 Task: Get directions from Petrified Forest National Park, Arizona, United States to Atlanta Botanical Garden, Georgia, United States and explore the nearby supermarkets
Action: Mouse moved to (1158, 94)
Screenshot: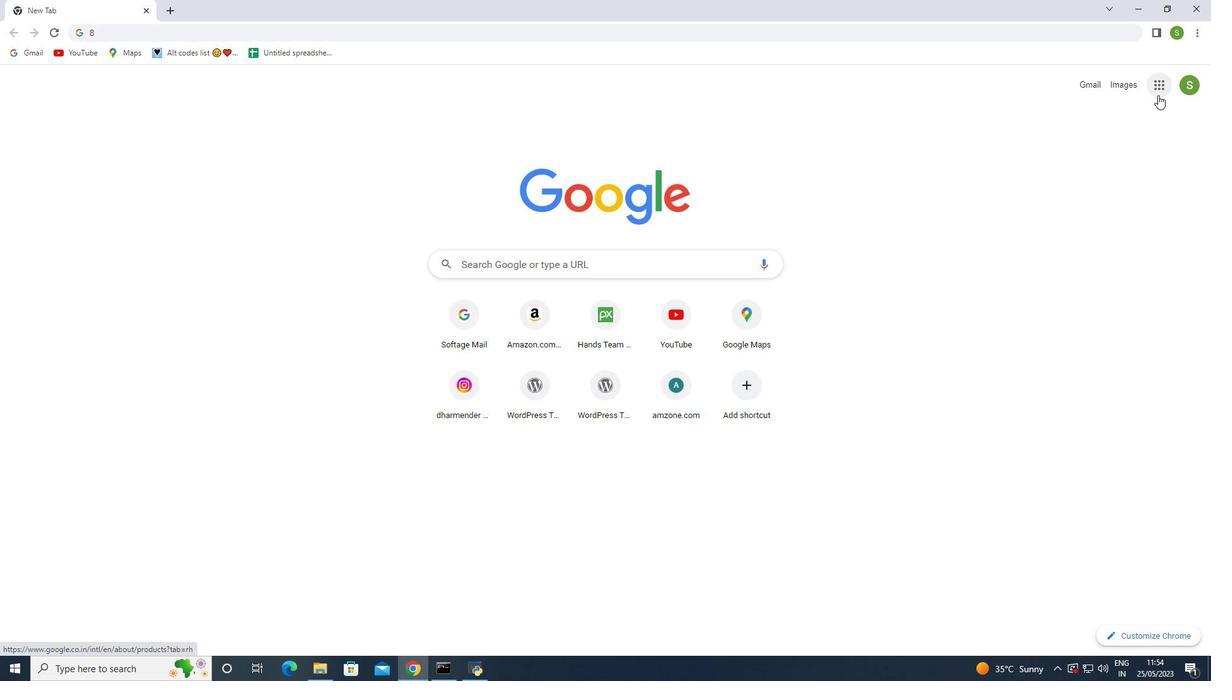
Action: Mouse pressed left at (1158, 94)
Screenshot: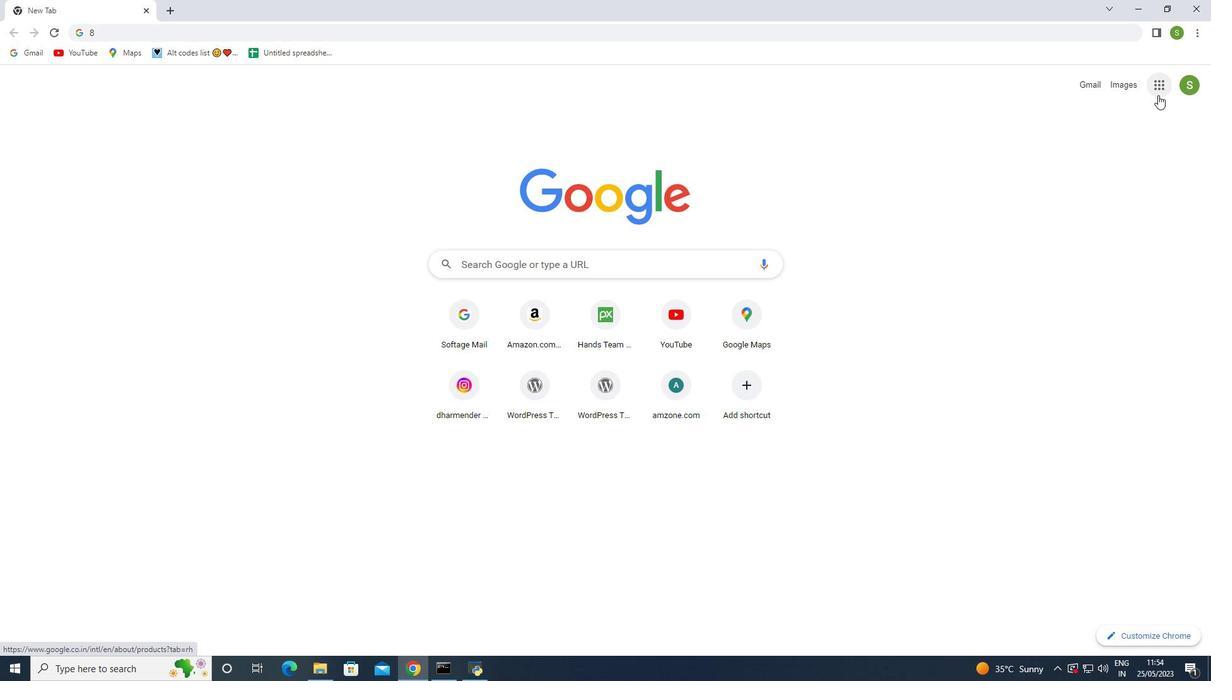 
Action: Mouse moved to (1137, 315)
Screenshot: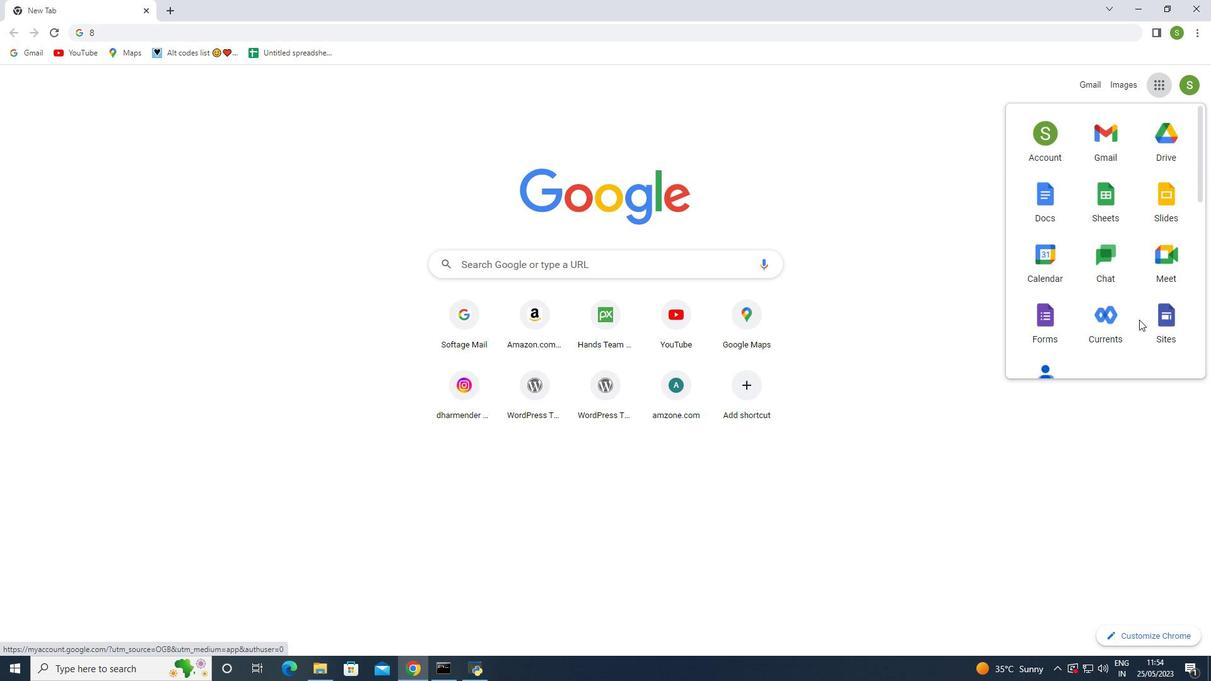 
Action: Mouse scrolled (1137, 314) with delta (0, 0)
Screenshot: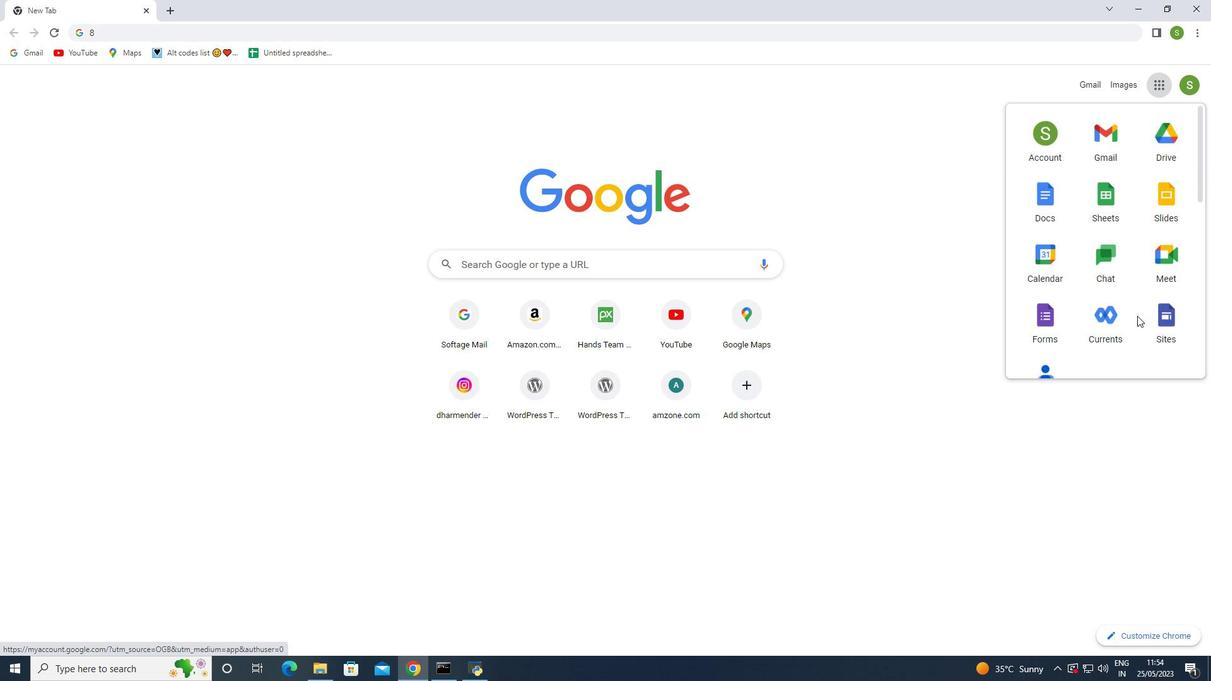 
Action: Mouse scrolled (1137, 314) with delta (0, 0)
Screenshot: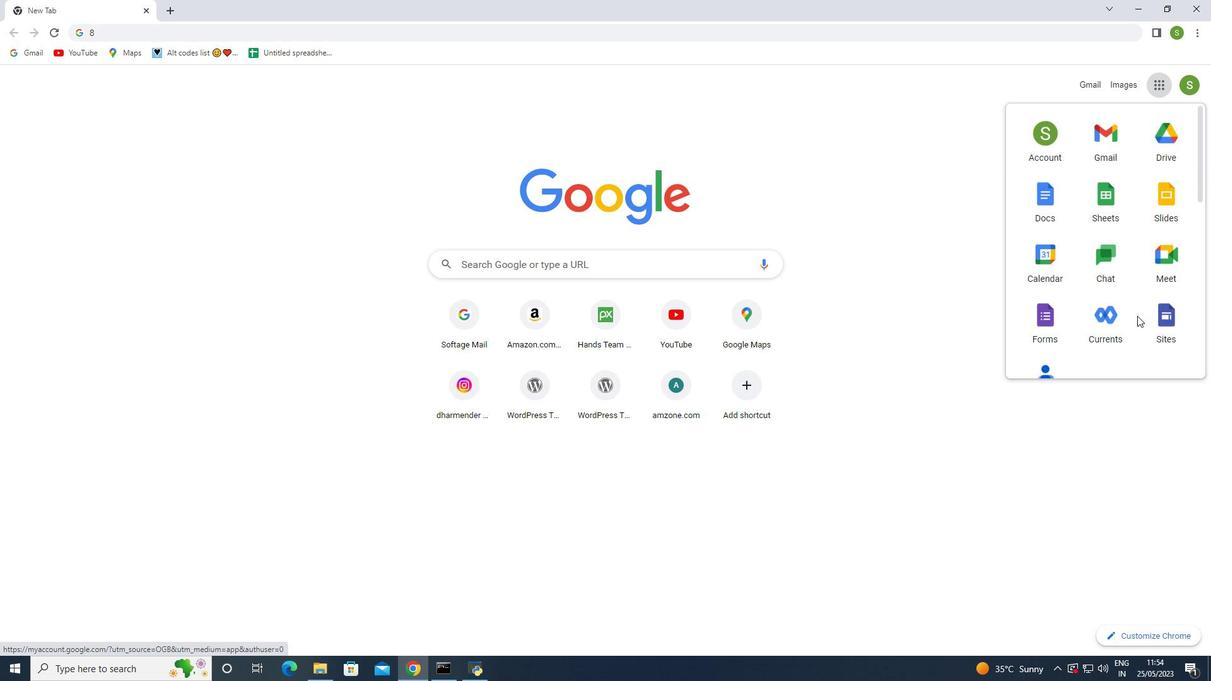 
Action: Mouse moved to (1136, 314)
Screenshot: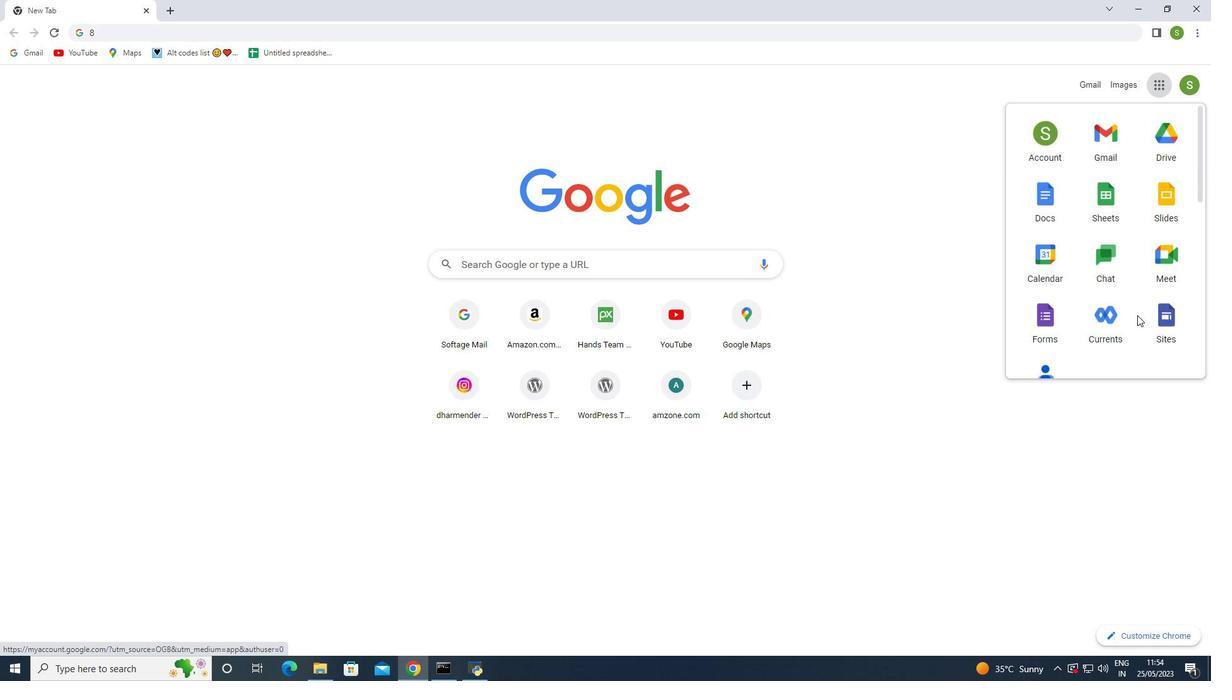 
Action: Mouse scrolled (1136, 313) with delta (0, 0)
Screenshot: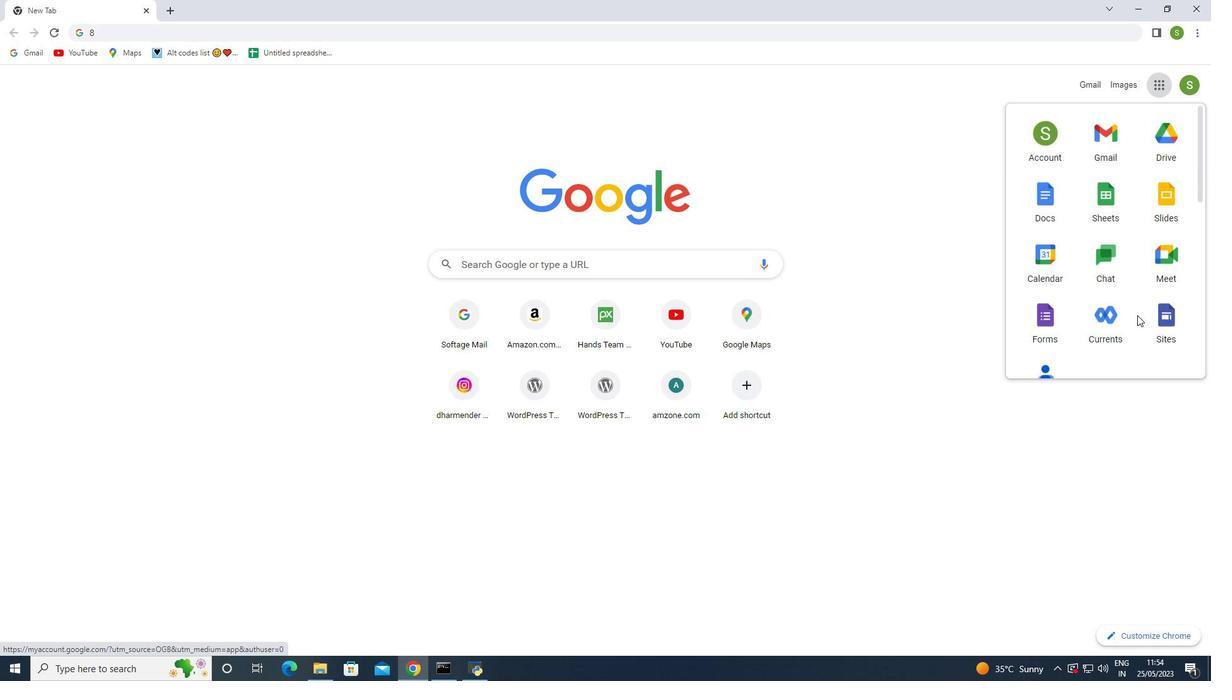 
Action: Mouse moved to (1146, 261)
Screenshot: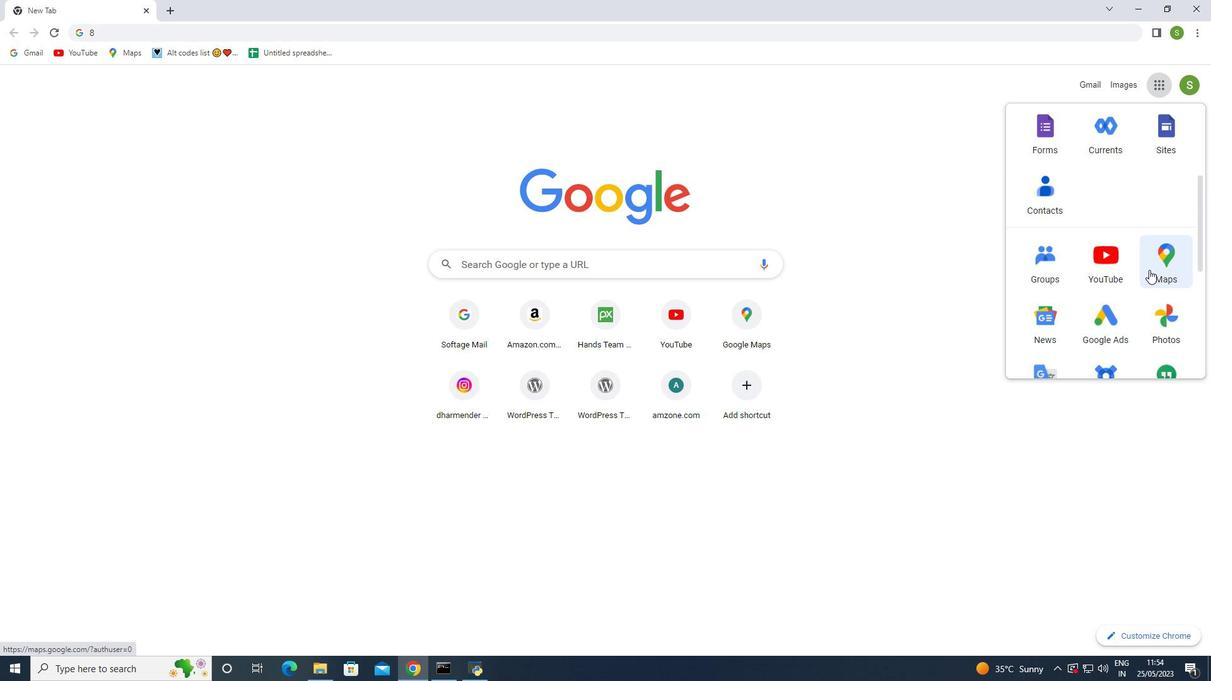 
Action: Mouse pressed left at (1146, 261)
Screenshot: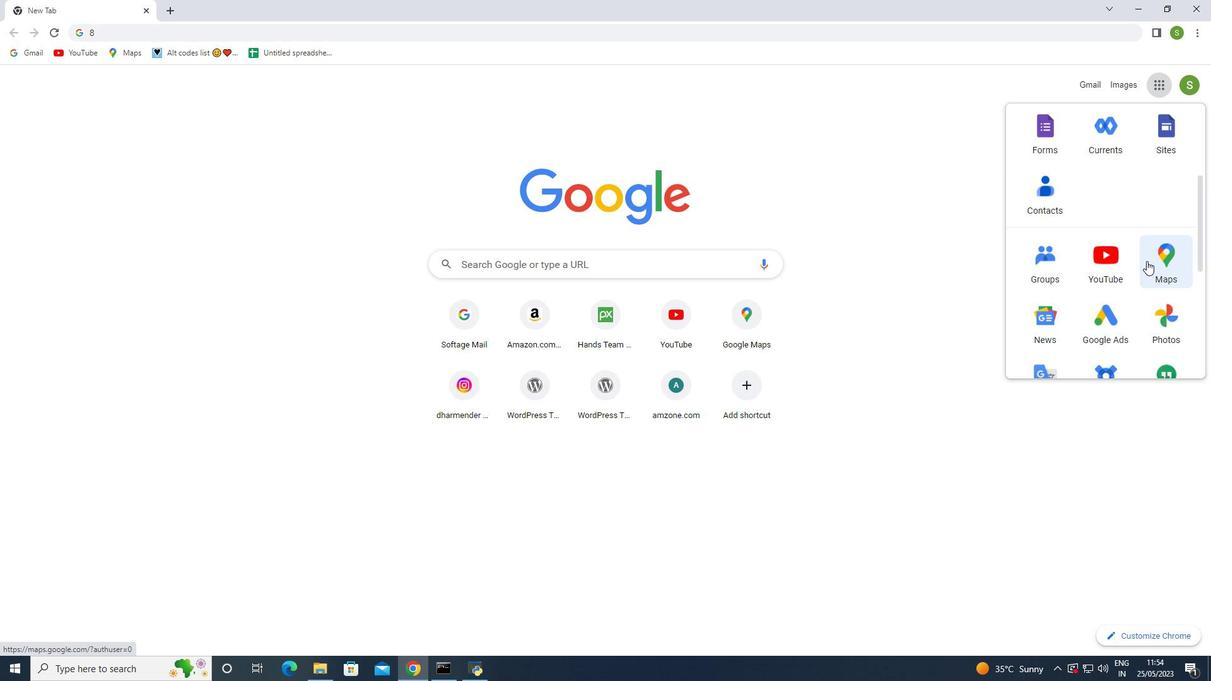 
Action: Mouse moved to (417, 92)
Screenshot: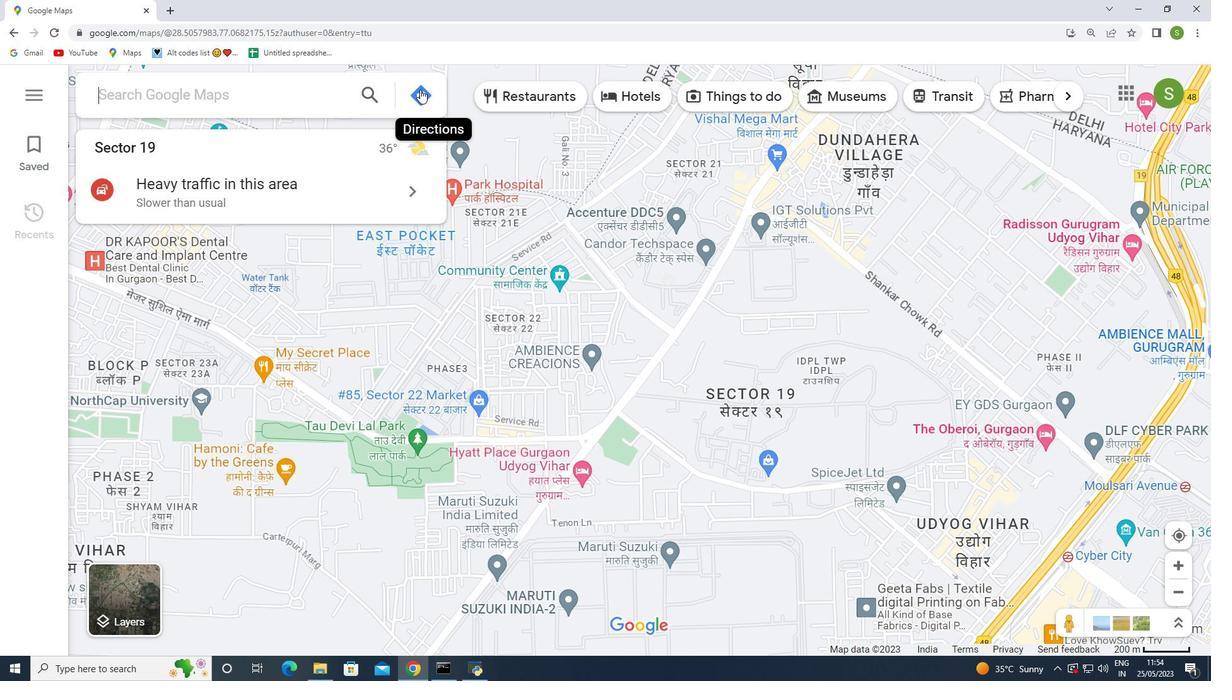 
Action: Mouse pressed left at (417, 92)
Screenshot: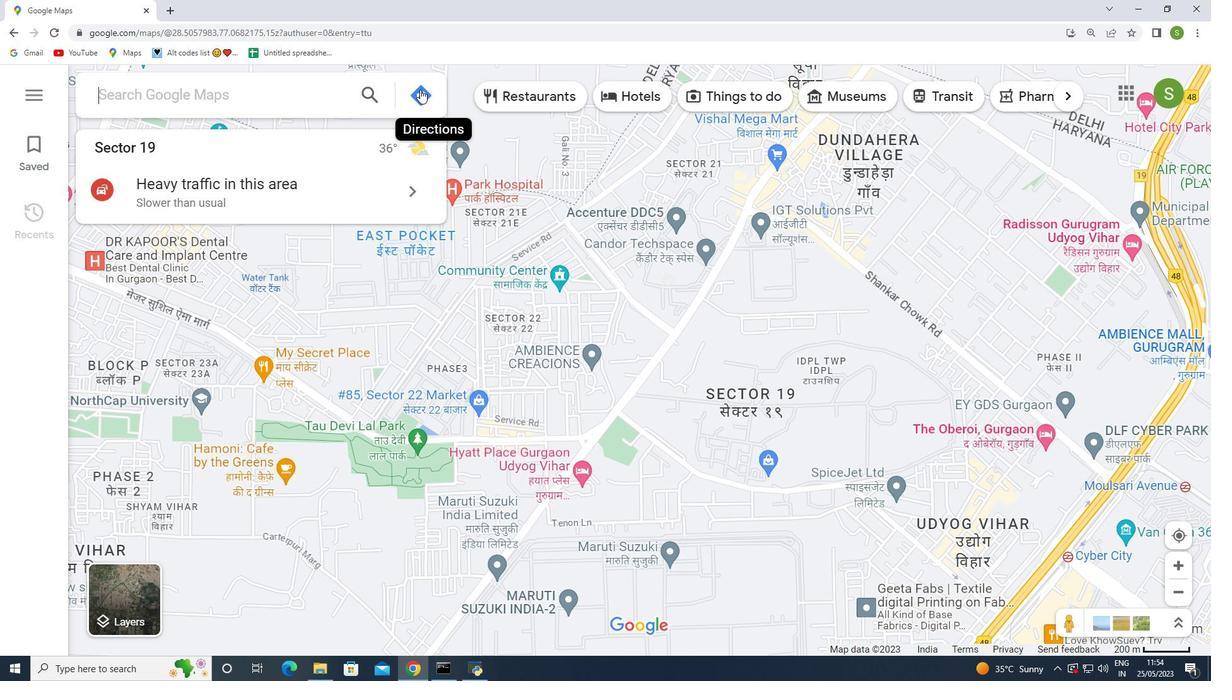 
Action: Mouse moved to (317, 149)
Screenshot: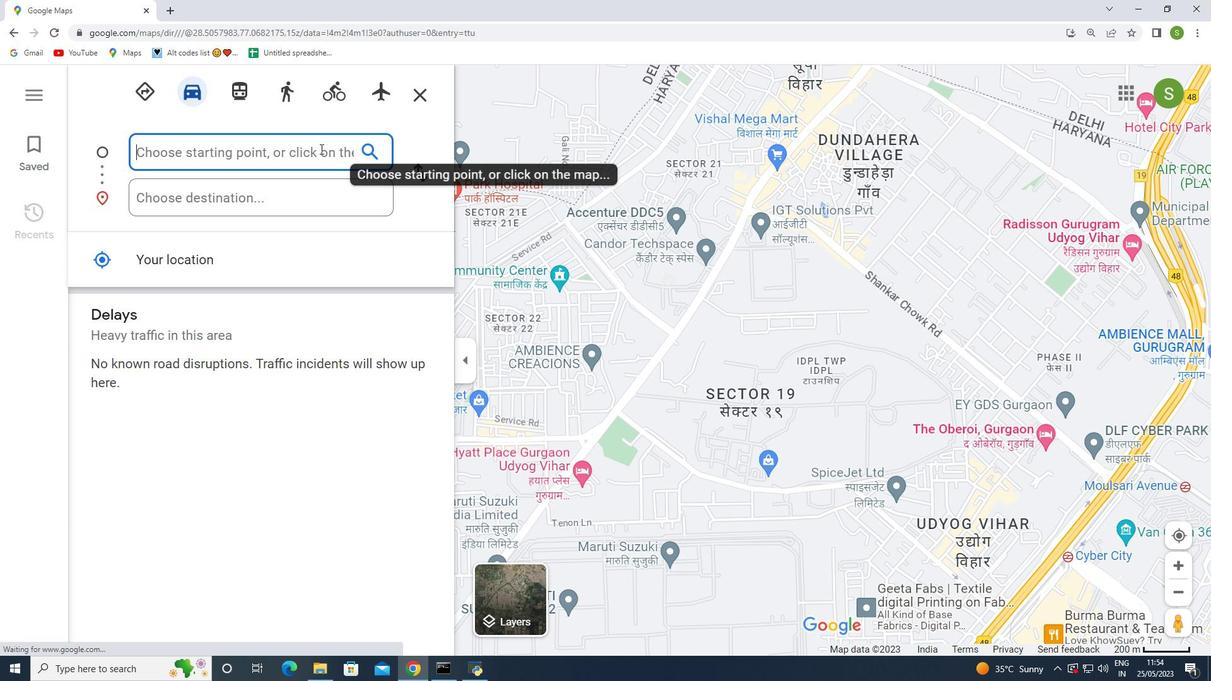 
Action: Mouse pressed left at (317, 149)
Screenshot: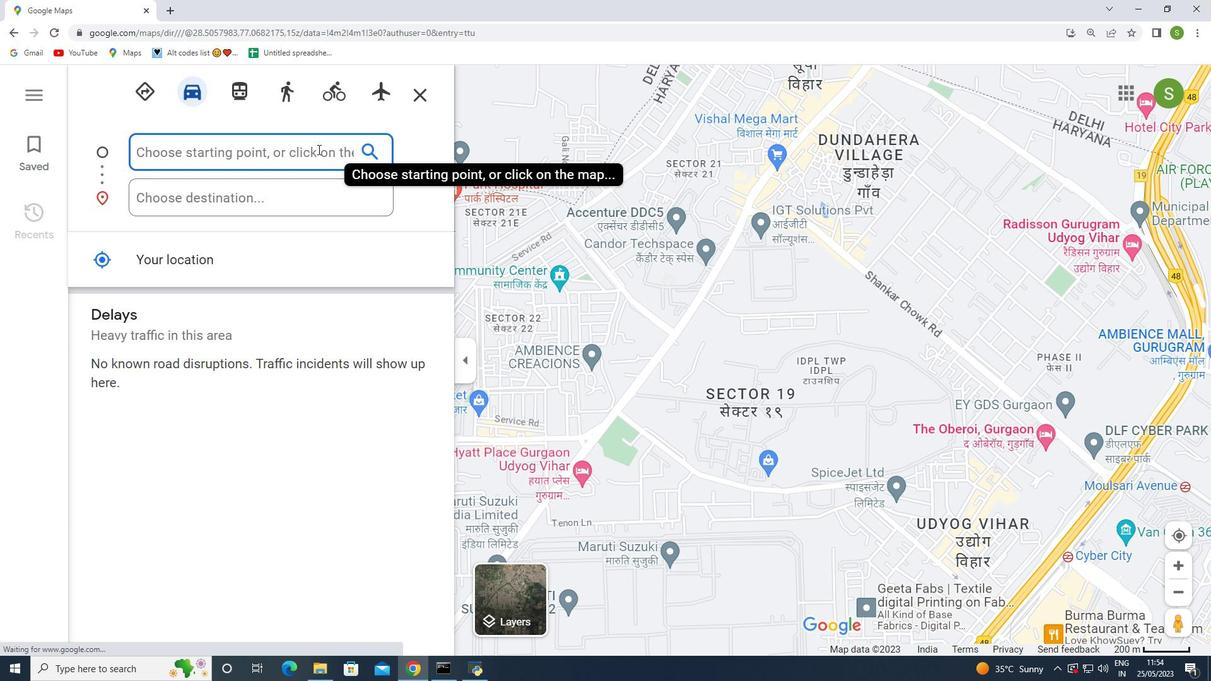 
Action: Mouse moved to (317, 148)
Screenshot: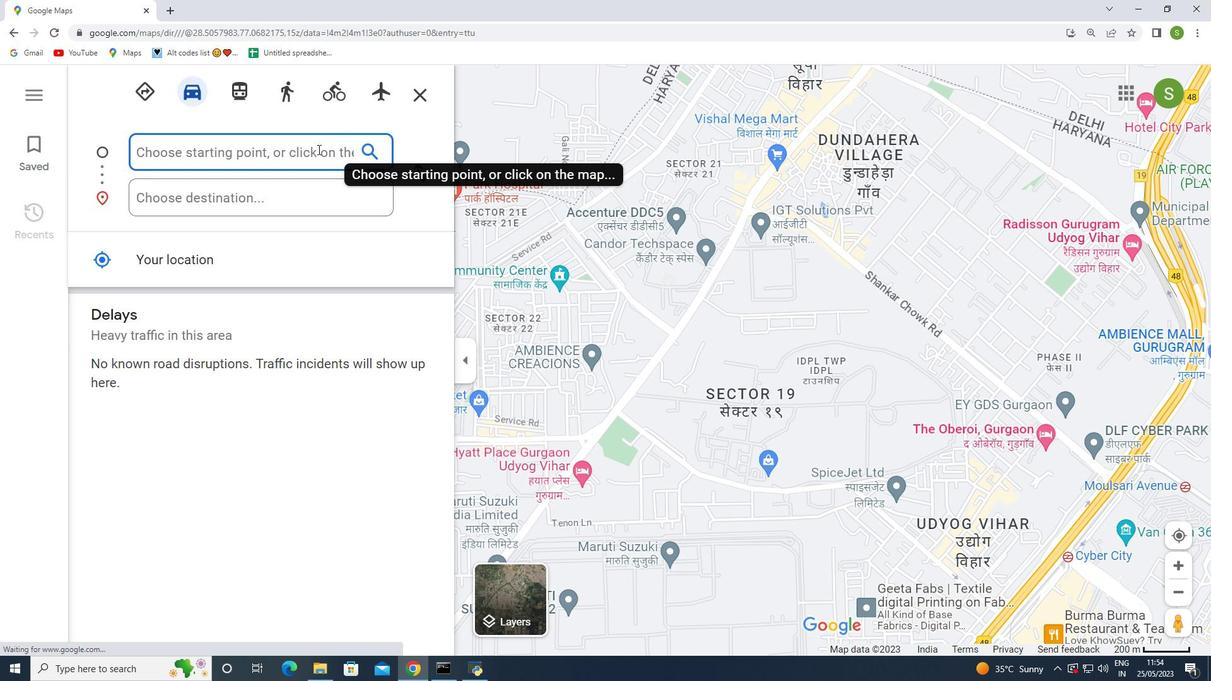 
Action: Key pressed <Key.caps_lock><Key.shift>pETRIG<Key.backspace>FILED<Key.space>FOREST<Key.space>NATIONAL<Key.space>PARK<Key.caps_lock><Key.space>arizona<Key.space>united<Key.space>states
Screenshot: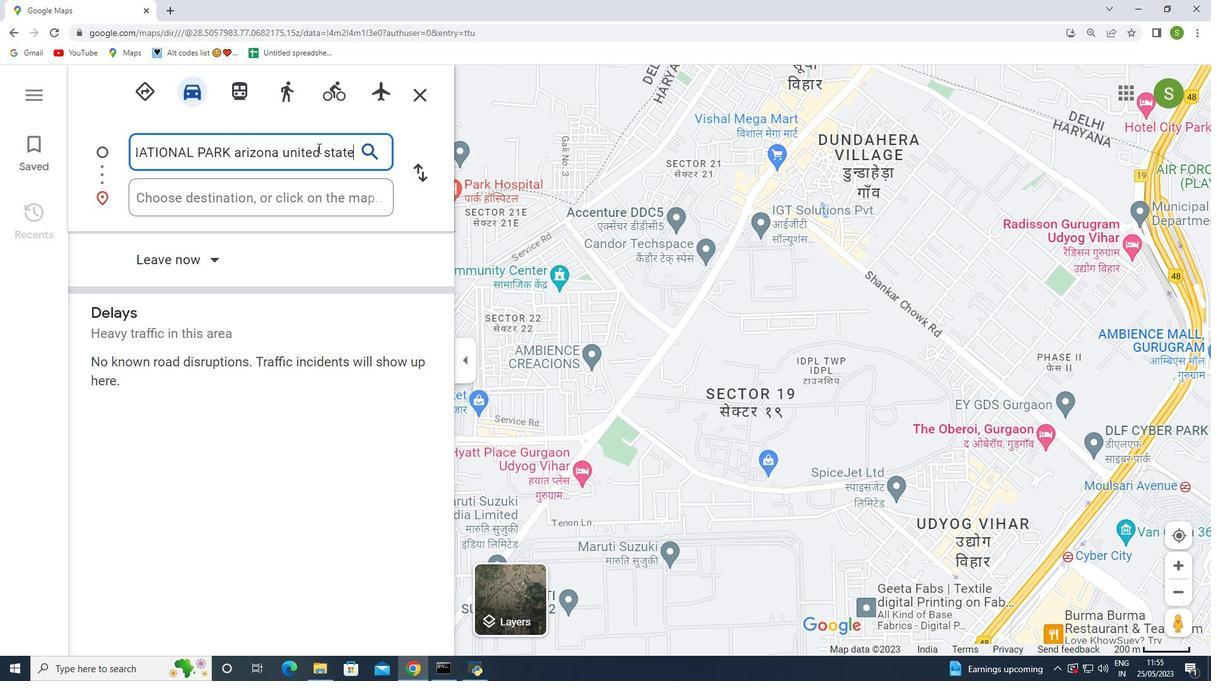 
Action: Mouse moved to (292, 195)
Screenshot: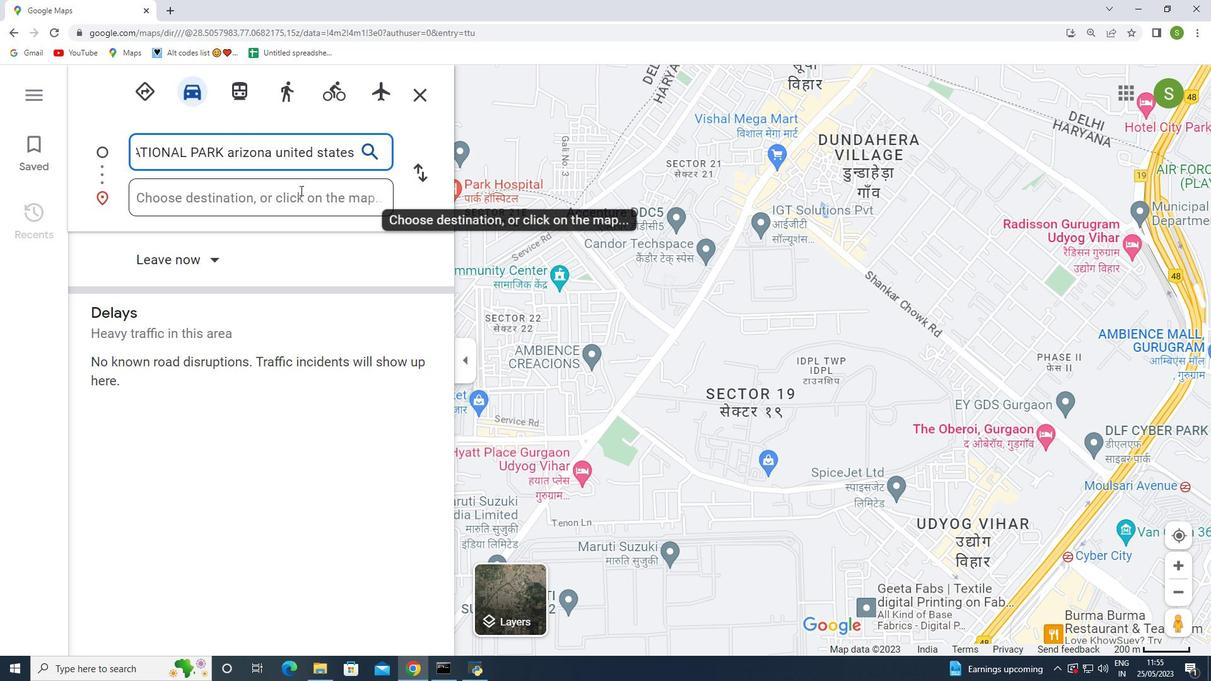 
Action: Mouse pressed left at (292, 195)
Screenshot: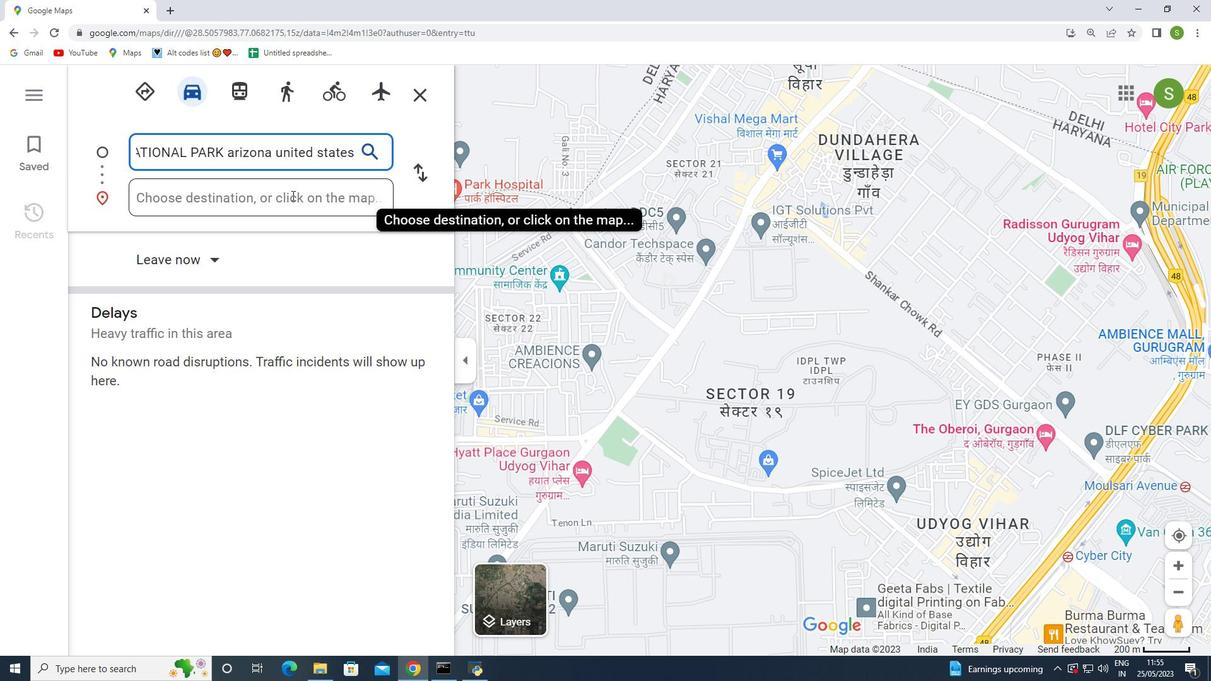 
Action: Key pressed atlanta<Key.space>botanical<Key.space>garden<Key.space>geogia<Key.space>united<Key.space>states<Key.space>and<Key.space><Key.backspace><Key.backspace><Key.backspace><Key.backspace><Key.backspace>
Screenshot: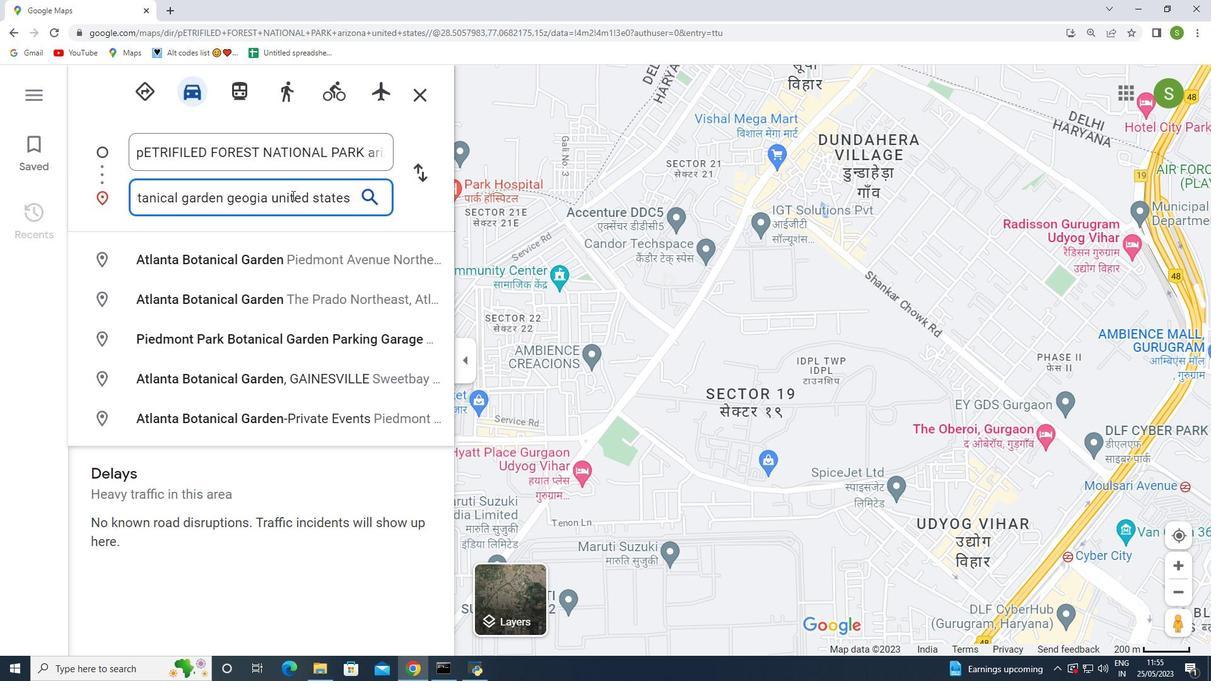 
Action: Mouse moved to (372, 199)
Screenshot: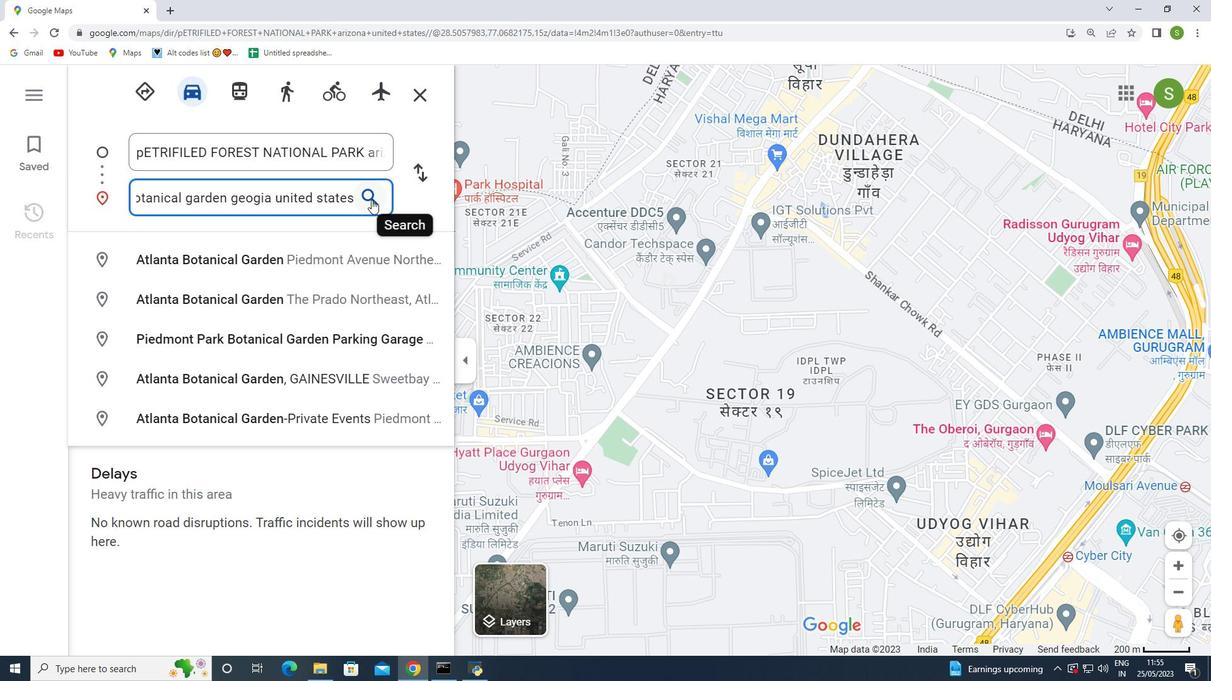
Action: Mouse pressed left at (372, 199)
Screenshot: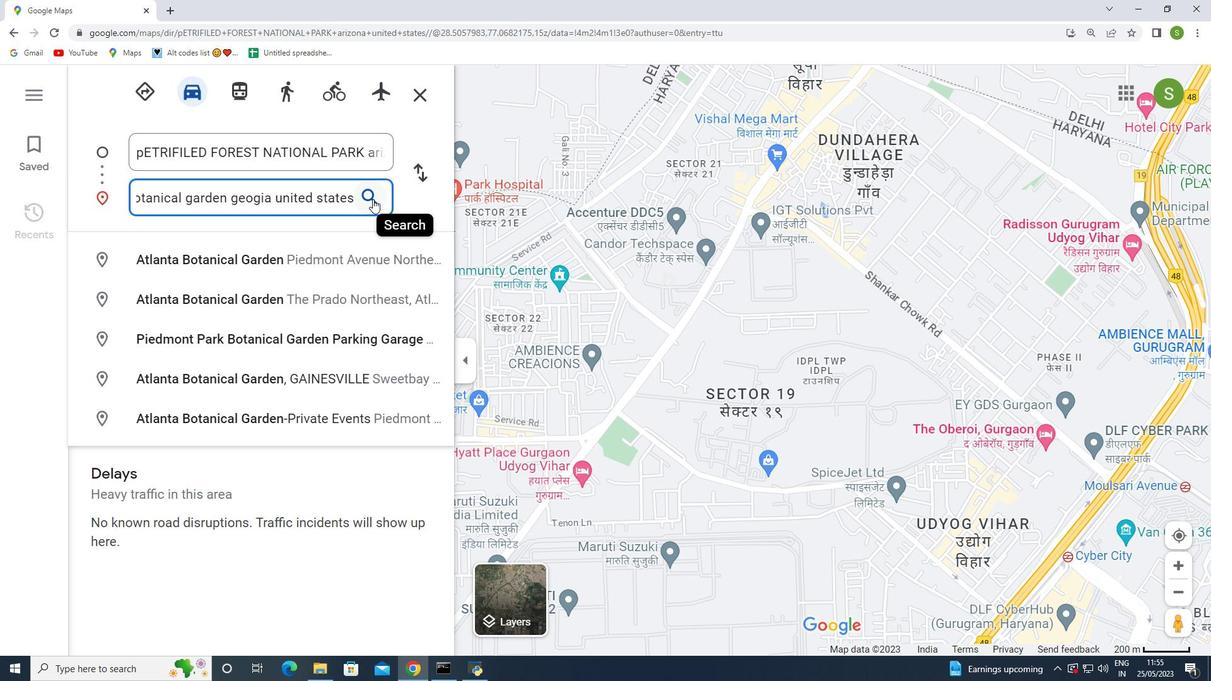 
Action: Mouse moved to (1017, 95)
Screenshot: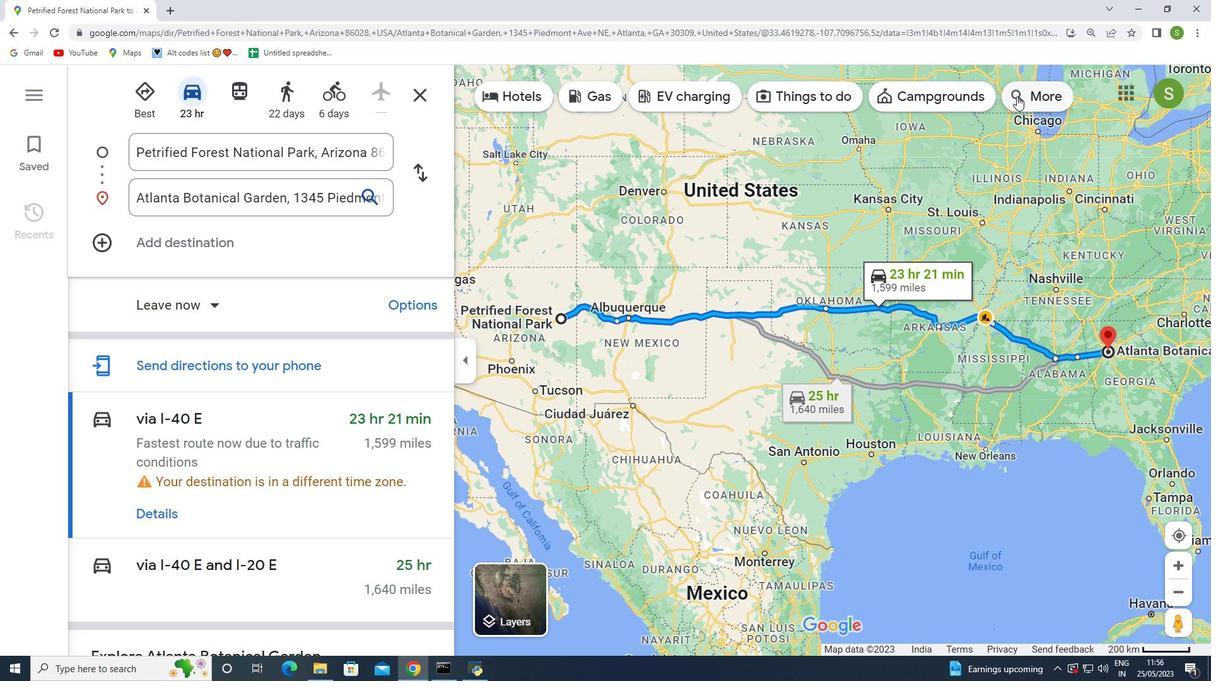 
Action: Mouse pressed left at (1017, 95)
Screenshot: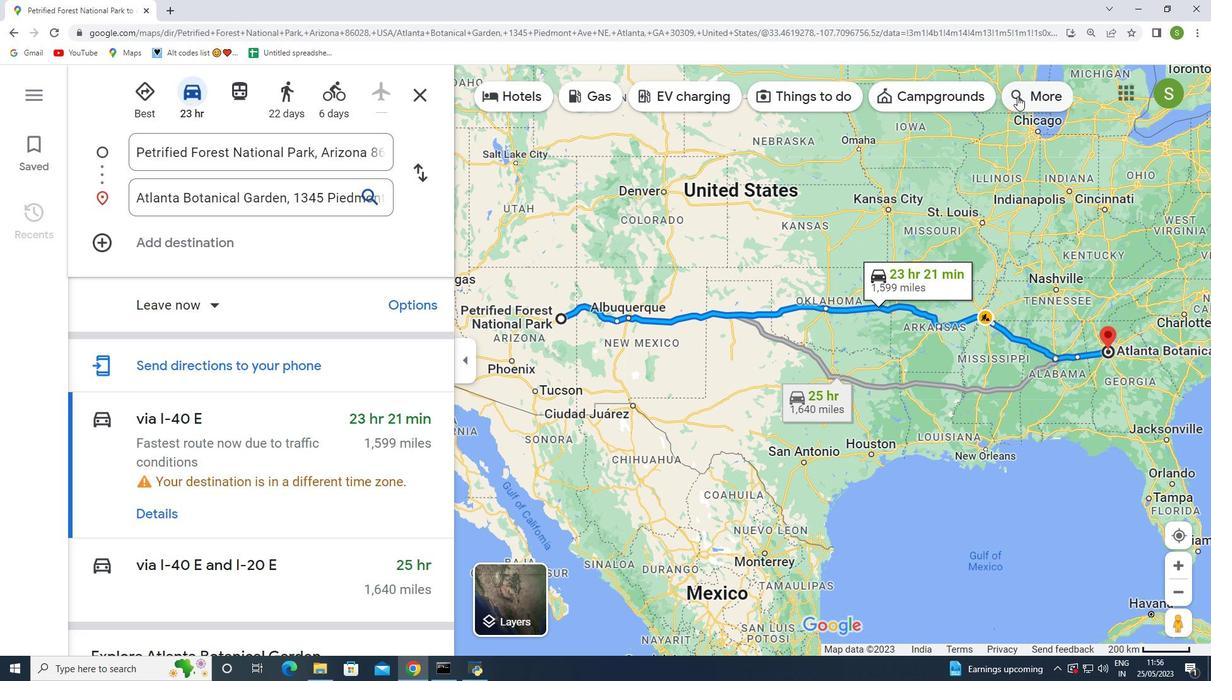 
Action: Mouse moved to (223, 96)
Screenshot: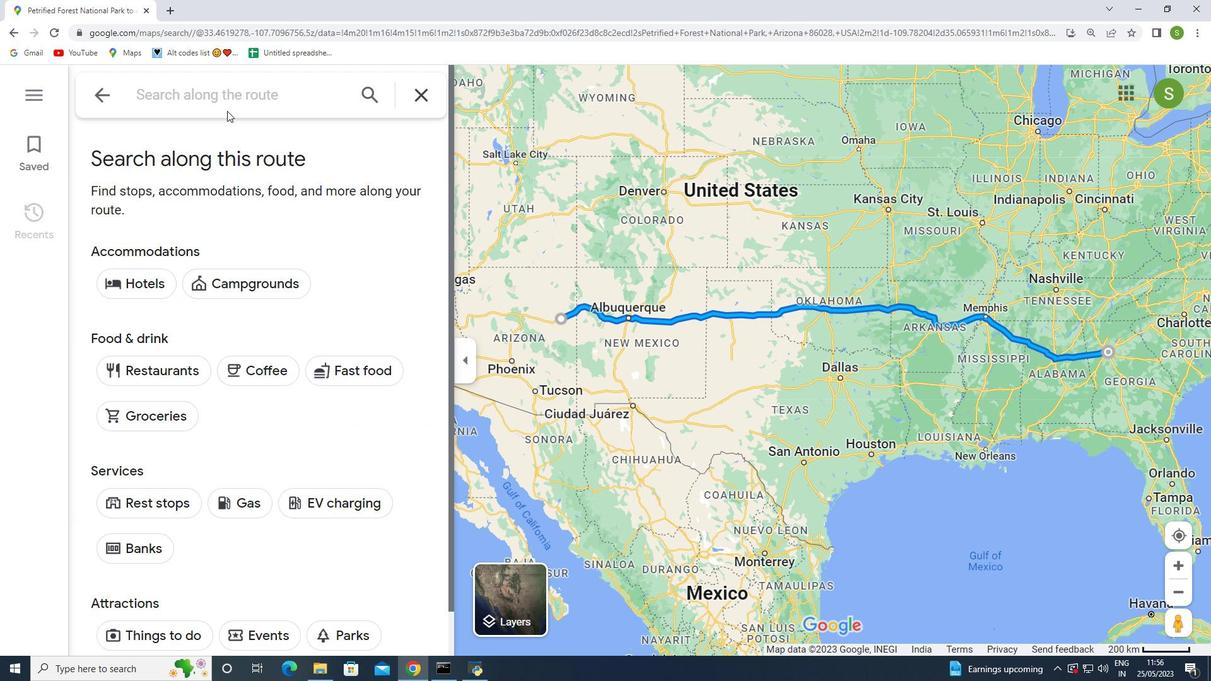 
Action: Mouse pressed left at (223, 96)
Screenshot: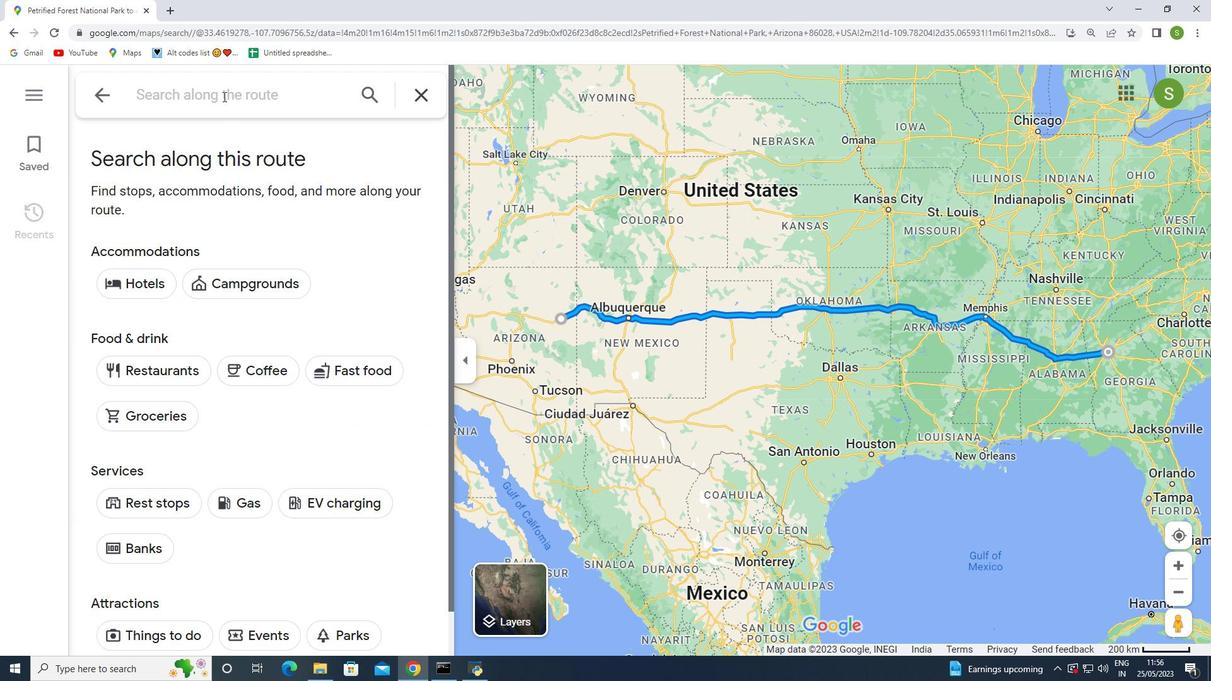 
Action: Key pressed sup
Screenshot: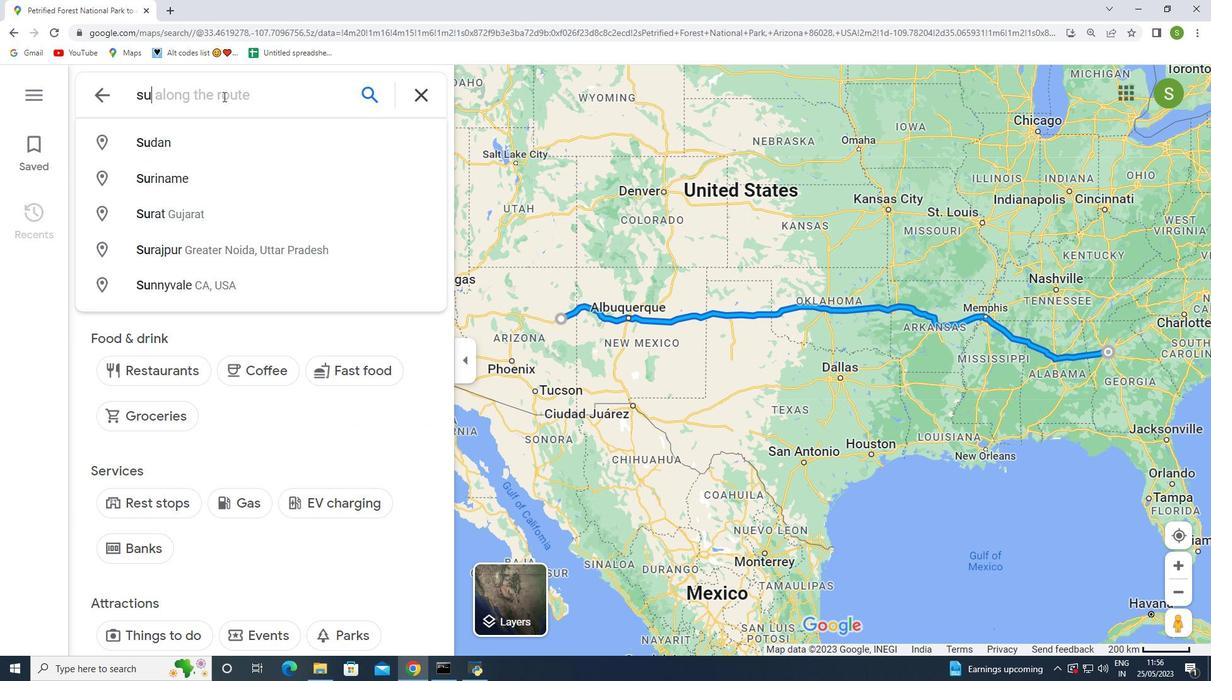 
Action: Mouse moved to (186, 211)
Screenshot: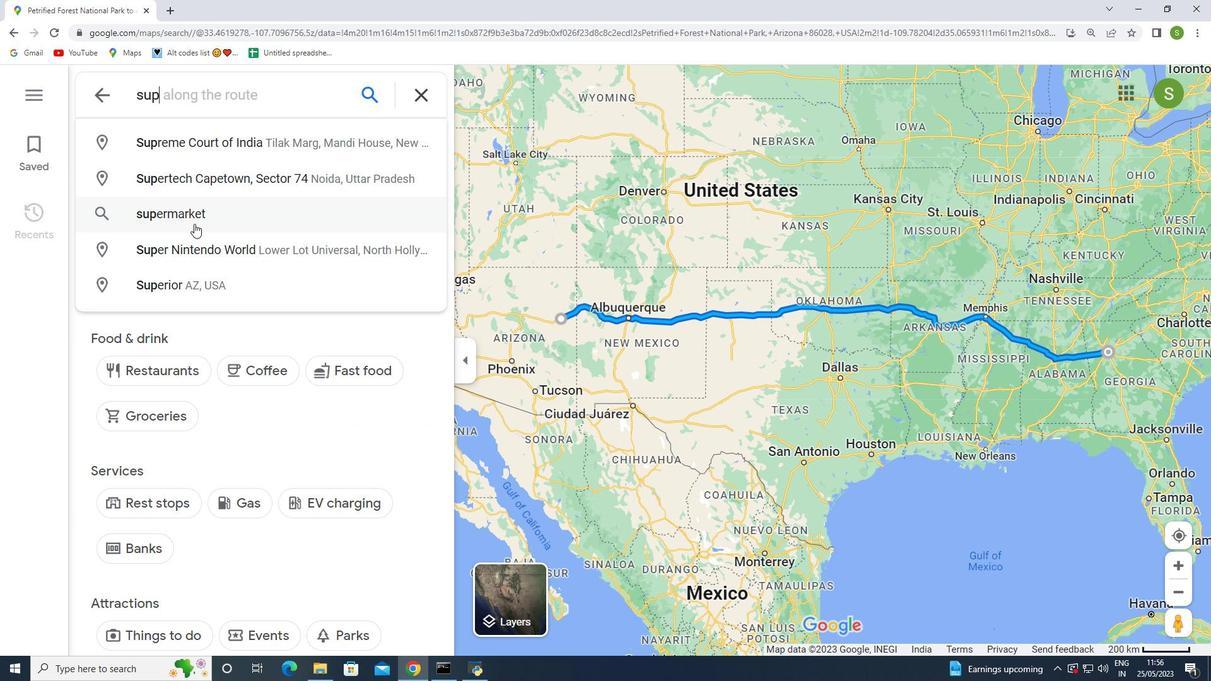
Action: Mouse pressed left at (186, 211)
Screenshot: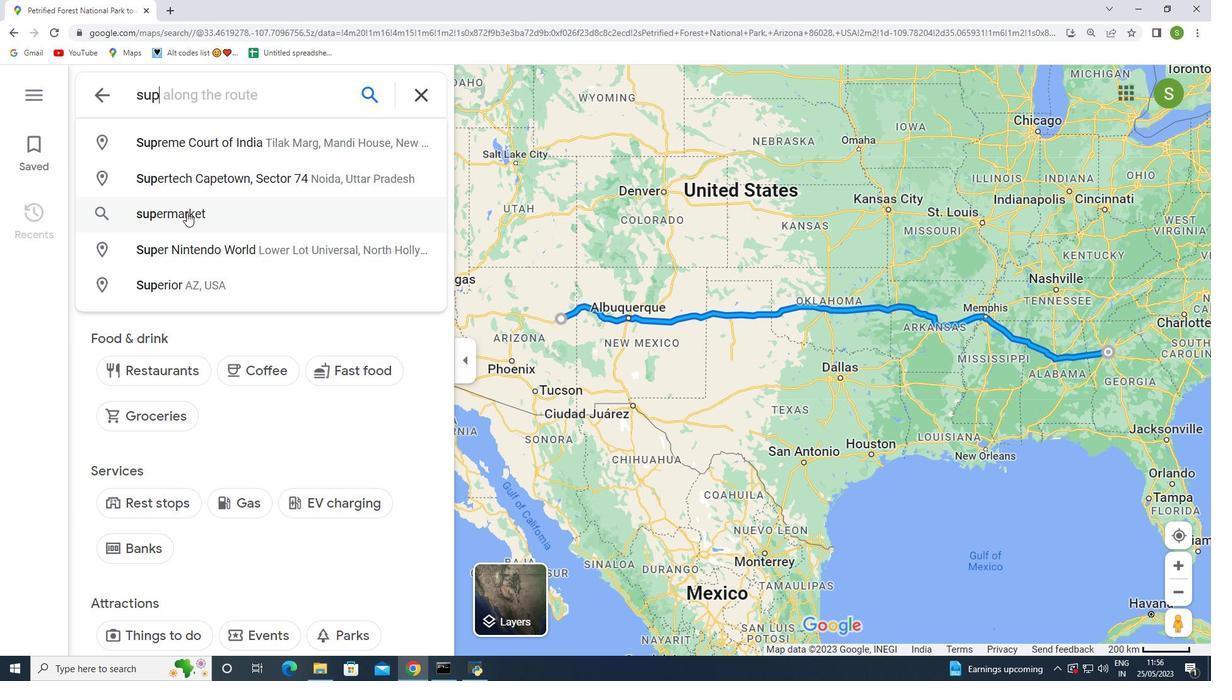 
Action: Mouse moved to (678, 235)
Screenshot: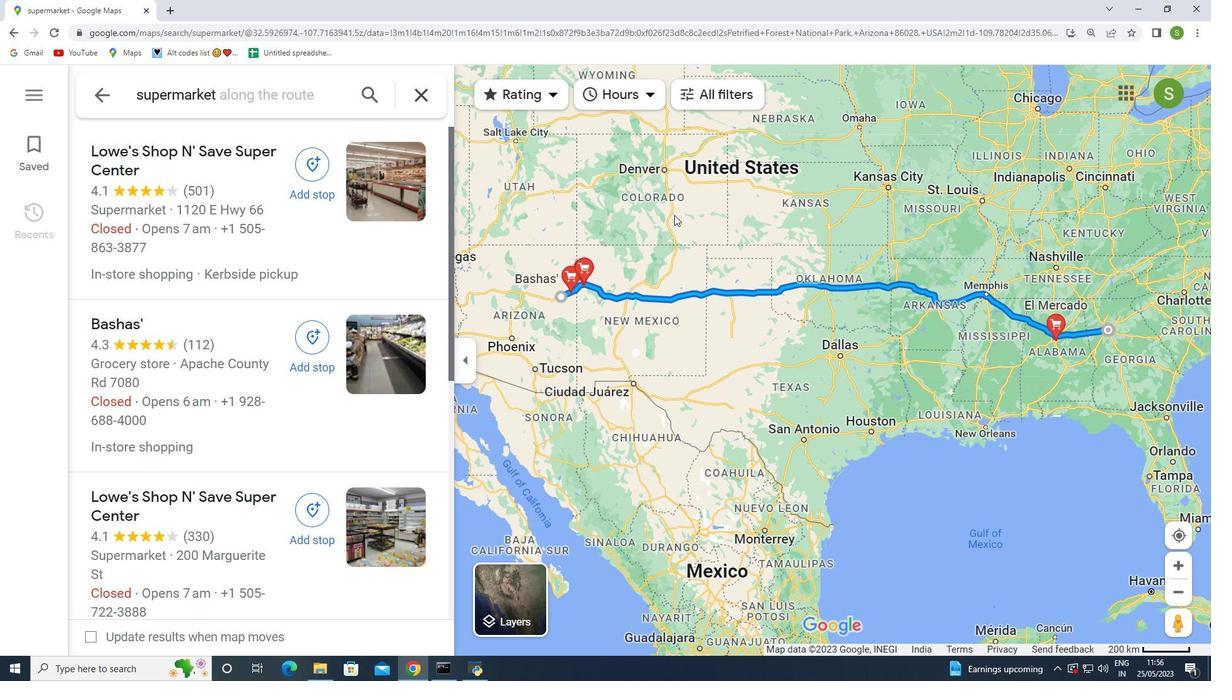 
Action: Mouse scrolled (678, 234) with delta (0, 0)
Screenshot: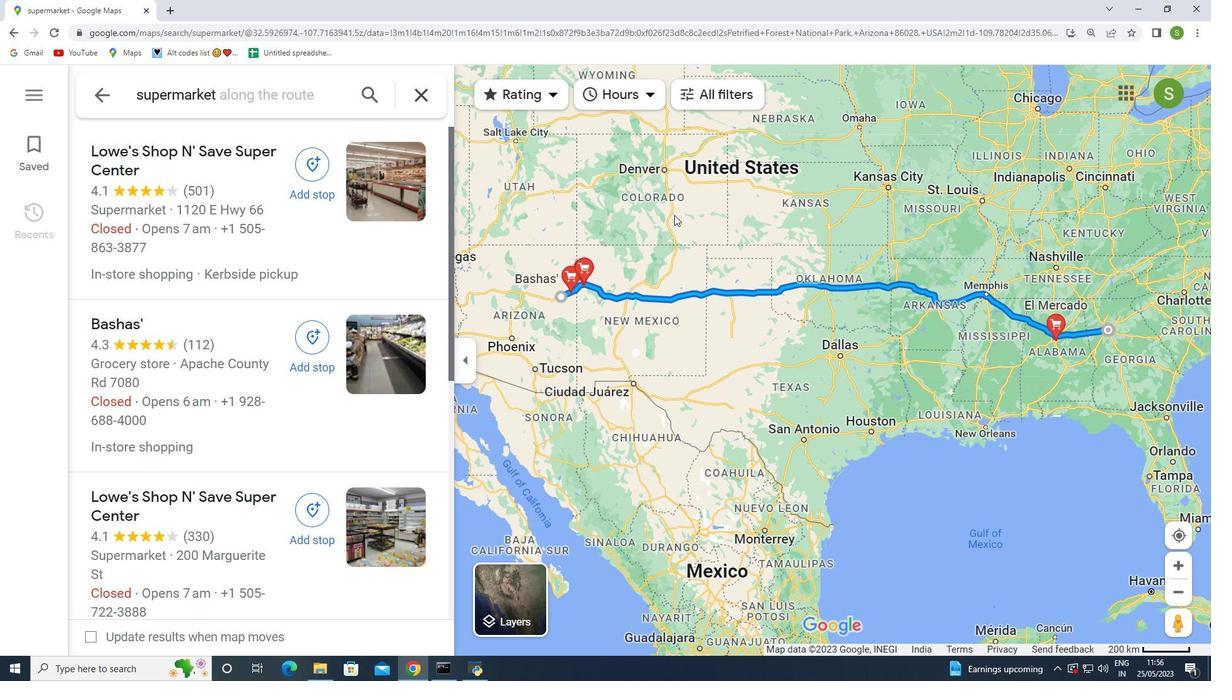 
Action: Mouse moved to (769, 319)
Screenshot: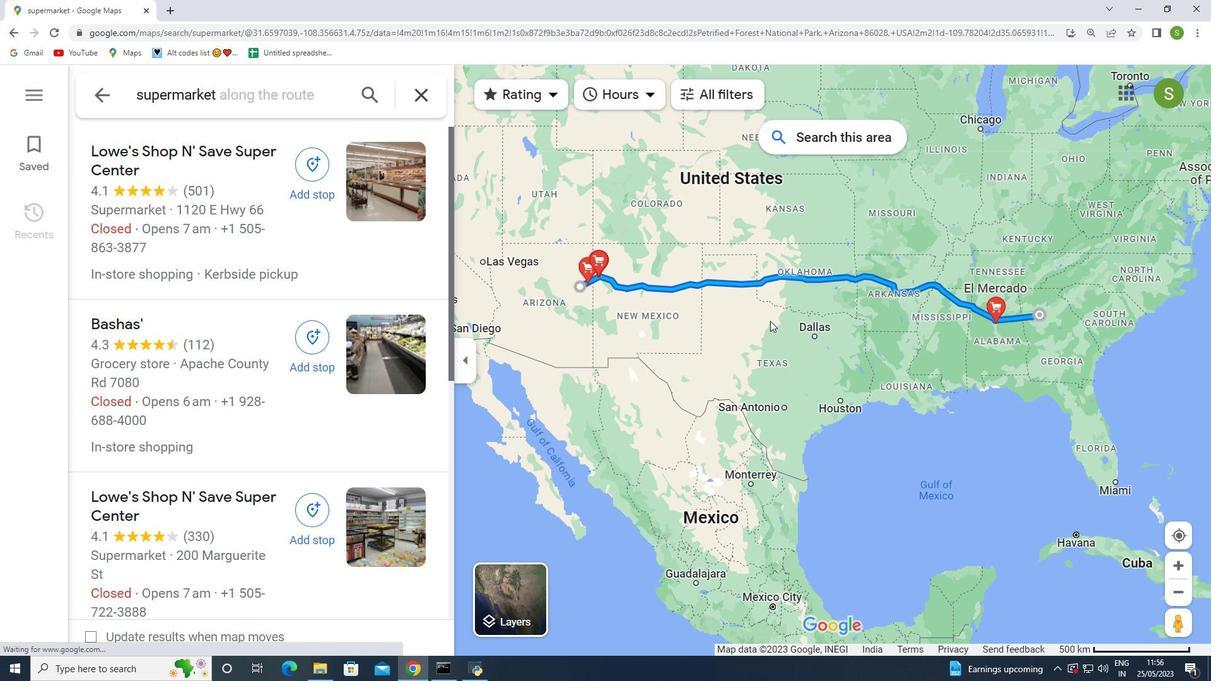 
Action: Mouse scrolled (769, 319) with delta (0, 0)
Screenshot: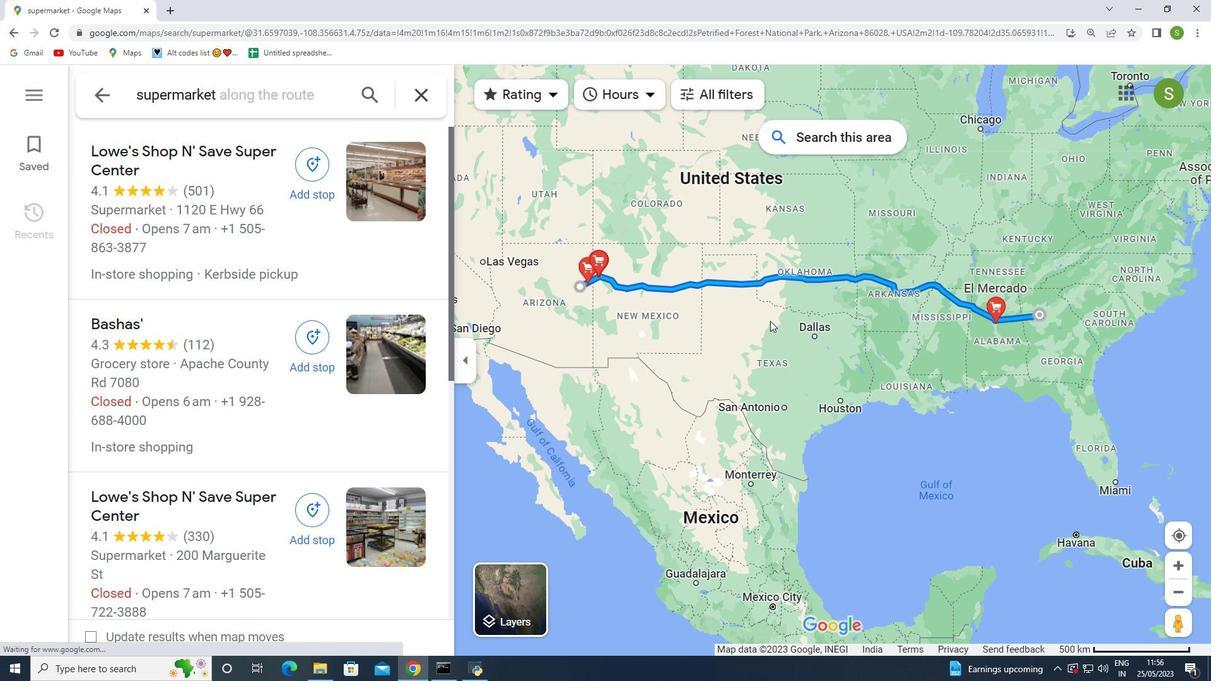 
Action: Mouse scrolled (769, 319) with delta (0, 0)
Screenshot: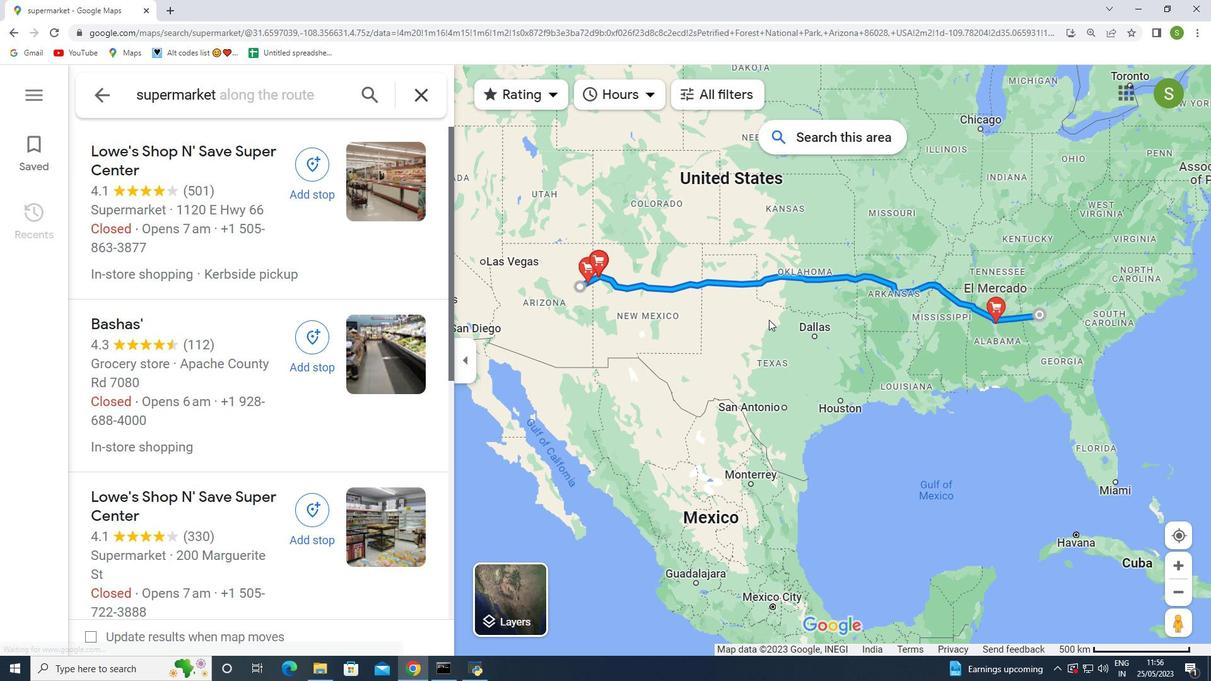 
Action: Mouse moved to (818, 141)
Screenshot: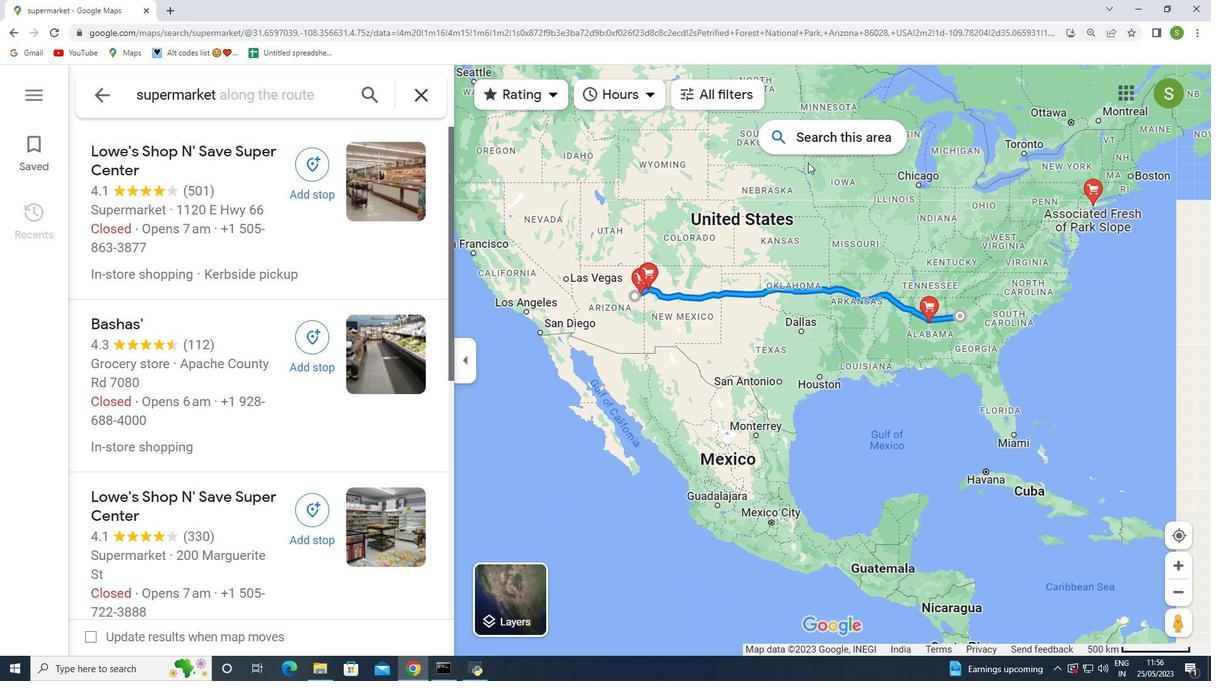
Action: Mouse pressed left at (818, 141)
Screenshot: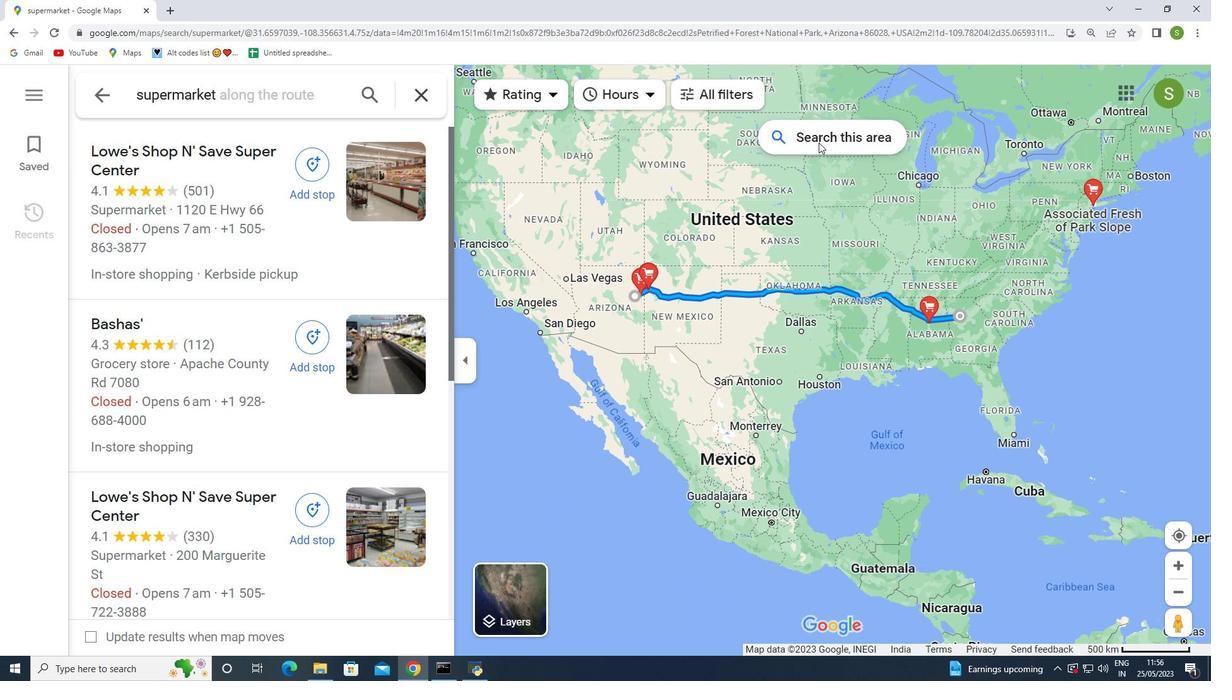 
Action: Mouse moved to (644, 280)
Screenshot: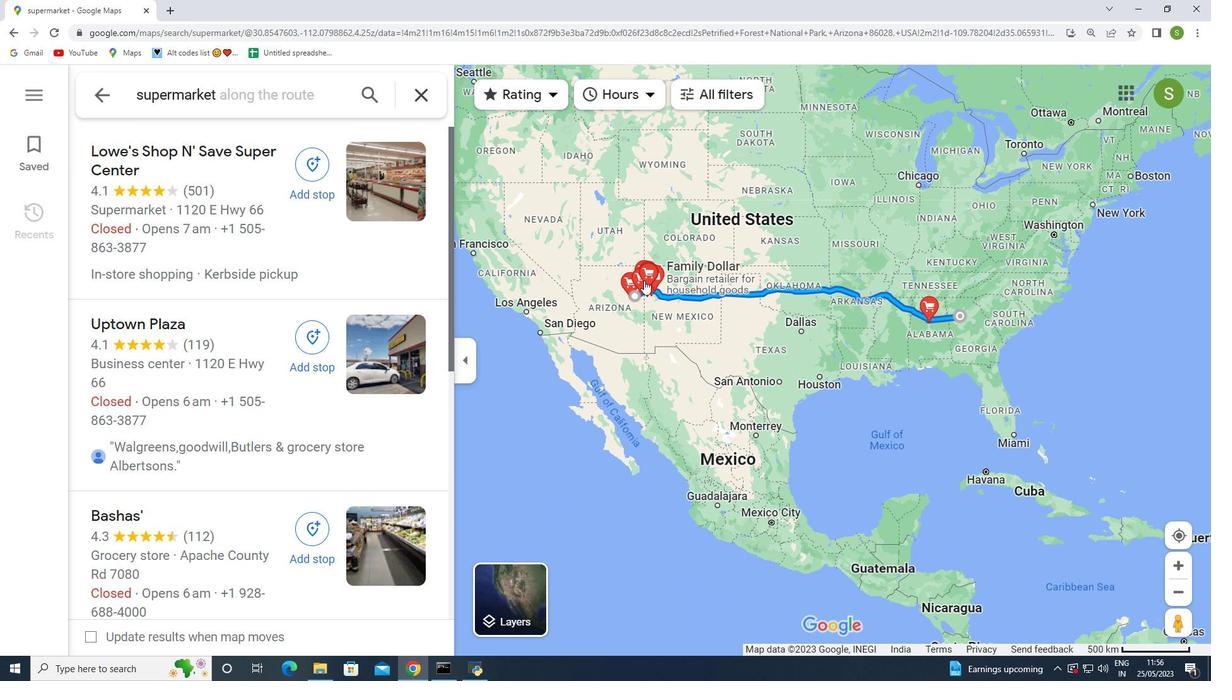 
Action: Mouse scrolled (644, 281) with delta (0, 0)
Screenshot: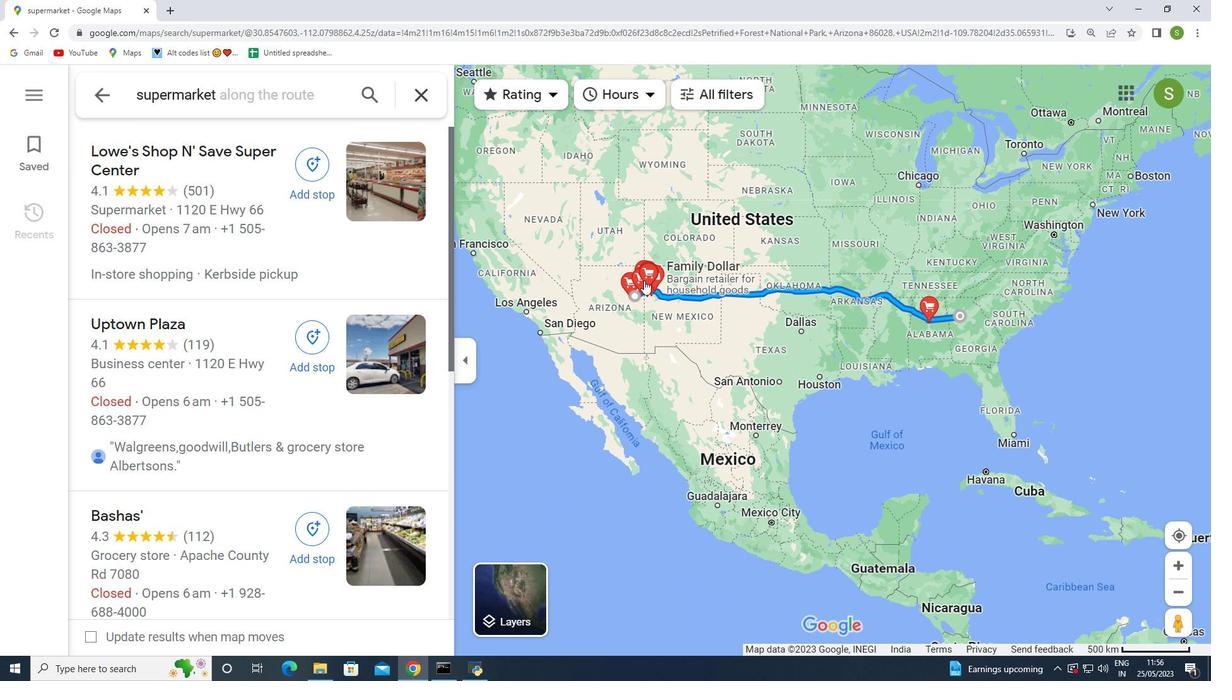 
Action: Mouse moved to (644, 282)
Screenshot: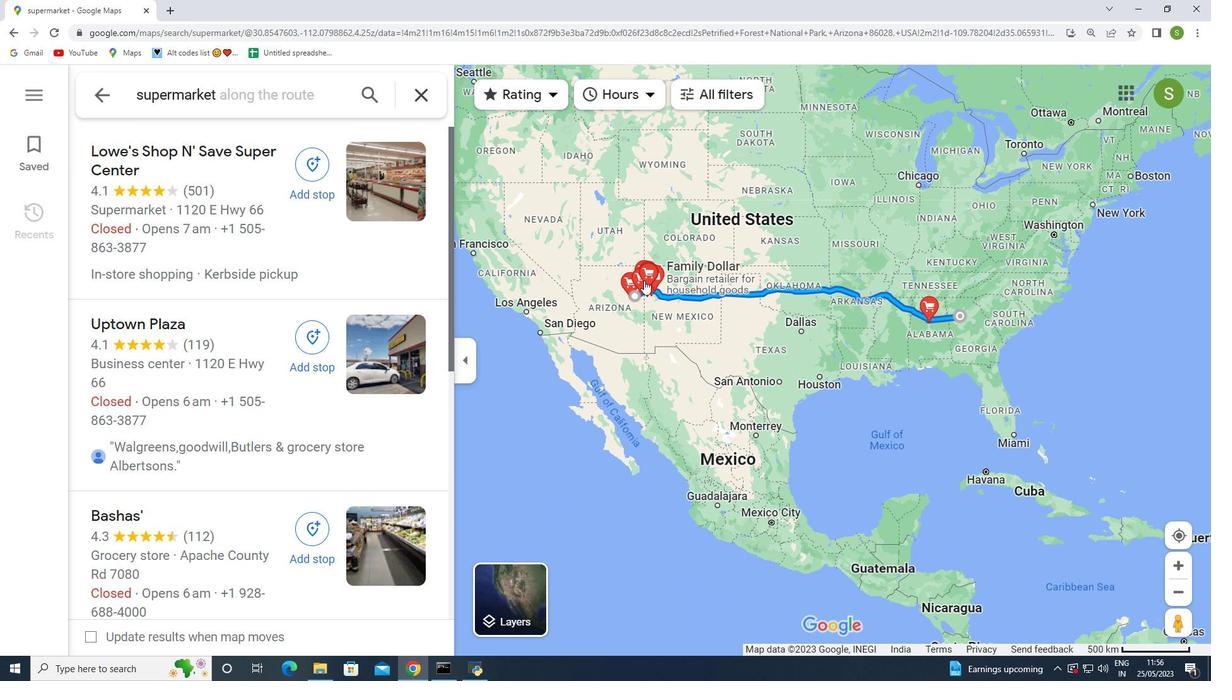 
Action: Mouse scrolled (644, 282) with delta (0, 0)
Screenshot: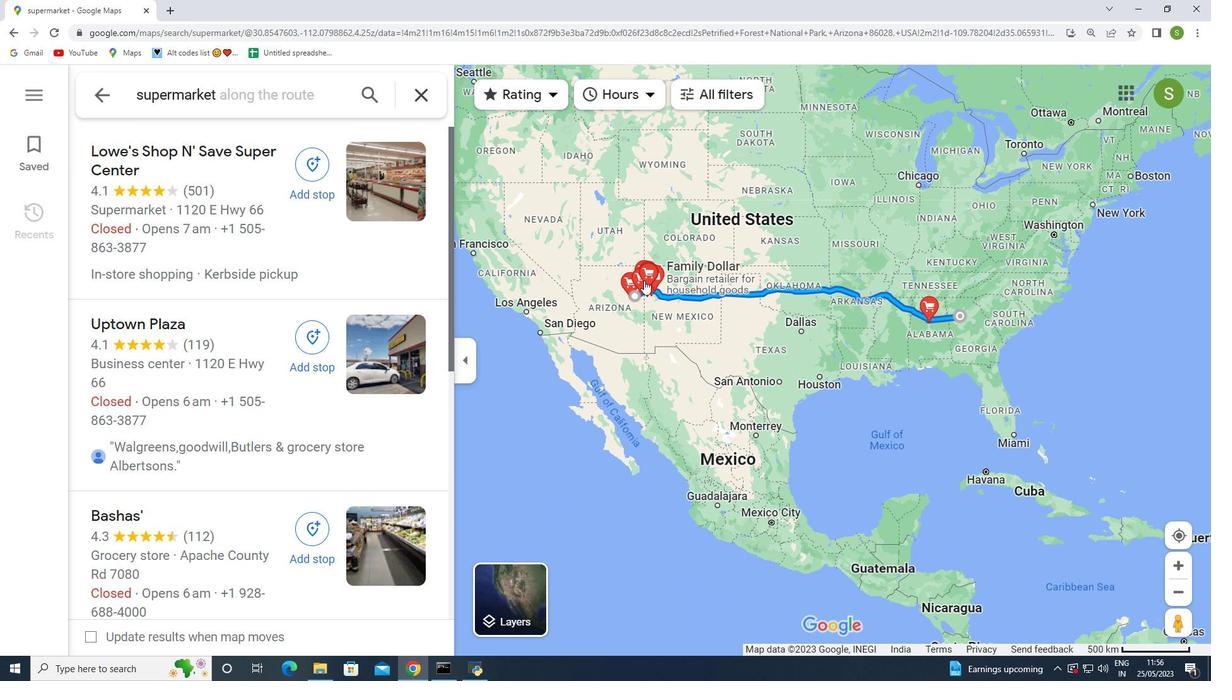 
Action: Mouse moved to (627, 298)
Screenshot: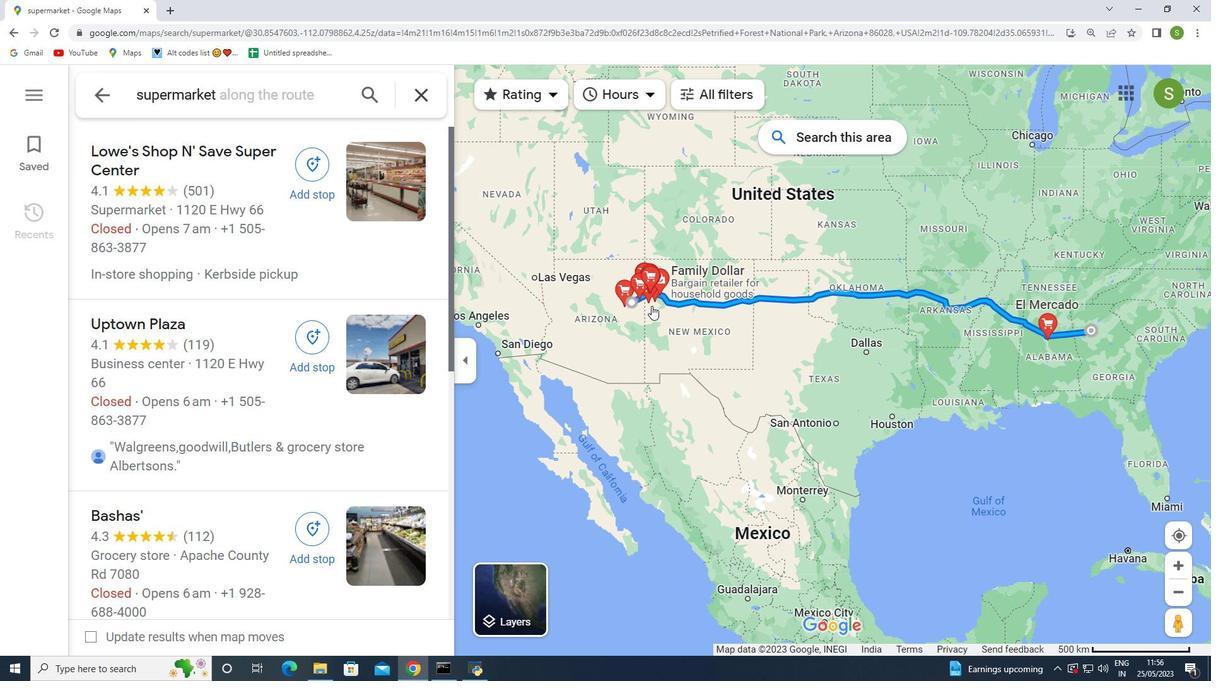 
Action: Mouse scrolled (644, 302) with delta (0, 0)
Screenshot: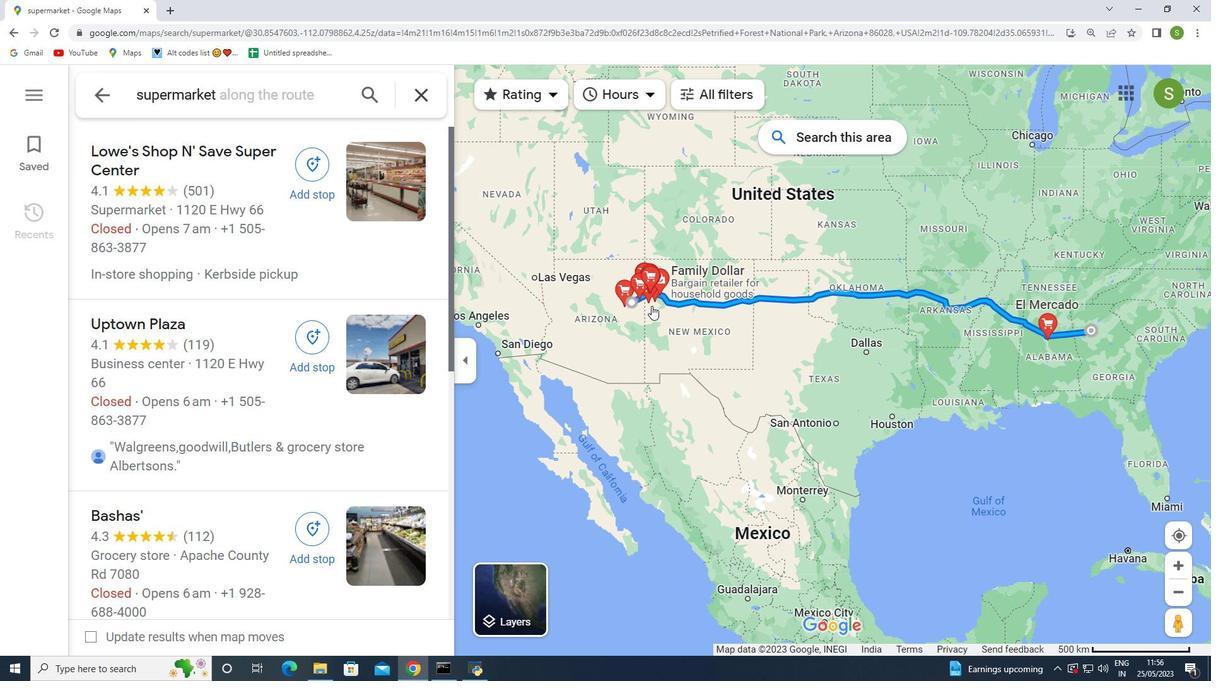 
Action: Mouse moved to (625, 298)
Screenshot: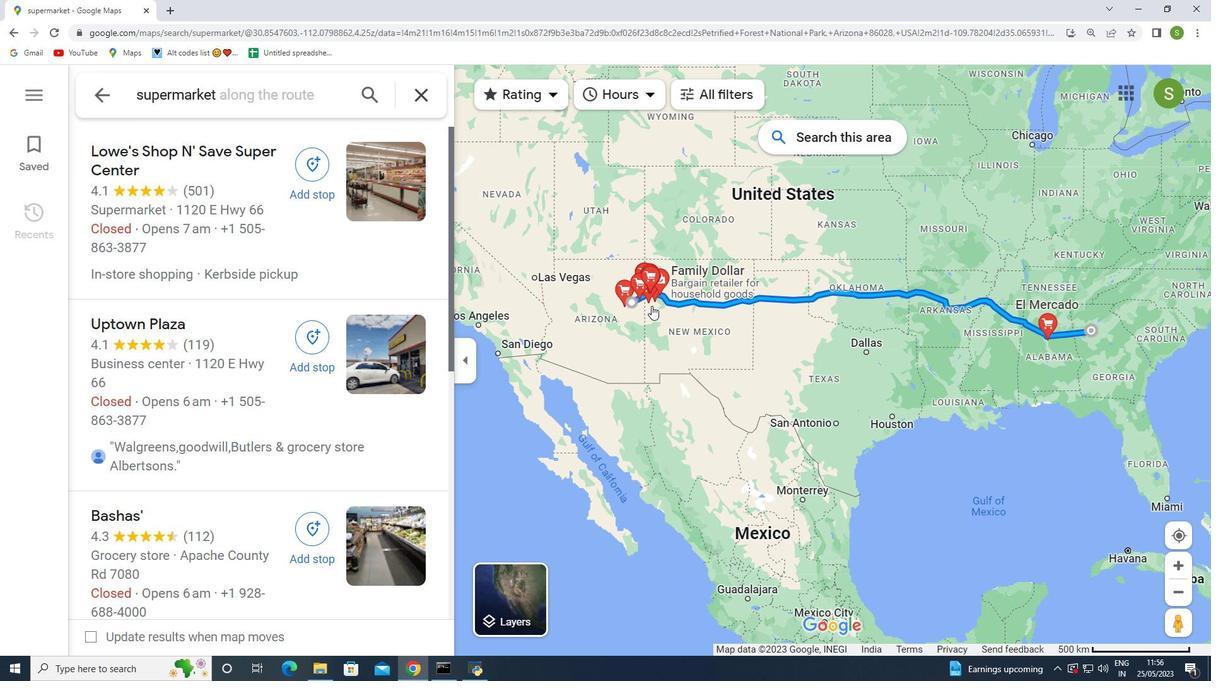 
Action: Mouse scrolled (643, 300) with delta (0, 0)
Screenshot: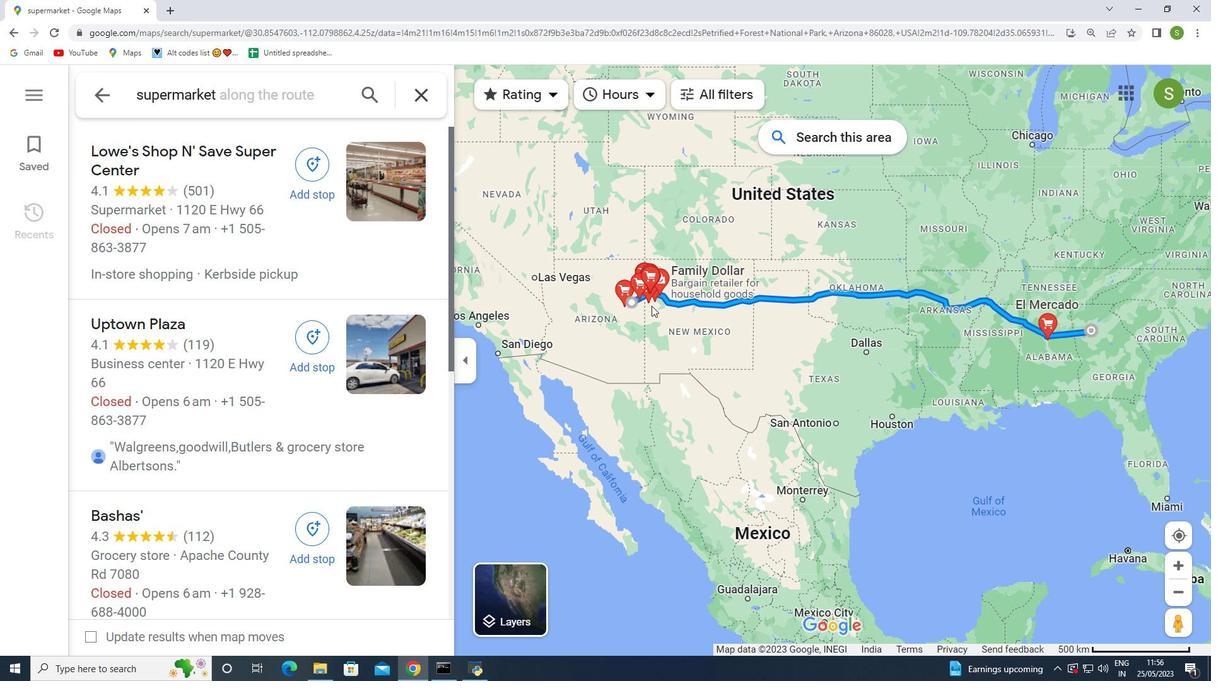 
Action: Mouse moved to (625, 298)
Screenshot: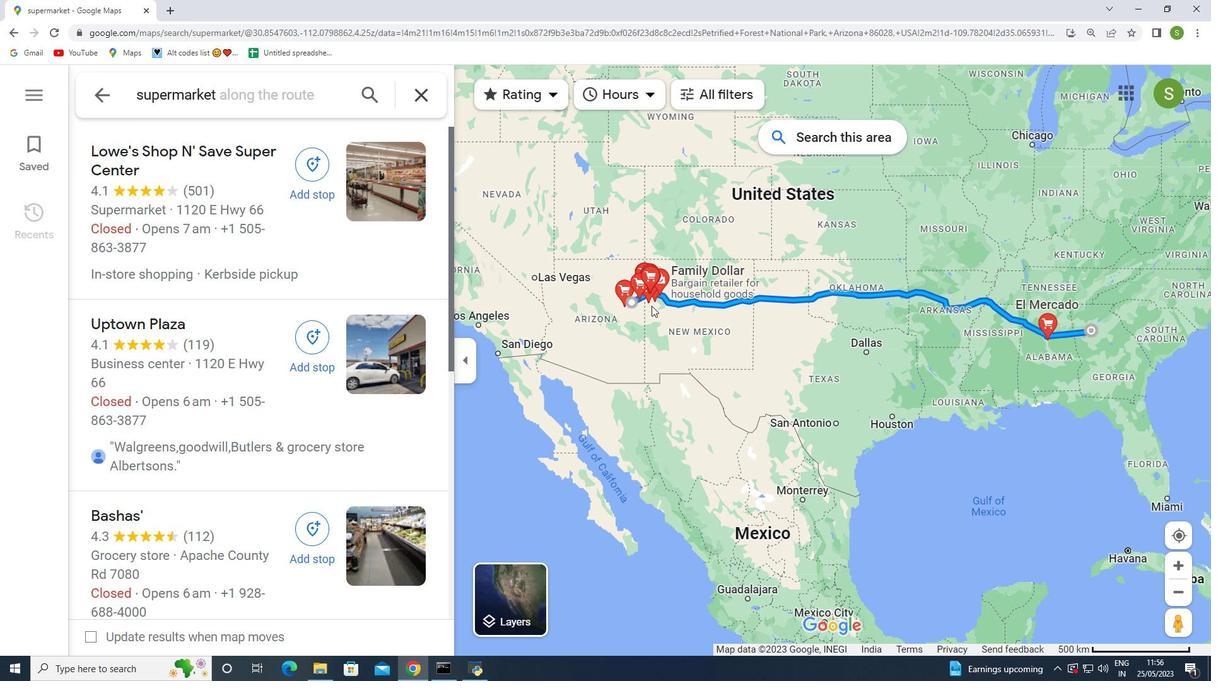 
Action: Mouse scrolled (642, 300) with delta (0, 0)
Screenshot: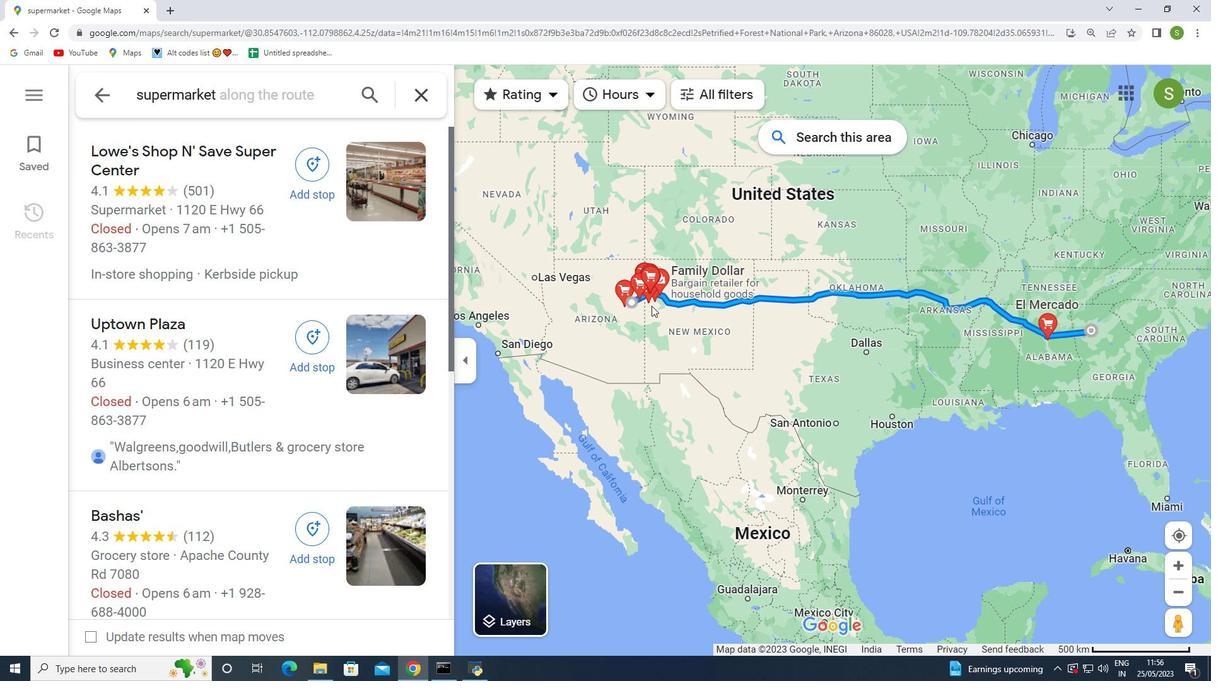 
Action: Mouse moved to (625, 295)
Screenshot: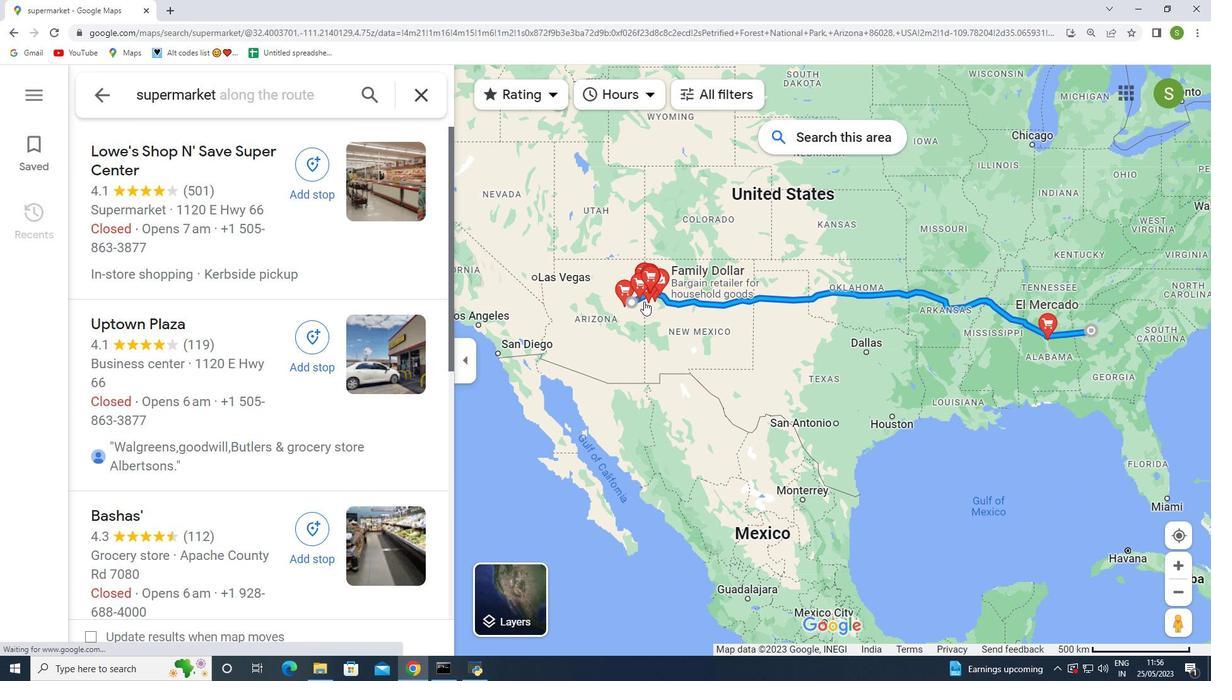
Action: Mouse scrolled (625, 296) with delta (0, 0)
Screenshot: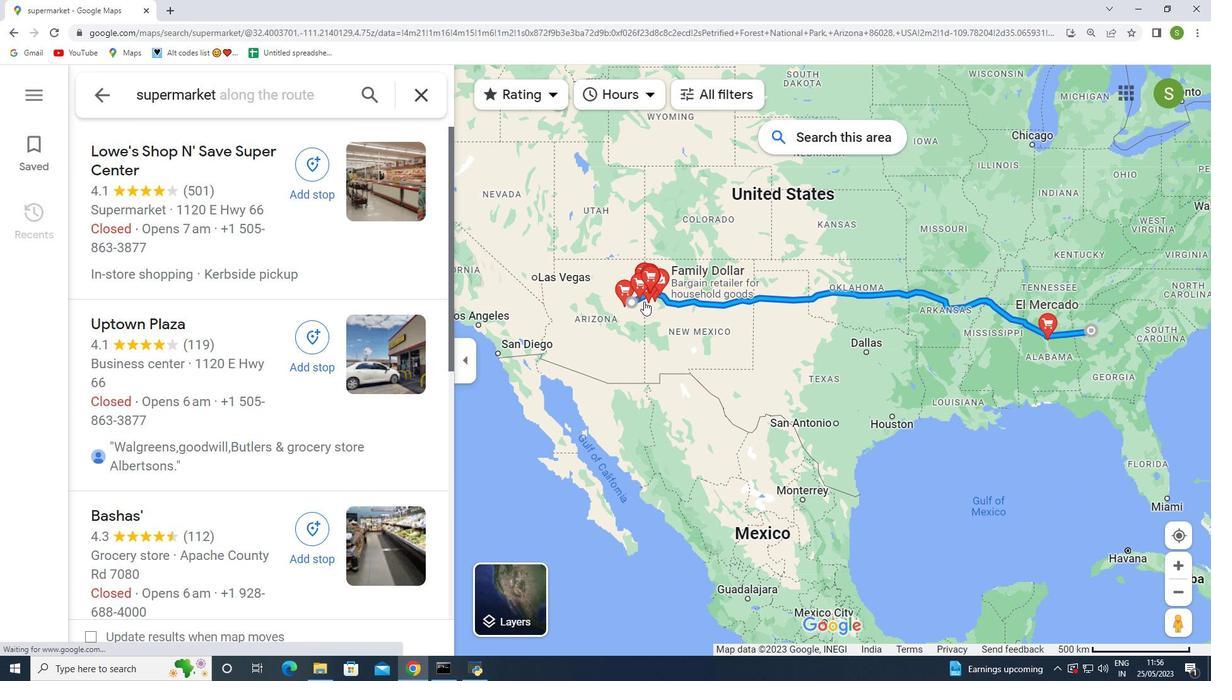 
Action: Mouse scrolled (625, 296) with delta (0, 0)
Screenshot: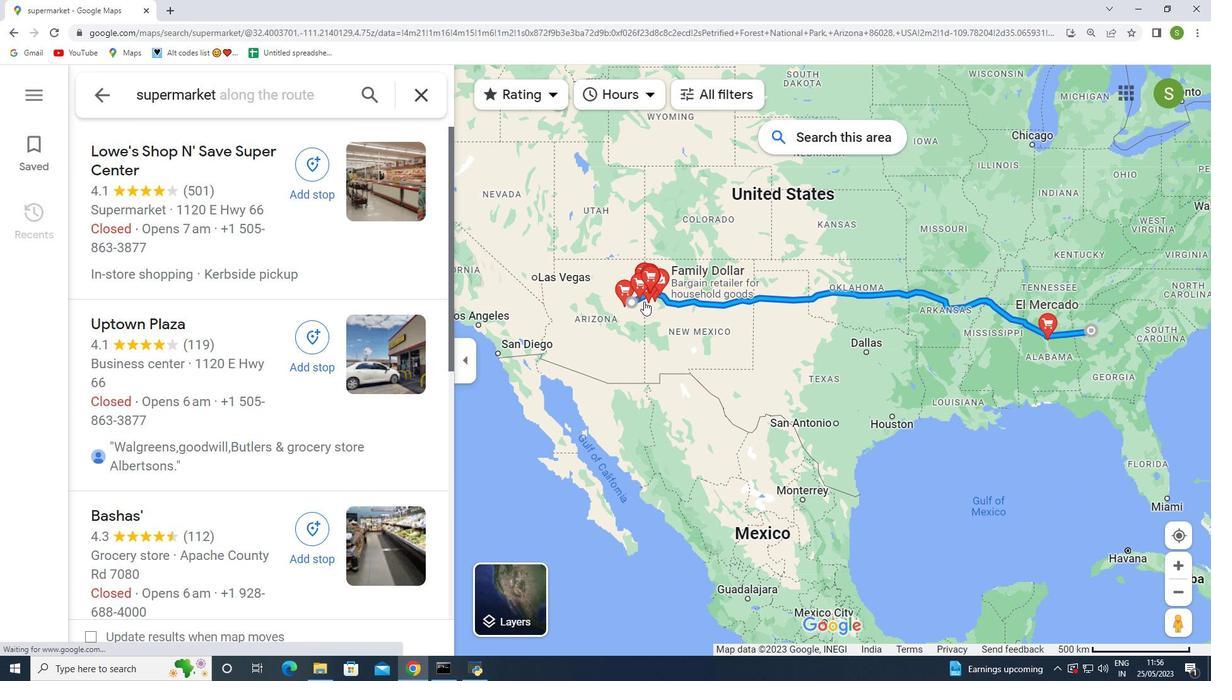 
Action: Mouse scrolled (625, 296) with delta (0, 0)
Screenshot: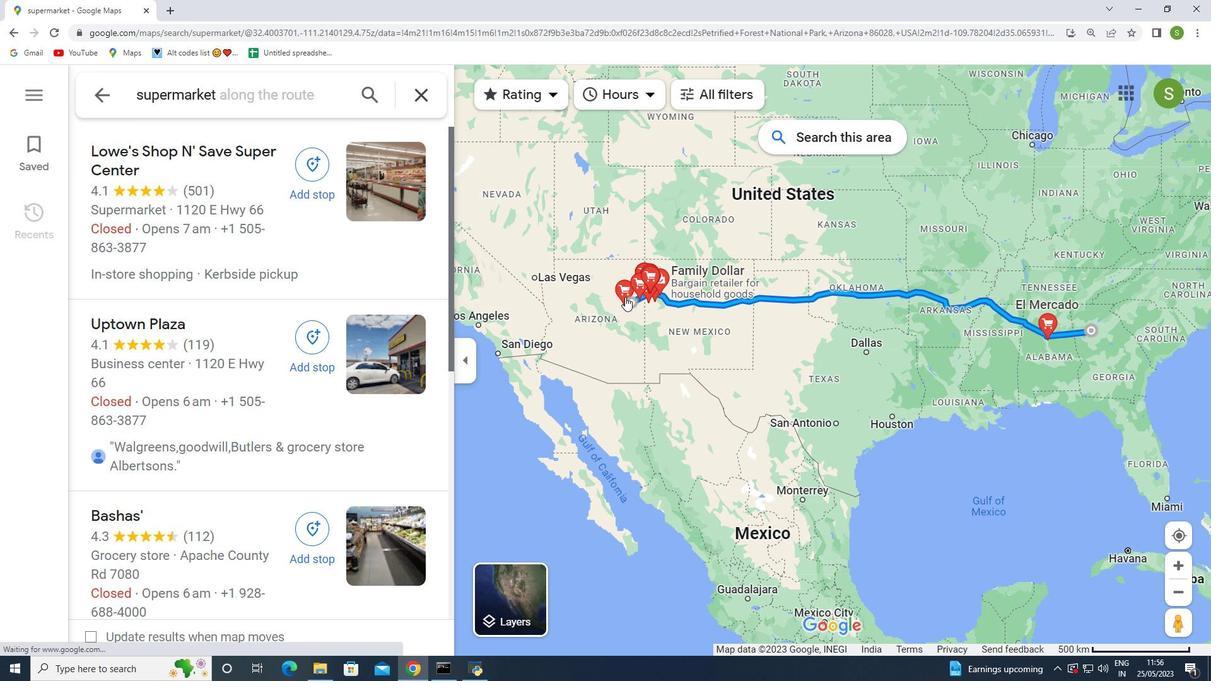
Action: Mouse moved to (224, 216)
Screenshot: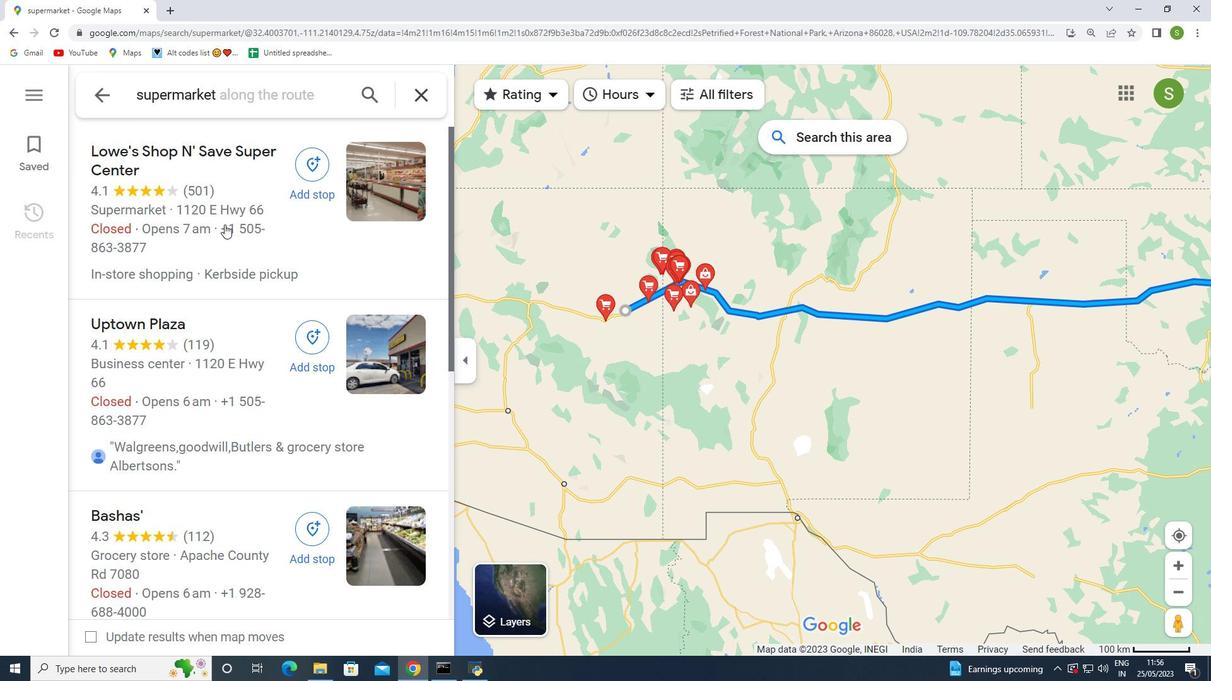 
Action: Mouse scrolled (224, 217) with delta (0, 0)
Screenshot: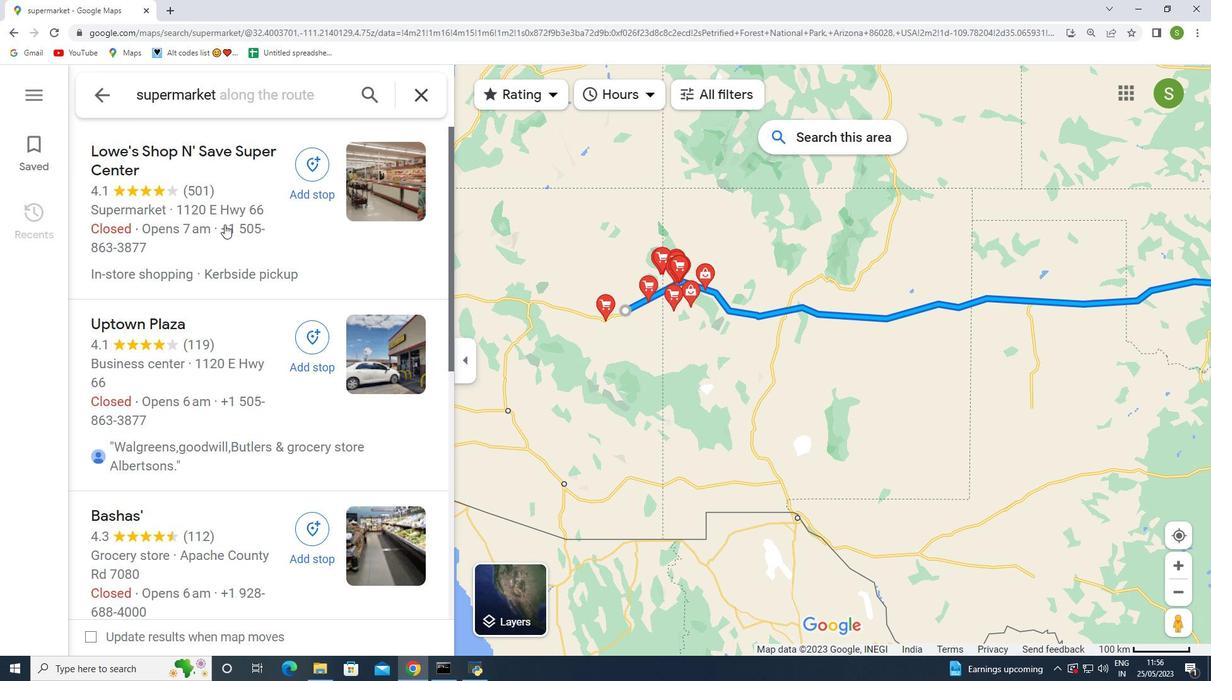 
Action: Mouse moved to (225, 214)
Screenshot: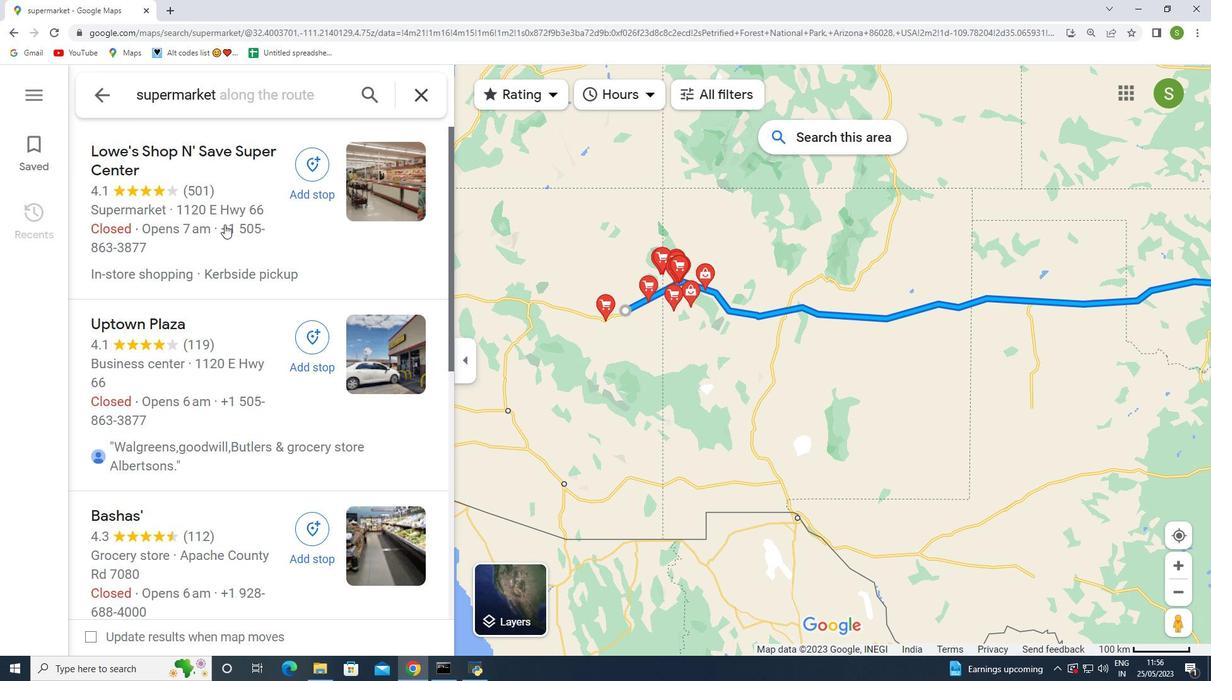 
Action: Mouse scrolled (225, 215) with delta (0, 0)
Screenshot: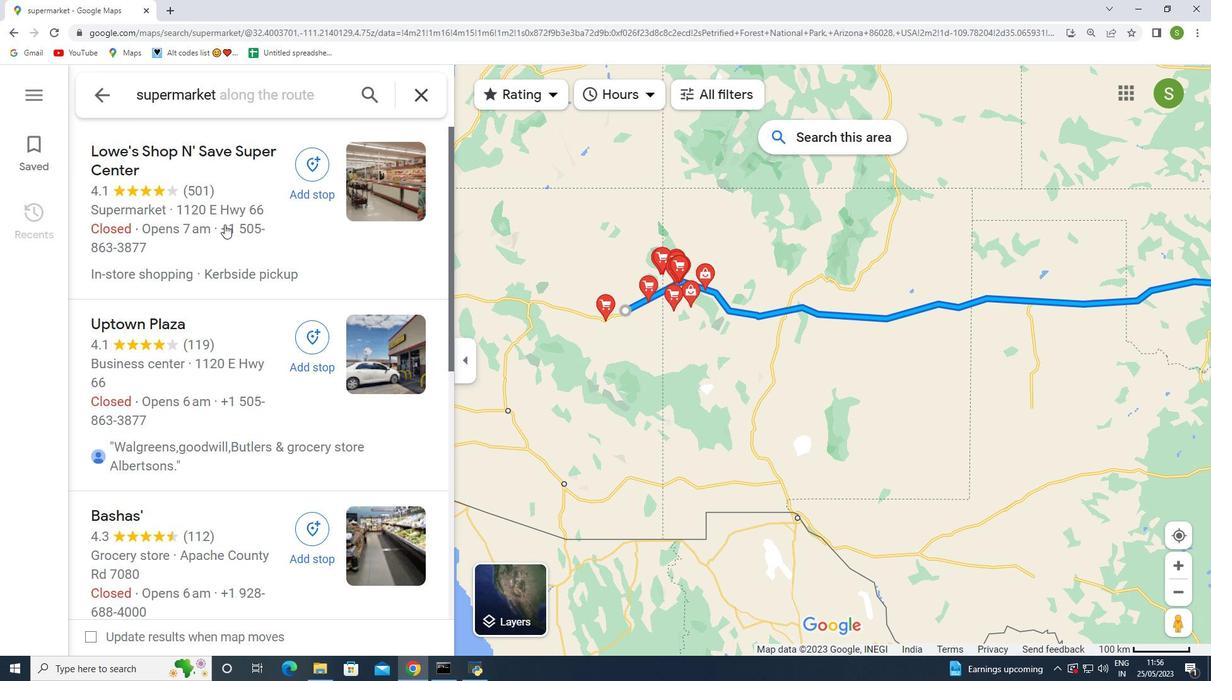 
Action: Mouse moved to (226, 210)
Screenshot: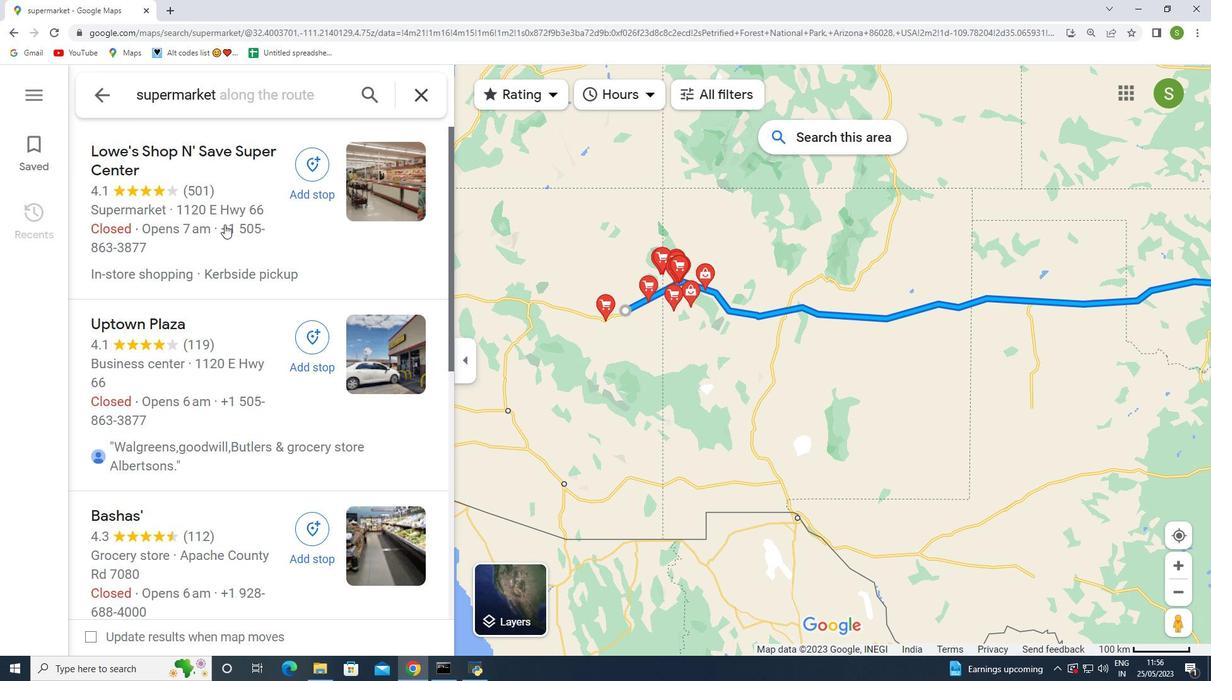 
Action: Mouse scrolled (225, 214) with delta (0, 0)
Screenshot: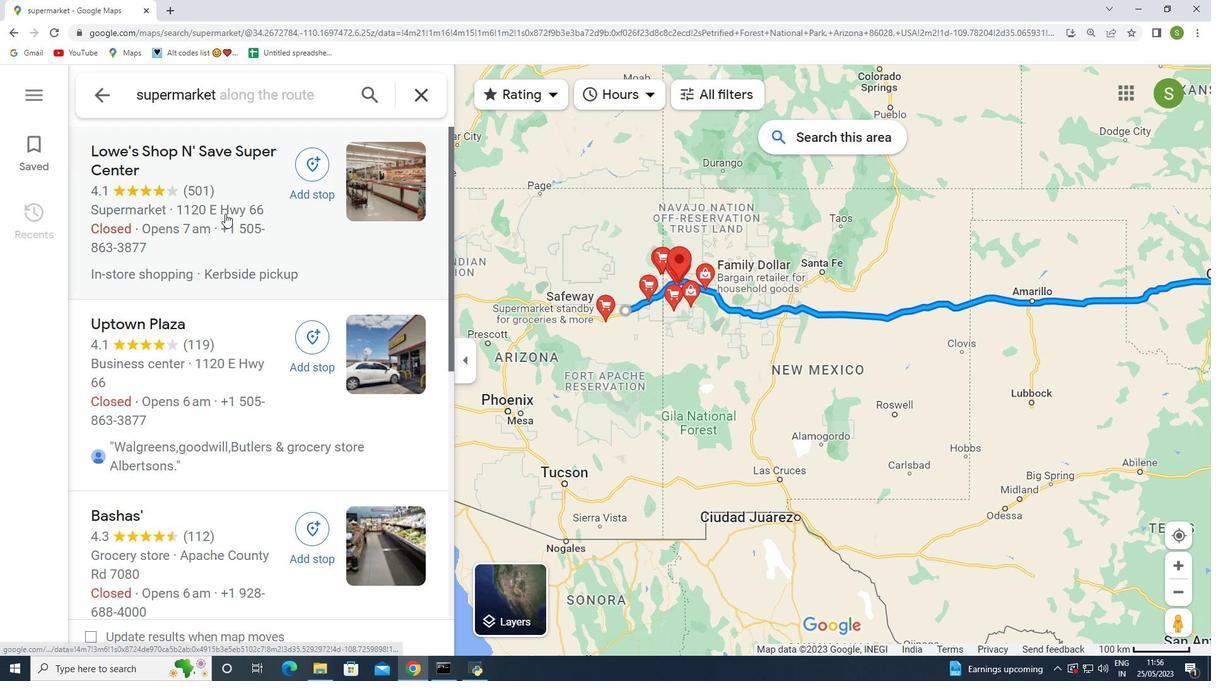 
Action: Mouse moved to (223, 208)
Screenshot: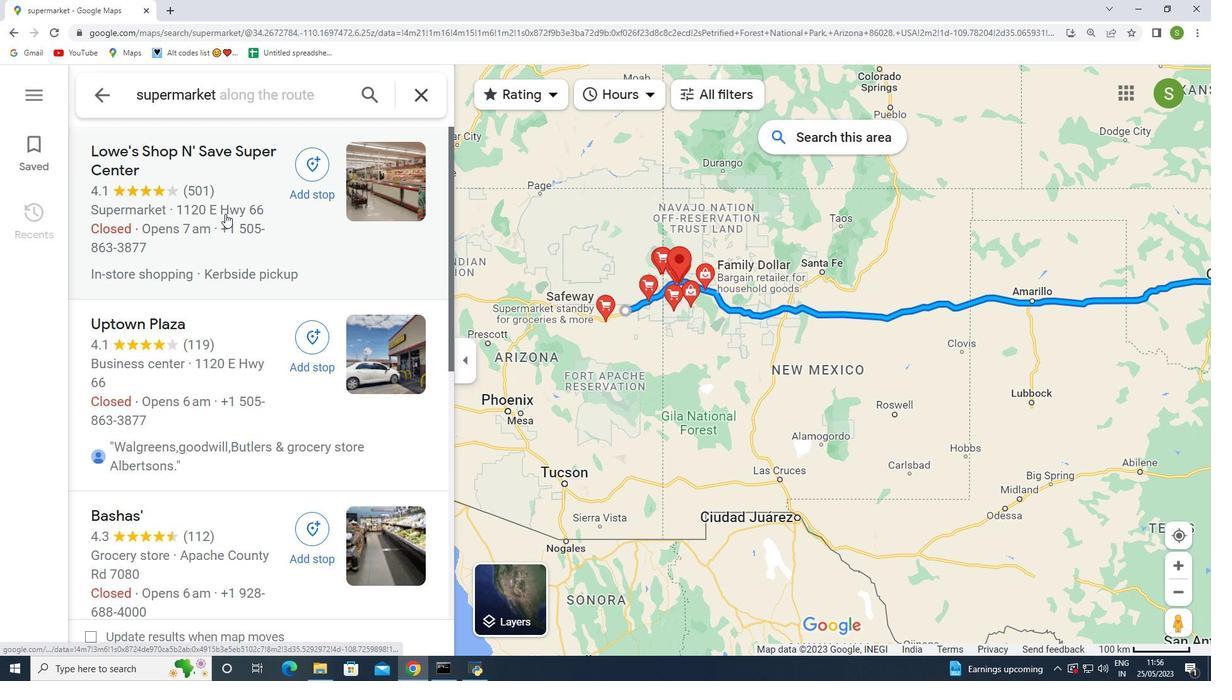 
Action: Mouse scrolled (227, 209) with delta (0, 0)
Screenshot: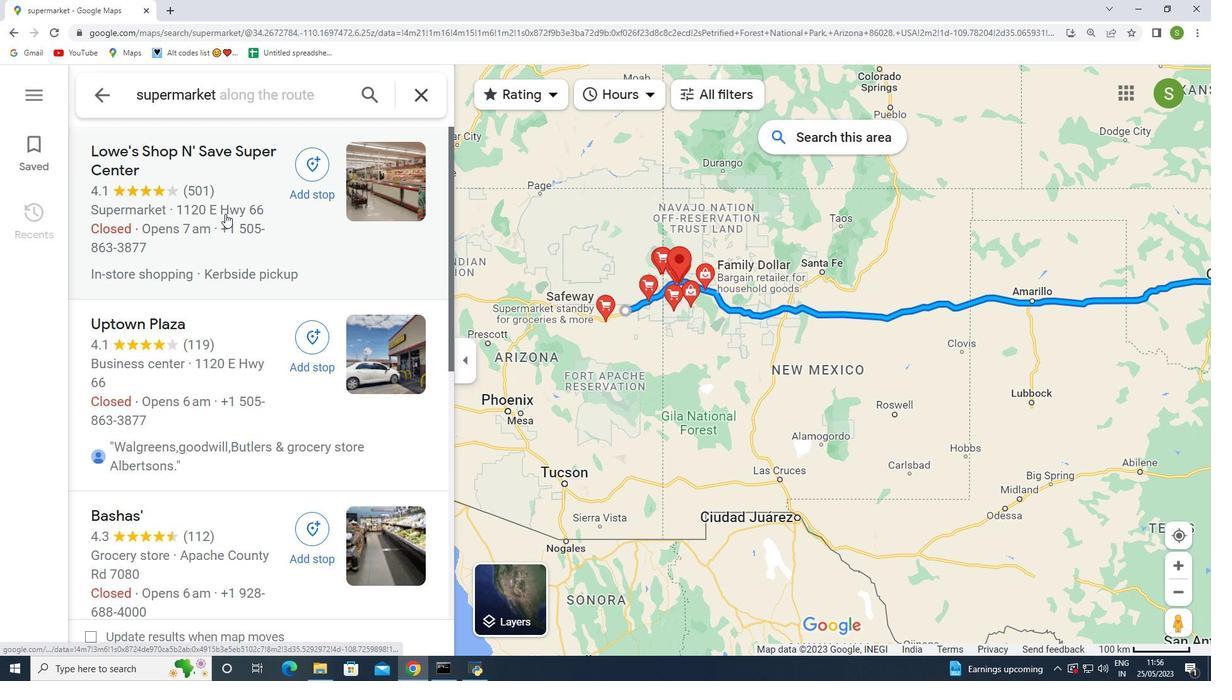 
Action: Mouse scrolled (223, 209) with delta (0, 0)
Screenshot: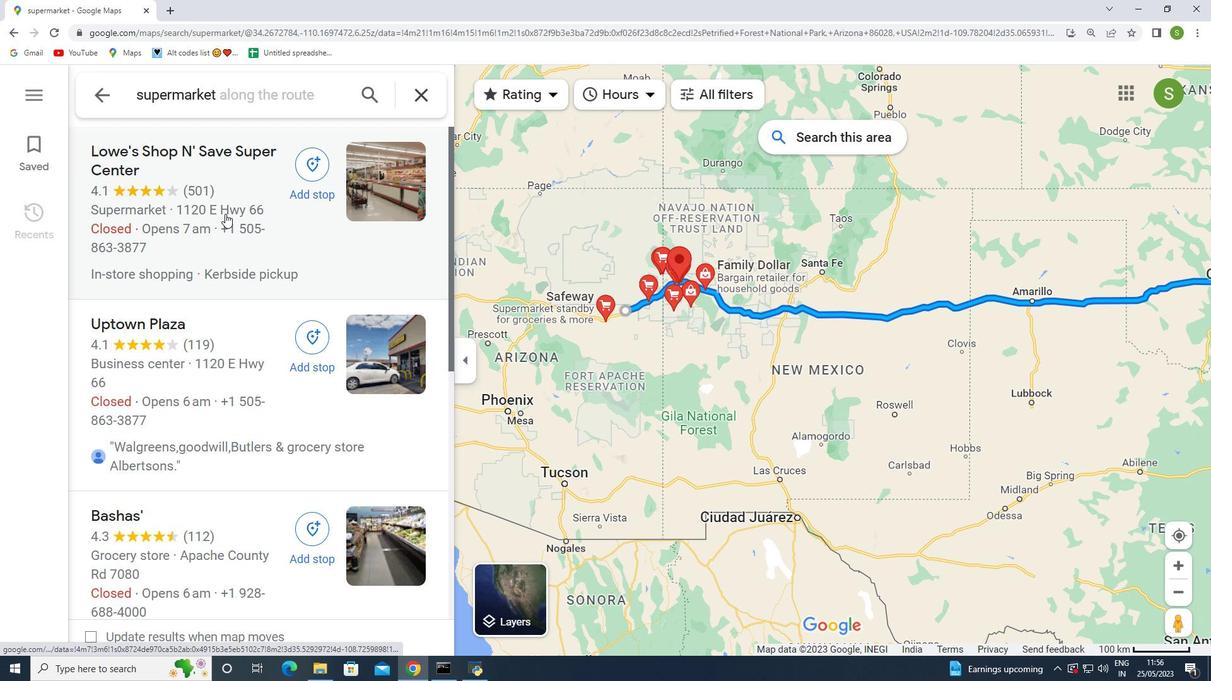 
Action: Mouse scrolled (223, 209) with delta (0, 0)
Screenshot: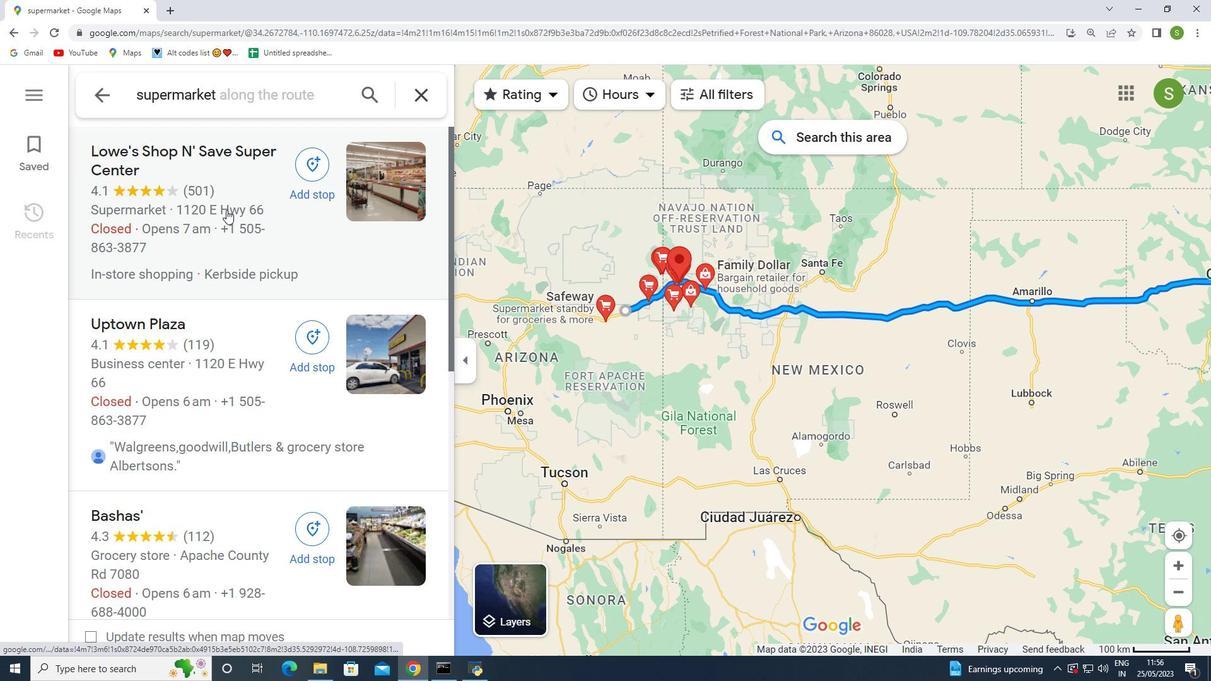 
Action: Mouse scrolled (223, 209) with delta (0, 0)
Screenshot: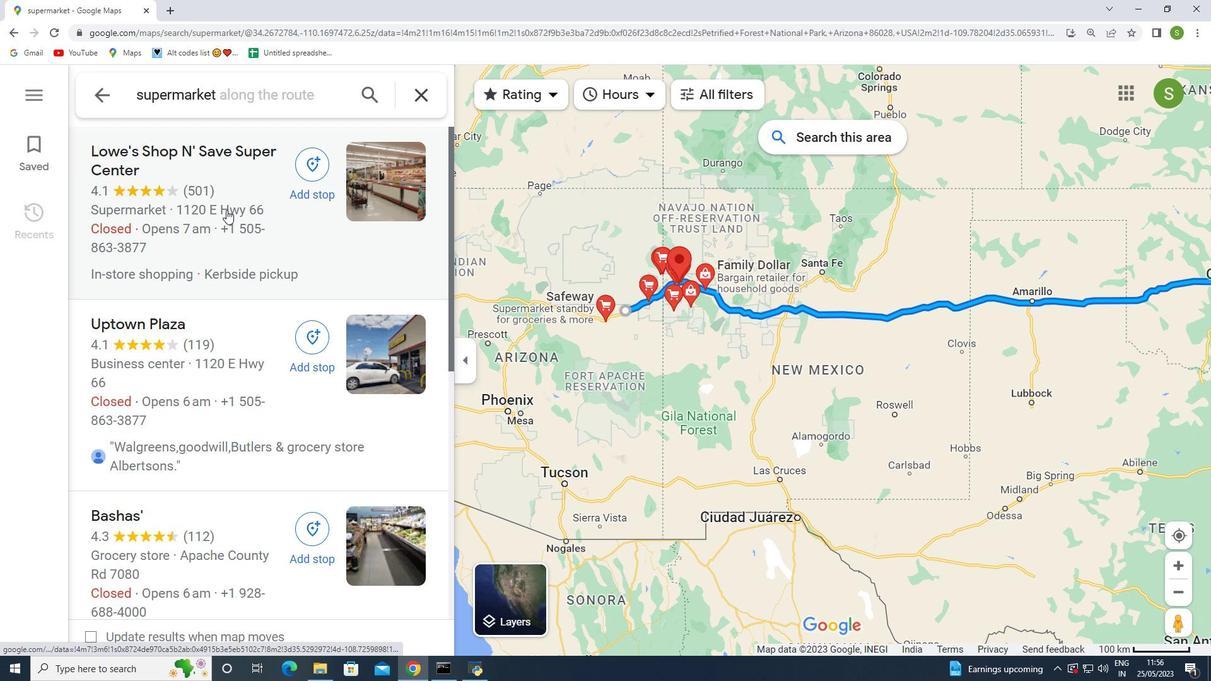 
Action: Mouse scrolled (223, 209) with delta (0, 0)
Screenshot: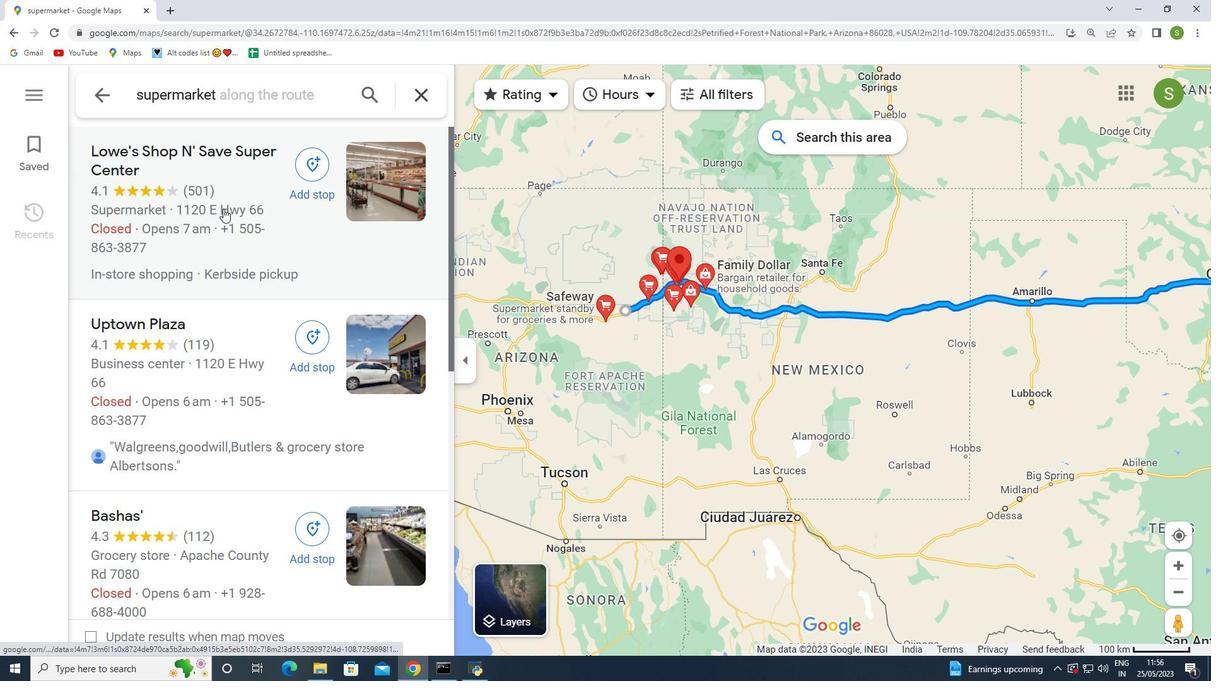 
Action: Mouse moved to (117, 152)
Screenshot: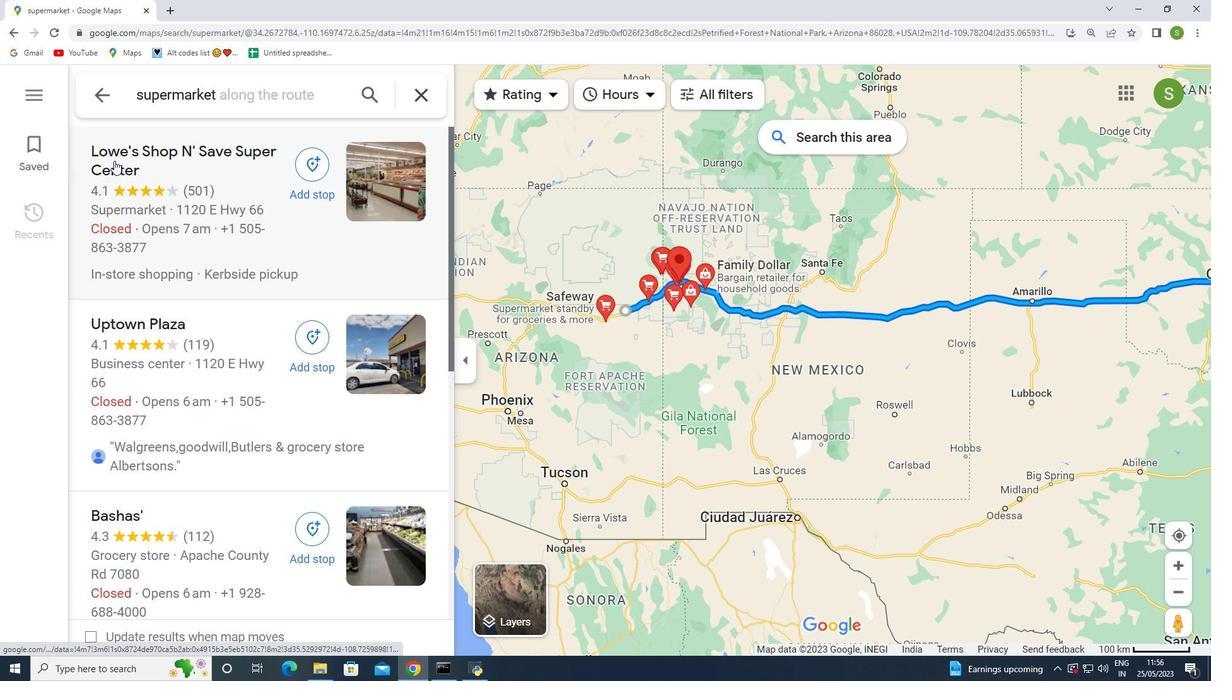 
Action: Mouse pressed left at (117, 152)
Screenshot: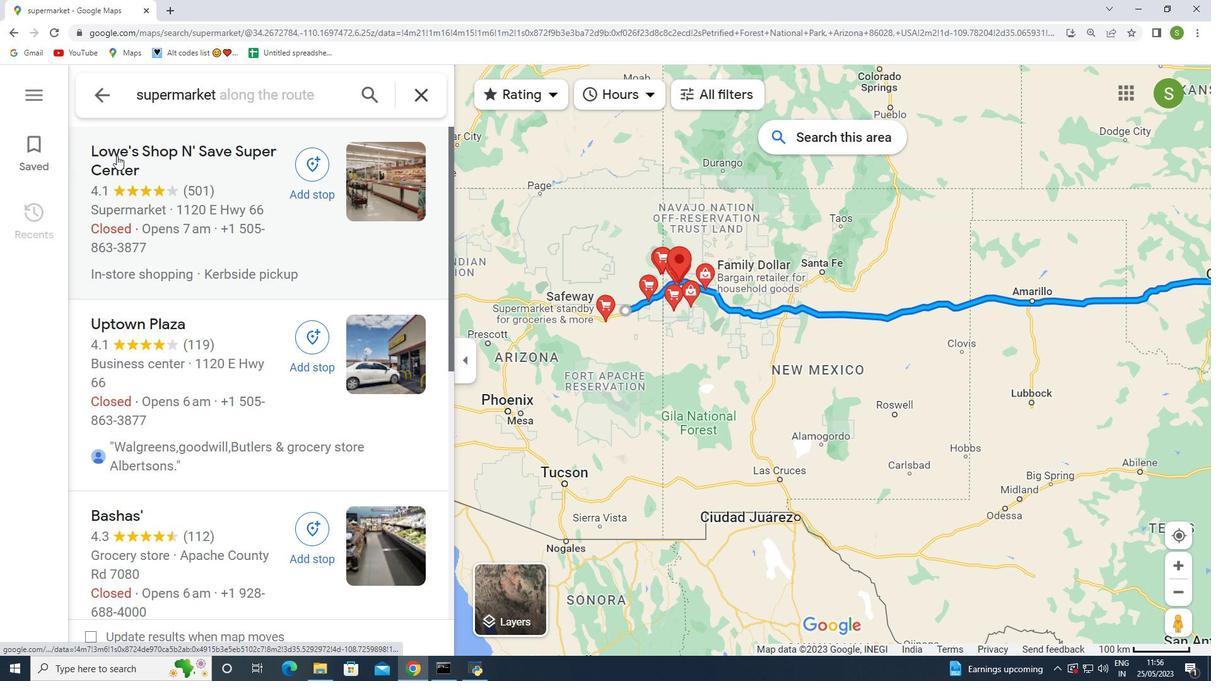 
Action: Mouse moved to (576, 275)
Screenshot: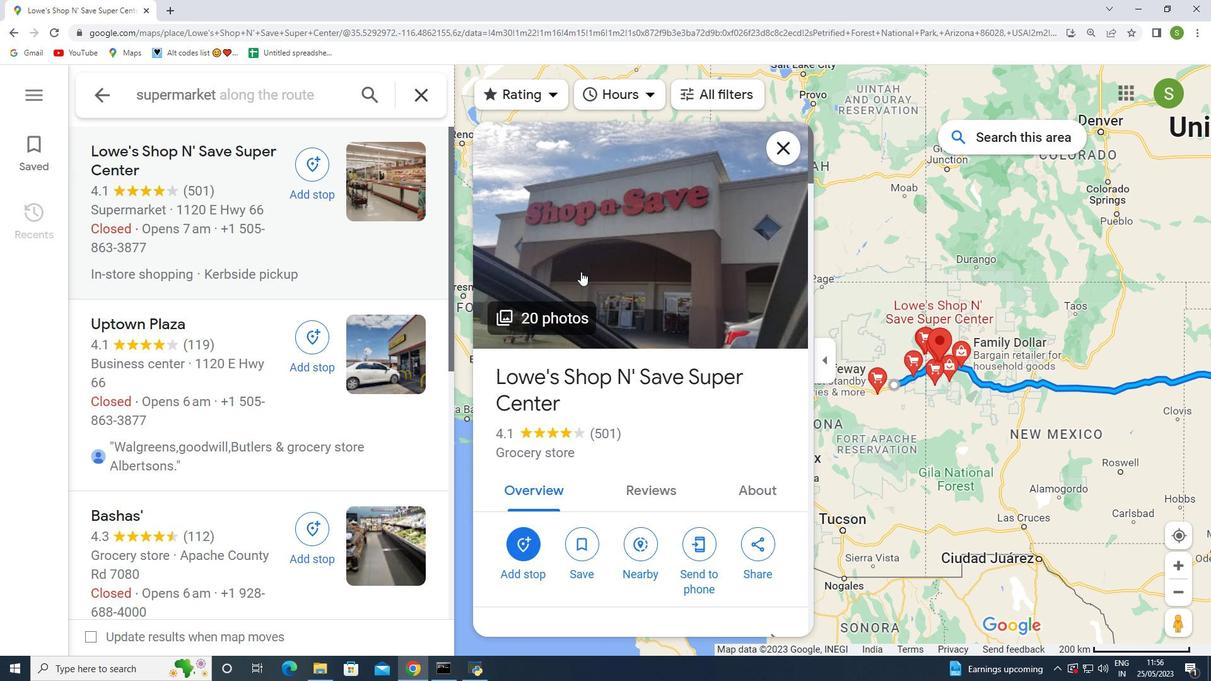 
Action: Mouse pressed left at (576, 275)
Screenshot: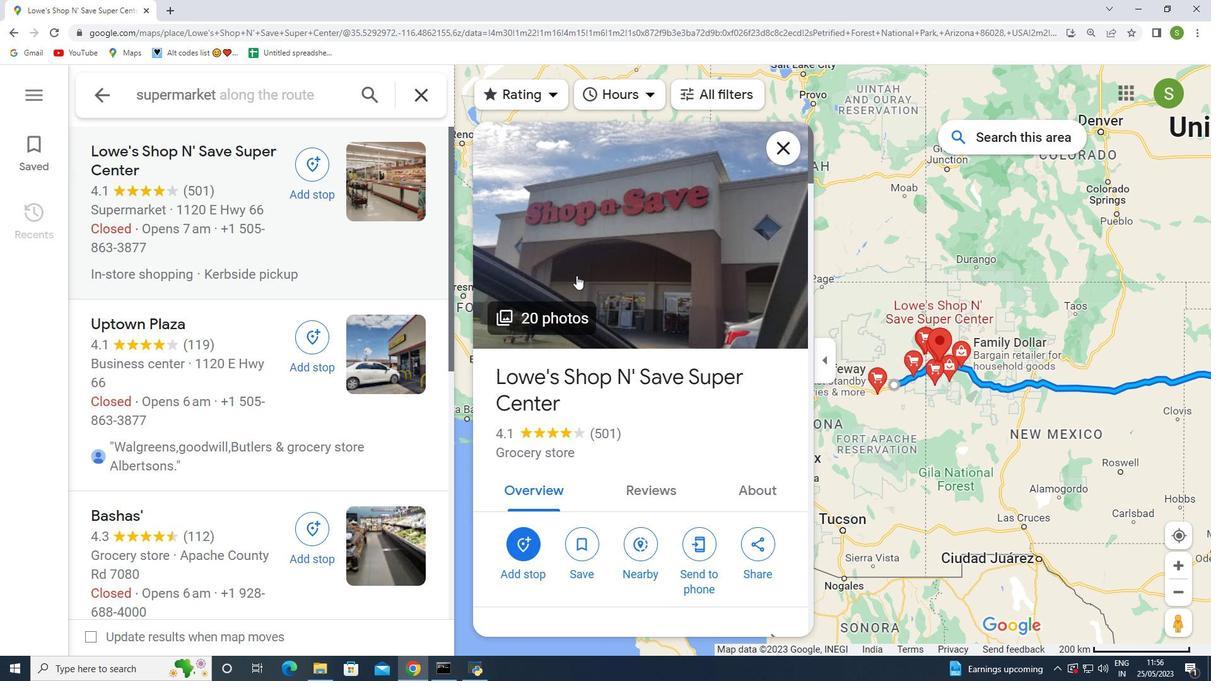 
Action: Mouse moved to (869, 574)
Screenshot: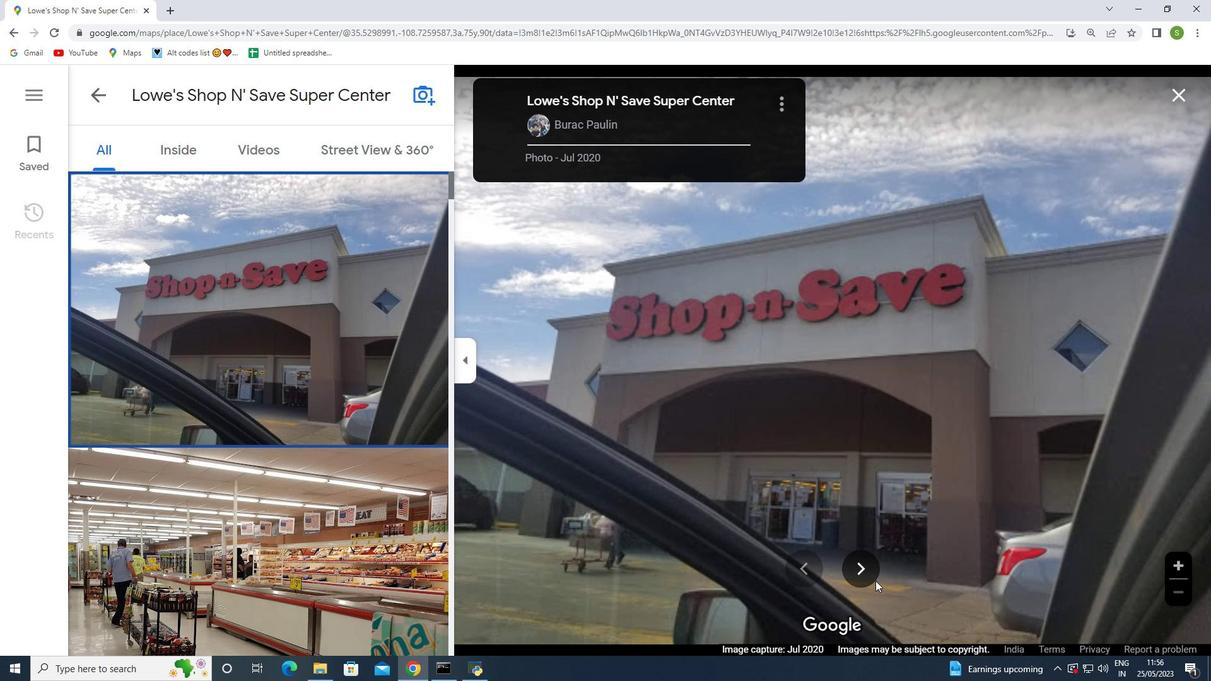 
Action: Mouse pressed left at (869, 574)
Screenshot: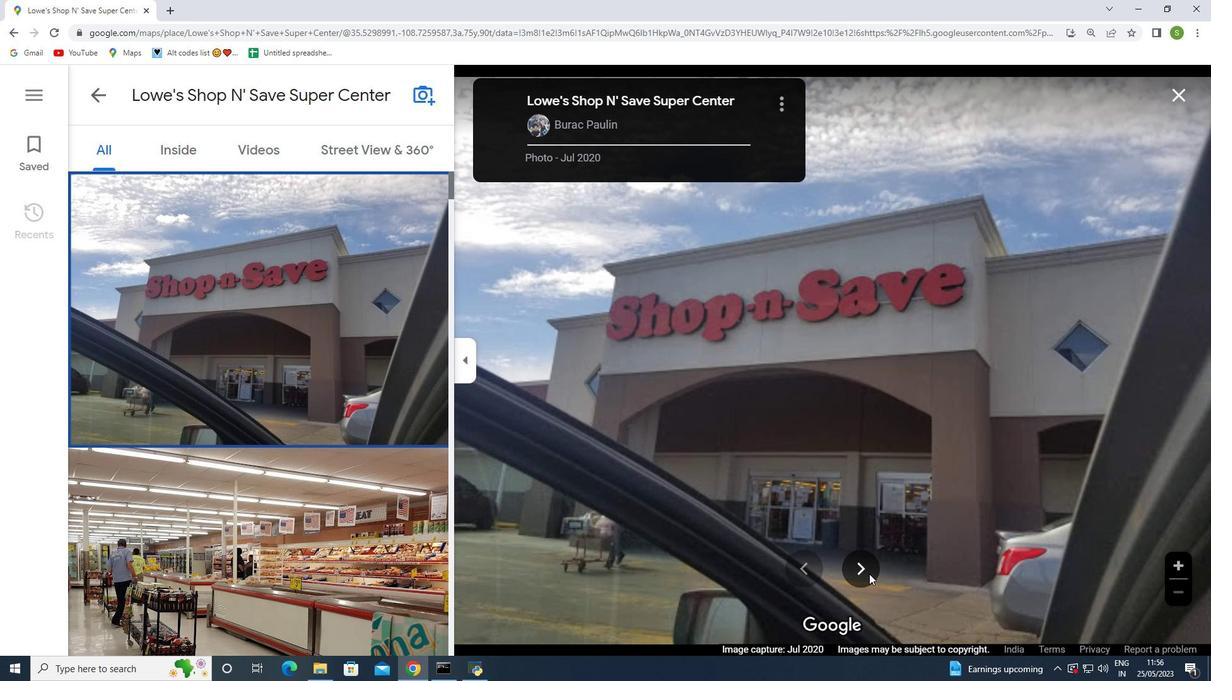
Action: Mouse pressed left at (869, 574)
Screenshot: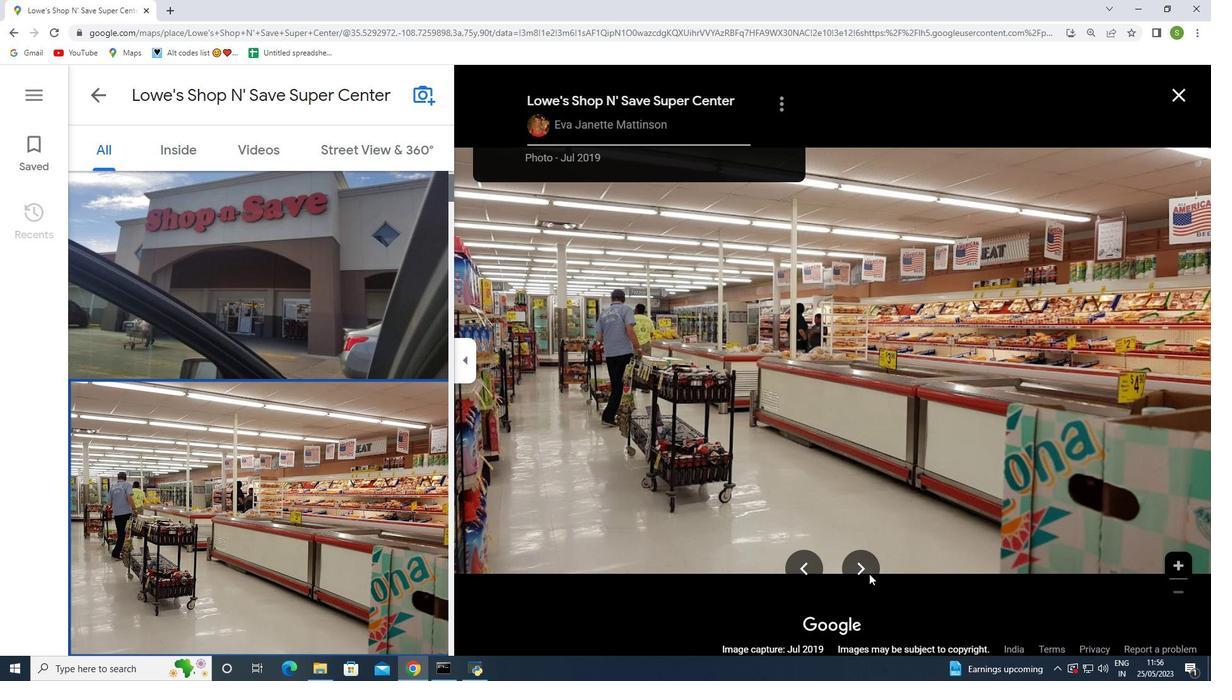 
Action: Mouse moved to (861, 576)
Screenshot: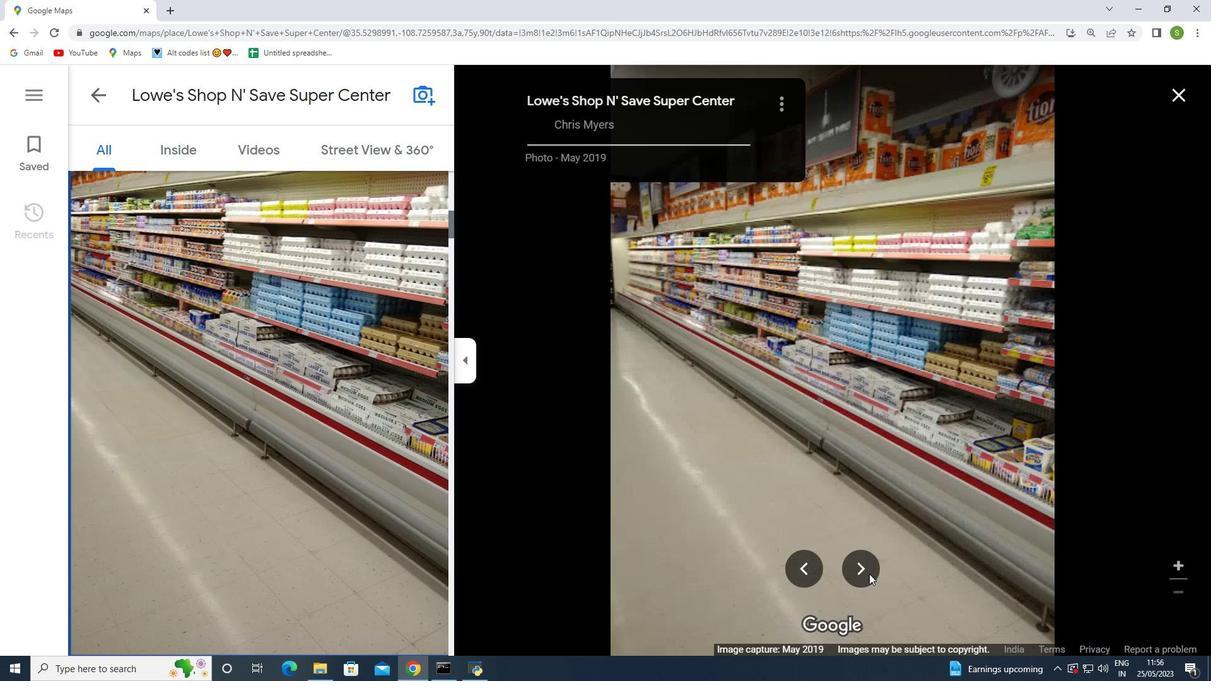 
Action: Mouse pressed left at (861, 576)
Screenshot: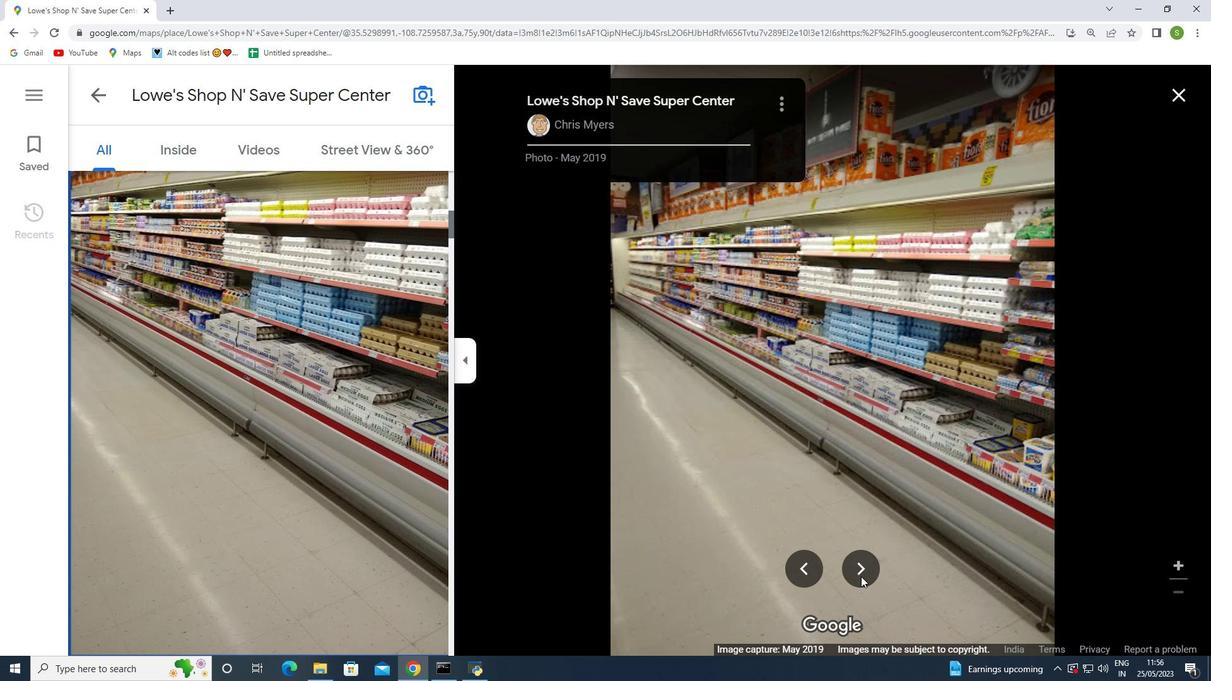 
Action: Mouse moved to (860, 565)
Screenshot: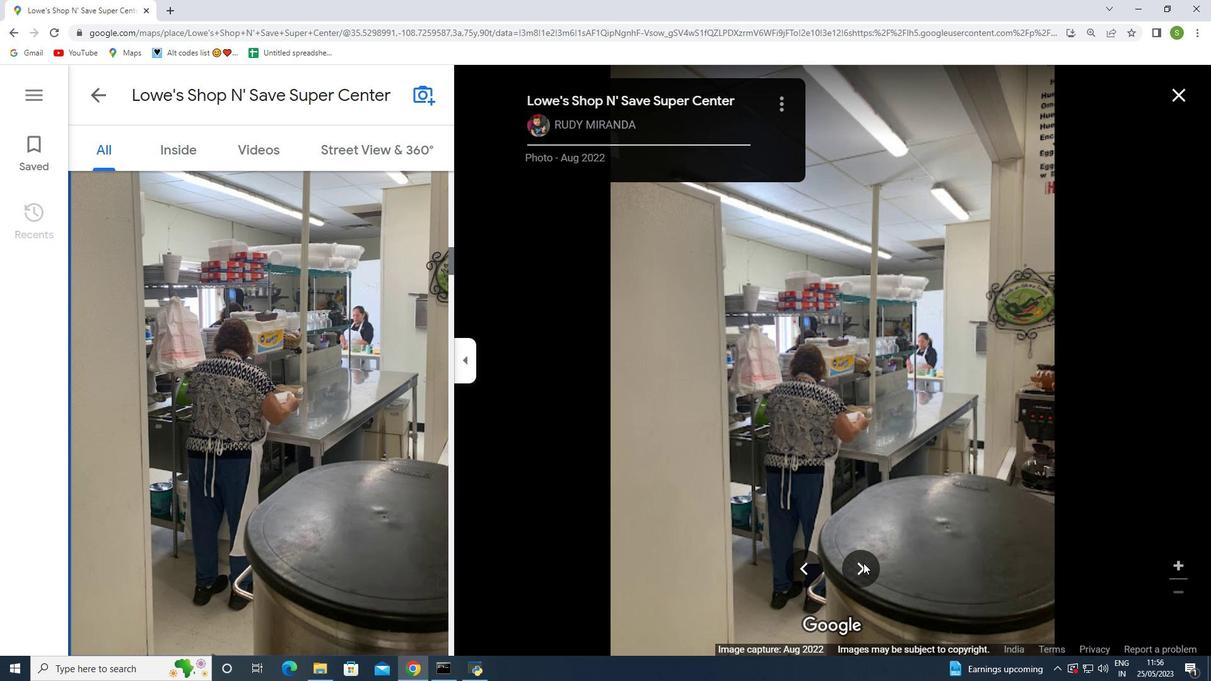 
Action: Mouse pressed left at (860, 565)
Screenshot: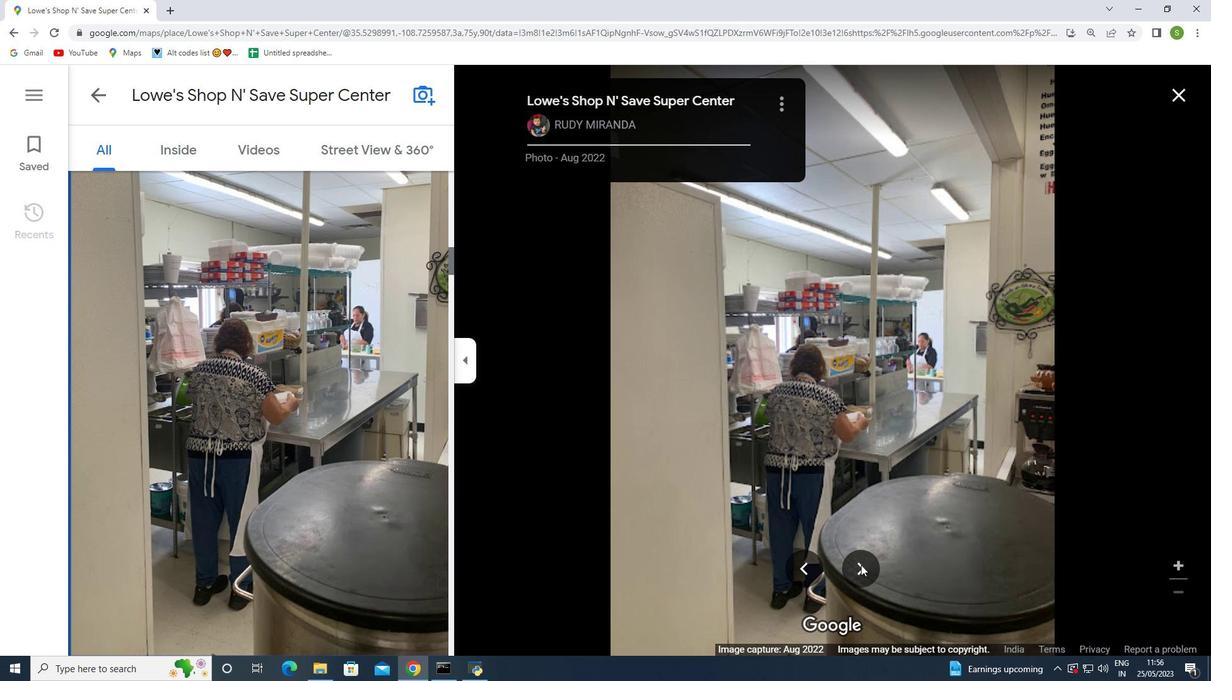 
Action: Mouse pressed left at (860, 565)
Screenshot: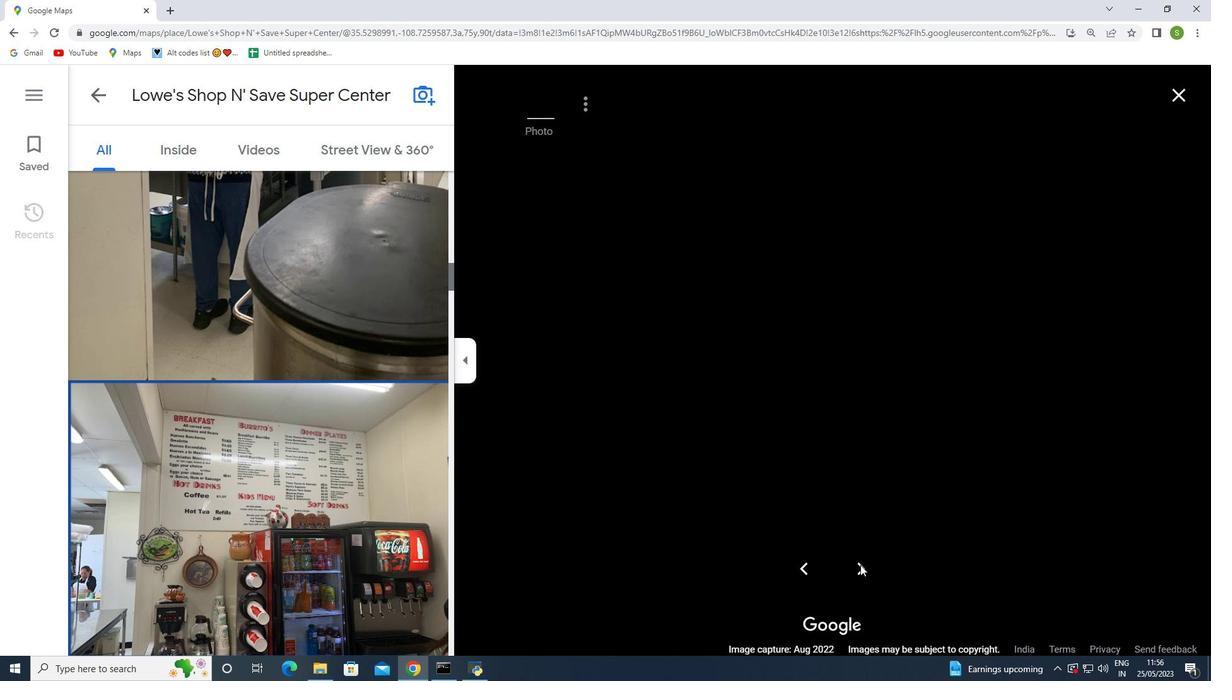 
Action: Mouse pressed left at (860, 565)
Screenshot: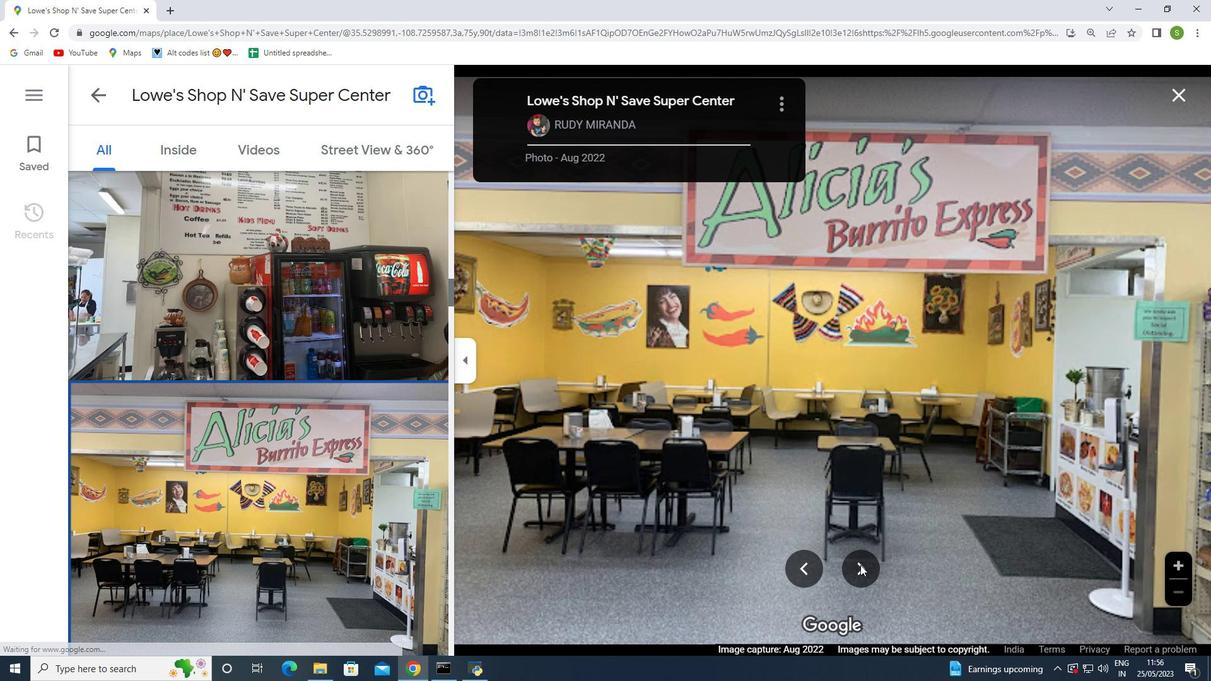 
Action: Mouse moved to (859, 572)
Screenshot: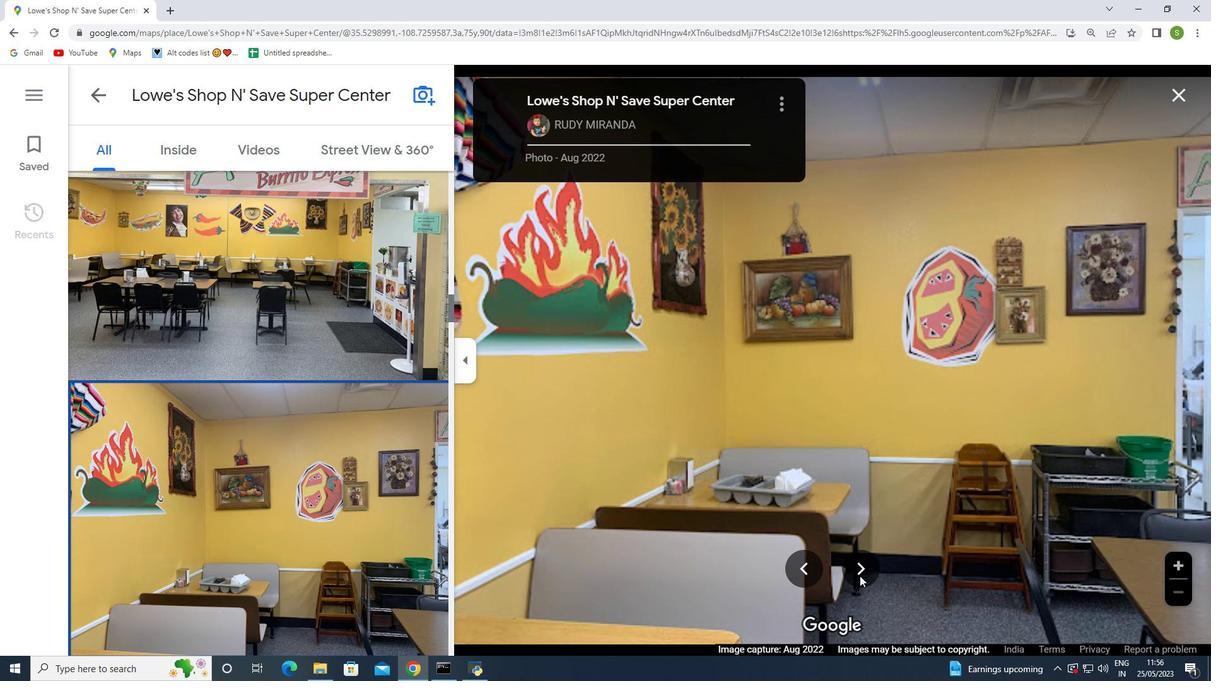 
Action: Mouse pressed left at (859, 572)
Screenshot: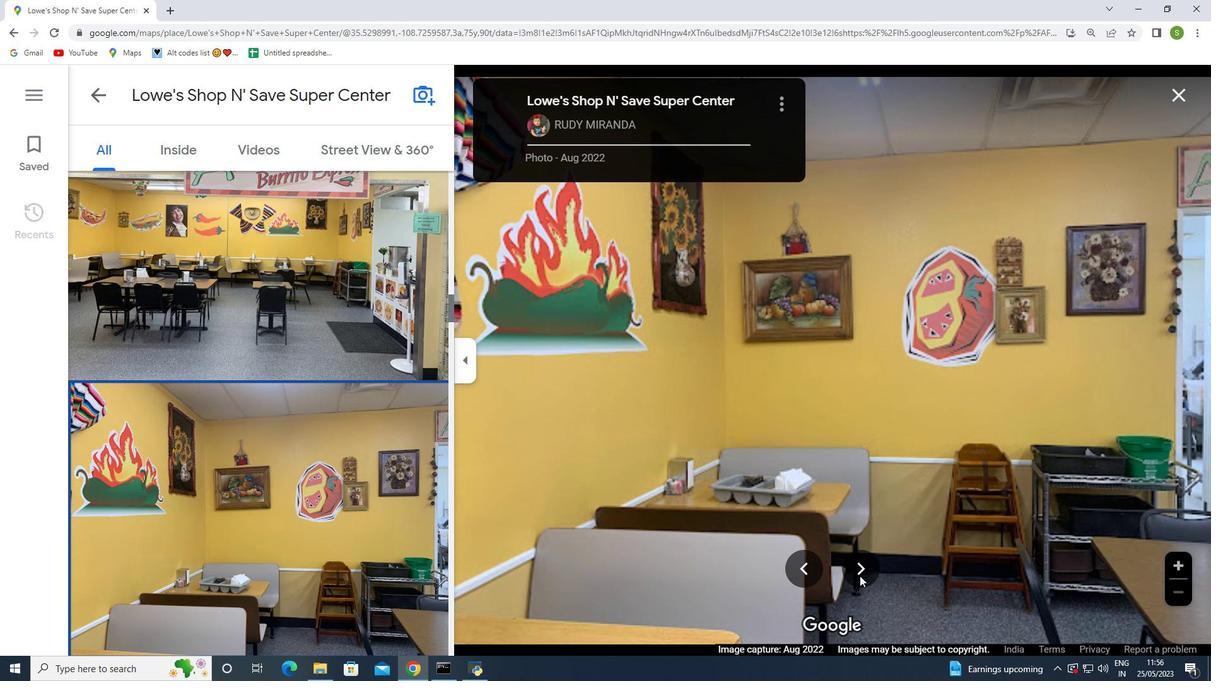 
Action: Mouse moved to (864, 572)
Screenshot: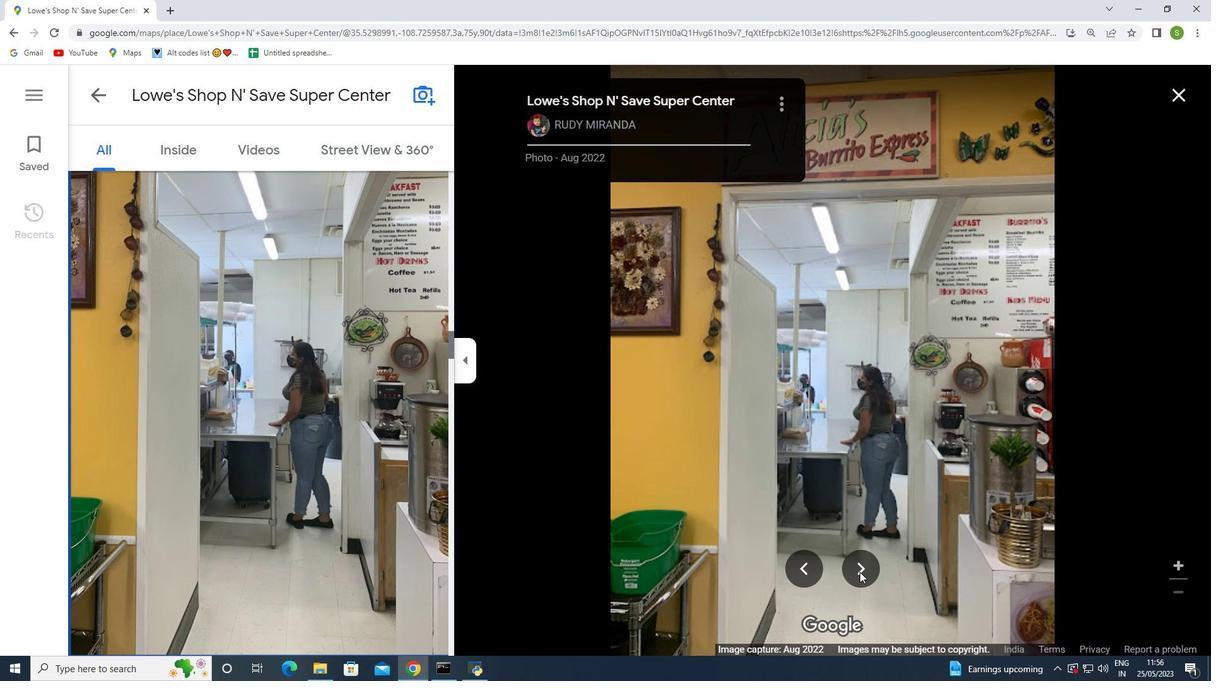 
Action: Mouse pressed left at (864, 572)
Screenshot: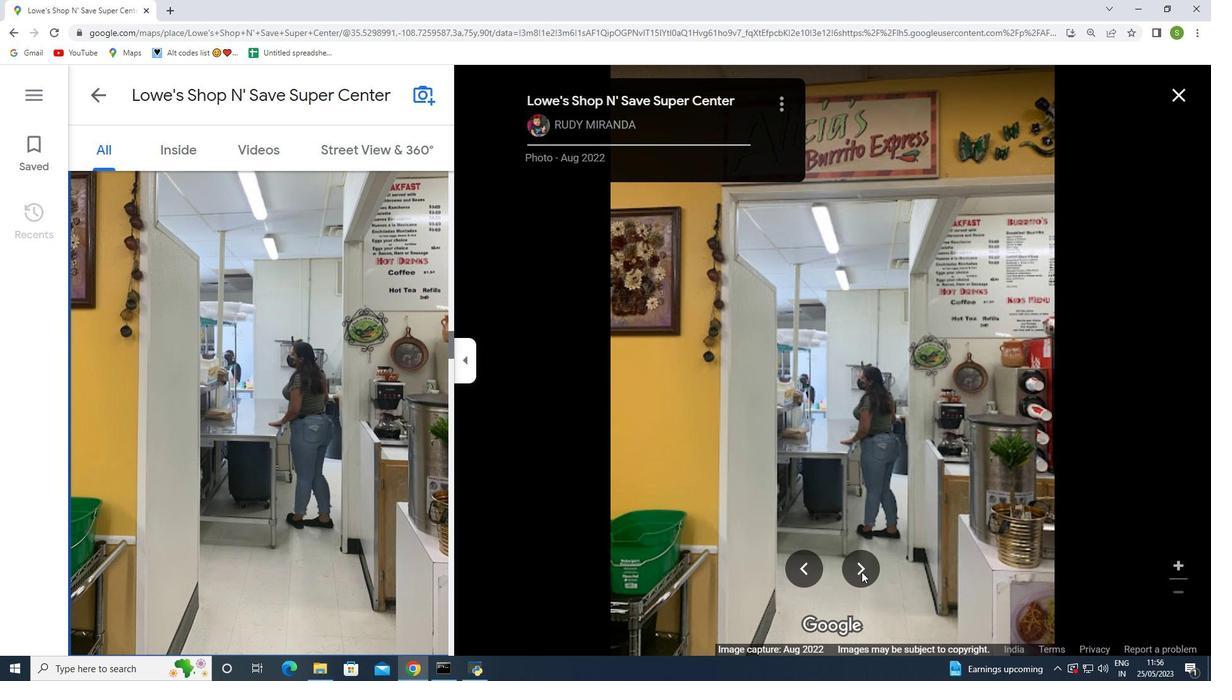 
Action: Mouse pressed left at (864, 572)
Screenshot: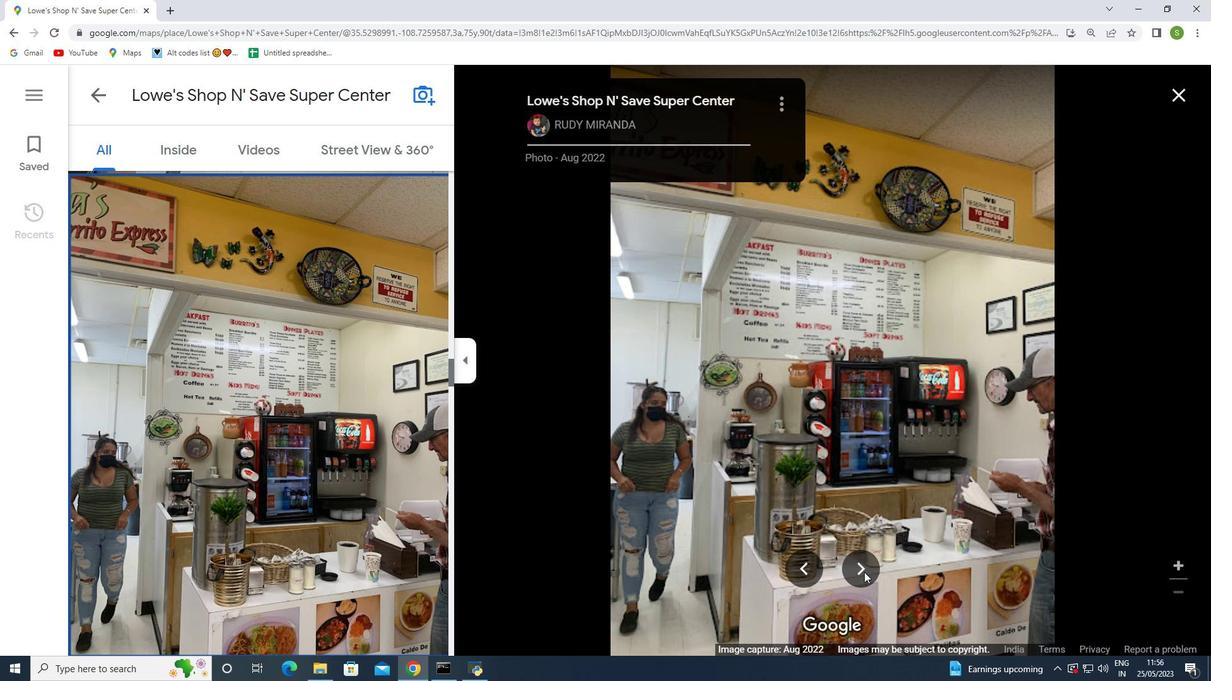 
Action: Mouse pressed left at (864, 572)
Screenshot: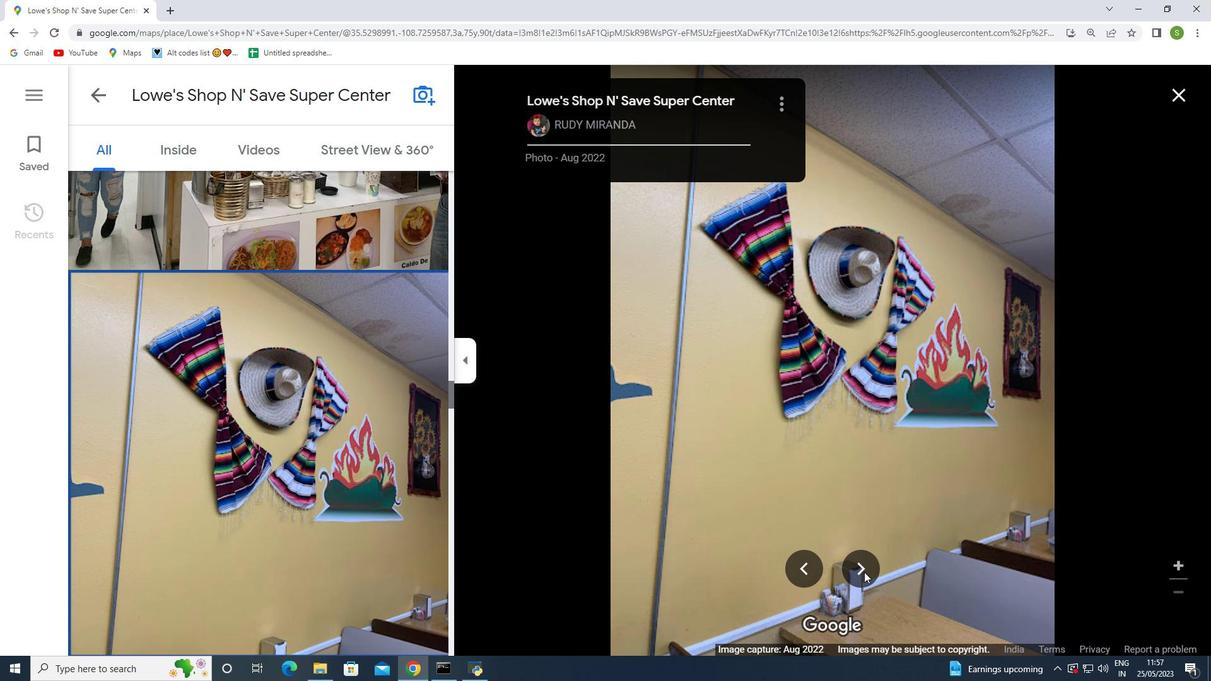 
Action: Mouse moved to (860, 566)
Screenshot: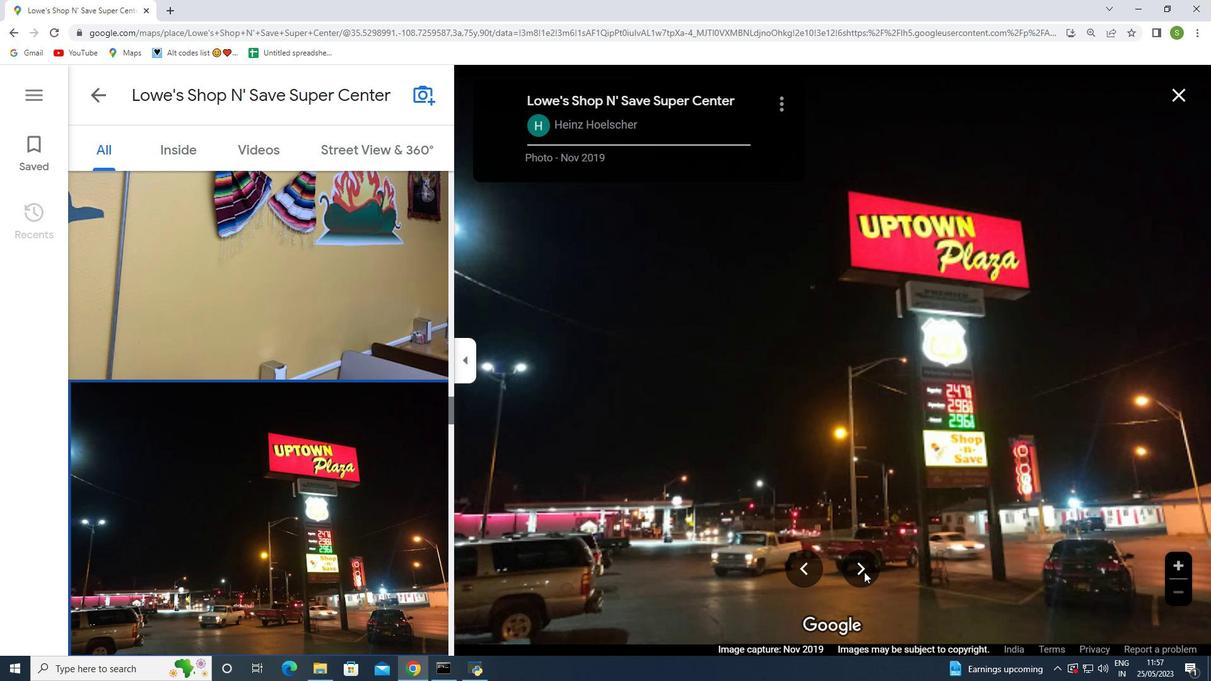 
Action: Mouse pressed left at (860, 566)
Screenshot: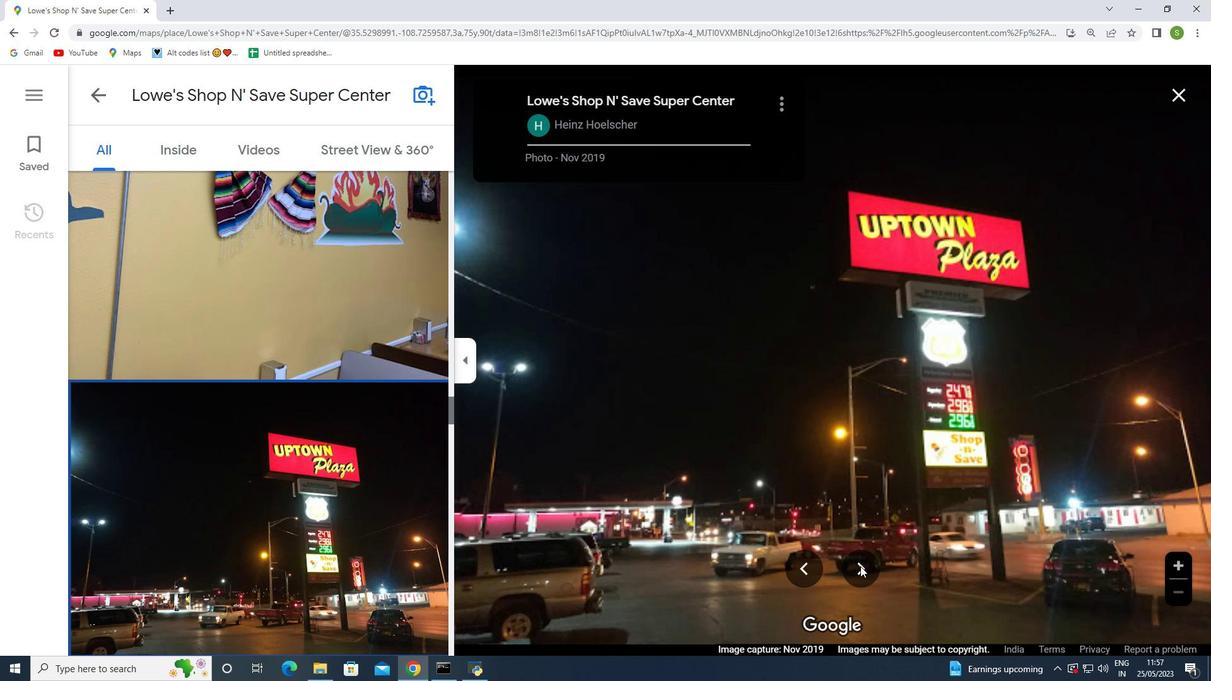 
Action: Mouse pressed left at (860, 566)
Screenshot: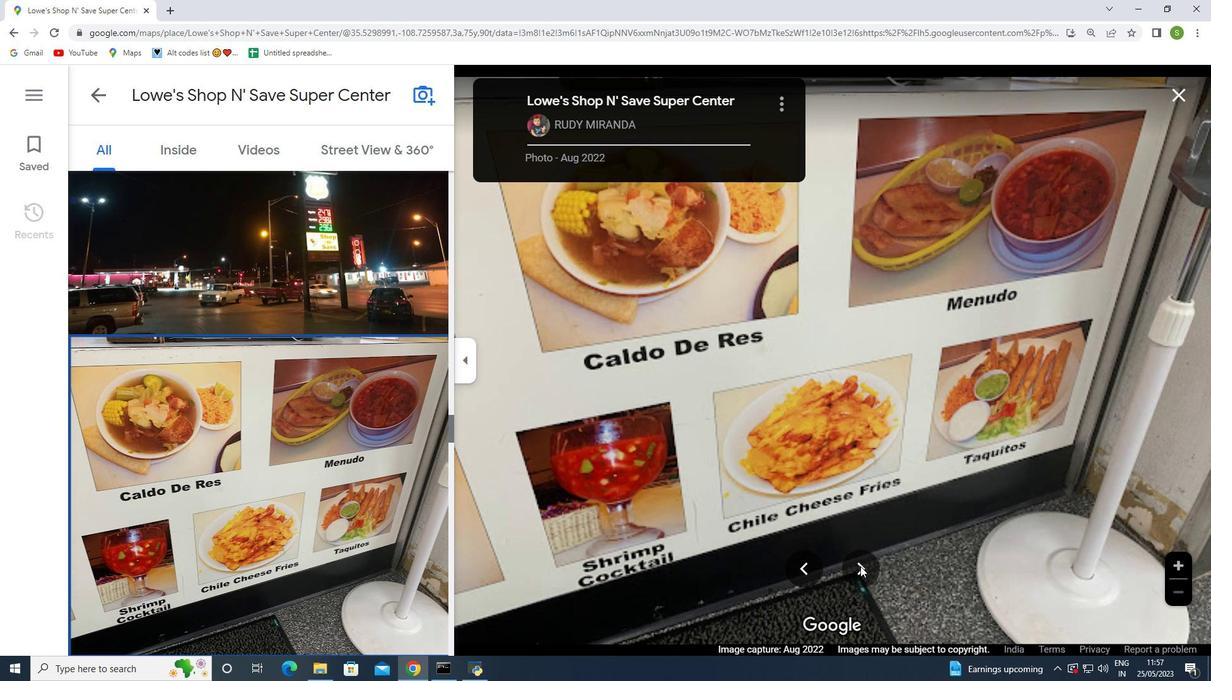 
Action: Mouse moved to (858, 573)
Screenshot: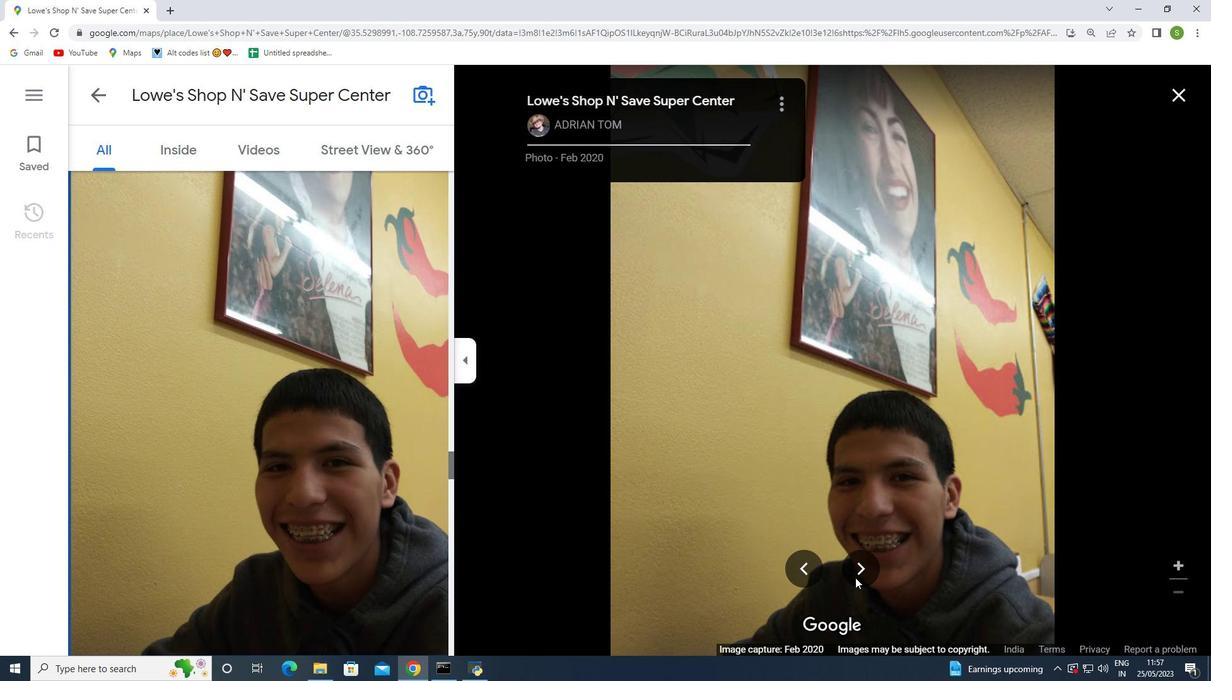 
Action: Mouse pressed left at (858, 573)
Screenshot: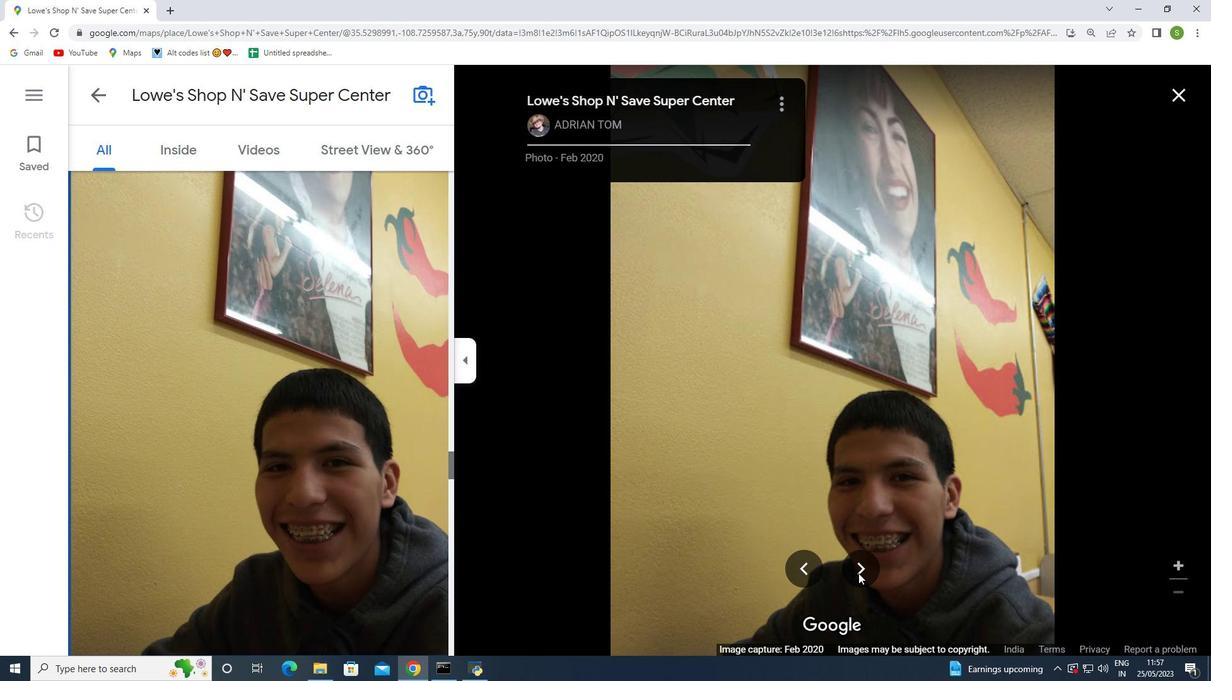 
Action: Mouse moved to (863, 567)
Screenshot: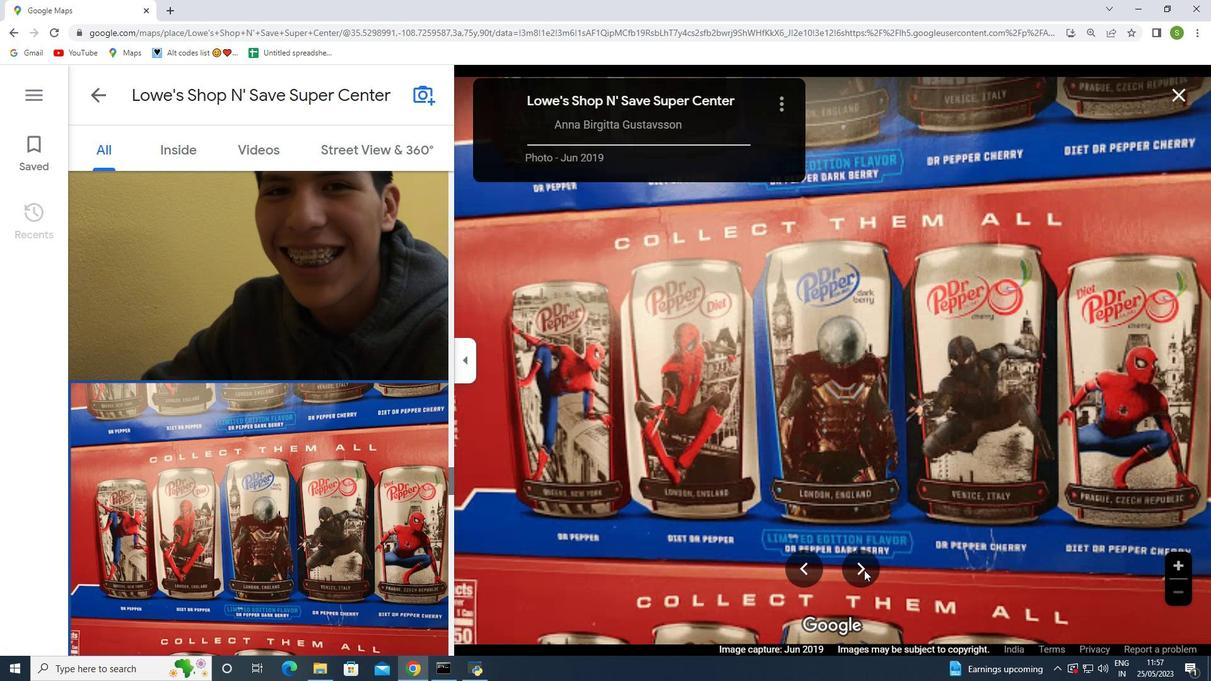 
Action: Mouse pressed left at (863, 567)
Screenshot: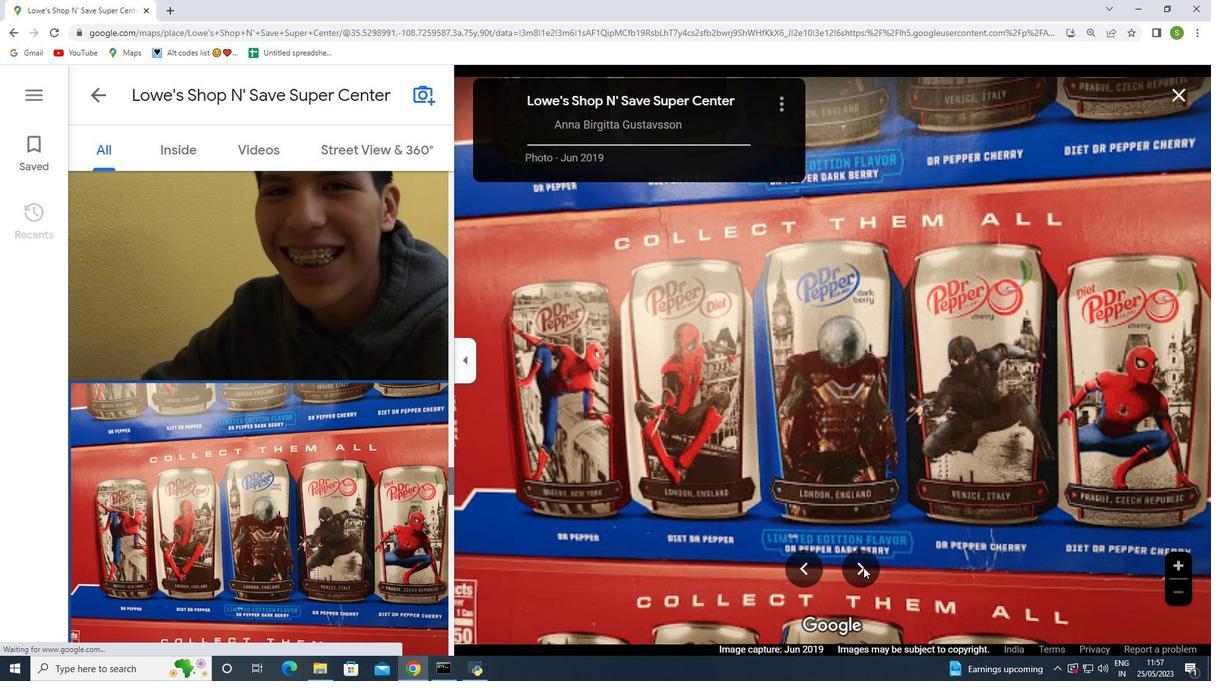 
Action: Mouse moved to (798, 569)
Screenshot: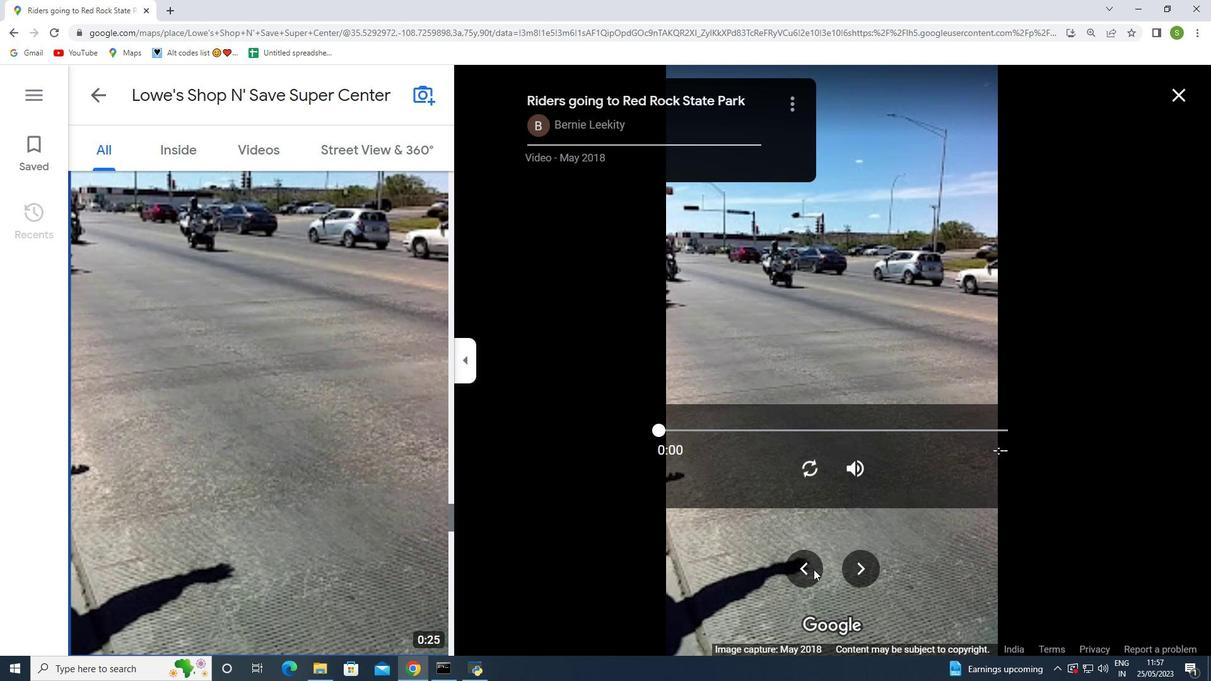 
Action: Mouse pressed left at (798, 569)
Screenshot: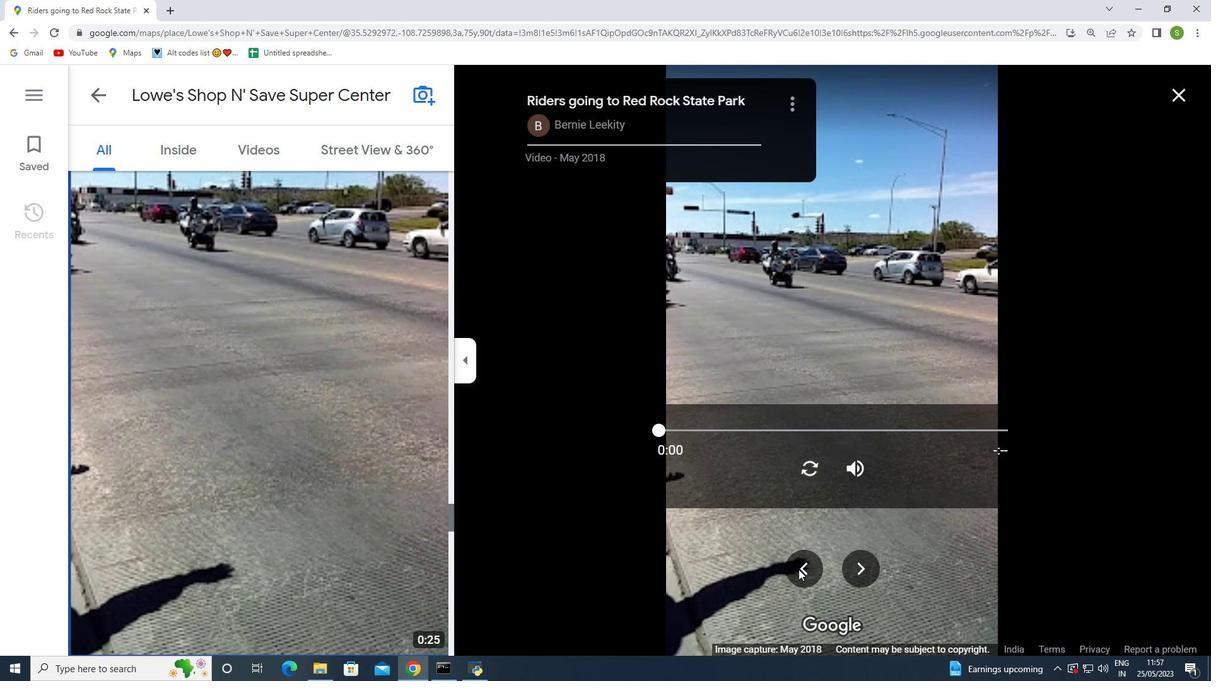 
Action: Mouse moved to (862, 570)
Screenshot: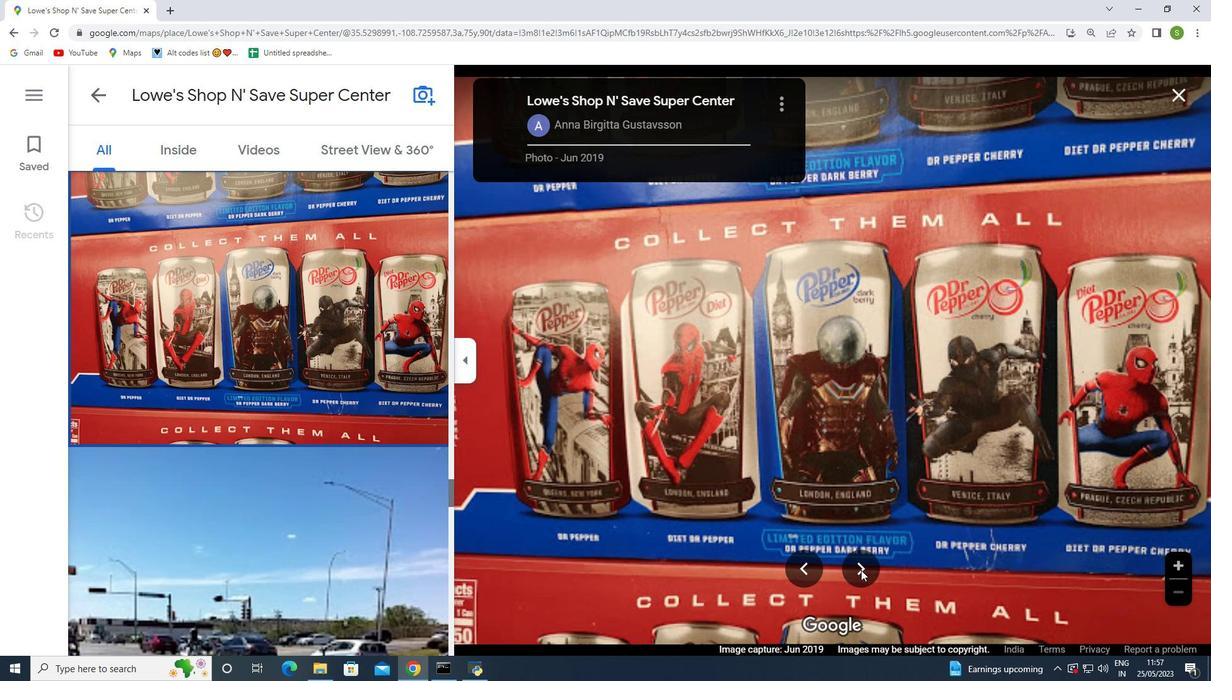 
Action: Mouse pressed left at (862, 570)
Screenshot: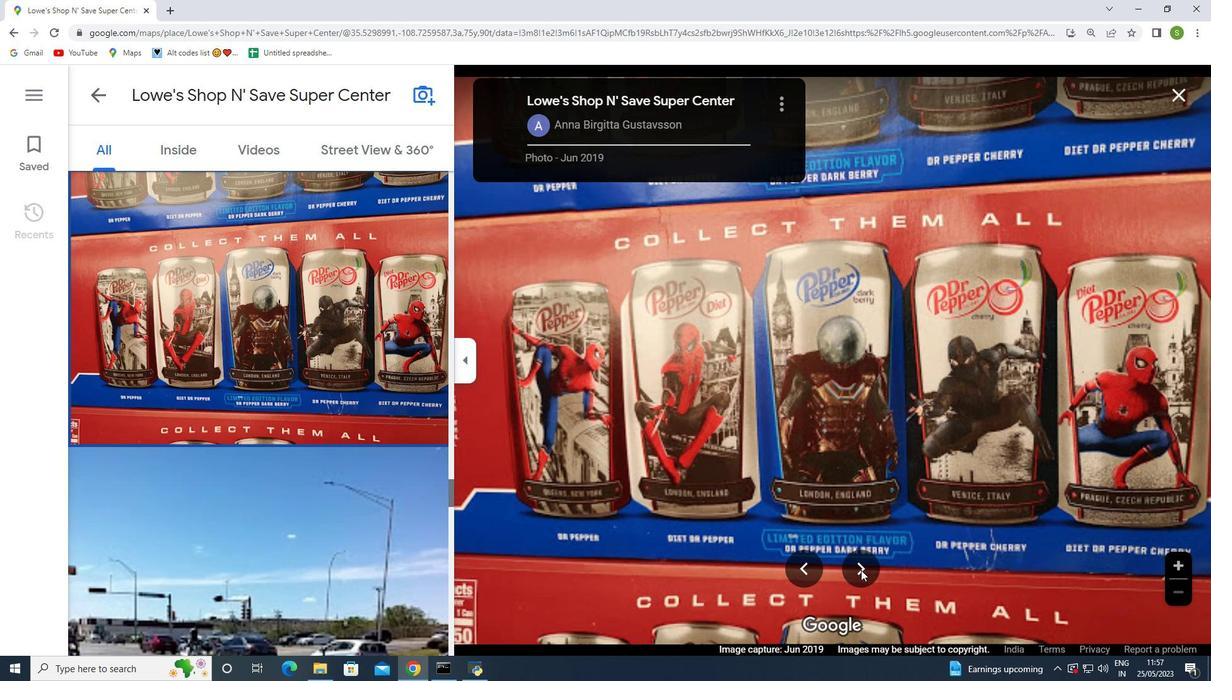 
Action: Mouse pressed left at (862, 570)
Screenshot: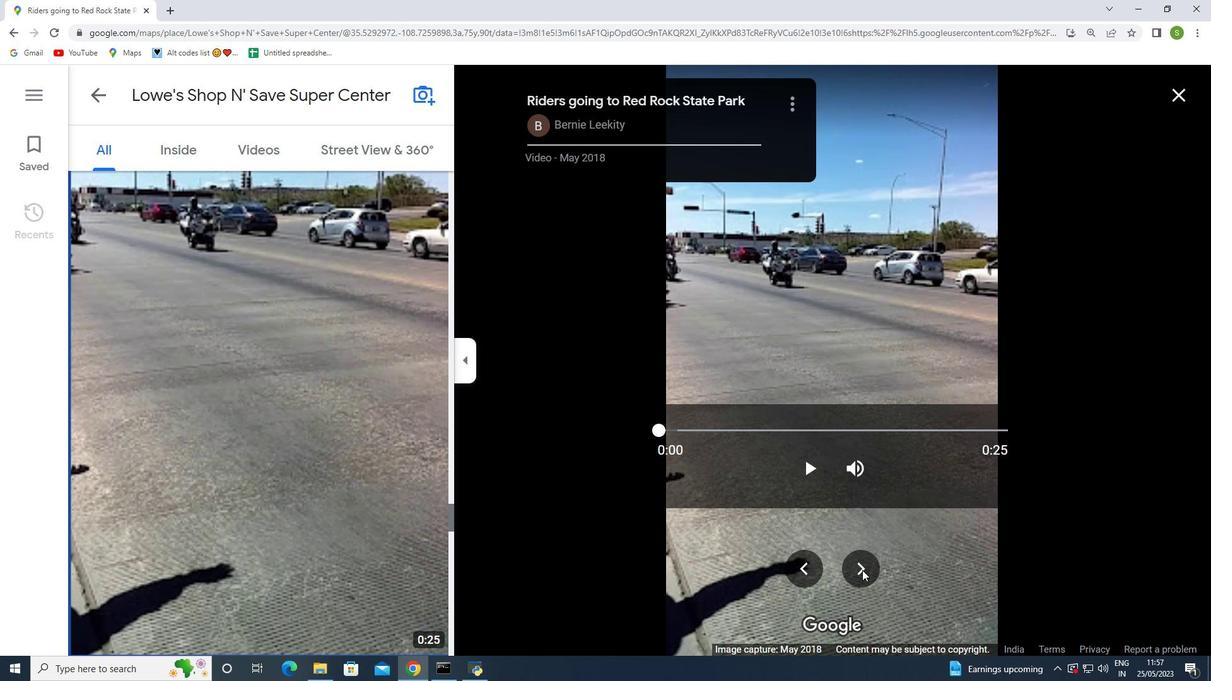 
Action: Mouse pressed left at (862, 570)
Screenshot: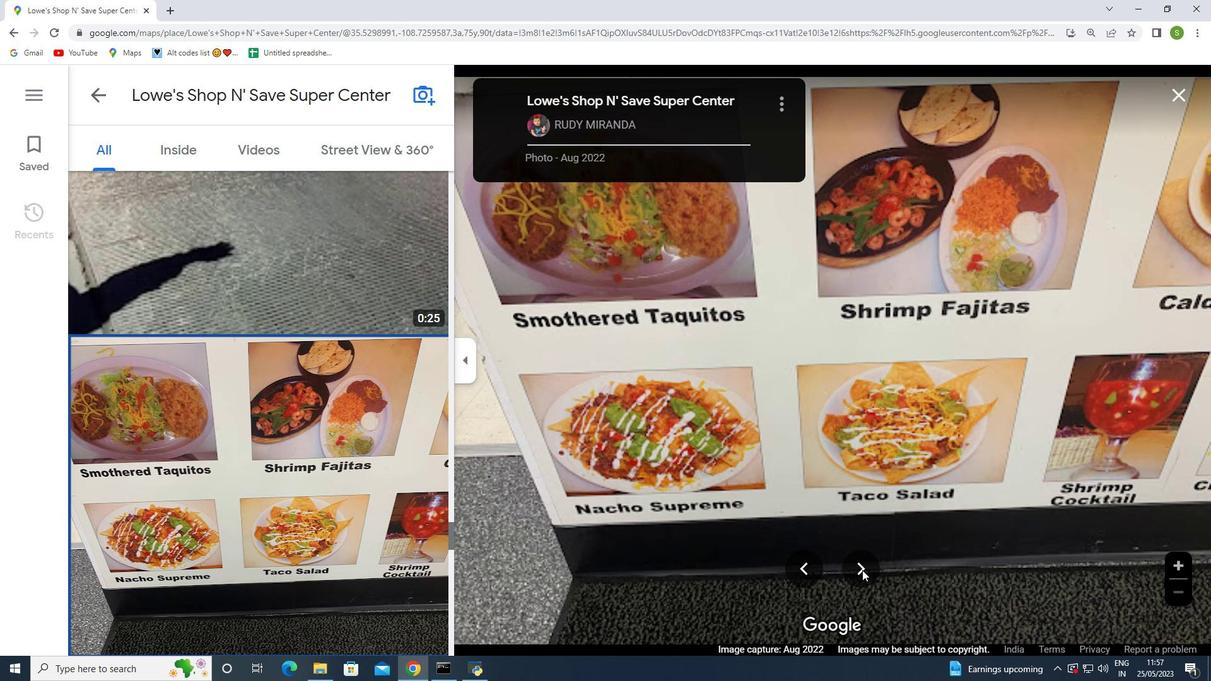 
Action: Mouse moved to (891, 505)
Screenshot: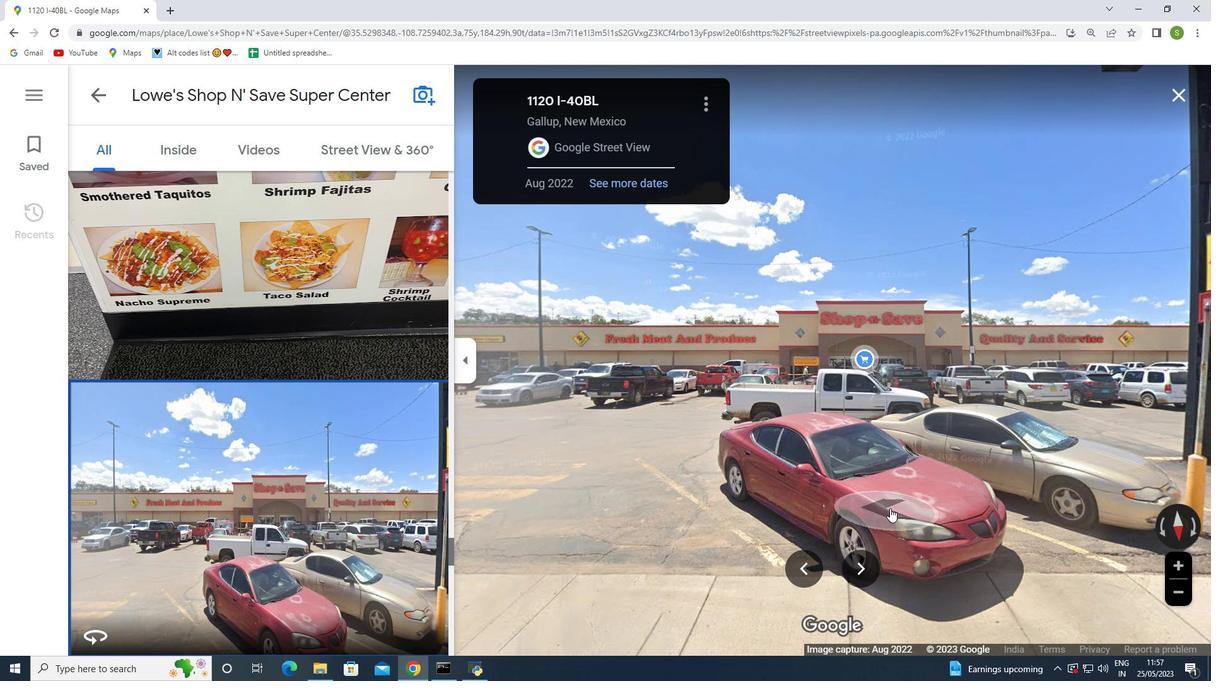 
Action: Mouse pressed left at (891, 505)
Screenshot: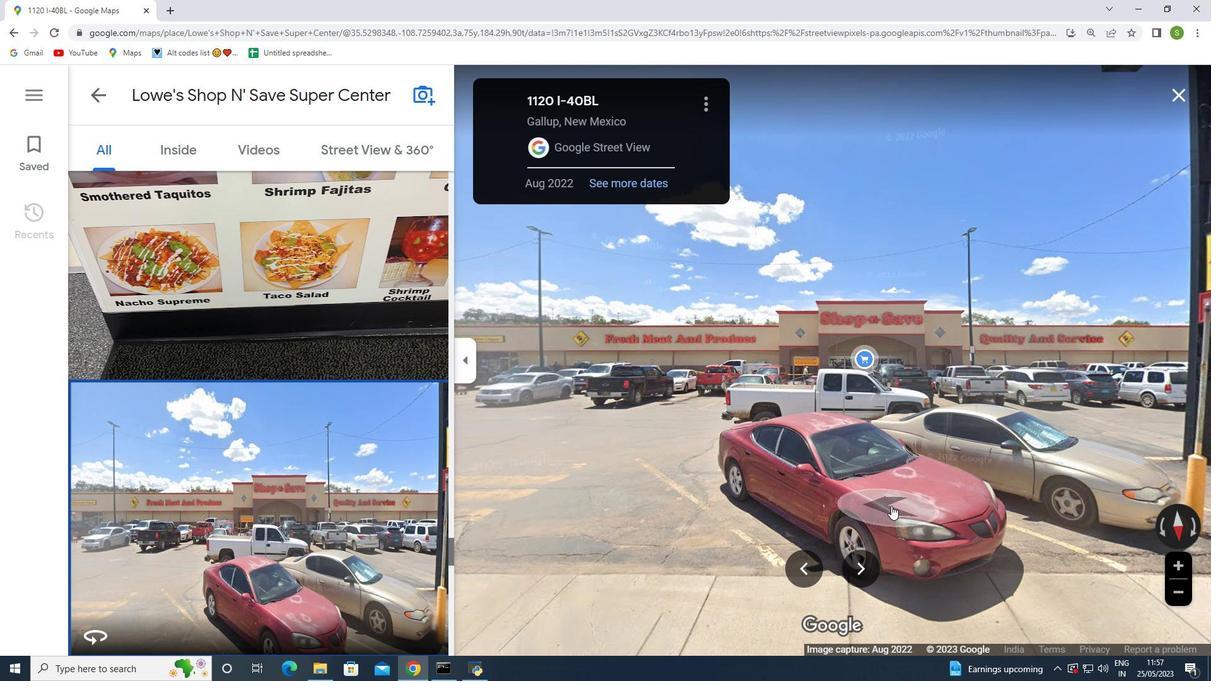 
Action: Mouse moved to (863, 567)
Screenshot: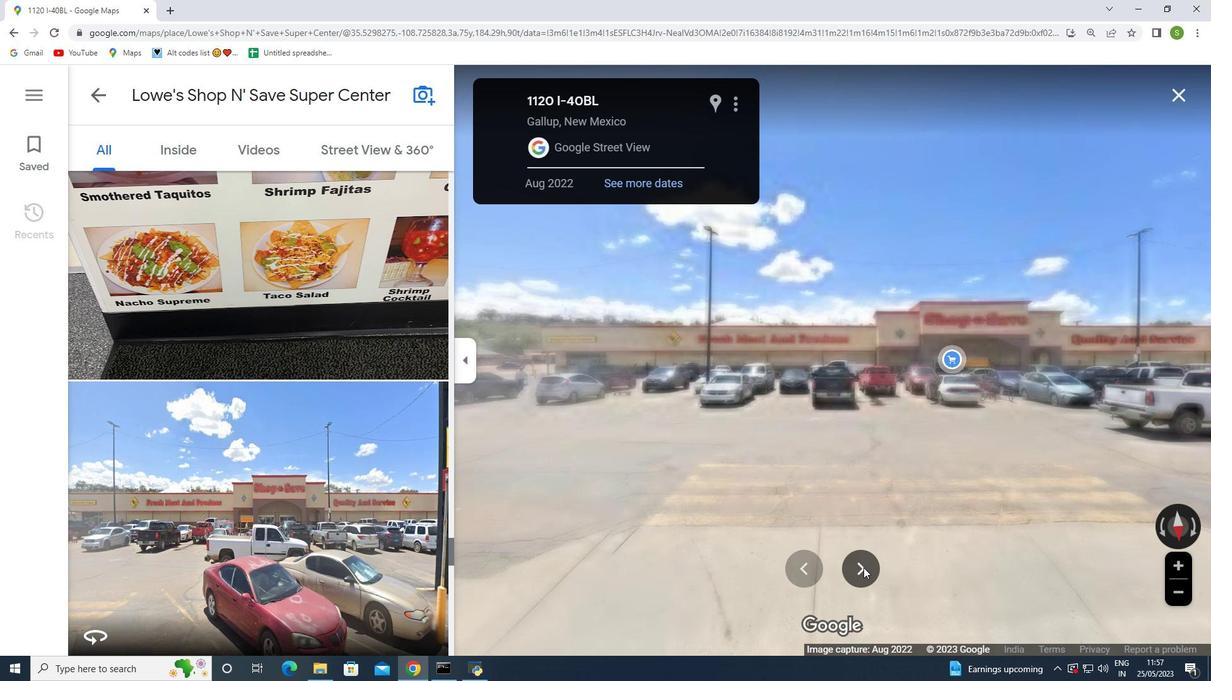 
Action: Mouse pressed left at (863, 567)
Screenshot: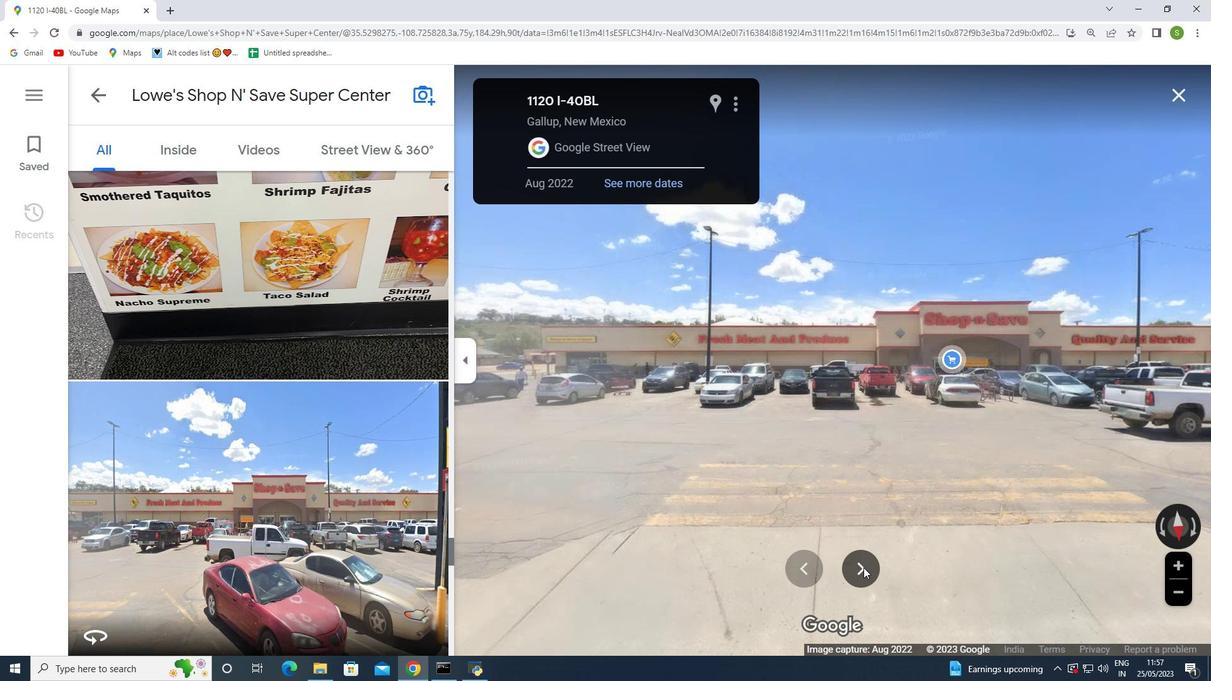 
Action: Mouse moved to (1174, 92)
Screenshot: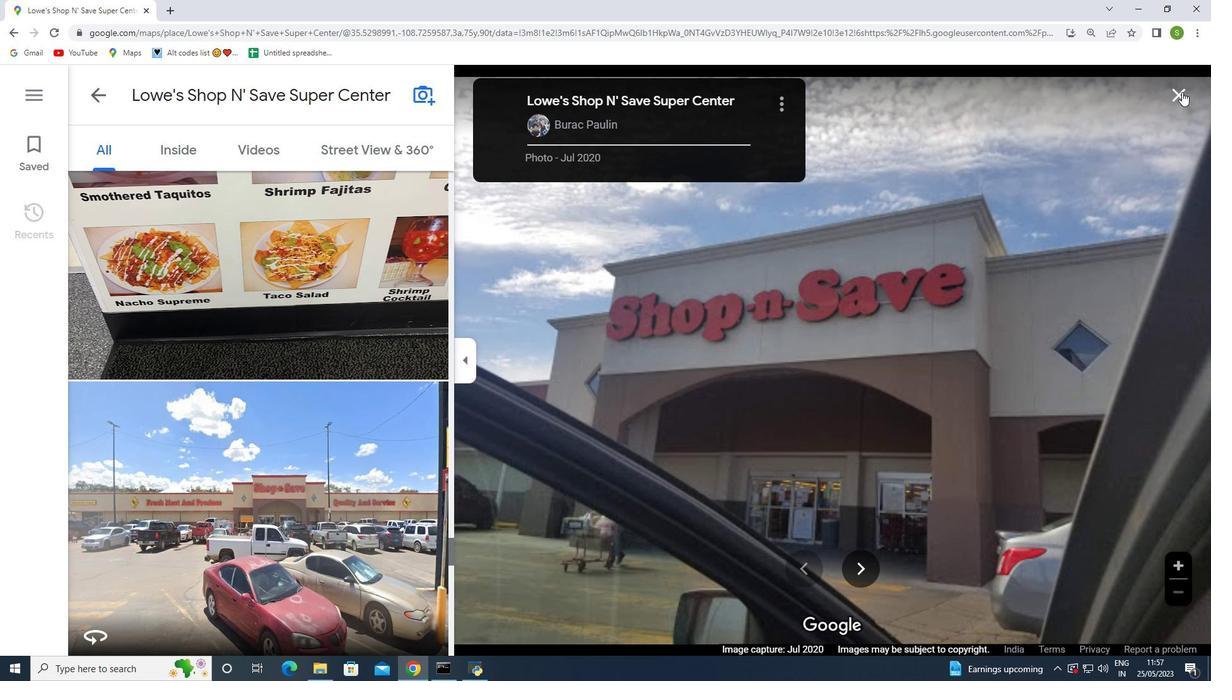 
Action: Mouse pressed left at (1174, 92)
Screenshot: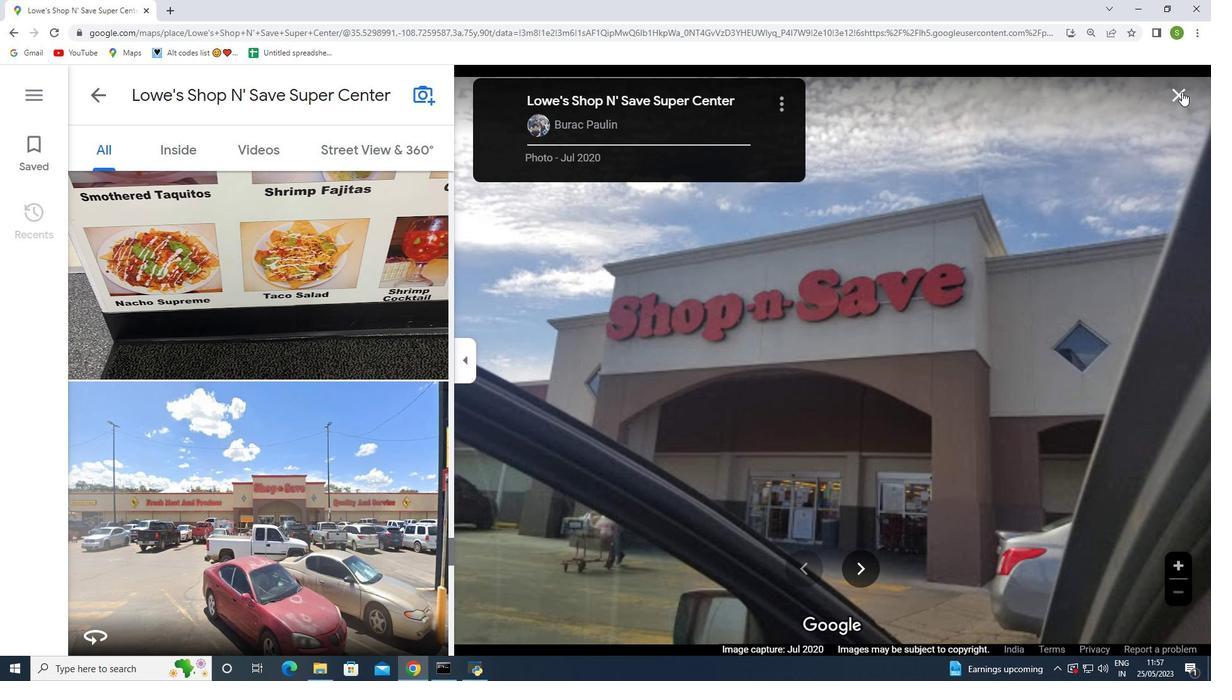 
Action: Mouse moved to (160, 276)
Screenshot: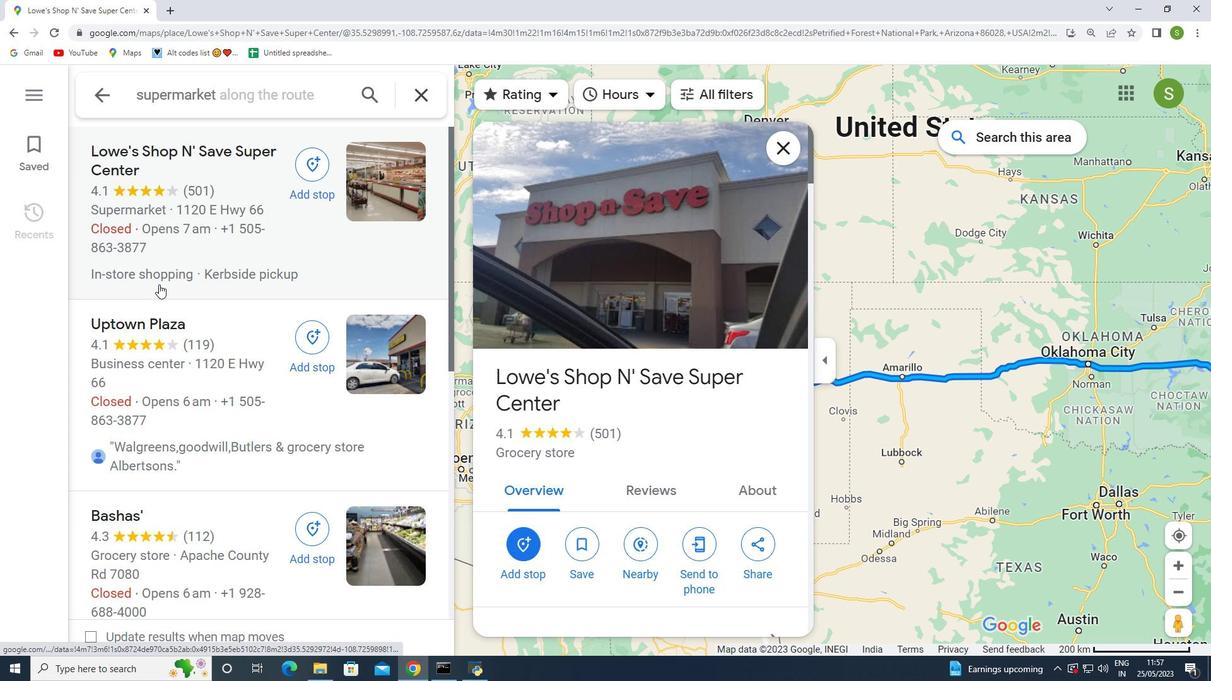 
Action: Mouse scrolled (160, 276) with delta (0, 0)
Screenshot: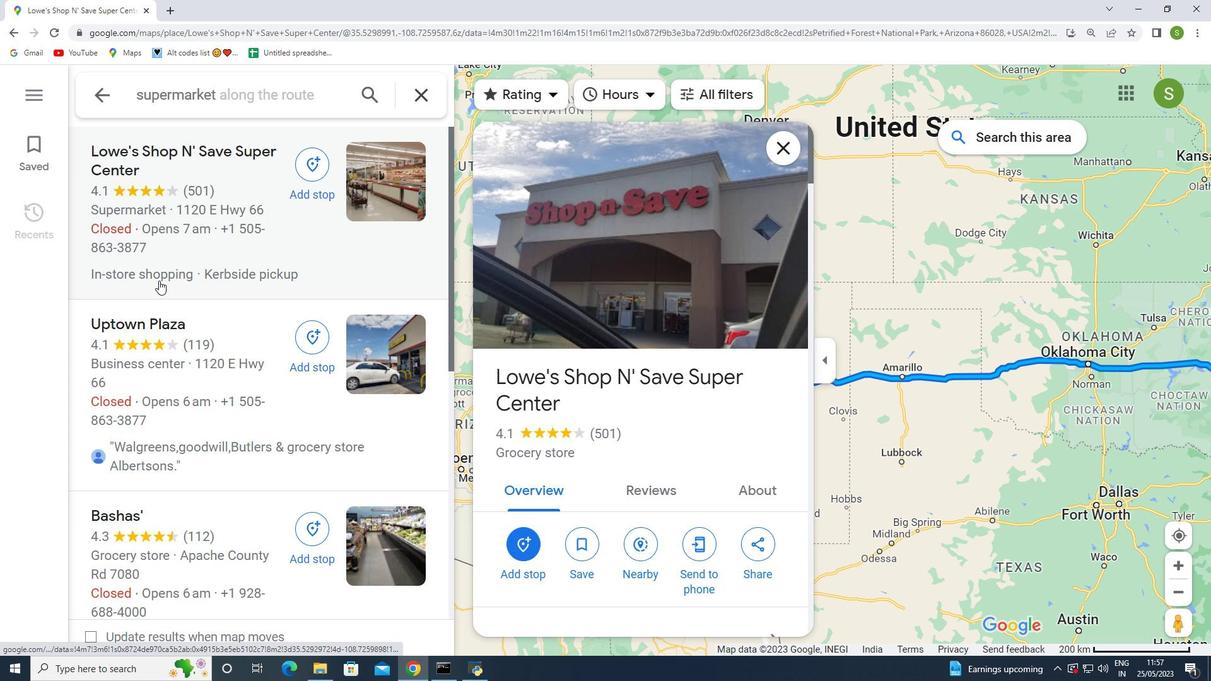 
Action: Mouse moved to (162, 275)
Screenshot: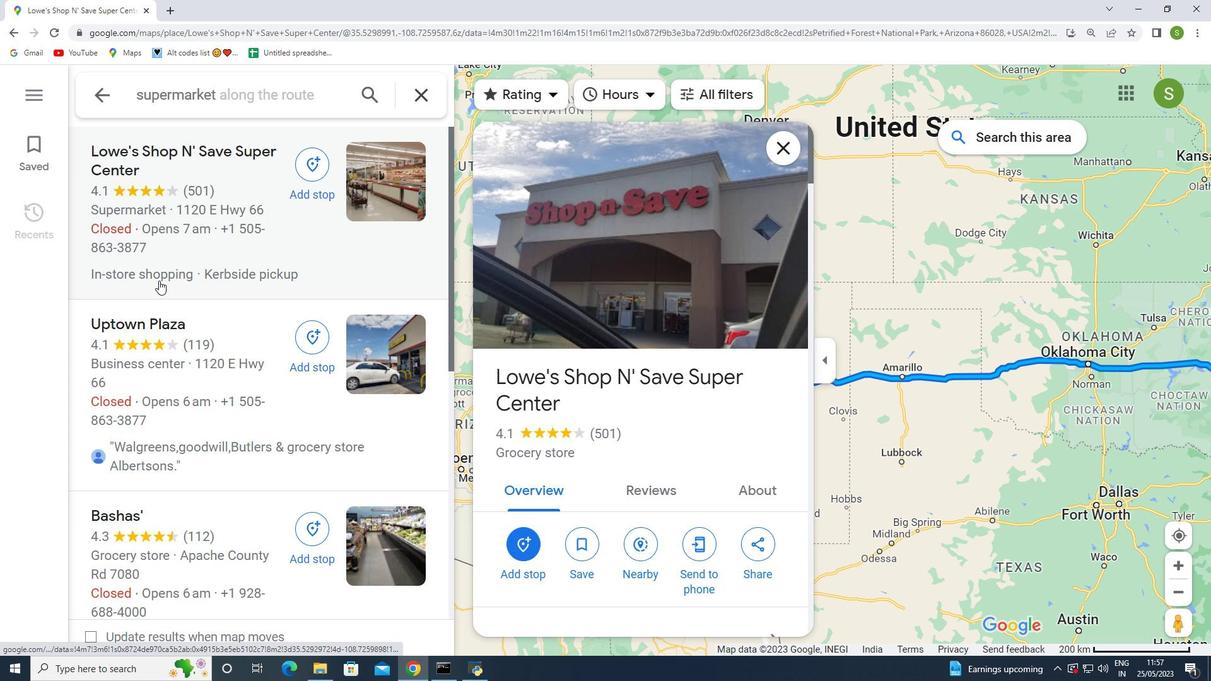 
Action: Mouse scrolled (160, 276) with delta (0, 0)
Screenshot: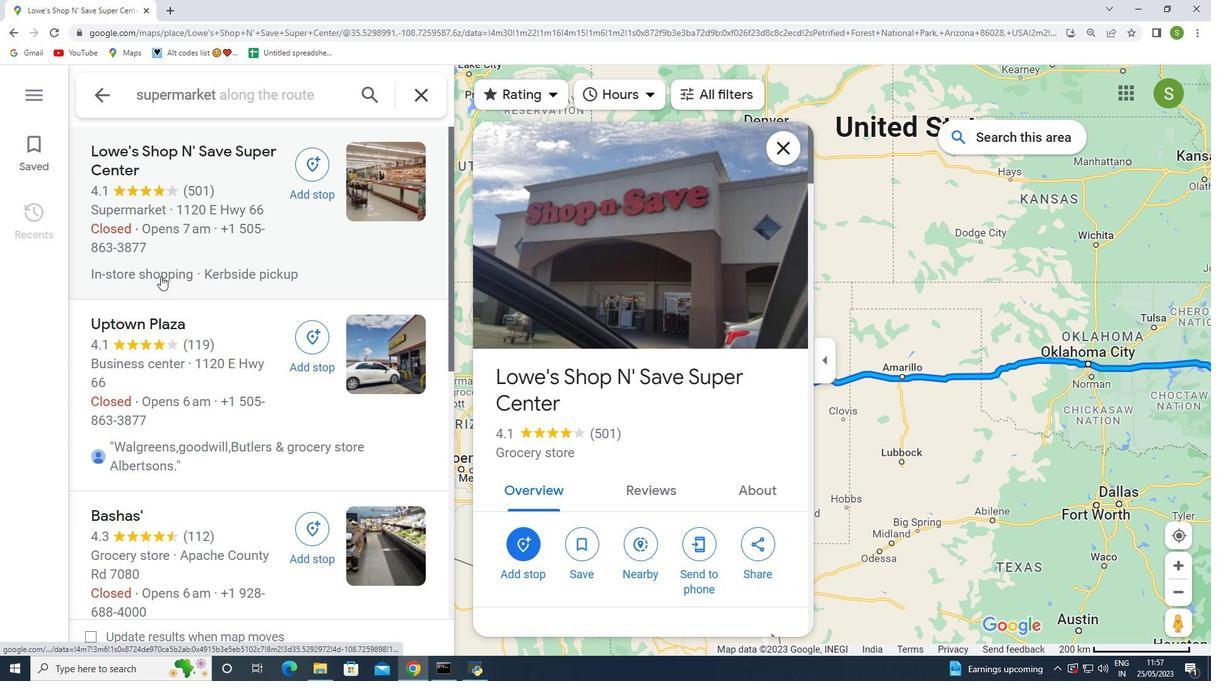 
Action: Mouse moved to (168, 266)
Screenshot: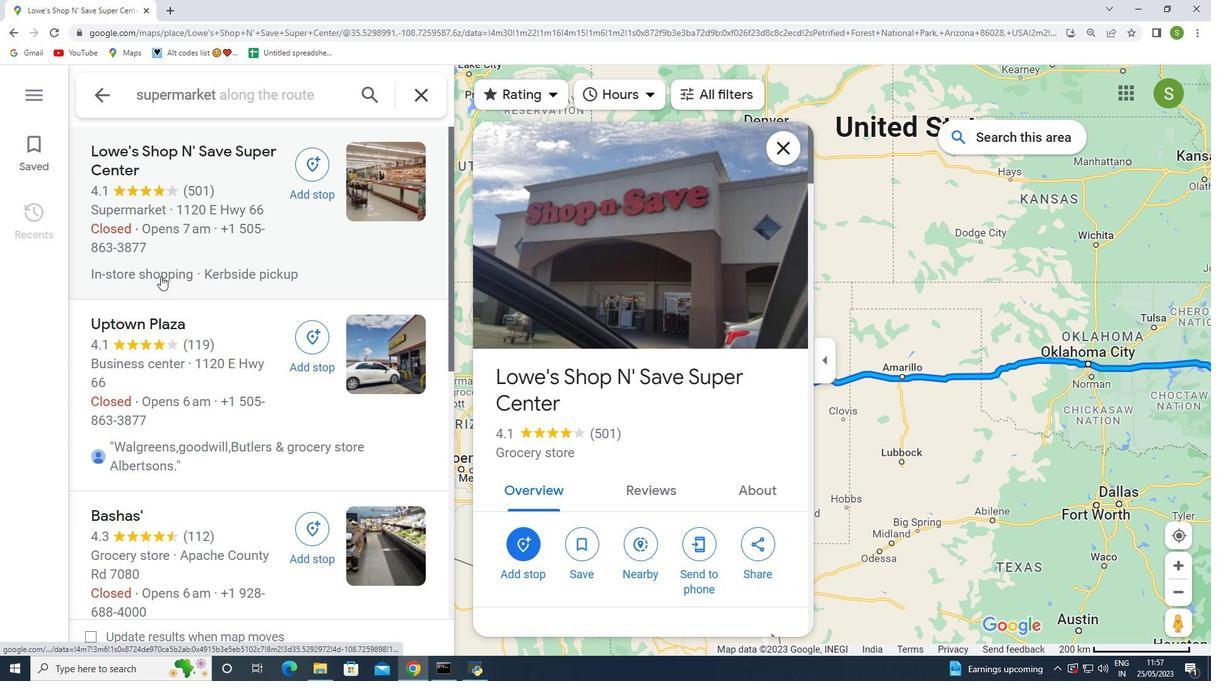 
Action: Mouse scrolled (166, 270) with delta (0, 0)
Screenshot: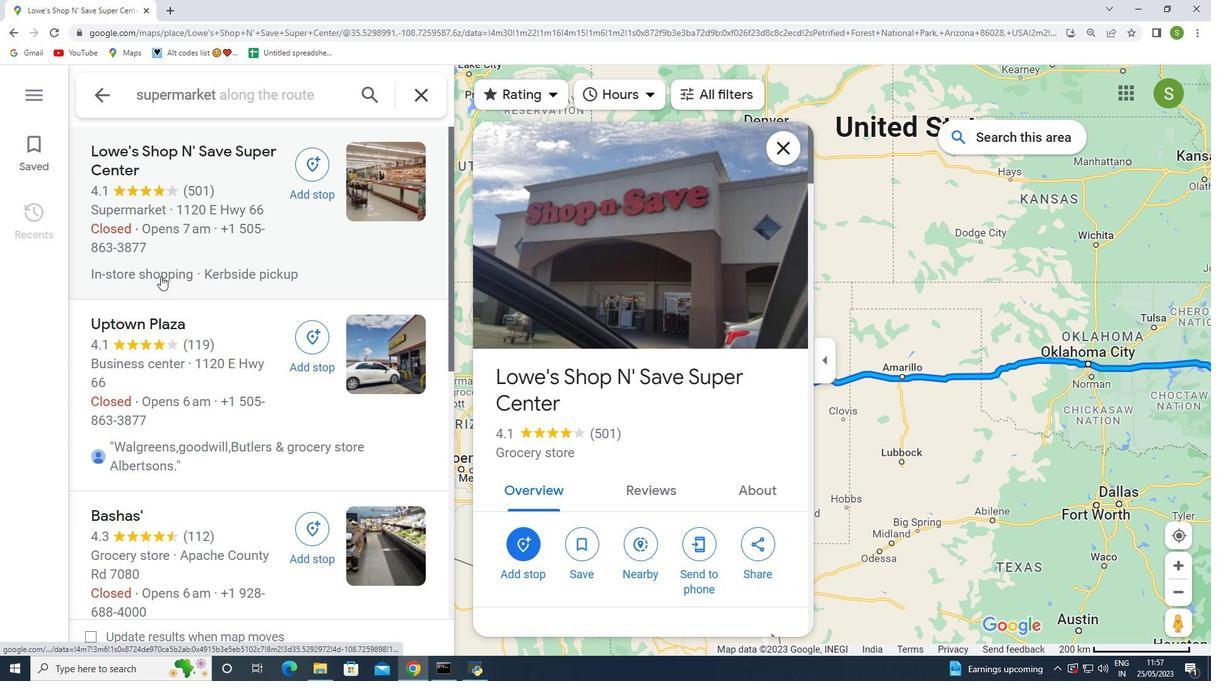 
Action: Mouse moved to (167, 332)
Screenshot: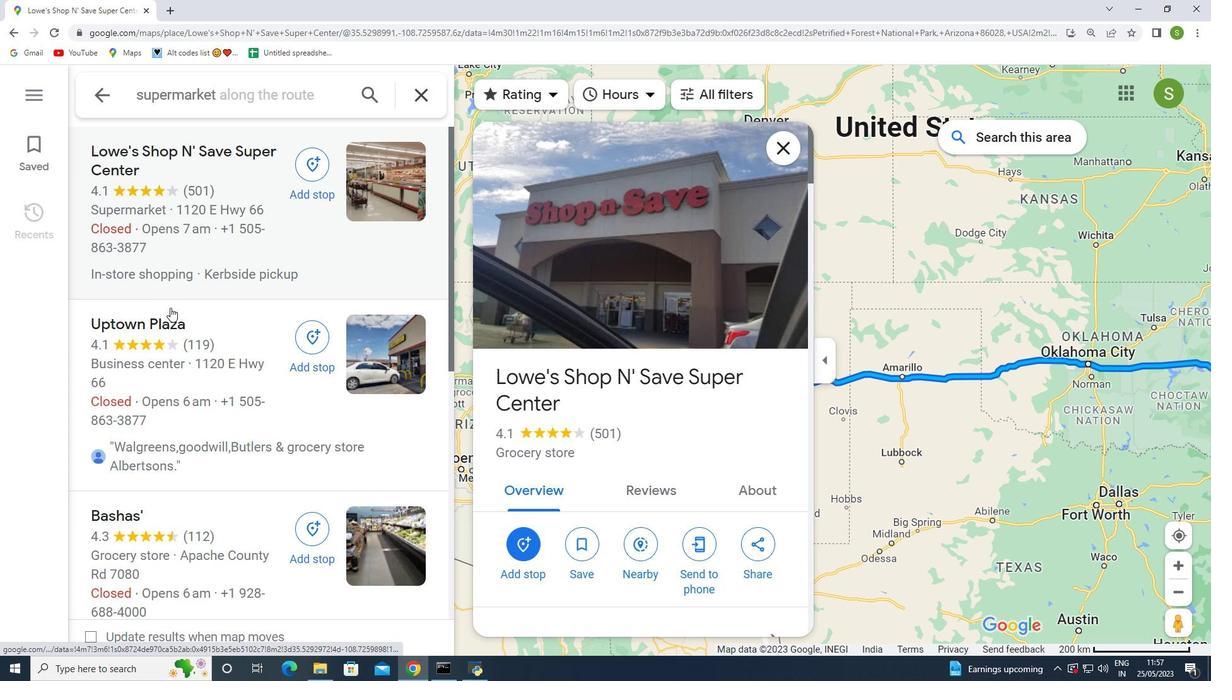 
Action: Mouse pressed left at (167, 332)
Screenshot: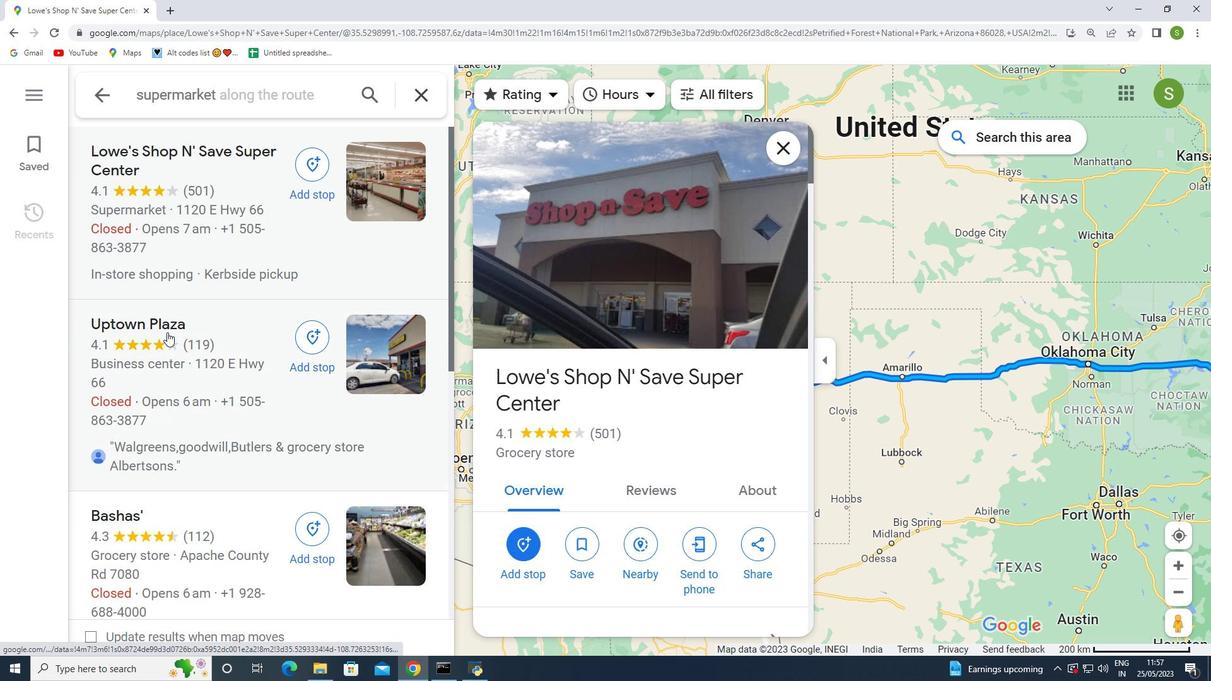 
Action: Mouse moved to (582, 285)
Screenshot: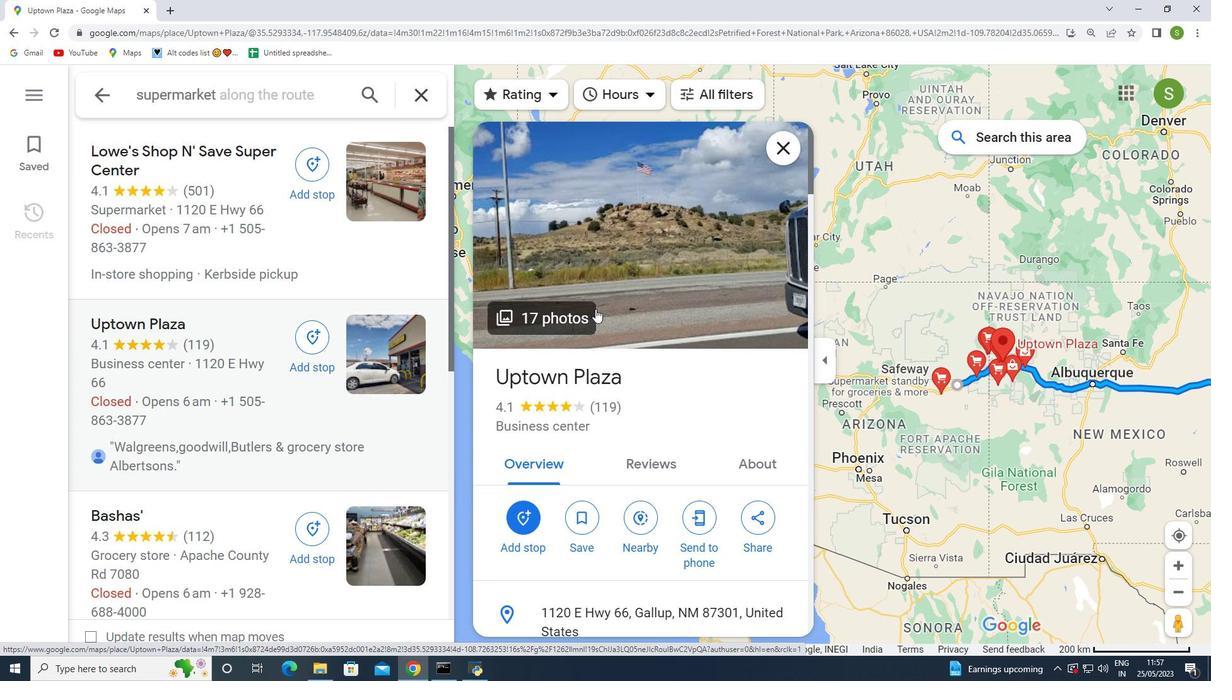 
Action: Mouse pressed left at (582, 285)
Screenshot: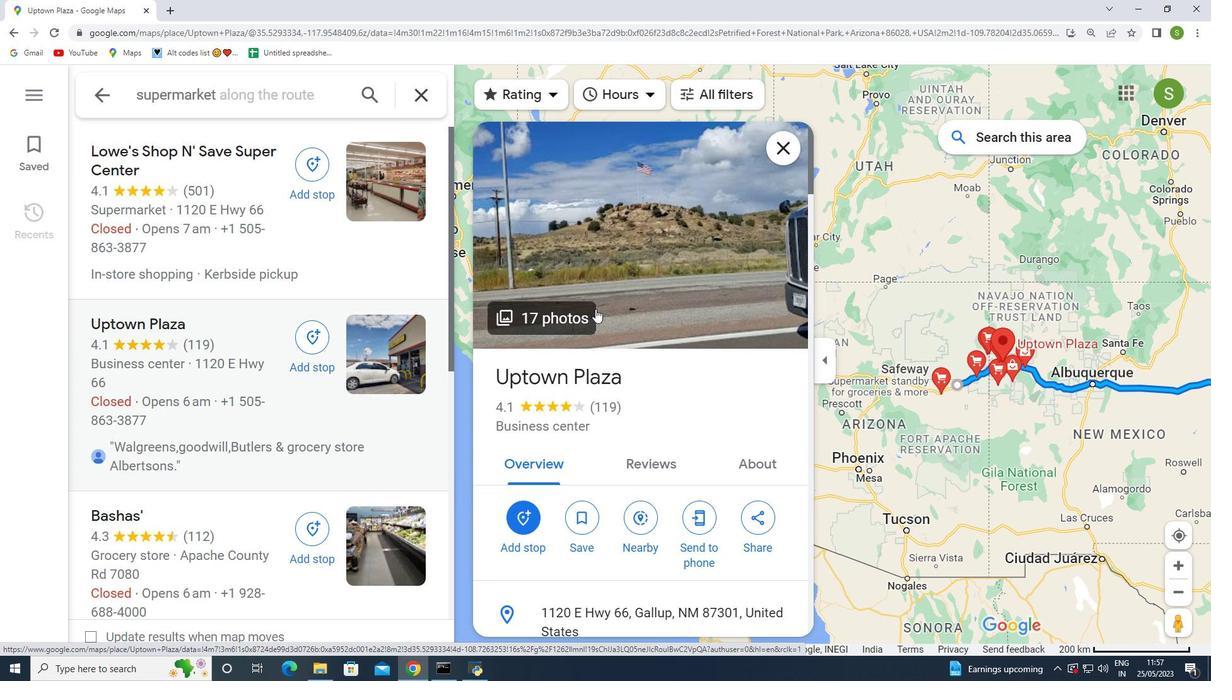
Action: Mouse moved to (868, 574)
Screenshot: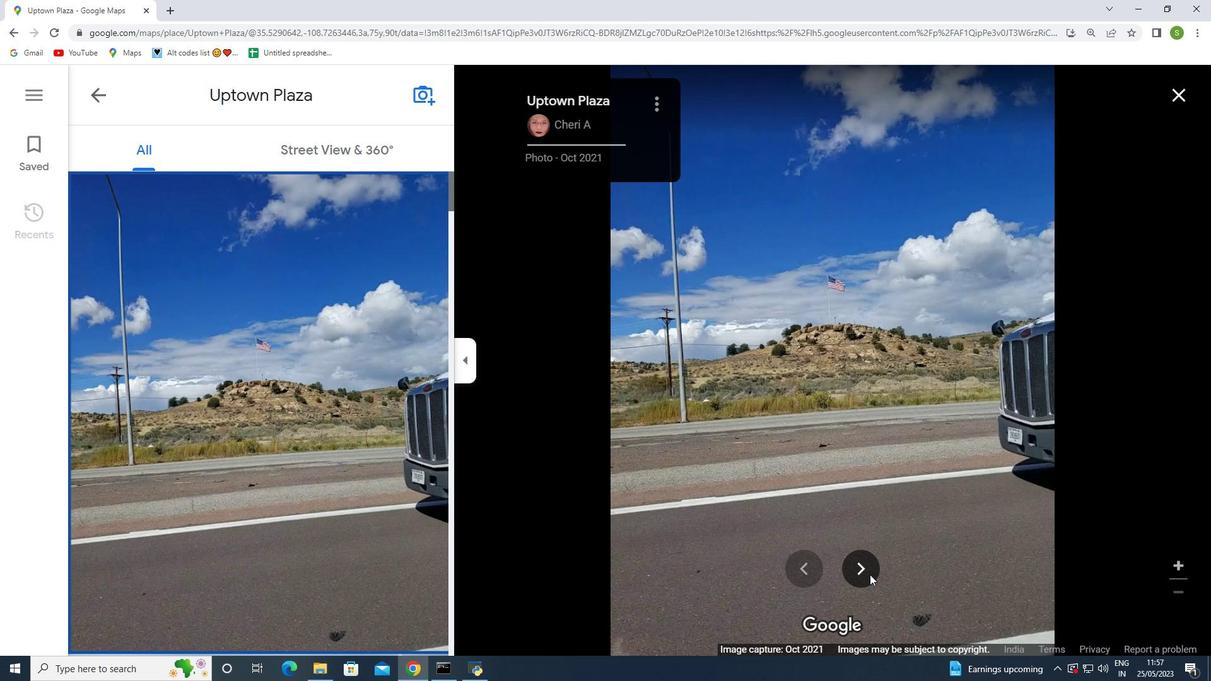 
Action: Mouse pressed left at (868, 574)
Screenshot: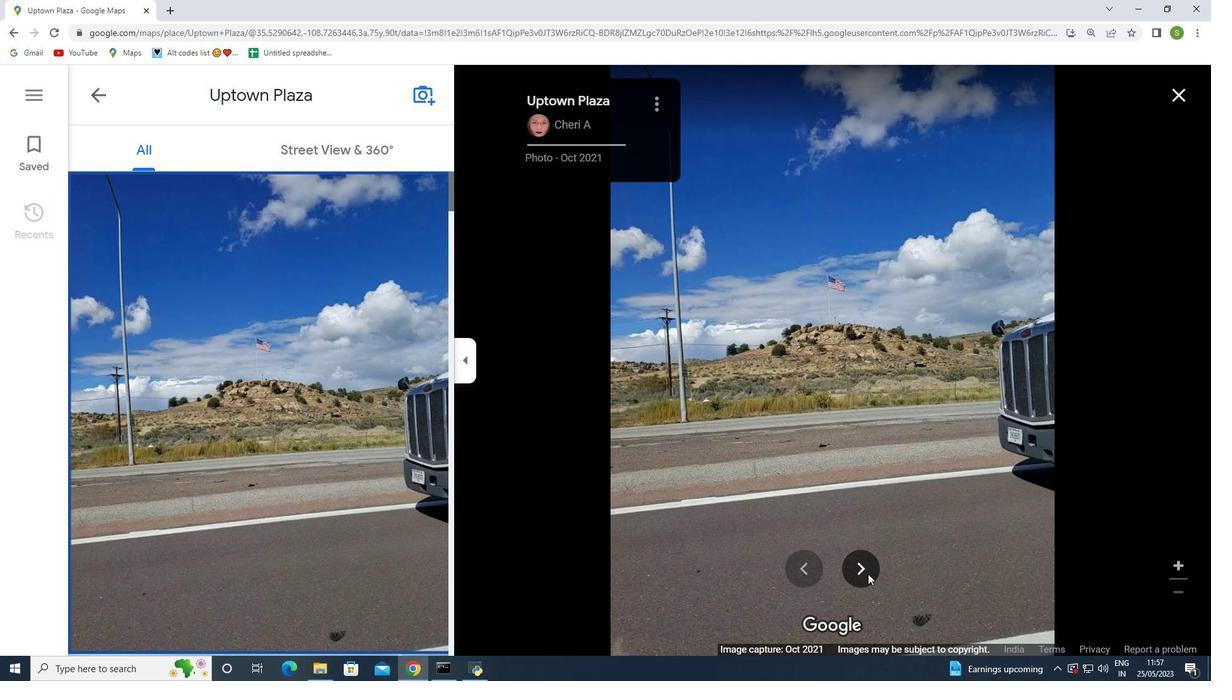
Action: Mouse pressed left at (868, 574)
Screenshot: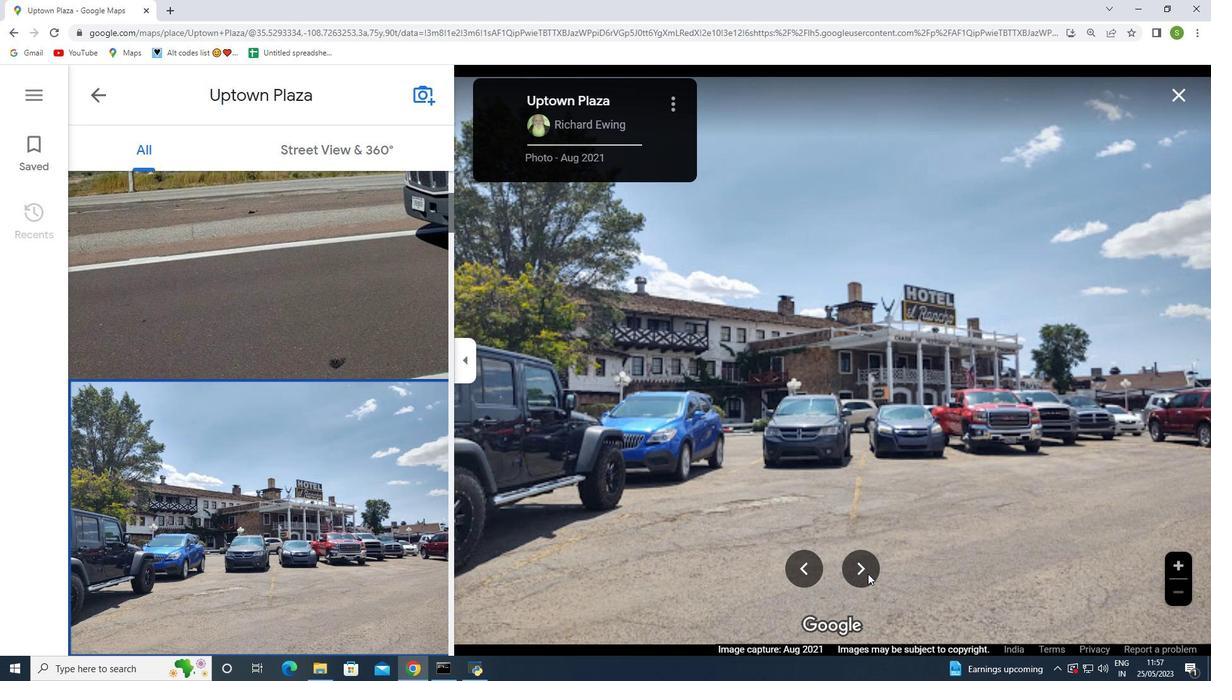 
Action: Mouse pressed left at (868, 574)
Screenshot: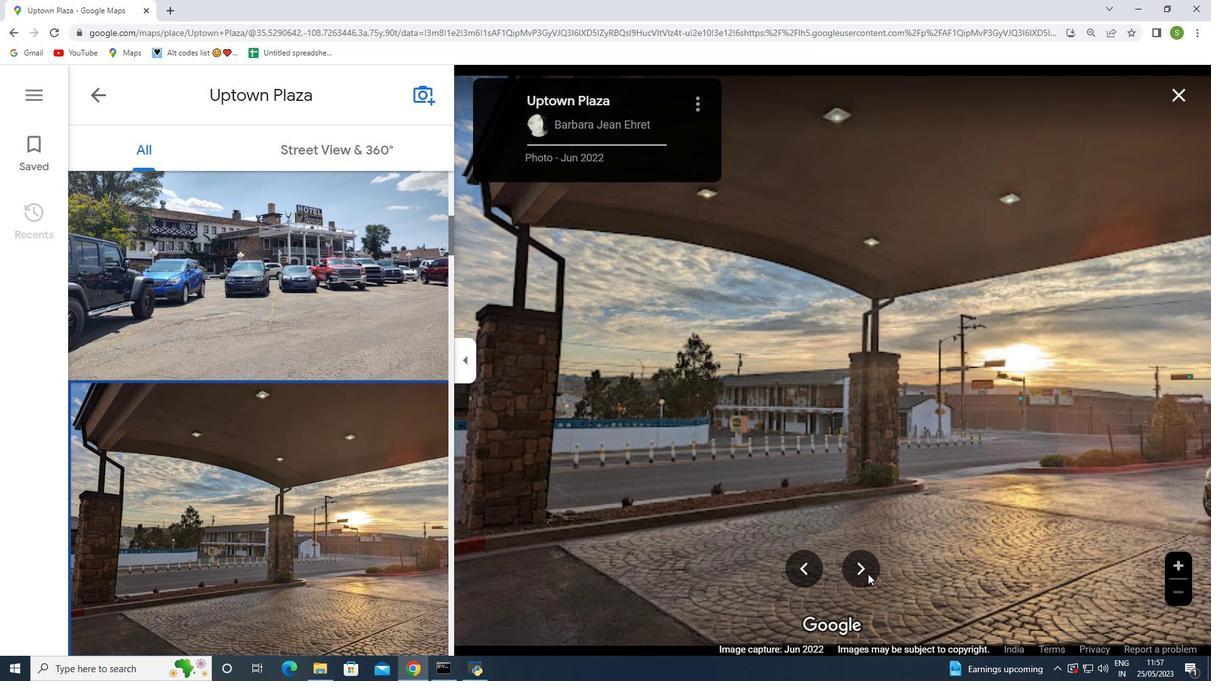 
Action: Mouse pressed left at (868, 574)
Screenshot: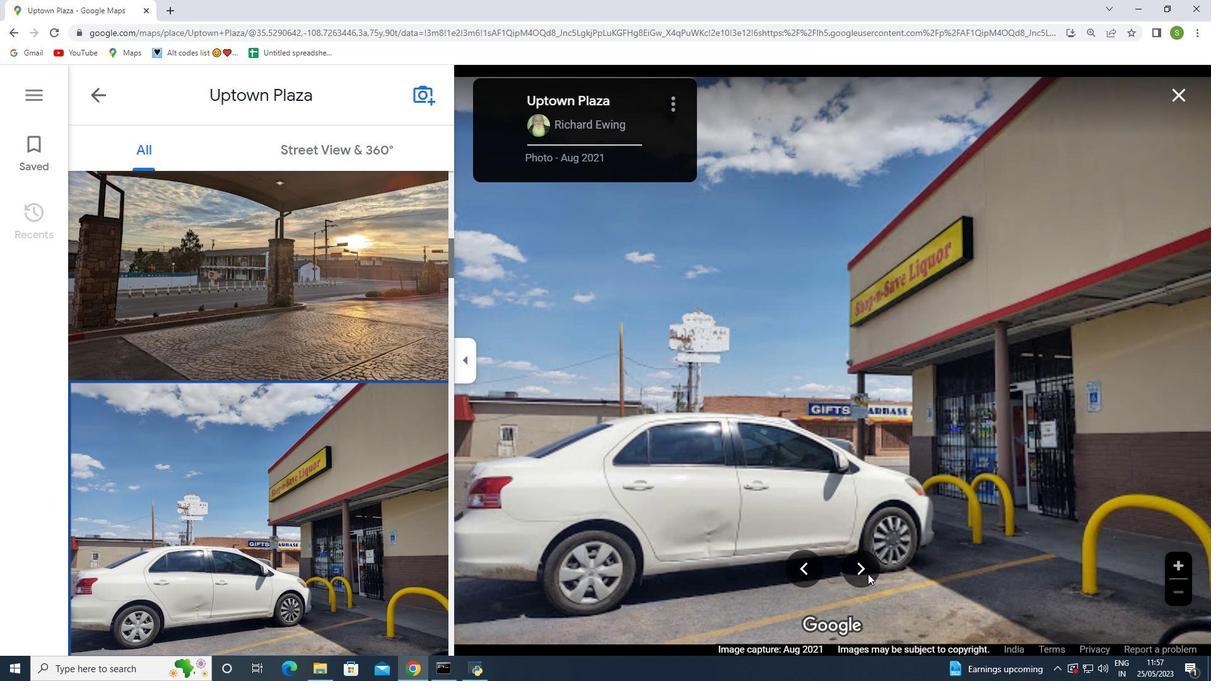 
Action: Mouse pressed left at (868, 574)
Screenshot: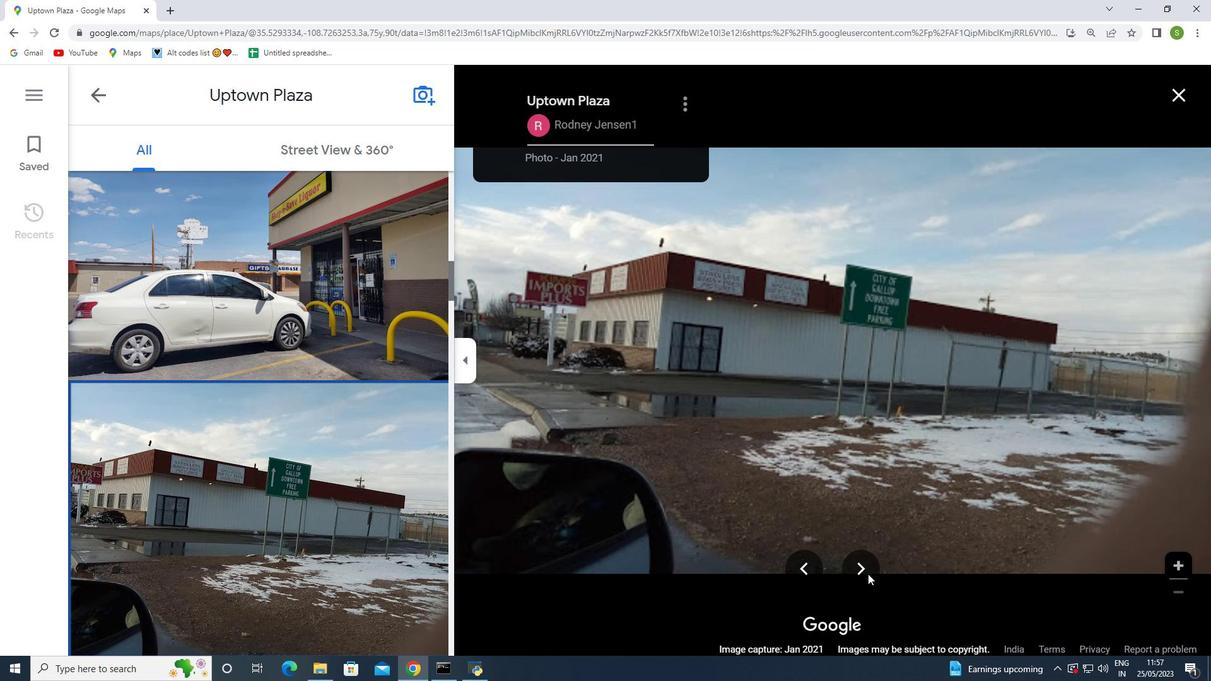 
Action: Mouse pressed left at (868, 574)
Screenshot: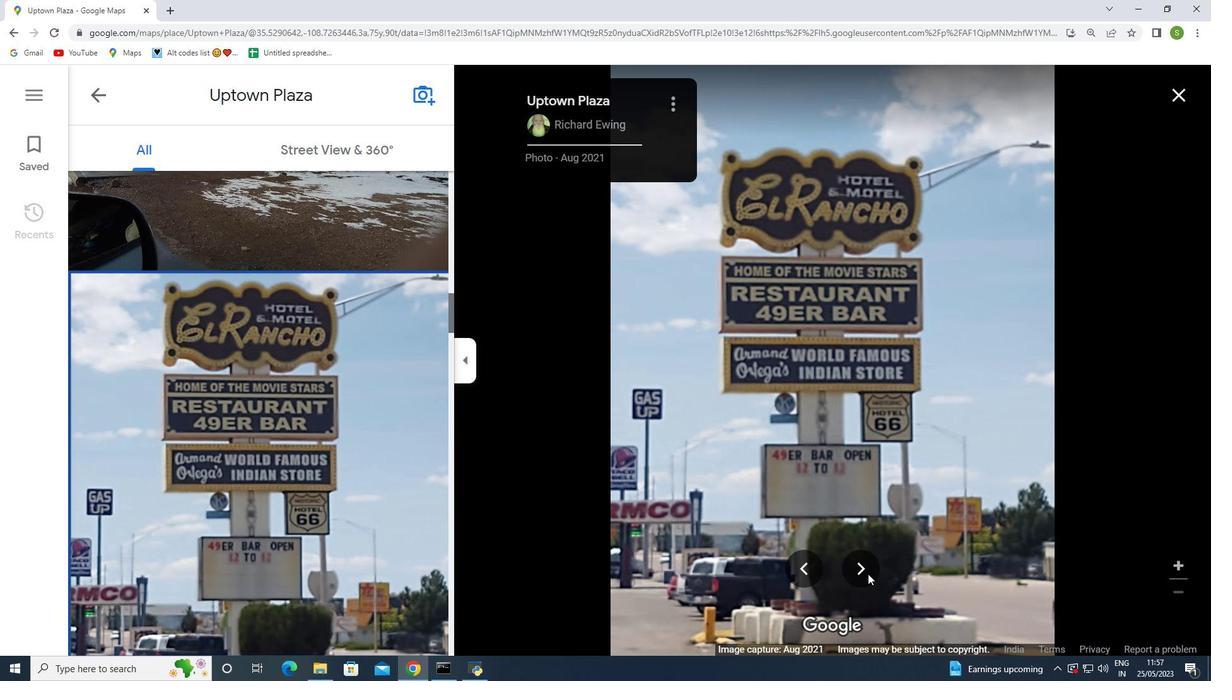 
Action: Mouse pressed left at (868, 574)
Screenshot: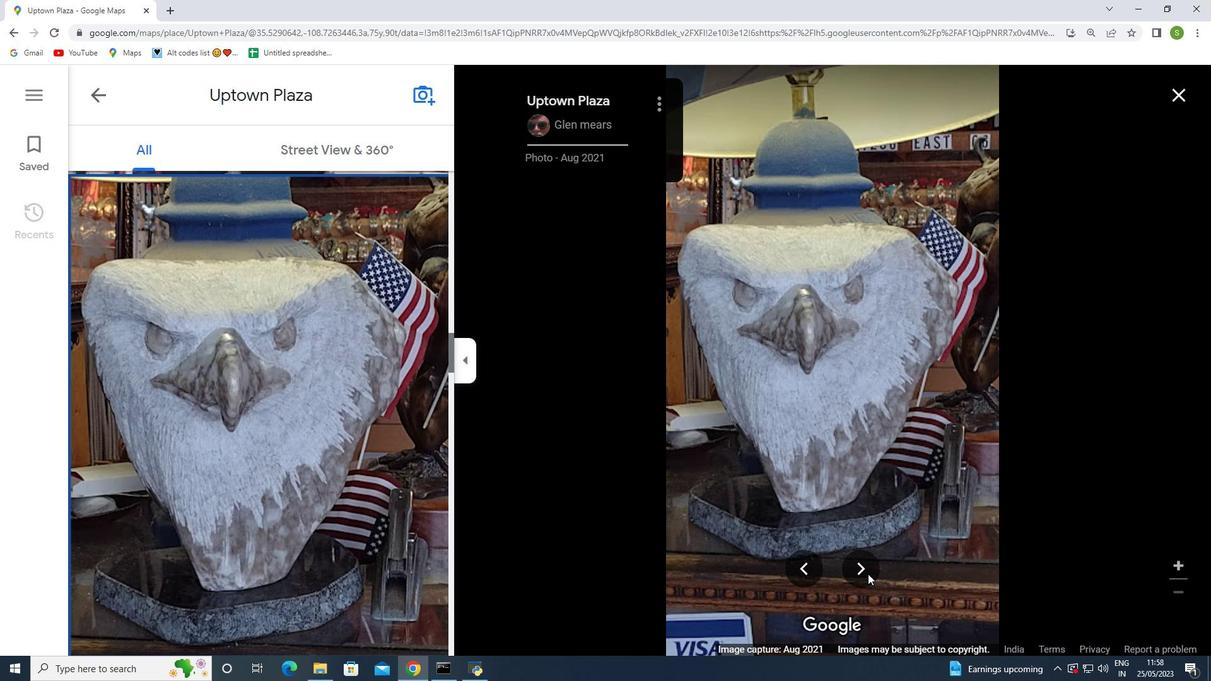 
Action: Mouse moved to (867, 565)
Screenshot: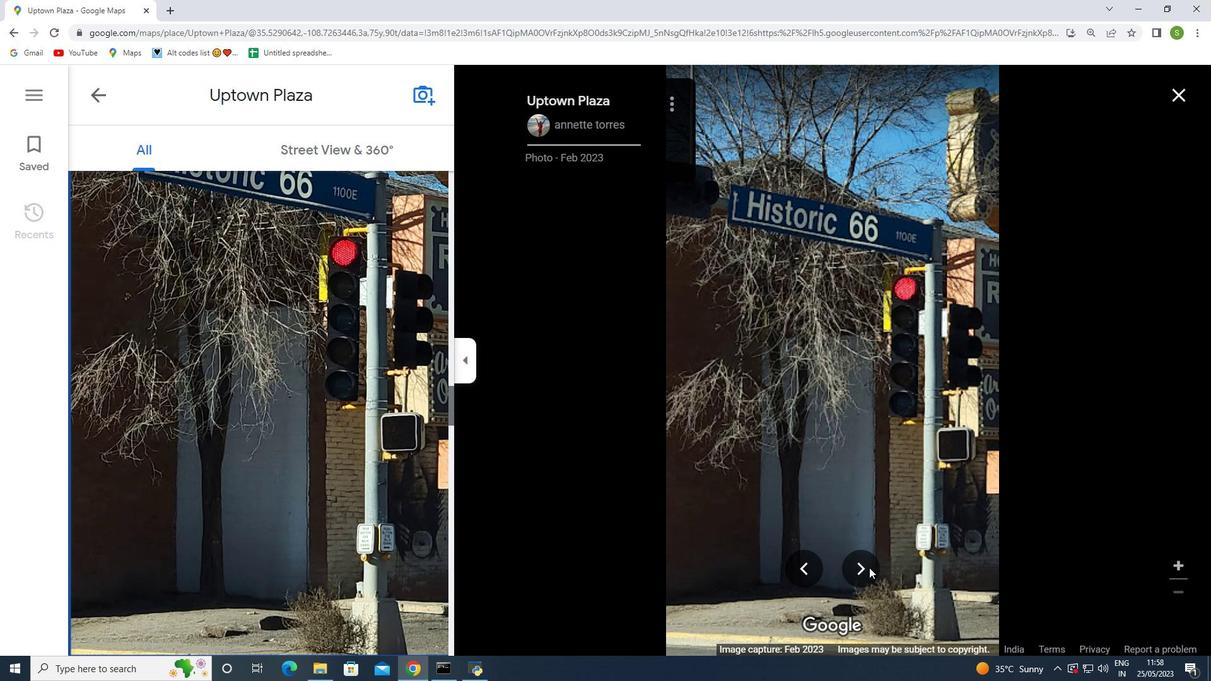 
Action: Mouse pressed left at (867, 565)
Screenshot: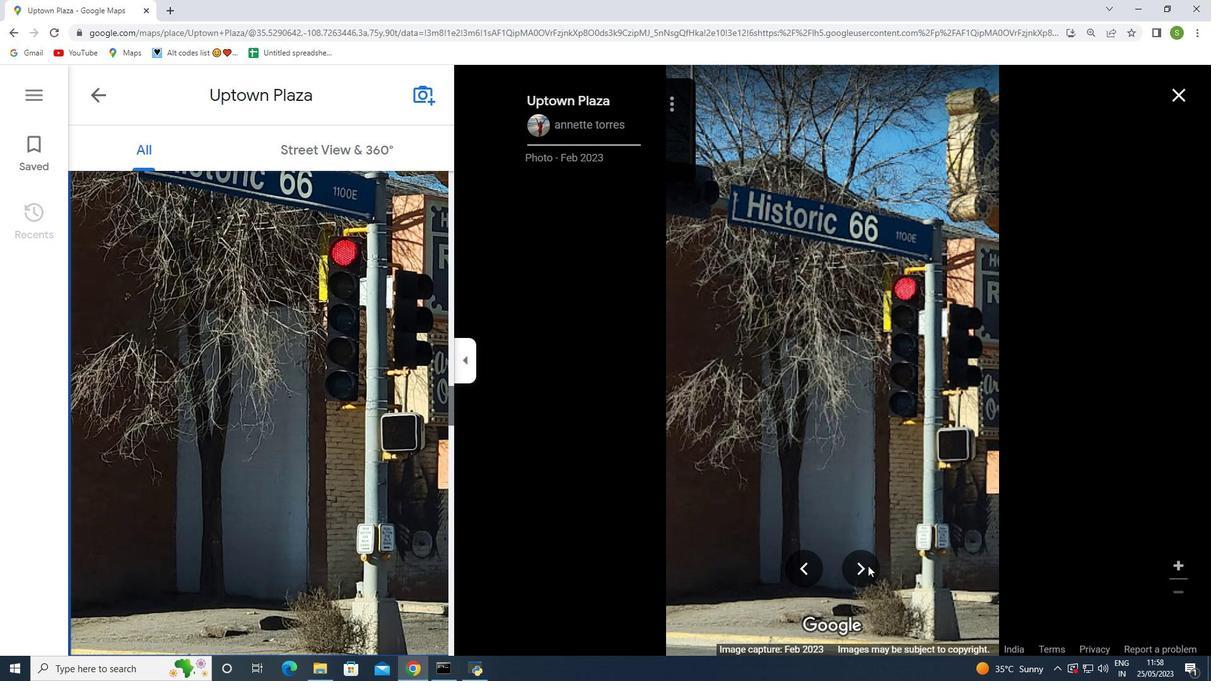 
Action: Mouse moved to (866, 571)
Screenshot: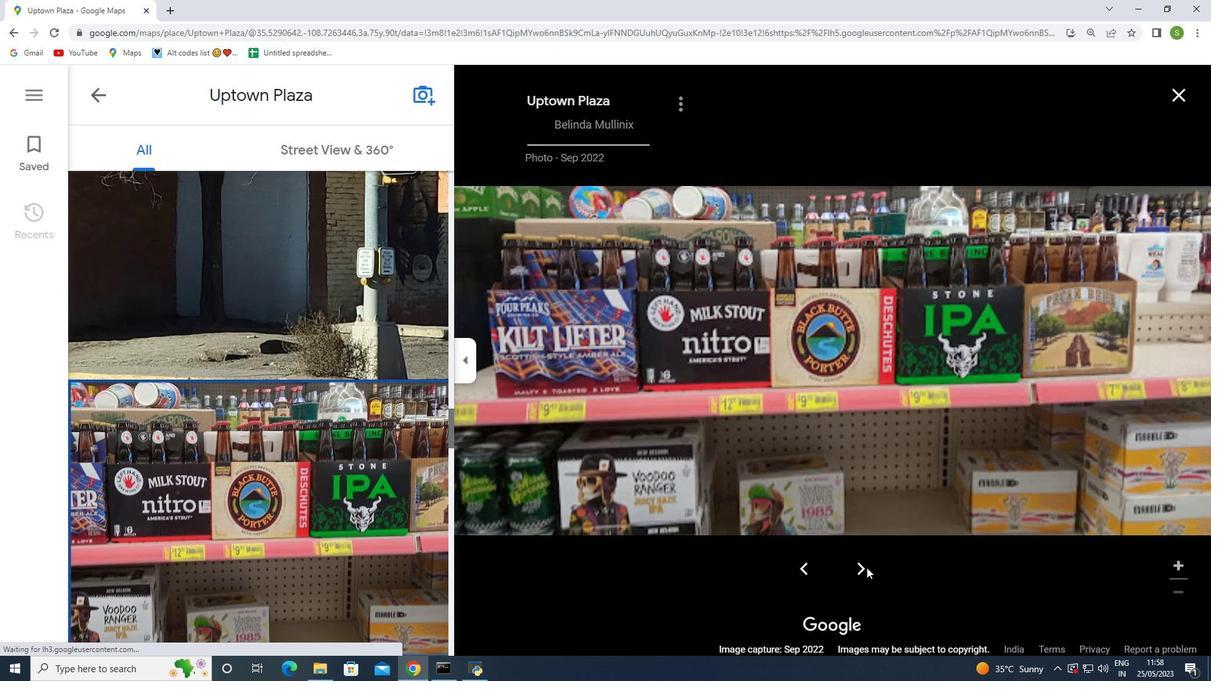 
Action: Mouse pressed left at (866, 571)
Screenshot: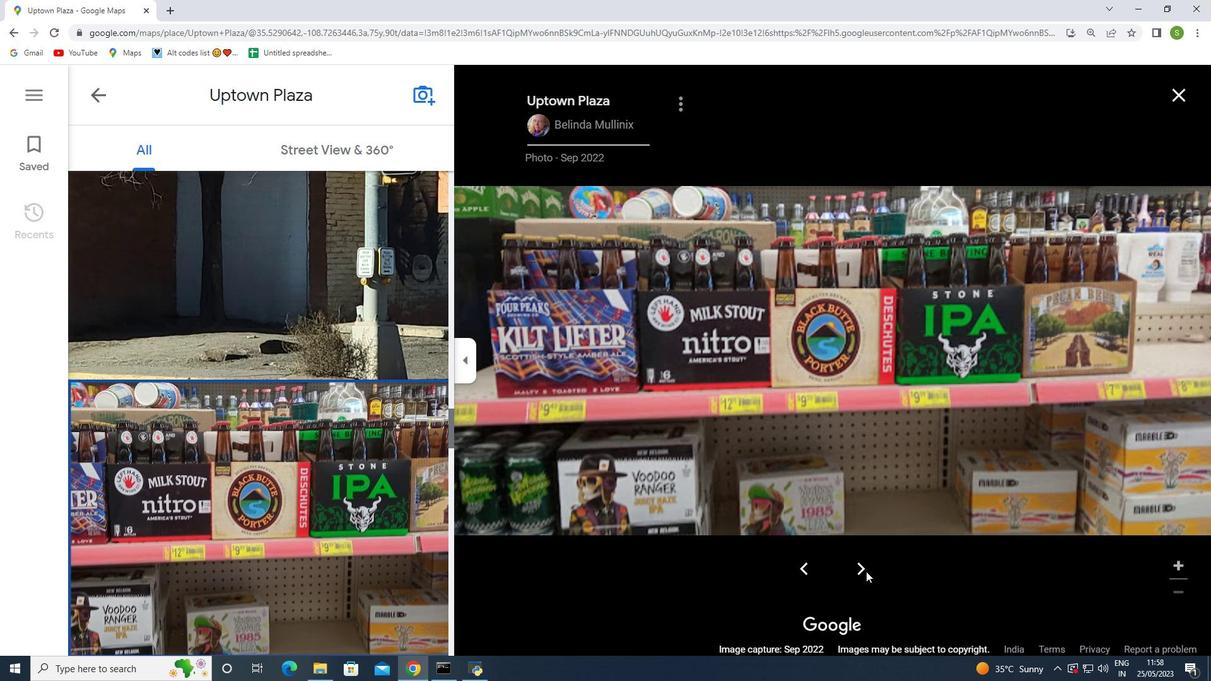 
Action: Mouse pressed left at (866, 571)
Screenshot: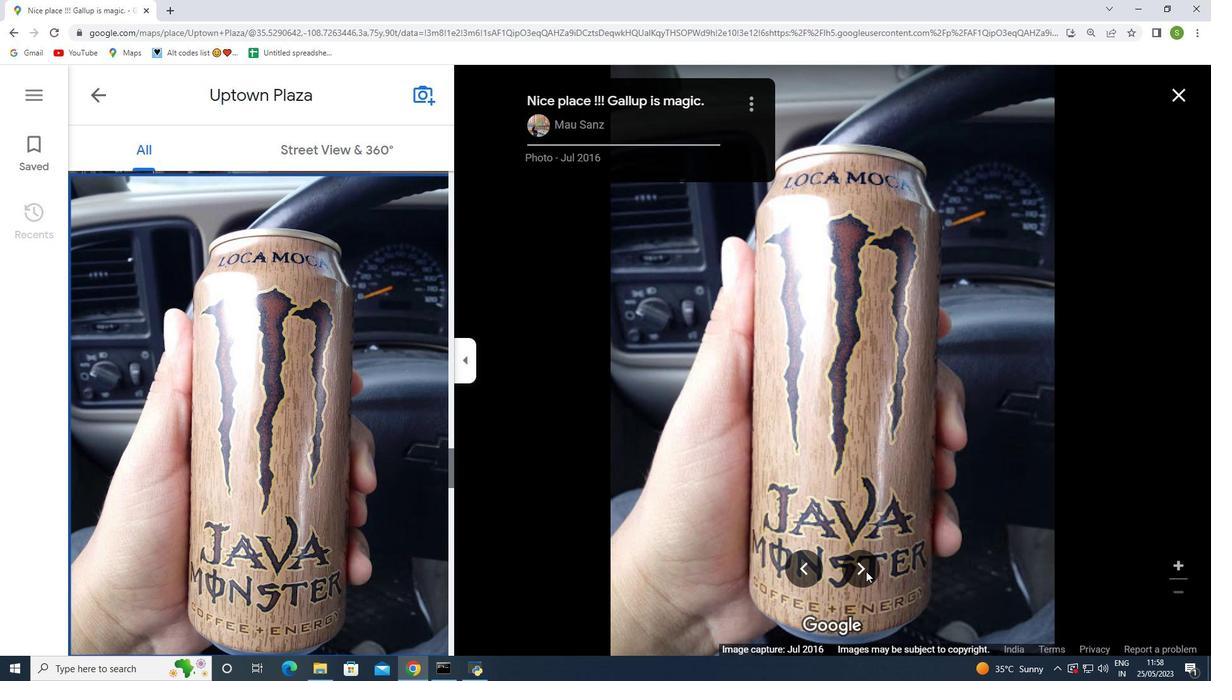 
Action: Mouse moved to (866, 571)
Screenshot: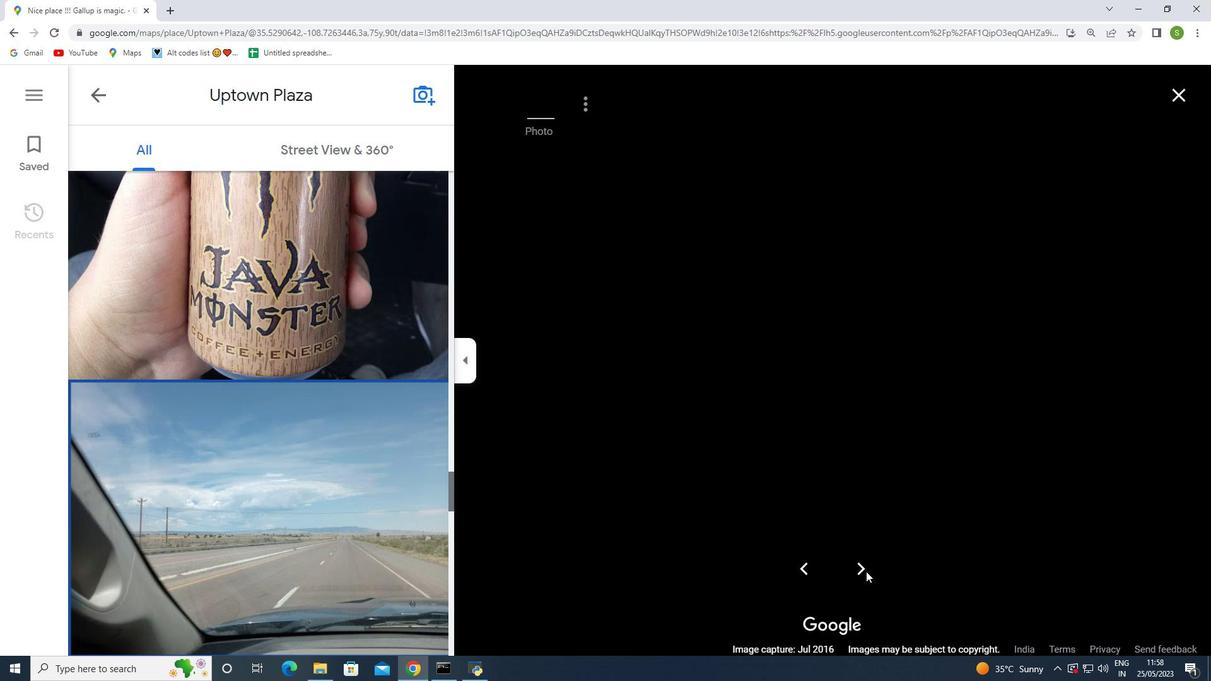 
Action: Mouse pressed left at (866, 571)
Screenshot: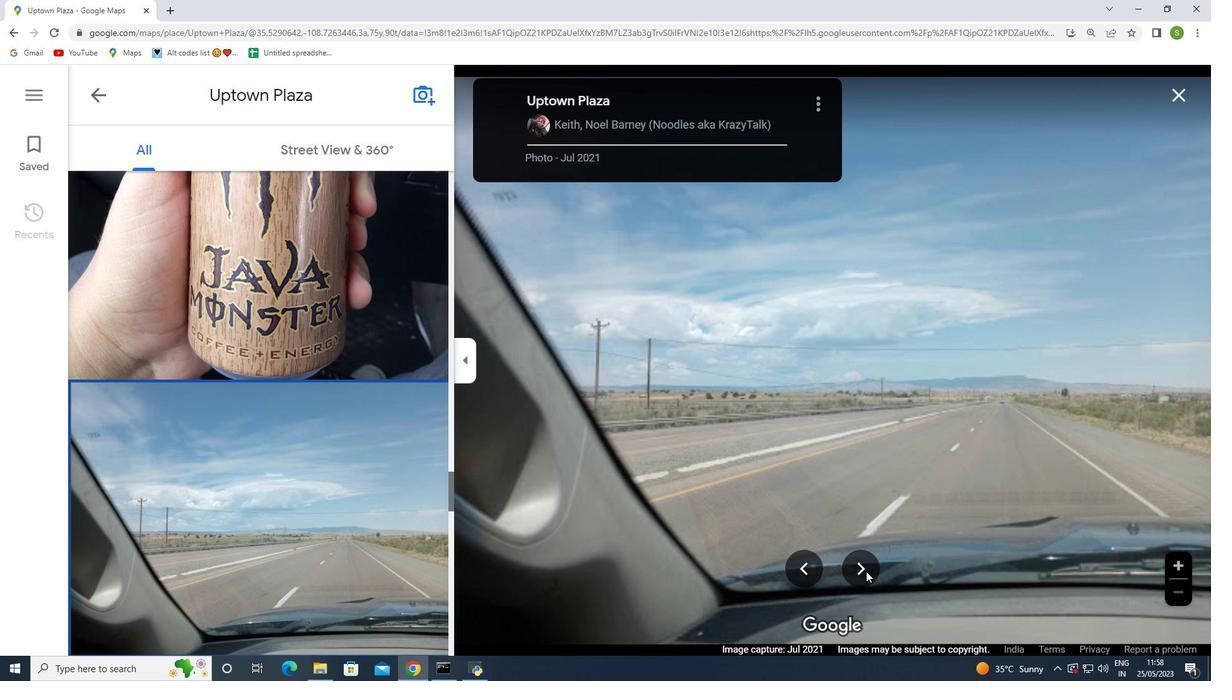 
Action: Mouse pressed left at (866, 571)
Screenshot: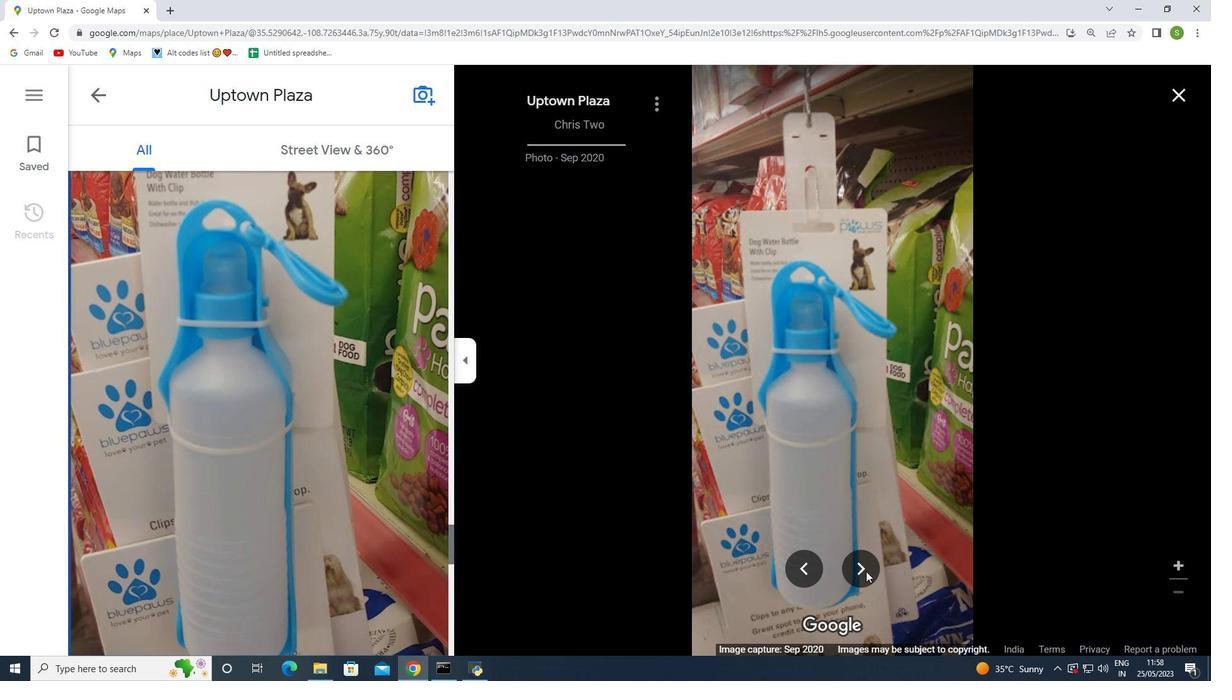 
Action: Mouse pressed left at (866, 571)
Screenshot: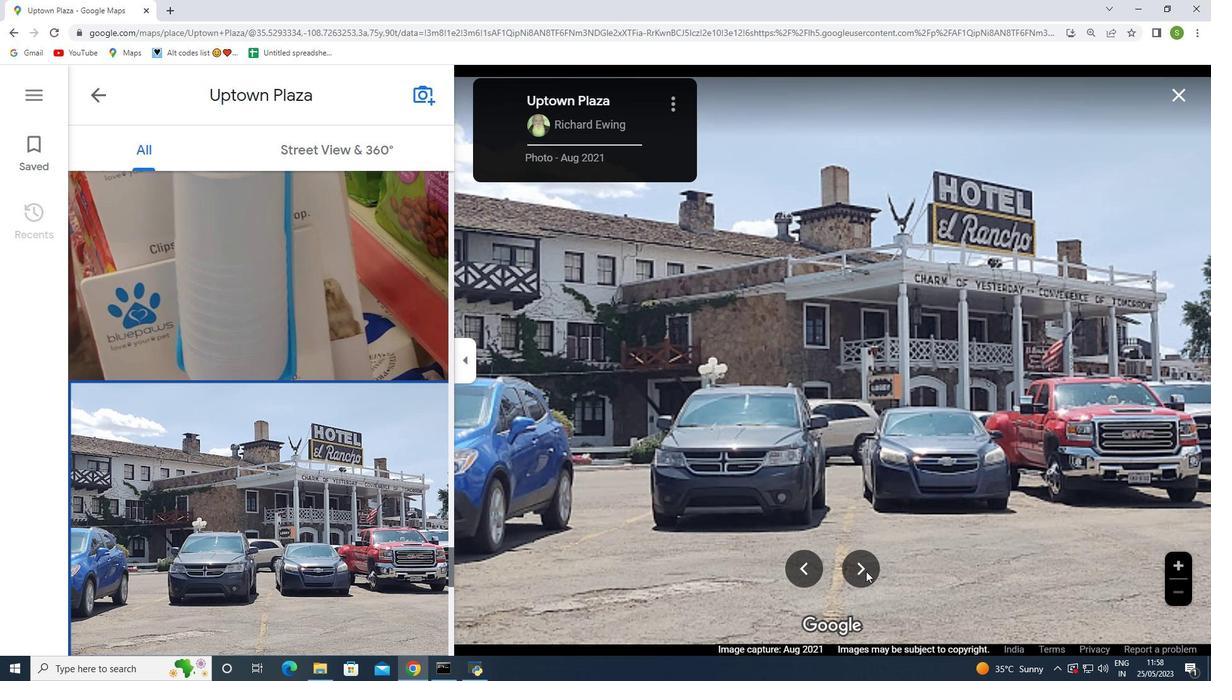 
Action: Mouse pressed left at (866, 571)
Screenshot: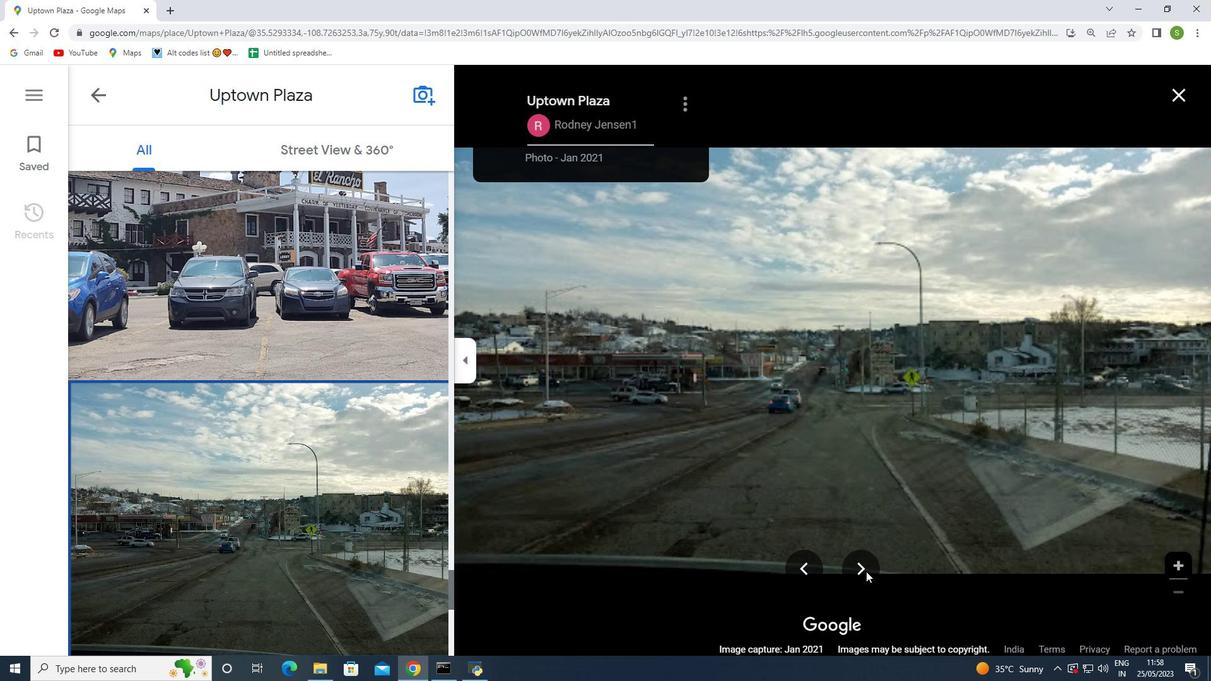
Action: Mouse pressed left at (866, 571)
Screenshot: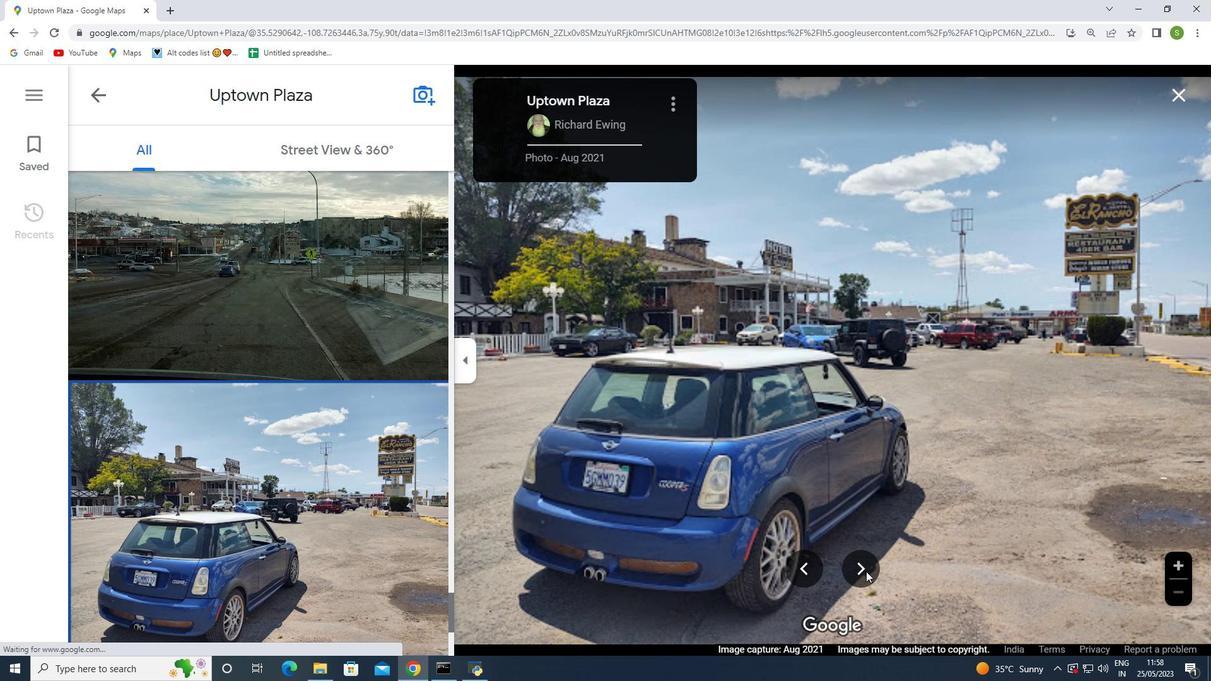 
Action: Mouse pressed left at (866, 571)
Screenshot: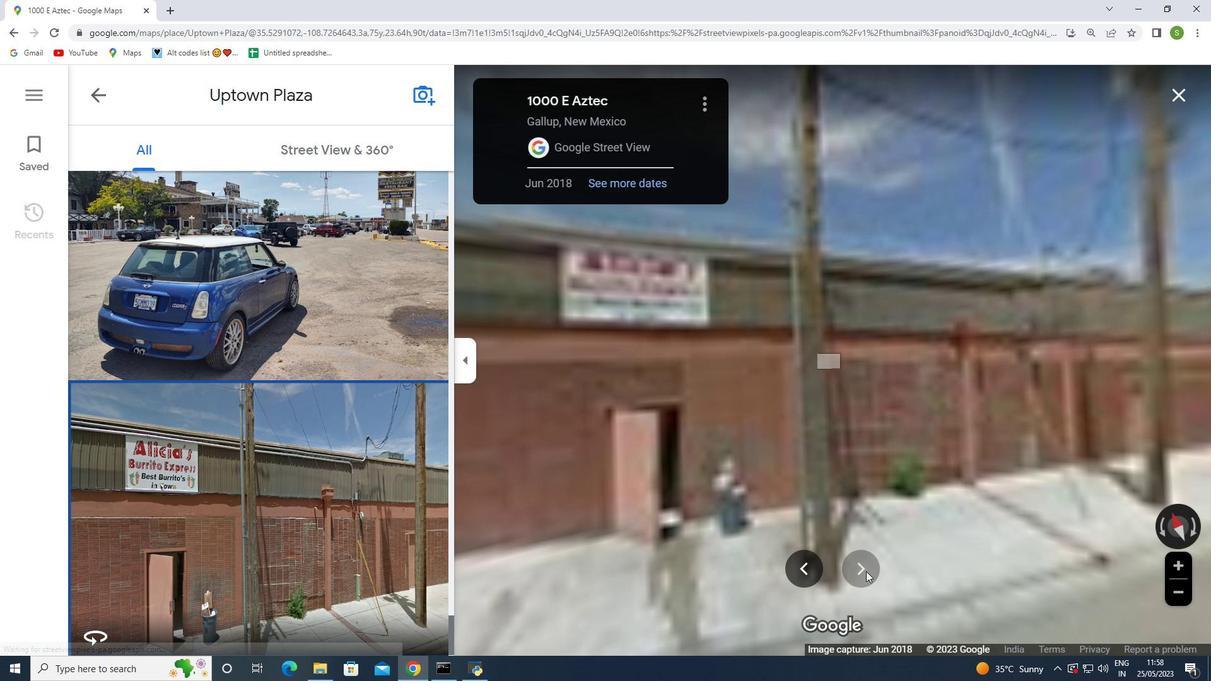 
Action: Mouse moved to (1176, 95)
Screenshot: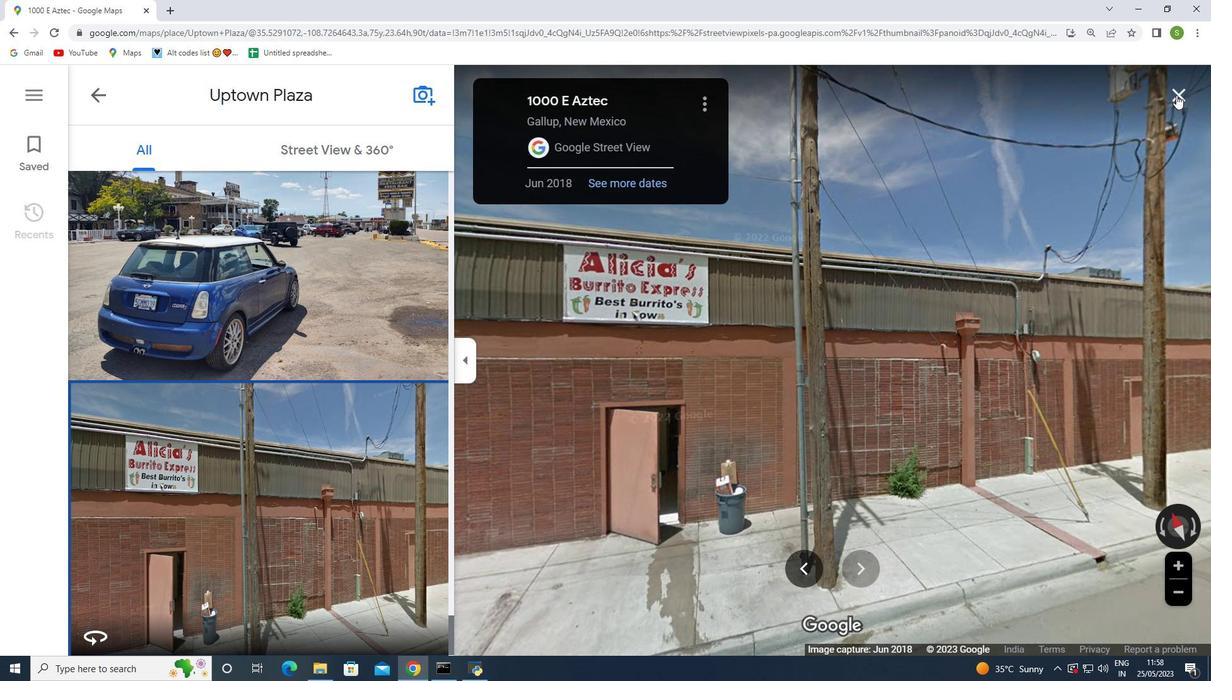 
Action: Mouse pressed left at (1176, 95)
Screenshot: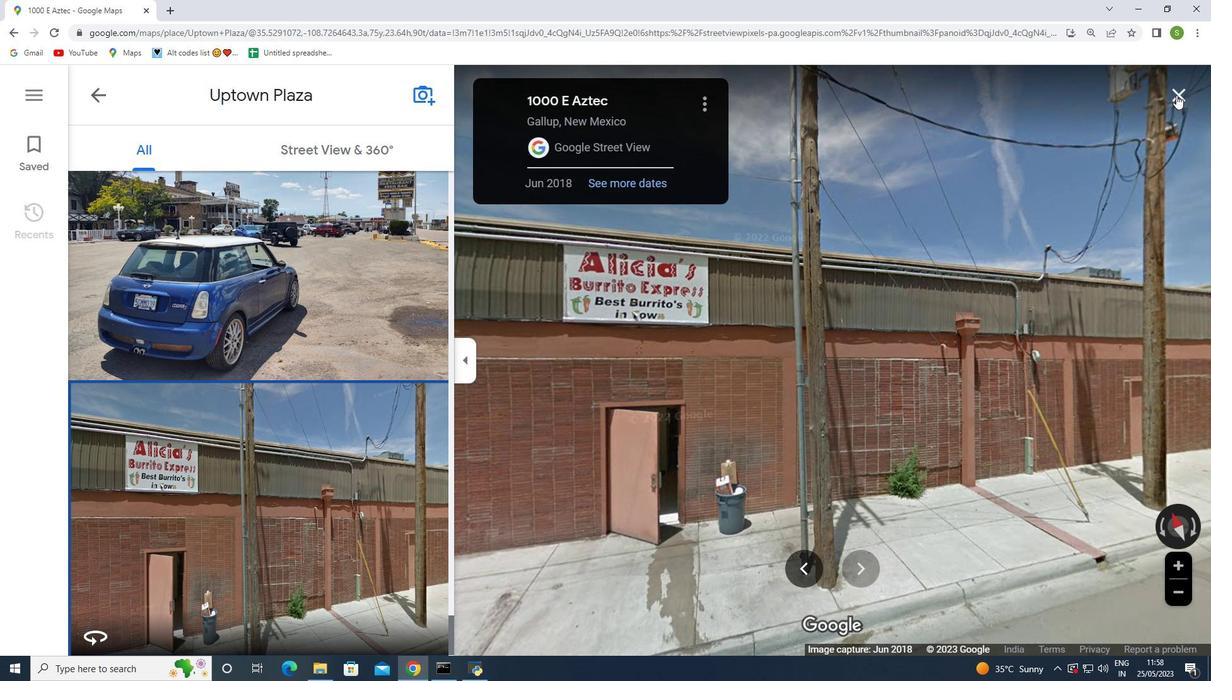
Action: Mouse moved to (165, 324)
Screenshot: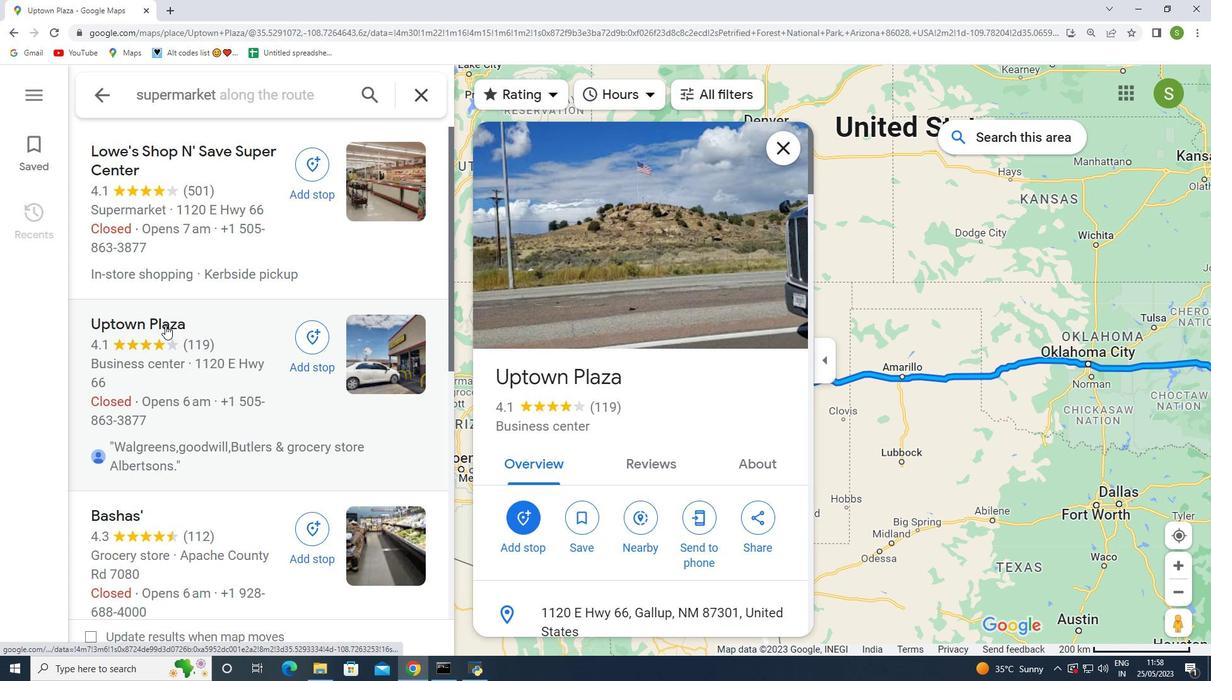 
Action: Mouse scrolled (165, 324) with delta (0, 0)
Screenshot: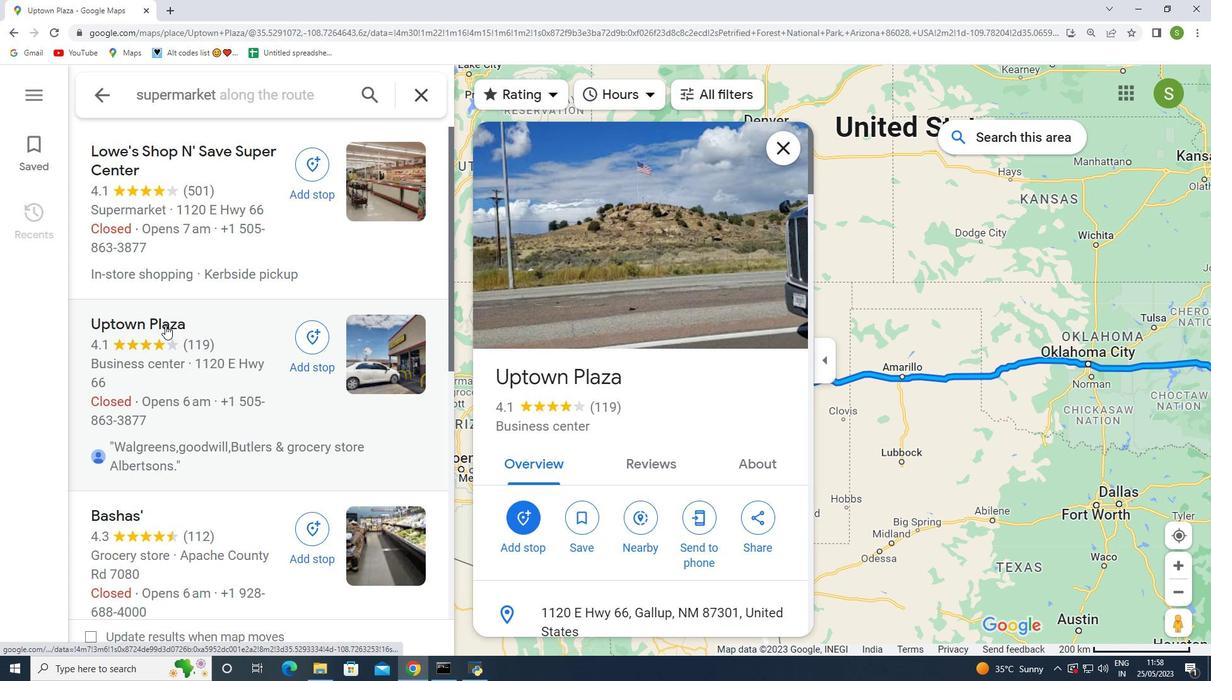 
Action: Mouse scrolled (165, 324) with delta (0, 0)
Screenshot: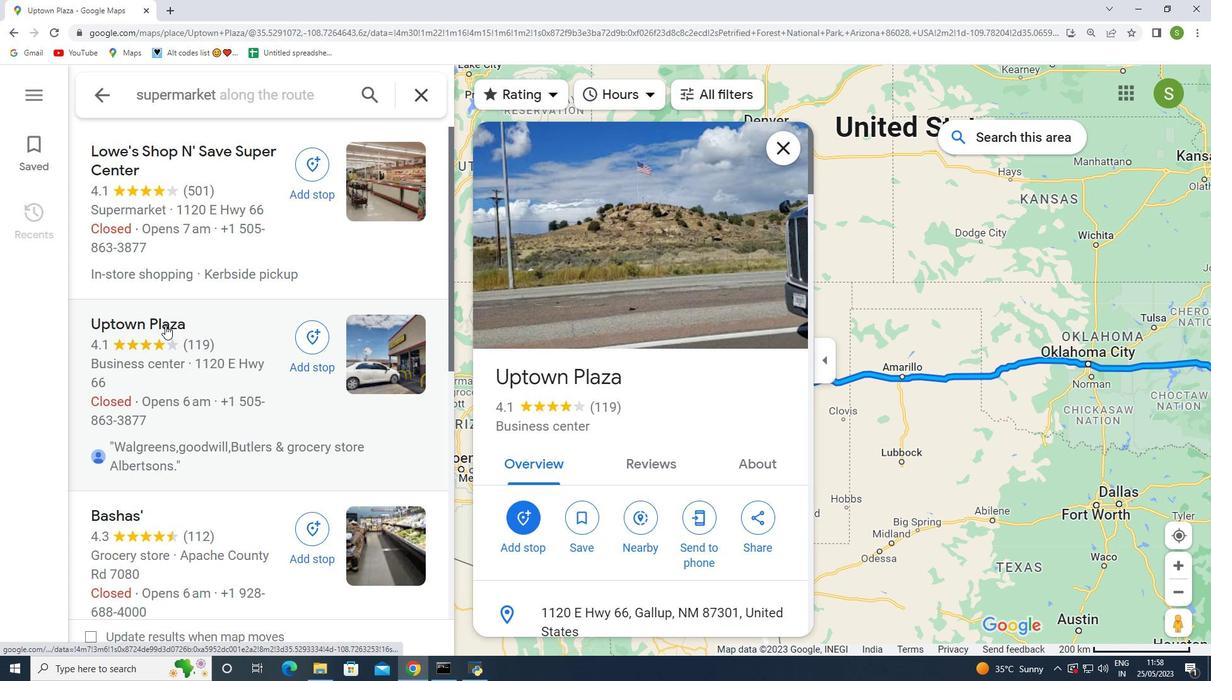 
Action: Mouse scrolled (165, 325) with delta (0, 0)
Screenshot: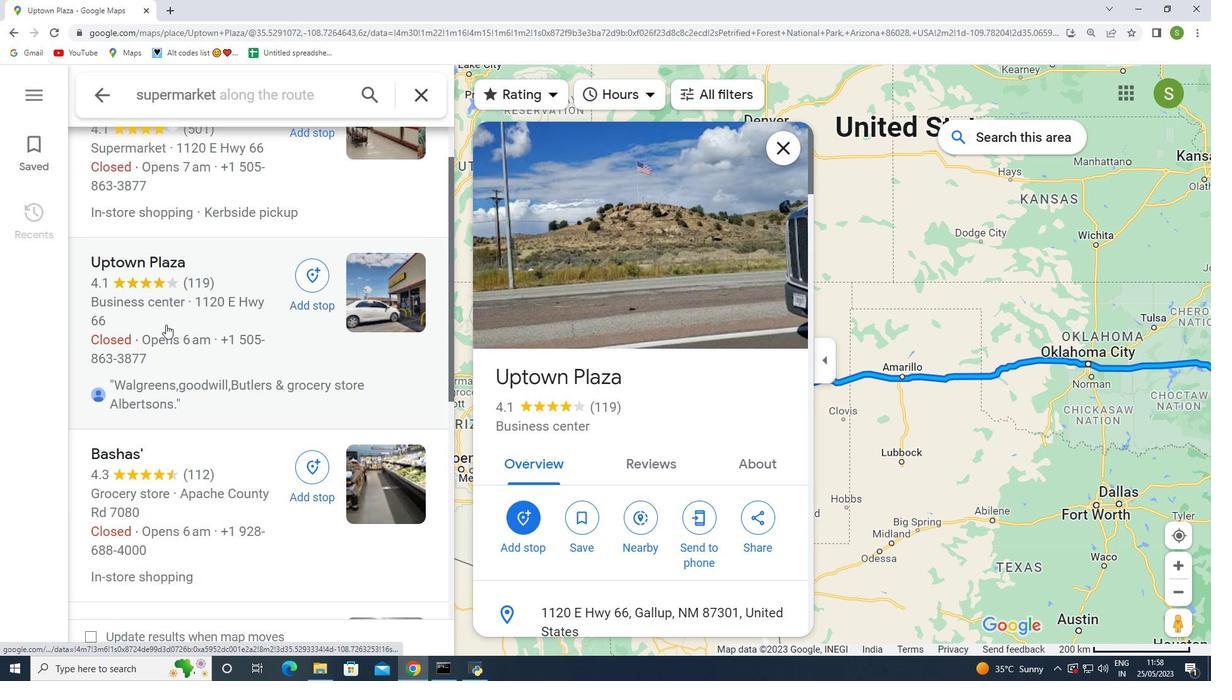 
Action: Mouse scrolled (165, 325) with delta (0, 0)
Screenshot: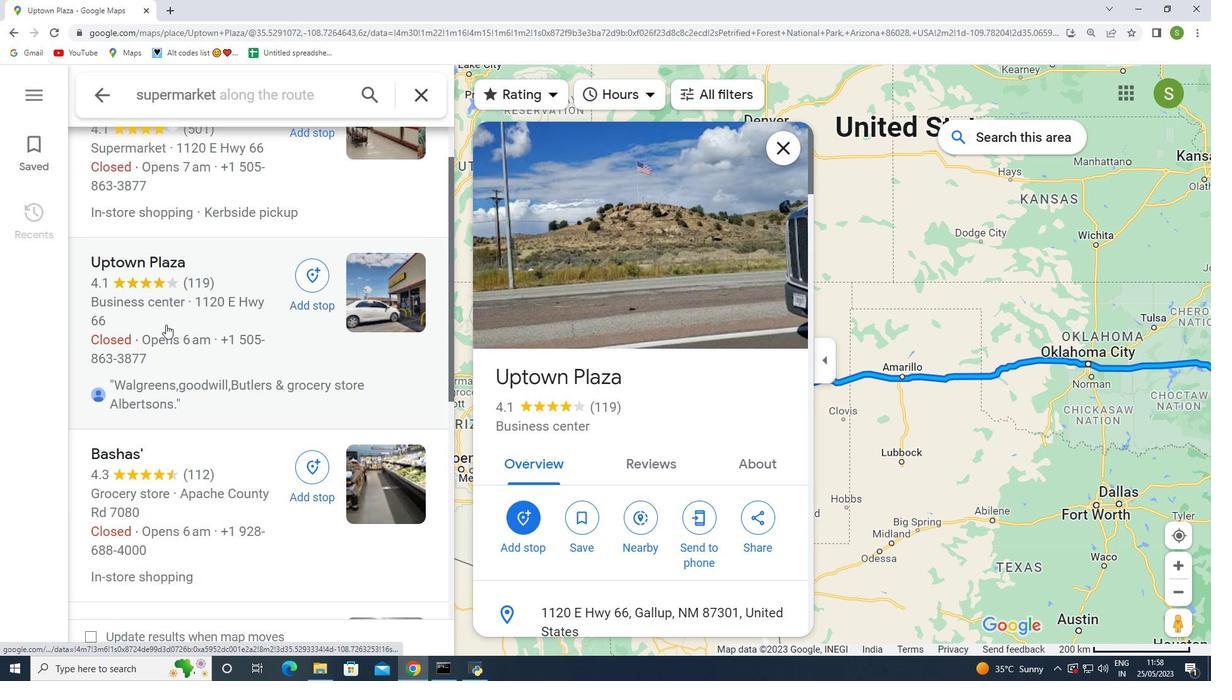 
Action: Mouse scrolled (165, 325) with delta (0, 0)
Screenshot: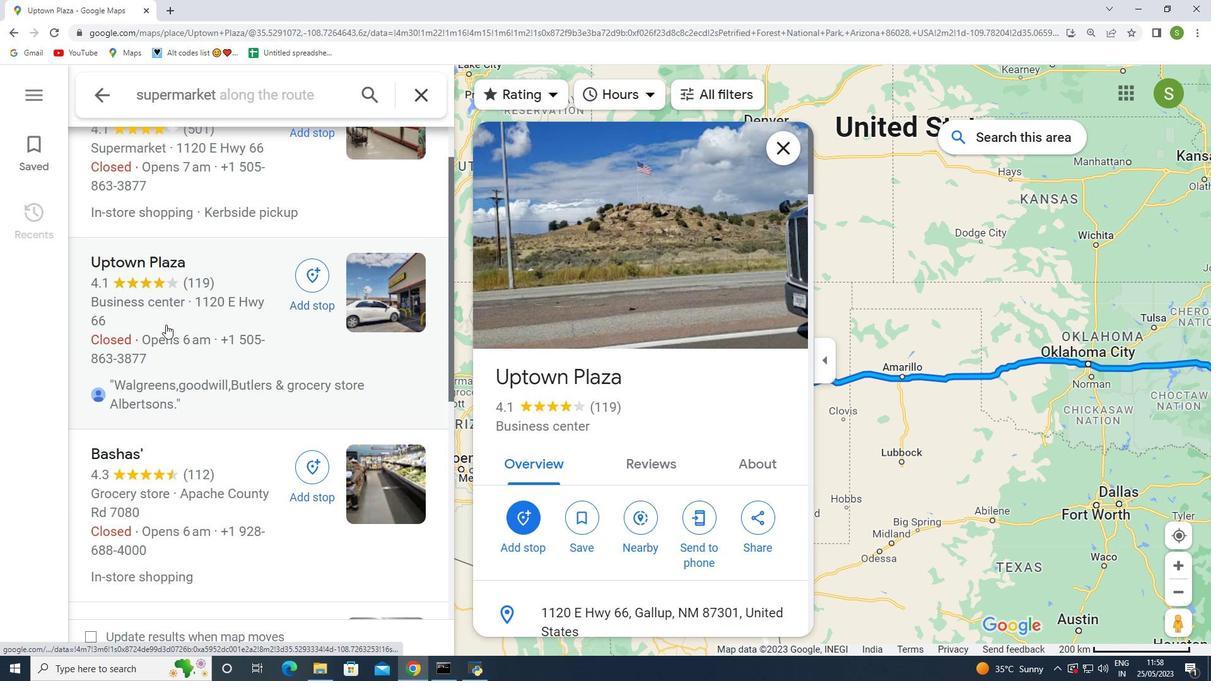 
Action: Mouse scrolled (165, 325) with delta (0, 0)
Screenshot: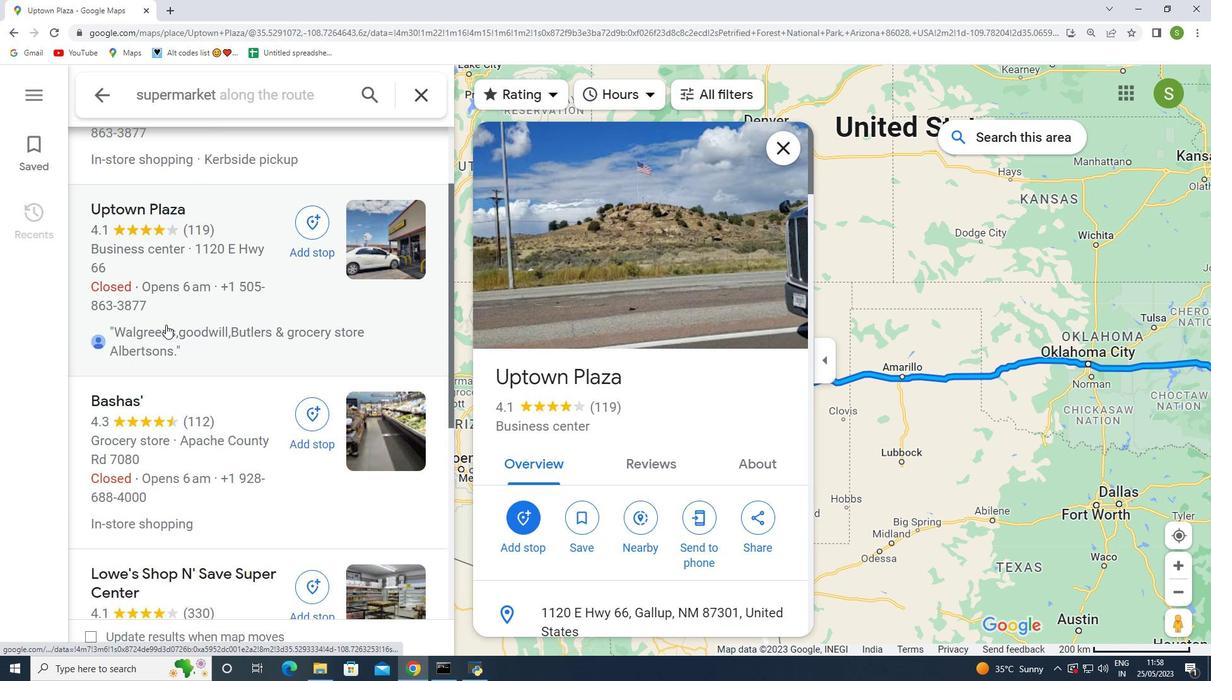 
Action: Mouse scrolled (165, 325) with delta (0, 0)
Screenshot: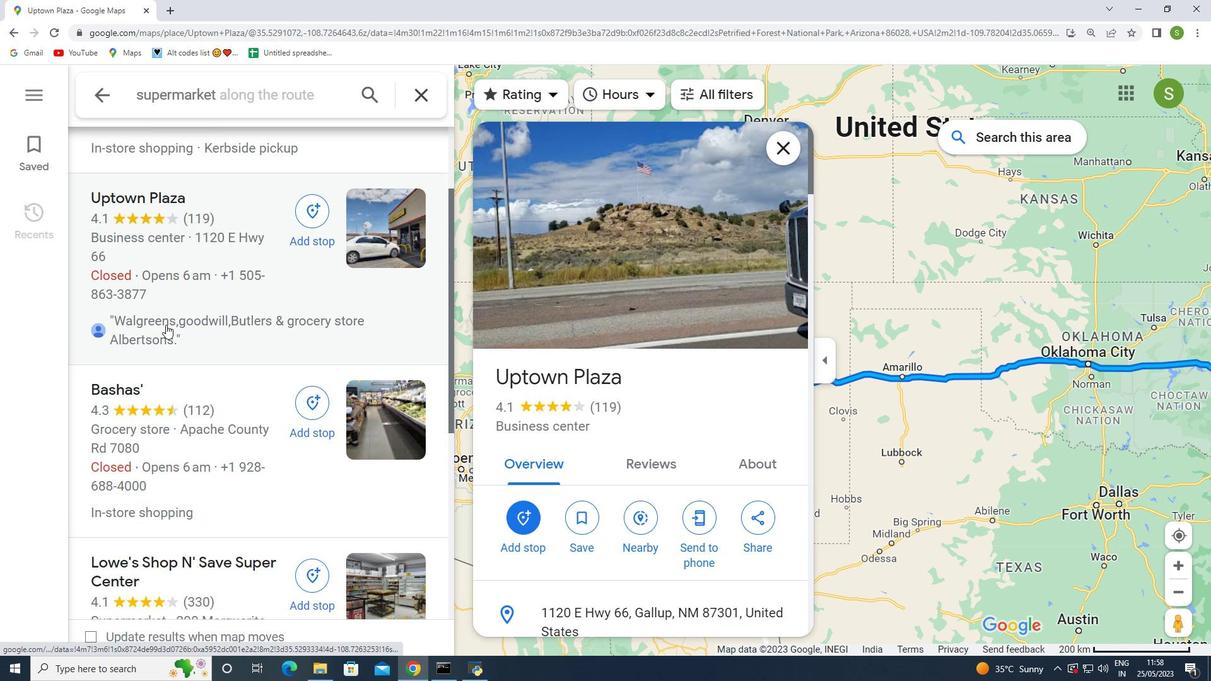 
Action: Mouse moved to (179, 324)
Screenshot: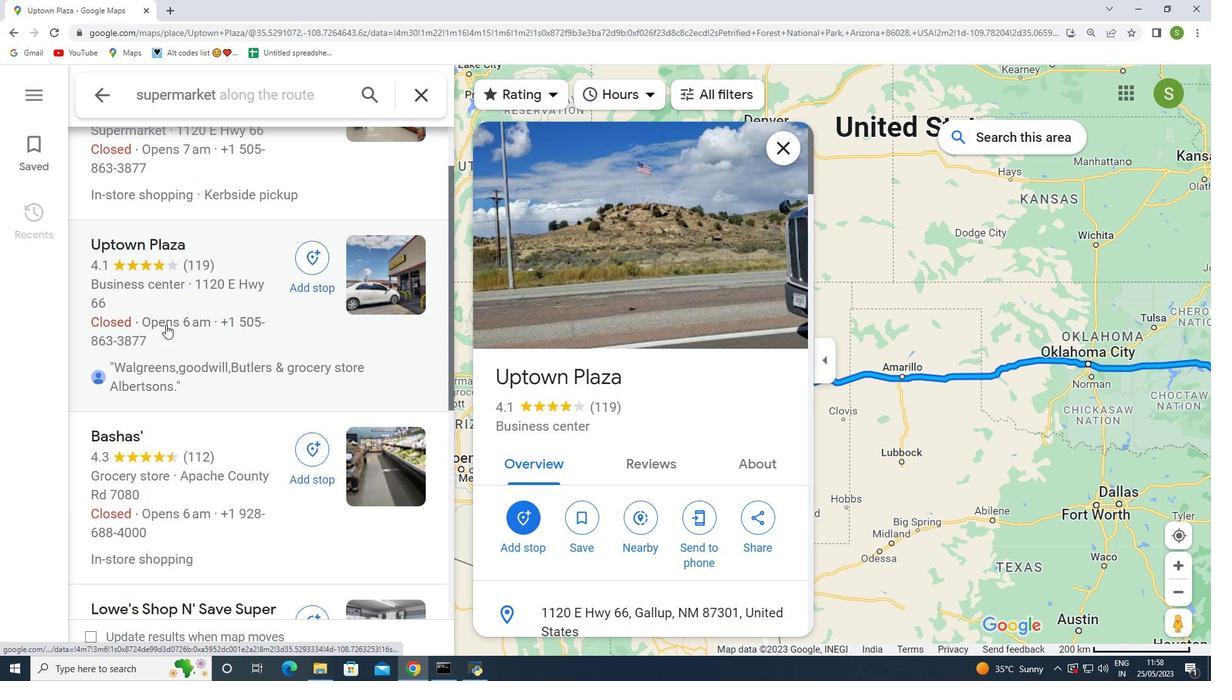 
Action: Mouse scrolled (179, 324) with delta (0, 0)
Screenshot: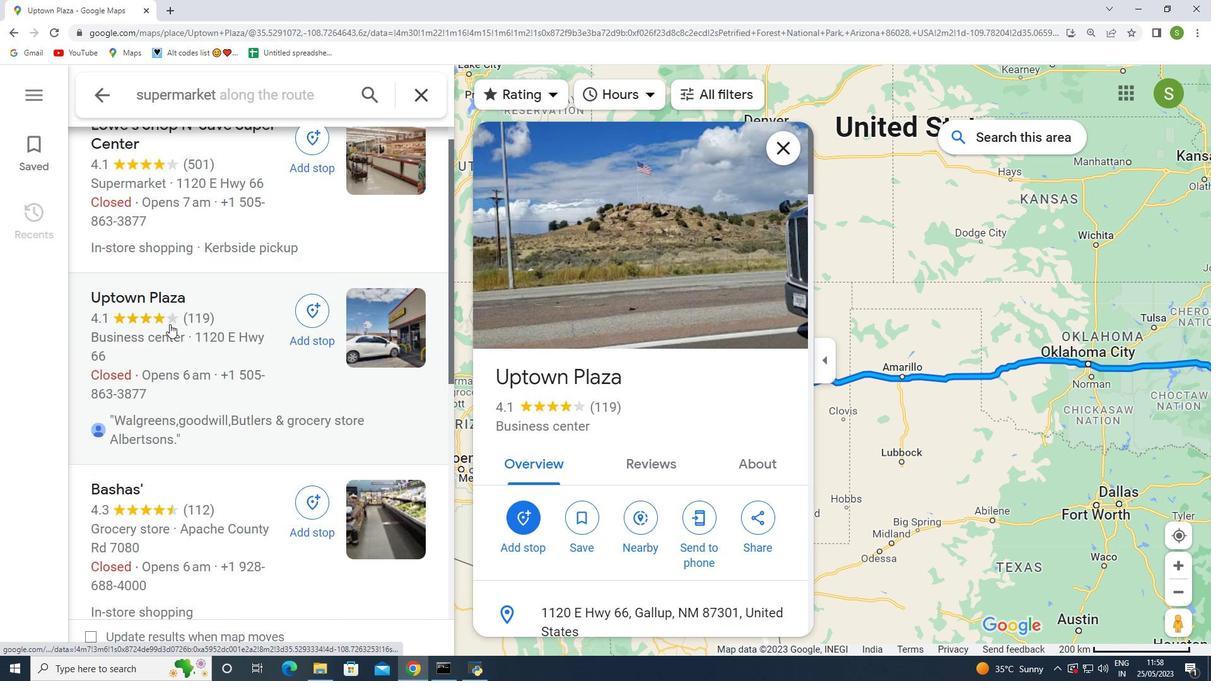 
Action: Mouse scrolled (179, 324) with delta (0, 0)
Screenshot: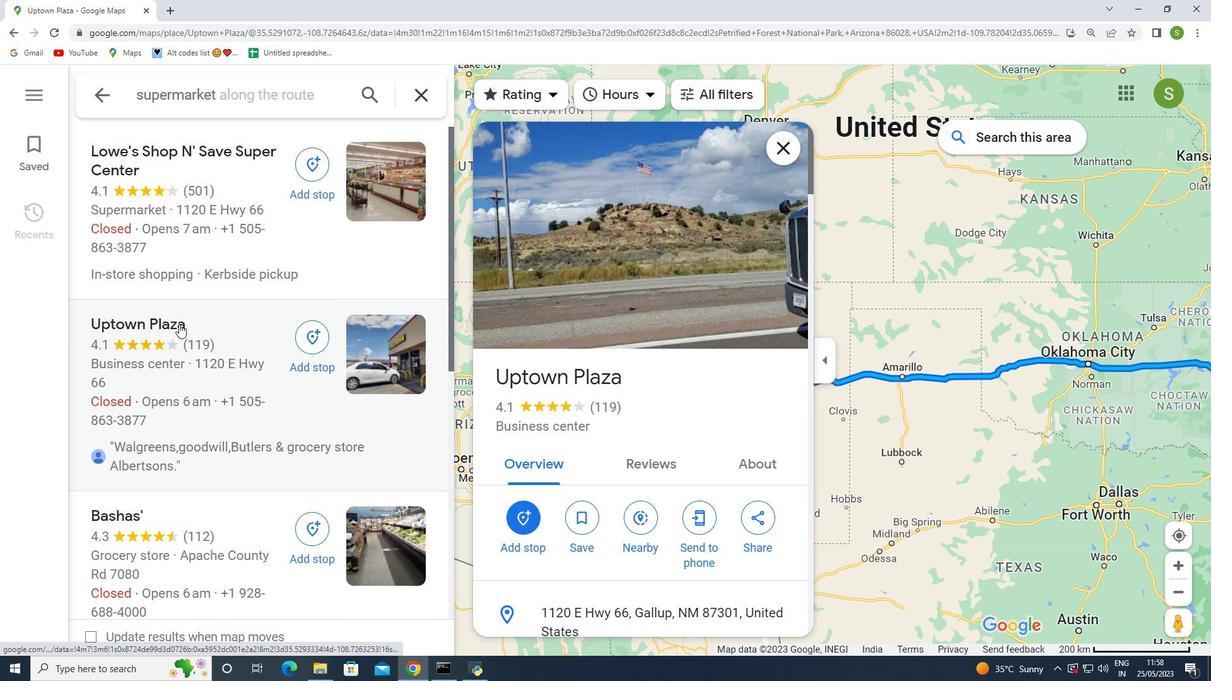 
Action: Mouse scrolled (179, 324) with delta (0, 0)
Screenshot: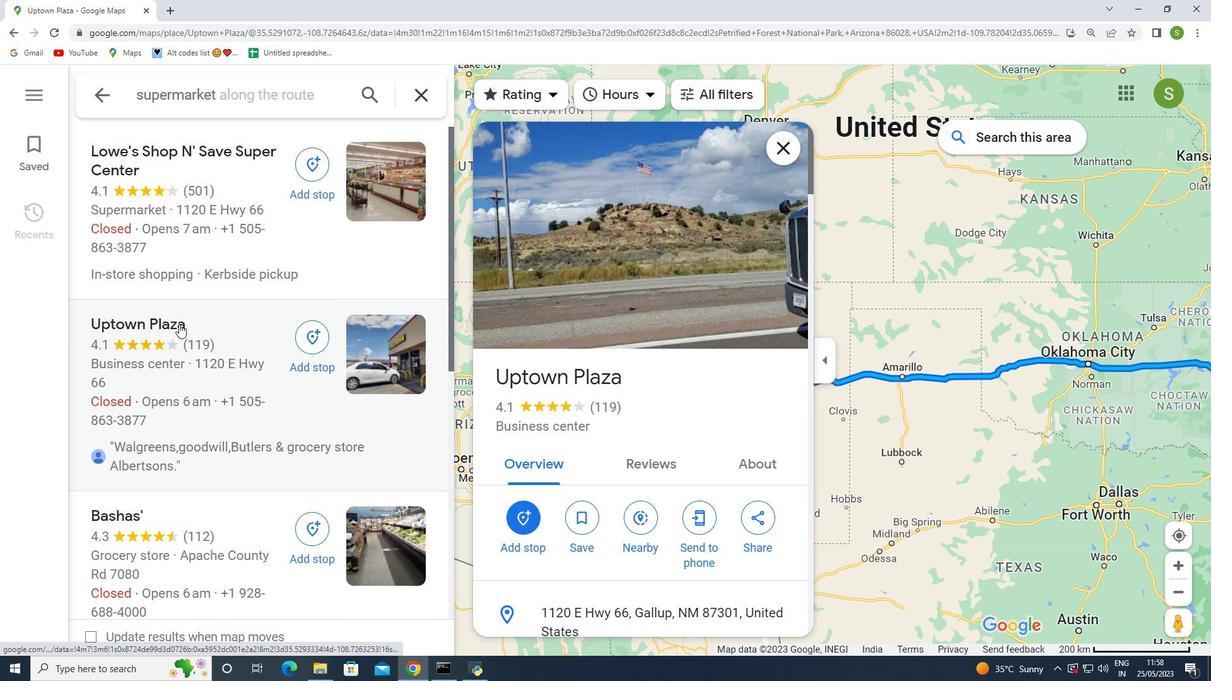 
Action: Mouse scrolled (179, 324) with delta (0, 0)
Screenshot: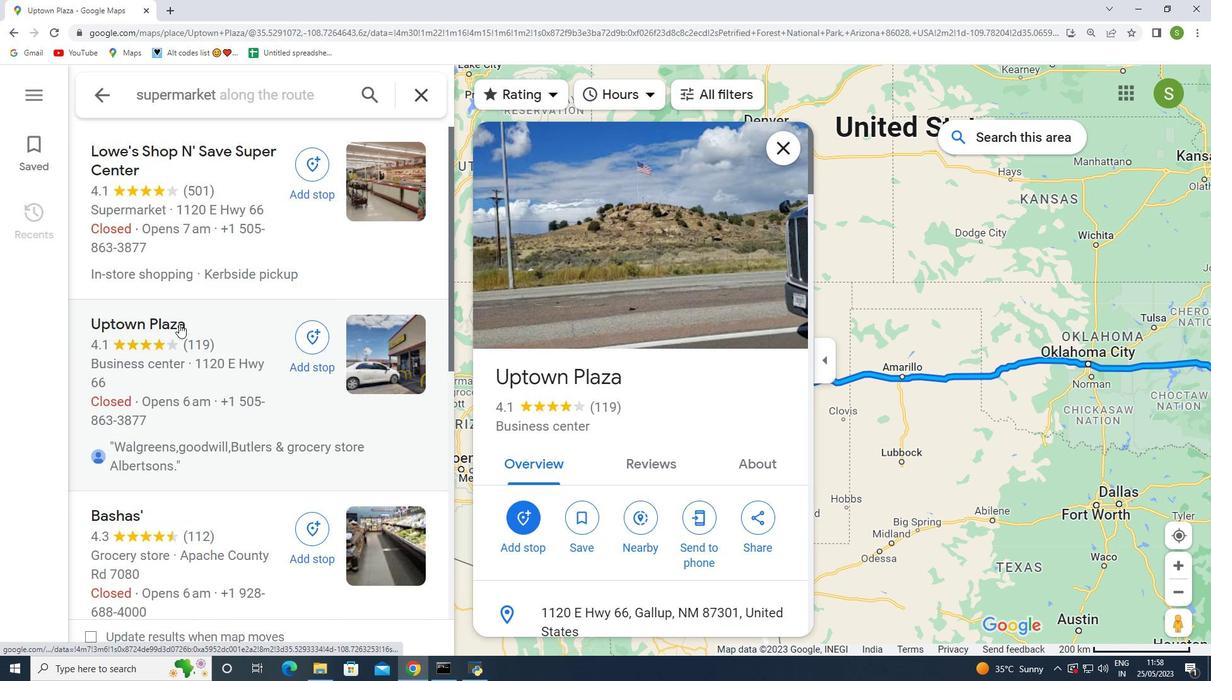 
Action: Mouse scrolled (179, 324) with delta (0, 0)
Screenshot: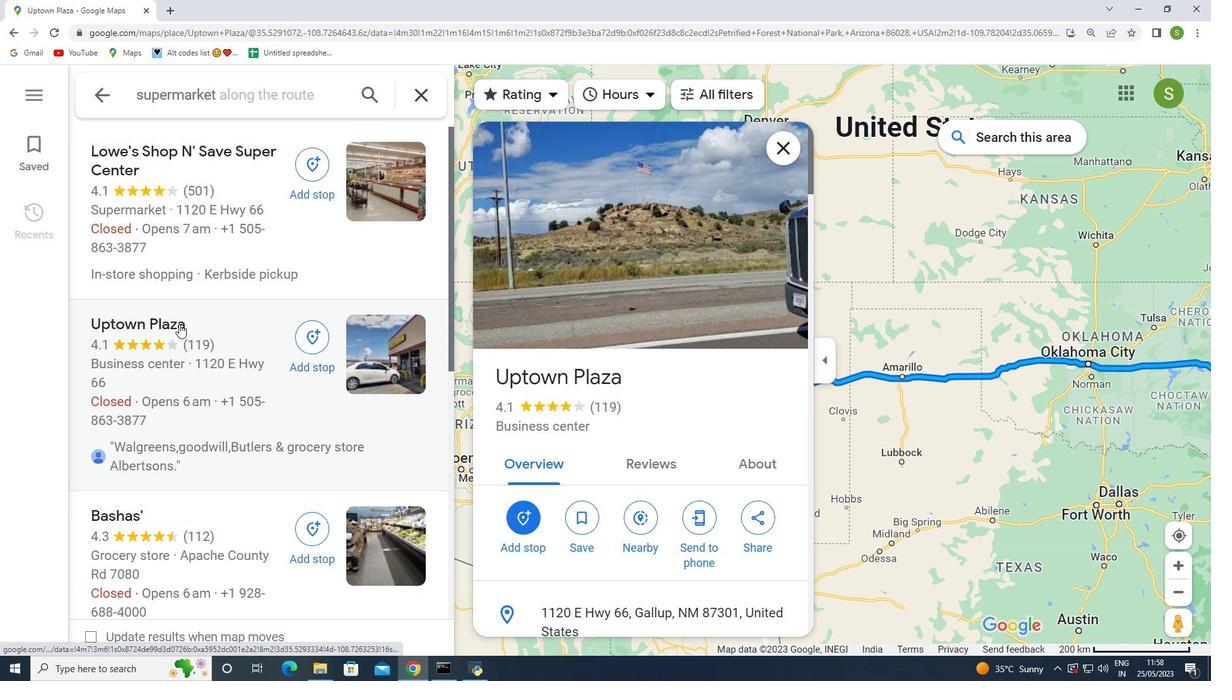 
Action: Mouse moved to (154, 349)
Screenshot: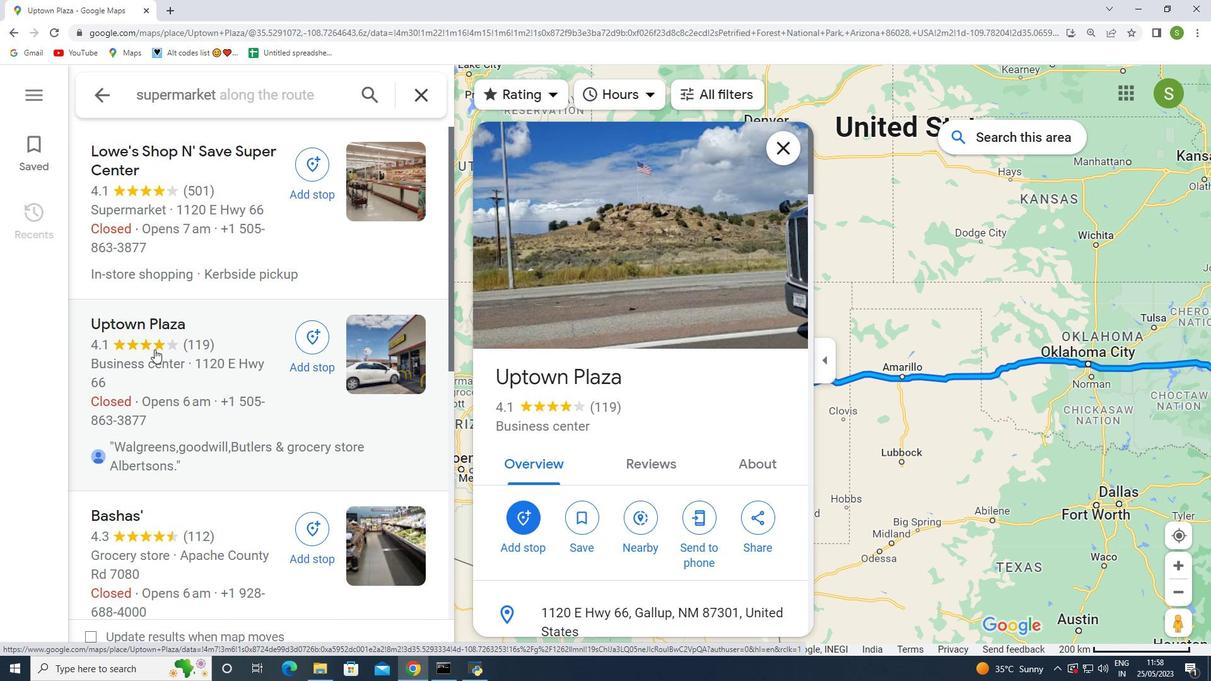 
Action: Mouse scrolled (154, 348) with delta (0, 0)
Screenshot: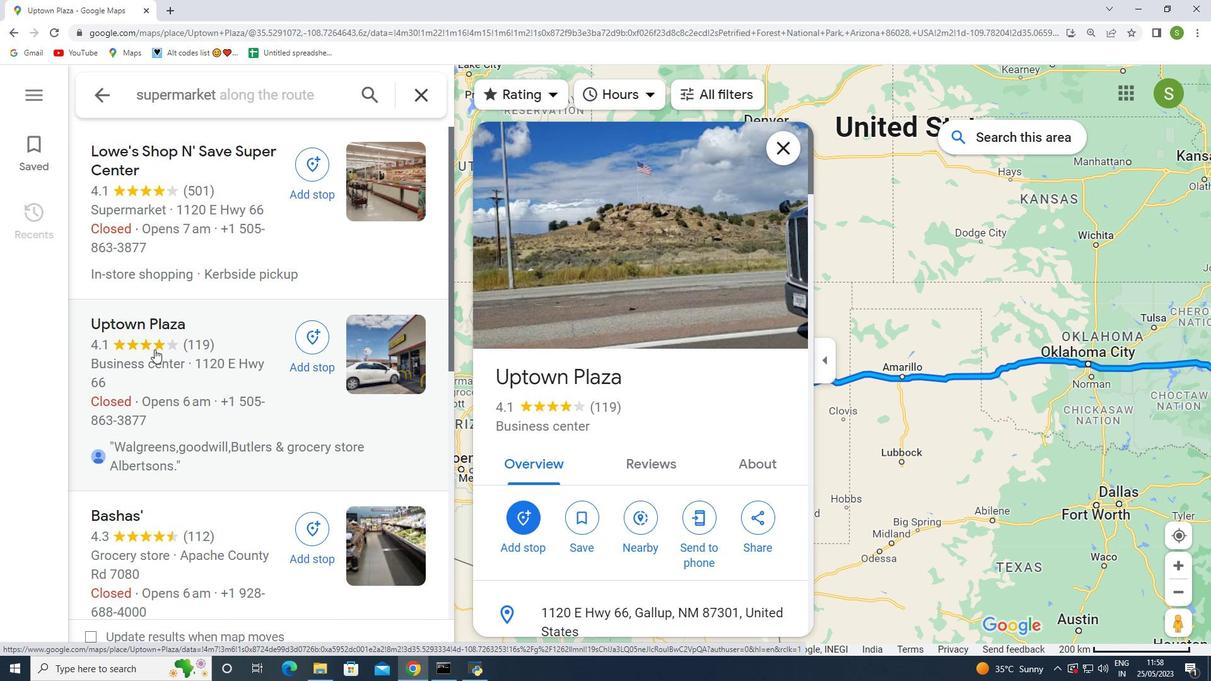 
Action: Mouse moved to (155, 350)
Screenshot: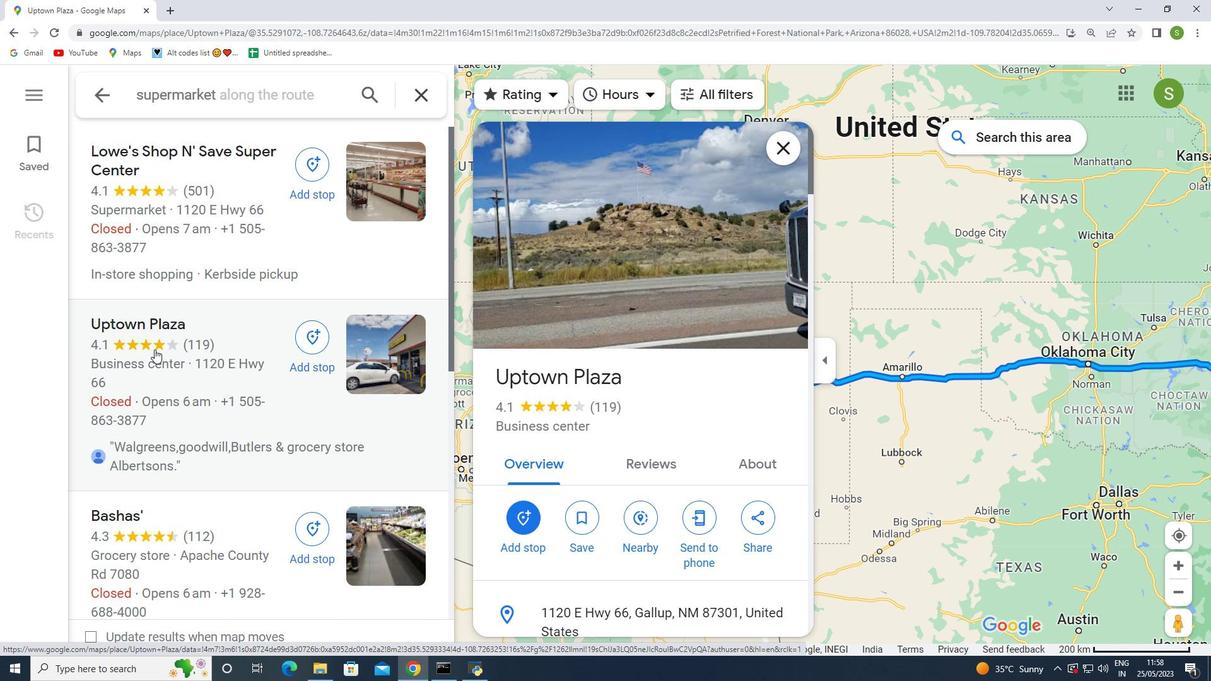
Action: Mouse scrolled (155, 350) with delta (0, 0)
Screenshot: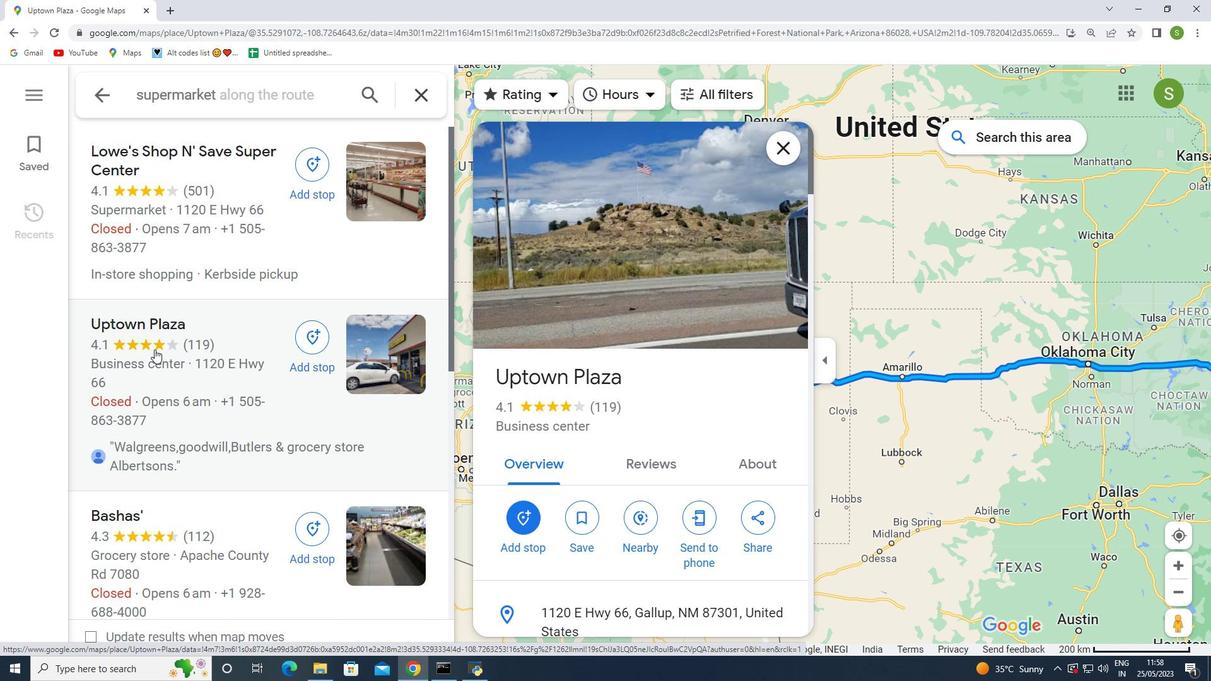 
Action: Mouse moved to (155, 360)
Screenshot: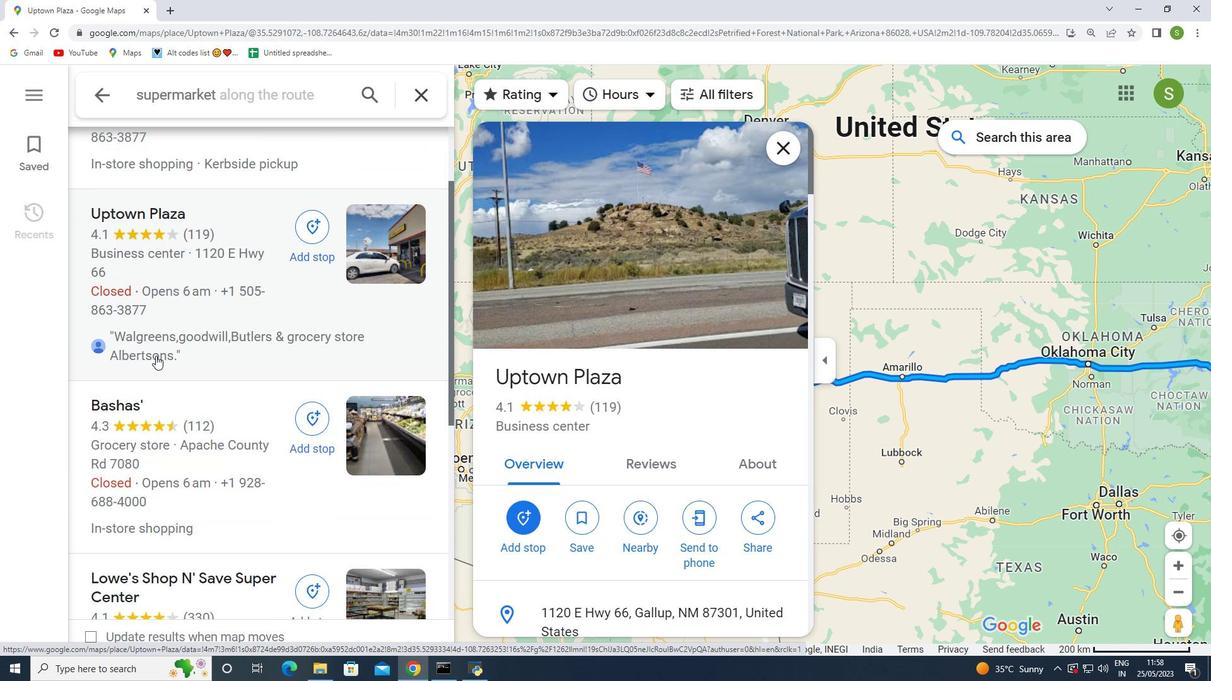 
Action: Mouse scrolled (155, 359) with delta (0, 0)
Screenshot: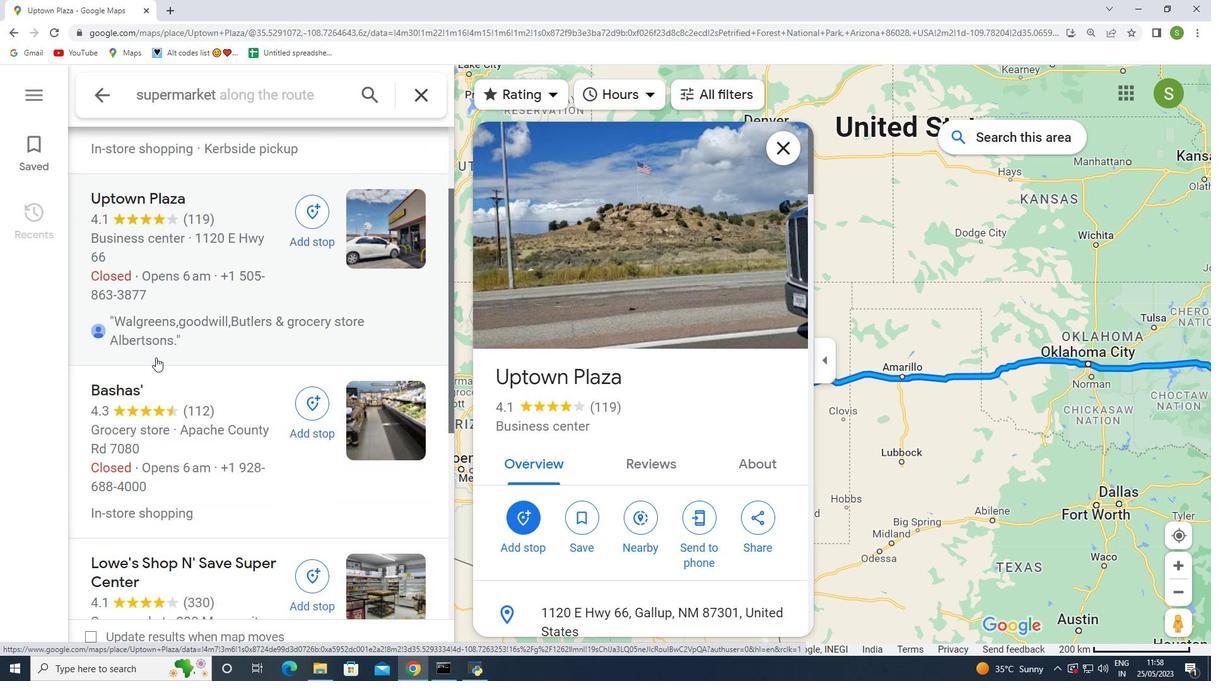 
Action: Mouse moved to (133, 329)
Screenshot: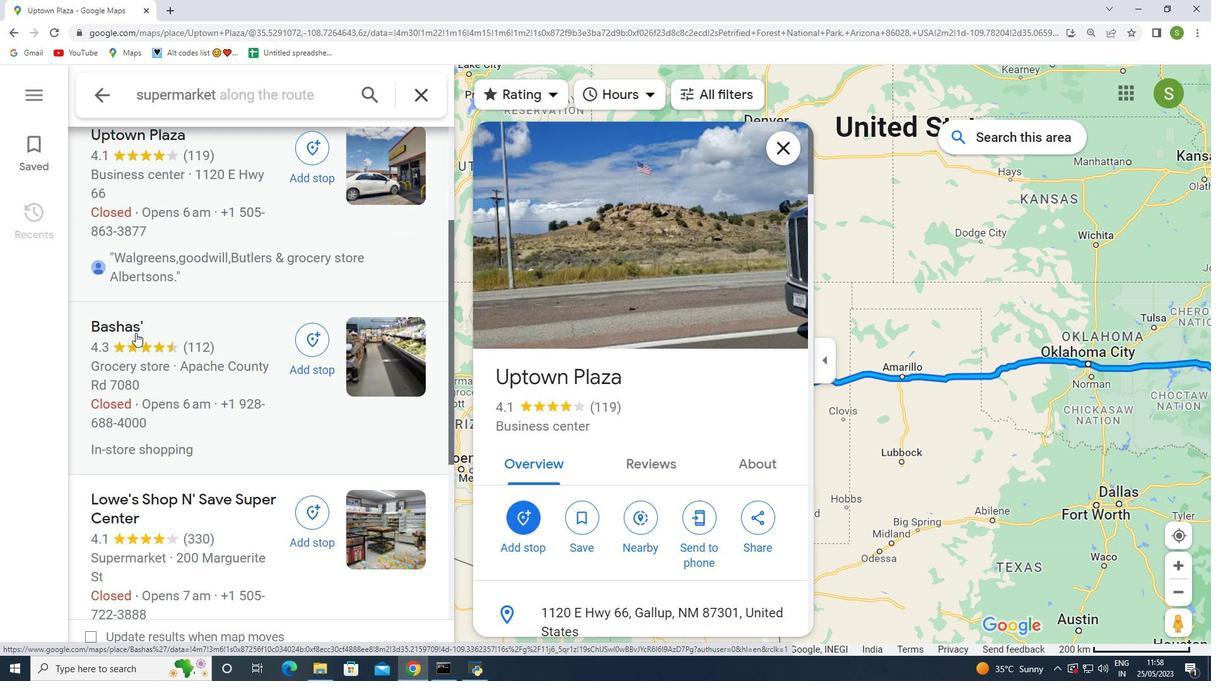 
Action: Mouse pressed left at (133, 329)
Screenshot: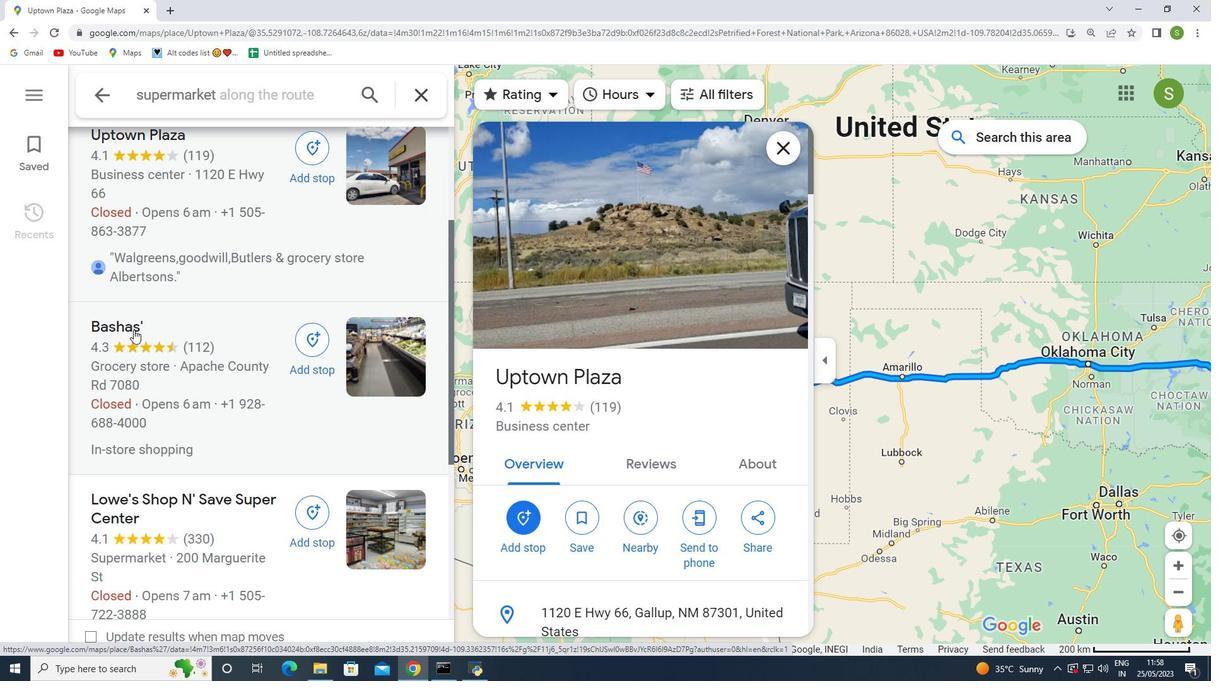
Action: Mouse moved to (591, 299)
Screenshot: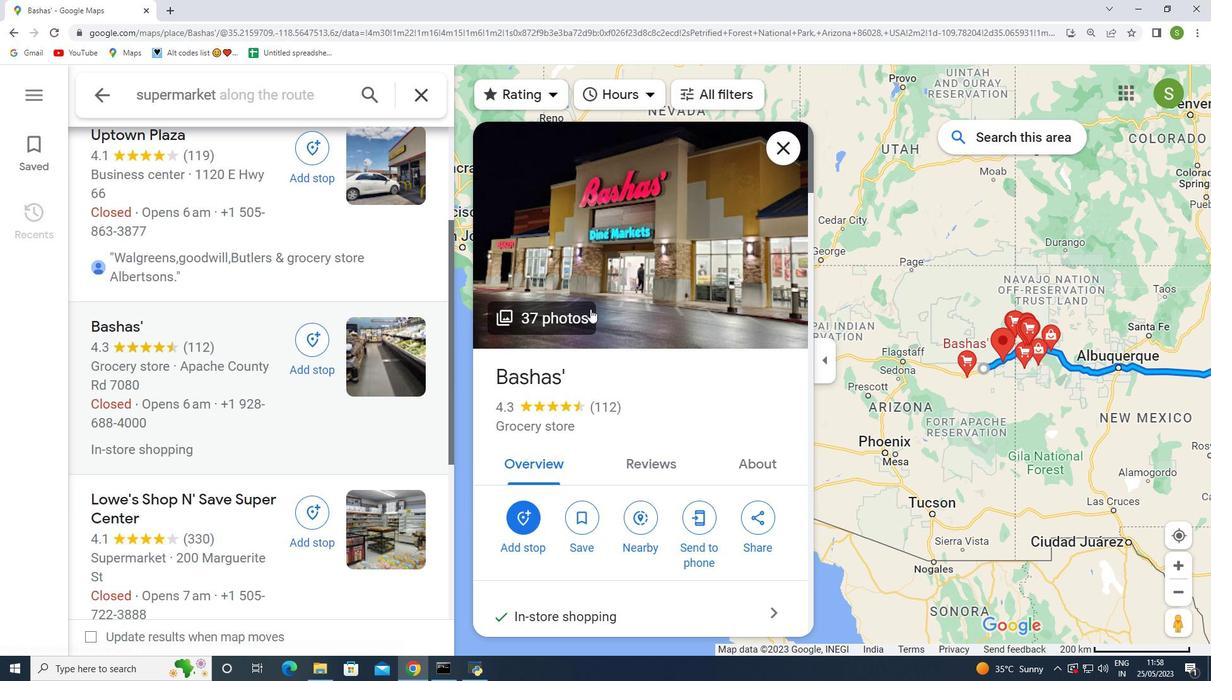 
Action: Mouse pressed left at (591, 299)
Screenshot: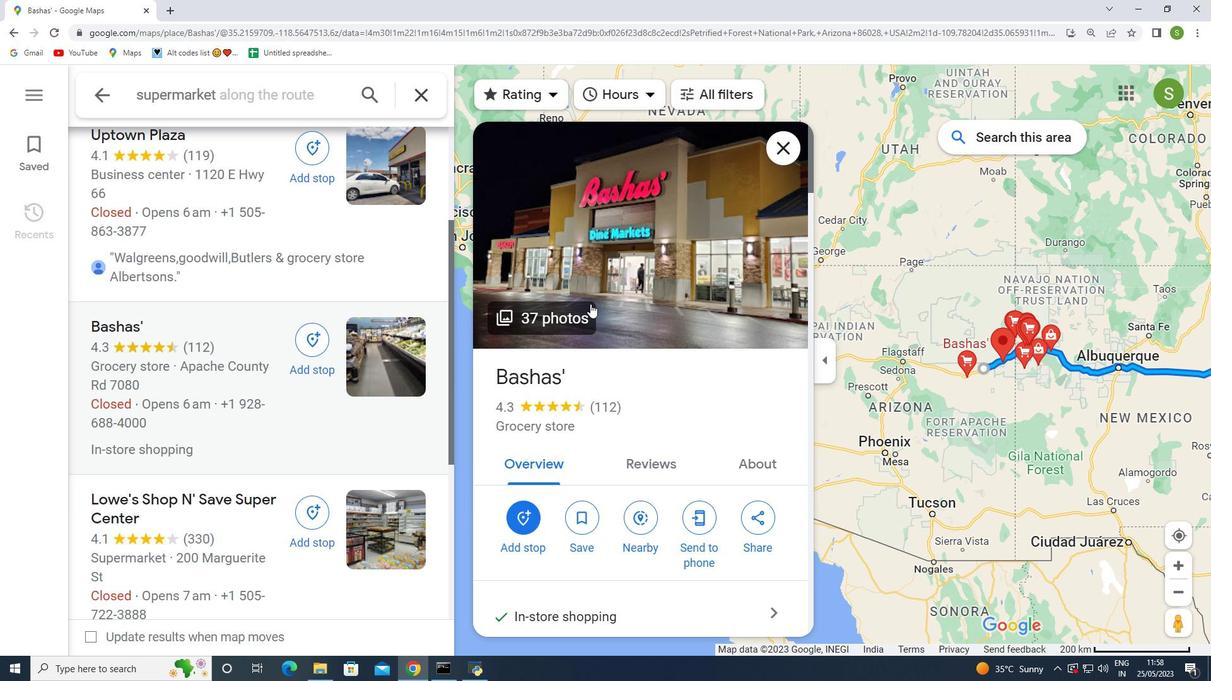 
Action: Mouse moved to (861, 566)
Screenshot: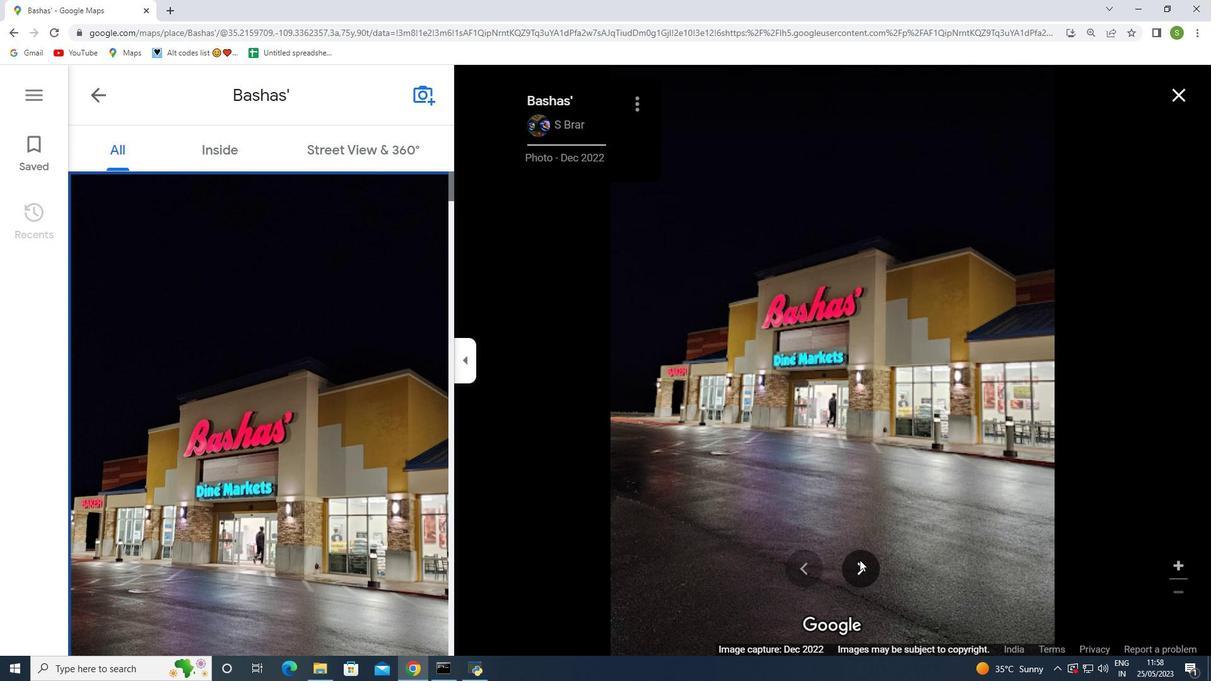 
Action: Mouse pressed left at (861, 566)
Screenshot: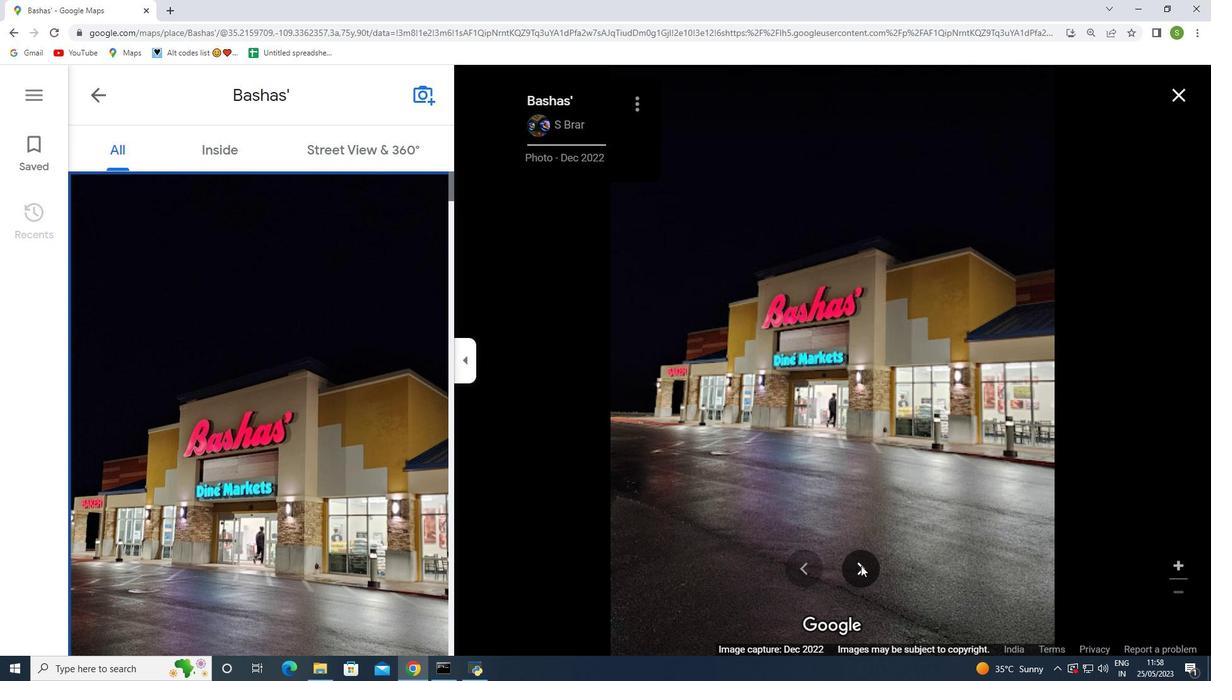 
Action: Mouse moved to (861, 566)
Screenshot: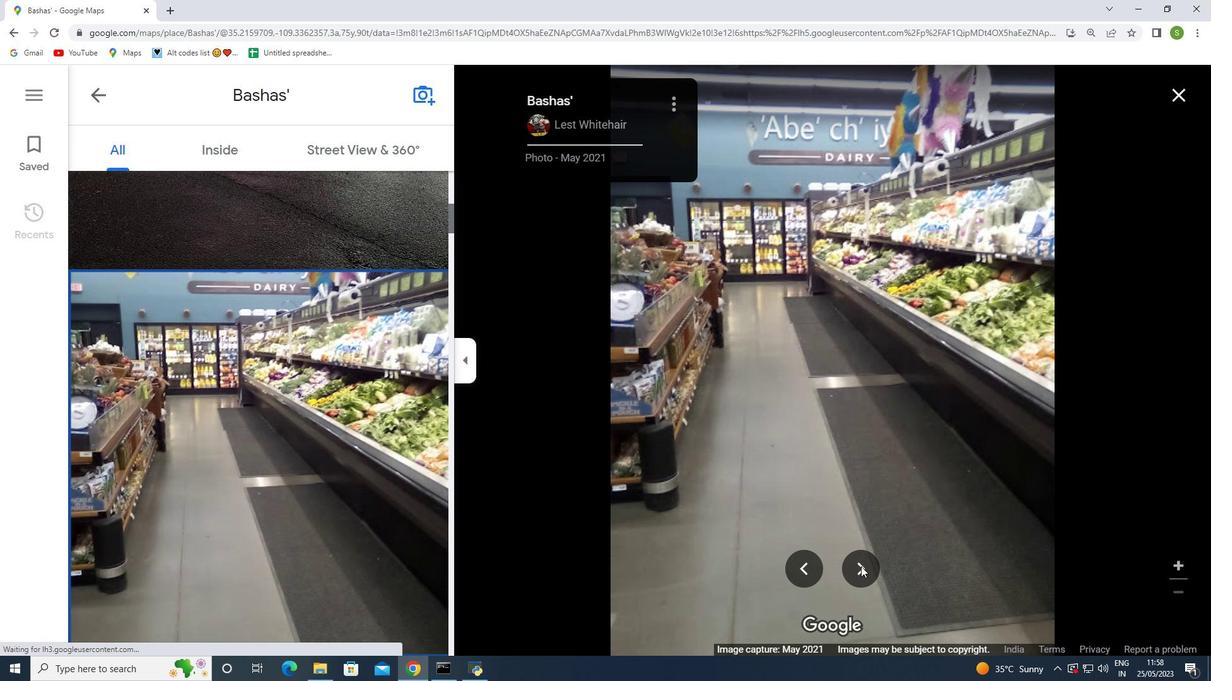 
Action: Mouse pressed left at (861, 566)
Screenshot: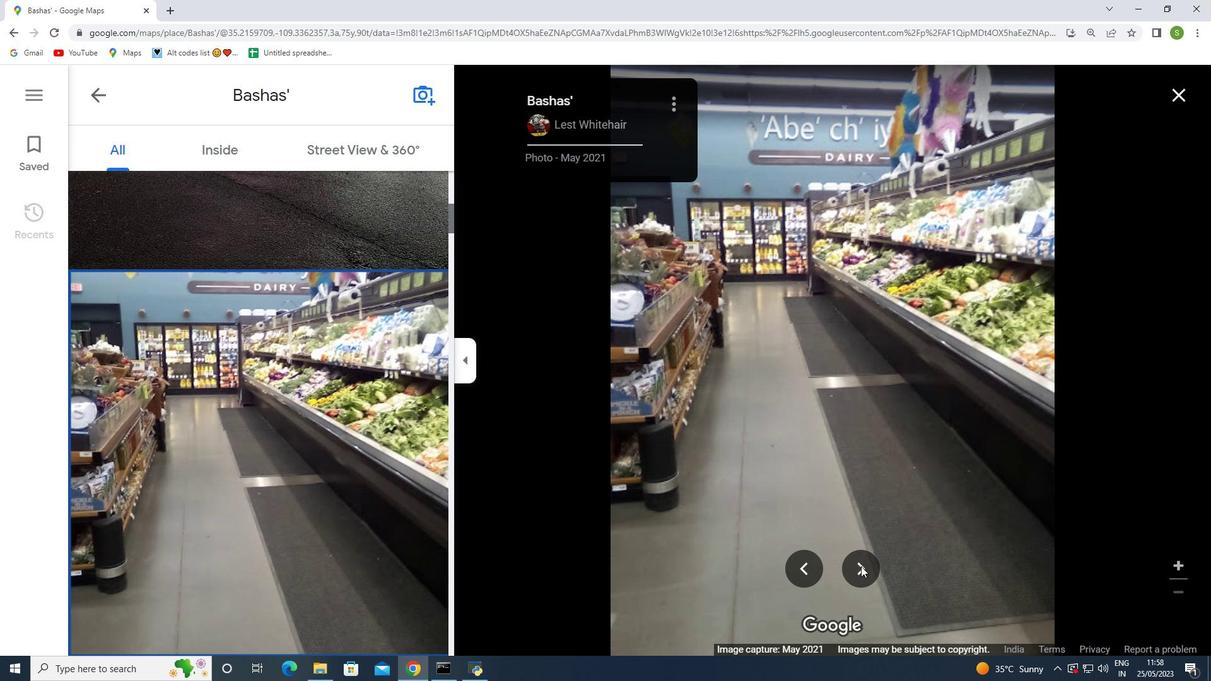 
Action: Mouse pressed left at (861, 566)
Screenshot: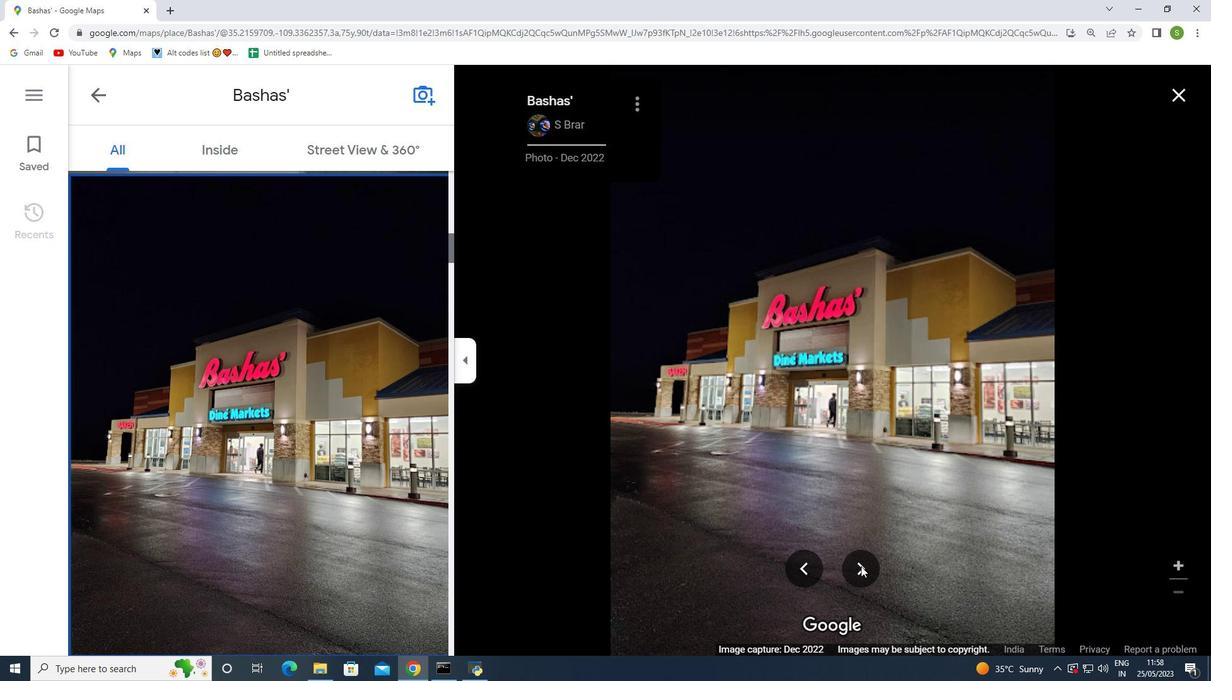 
Action: Mouse pressed left at (861, 566)
Screenshot: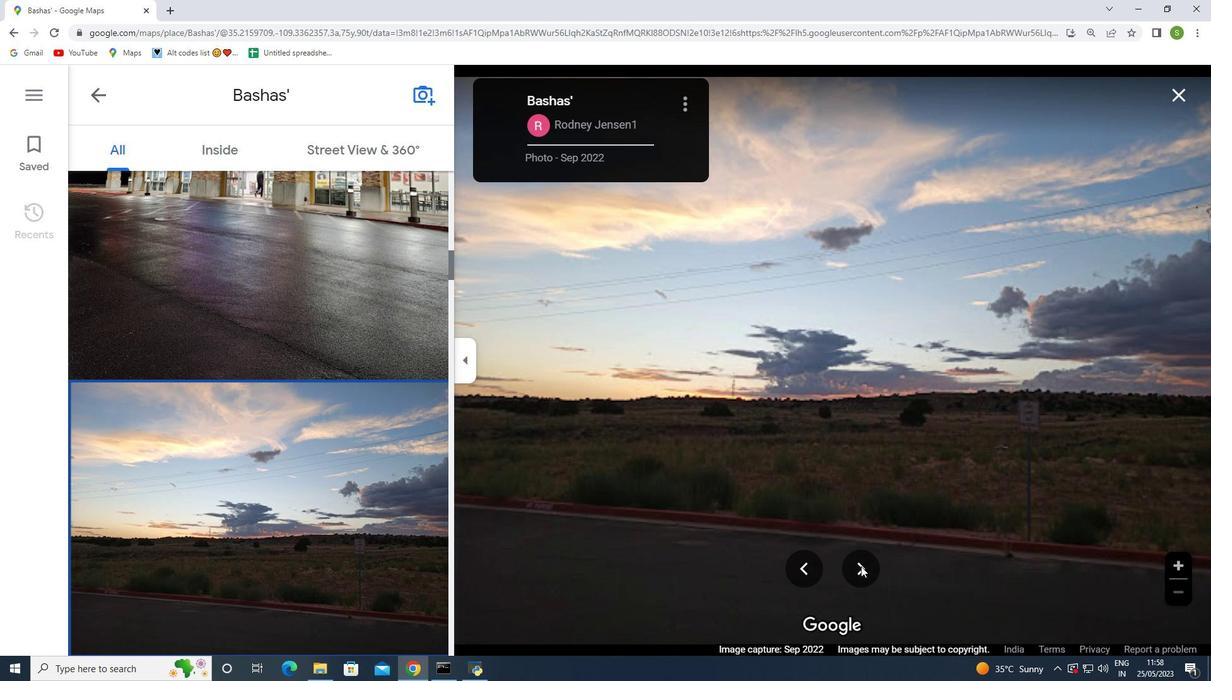 
Action: Mouse pressed left at (861, 566)
Screenshot: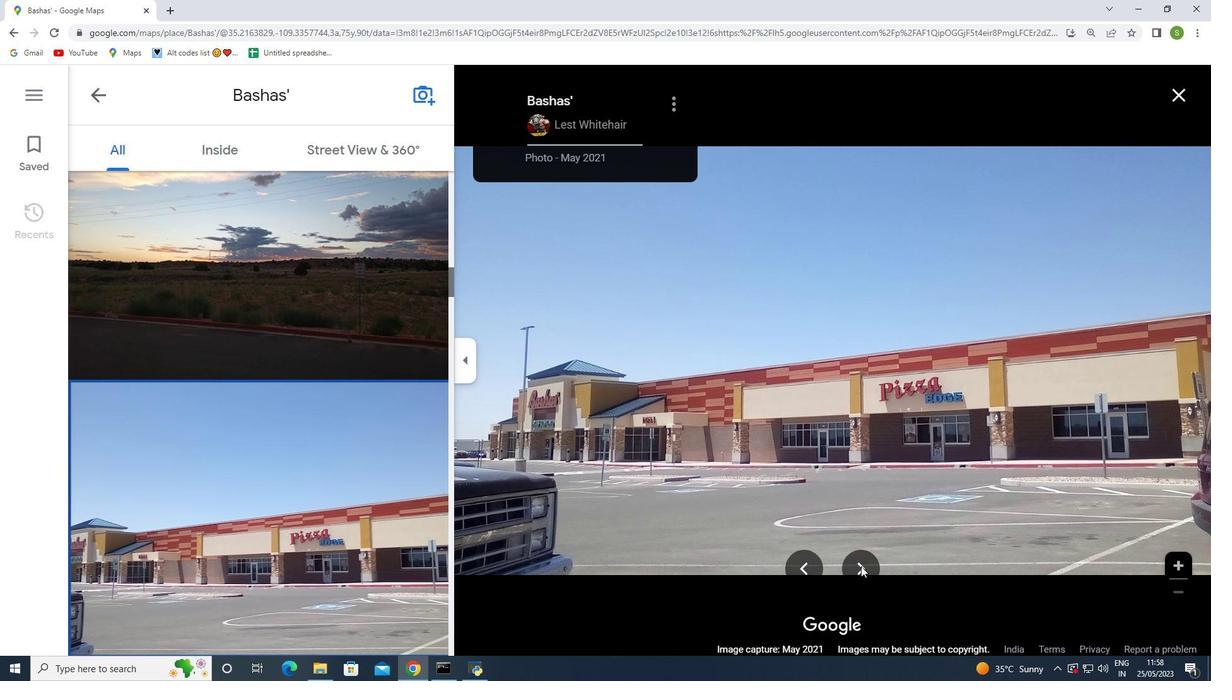 
Action: Mouse pressed left at (861, 566)
Screenshot: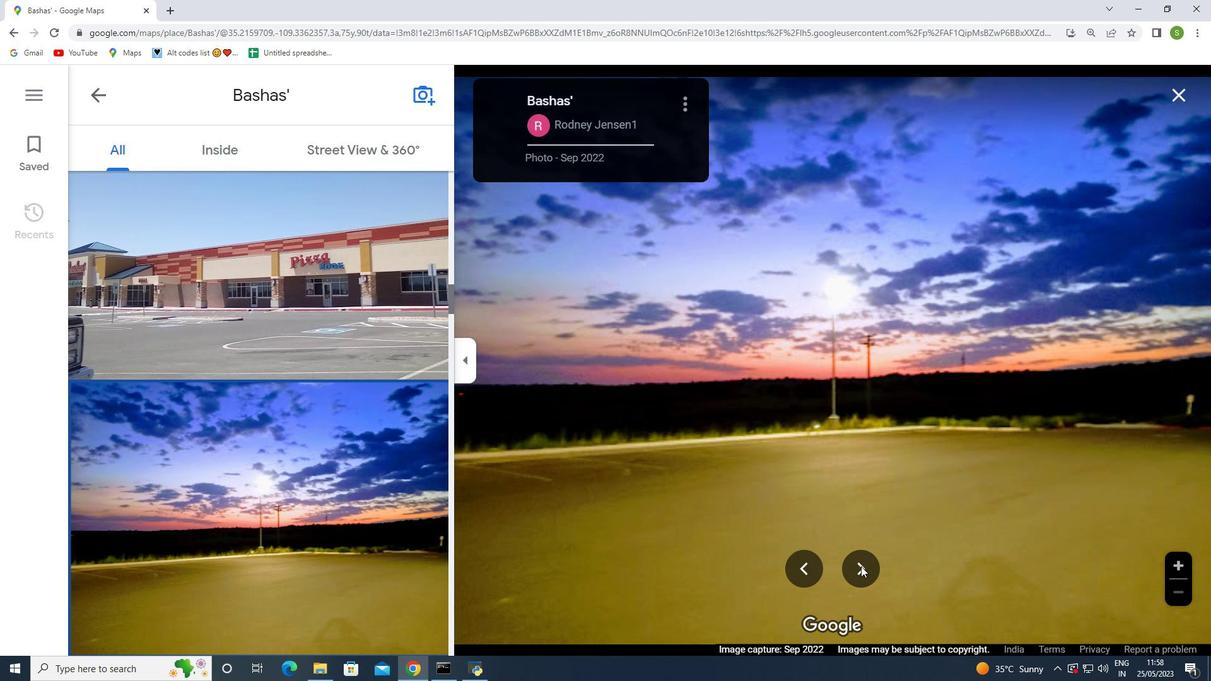 
Action: Mouse pressed left at (861, 566)
Screenshot: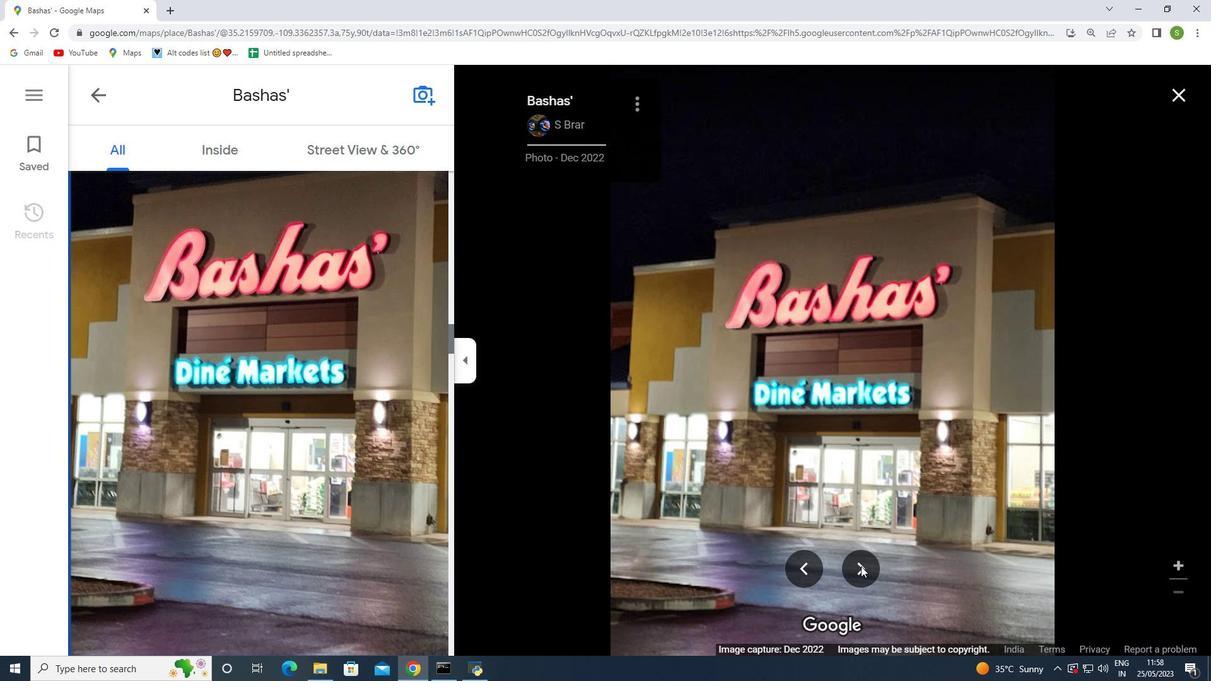 
Action: Mouse pressed left at (861, 566)
Screenshot: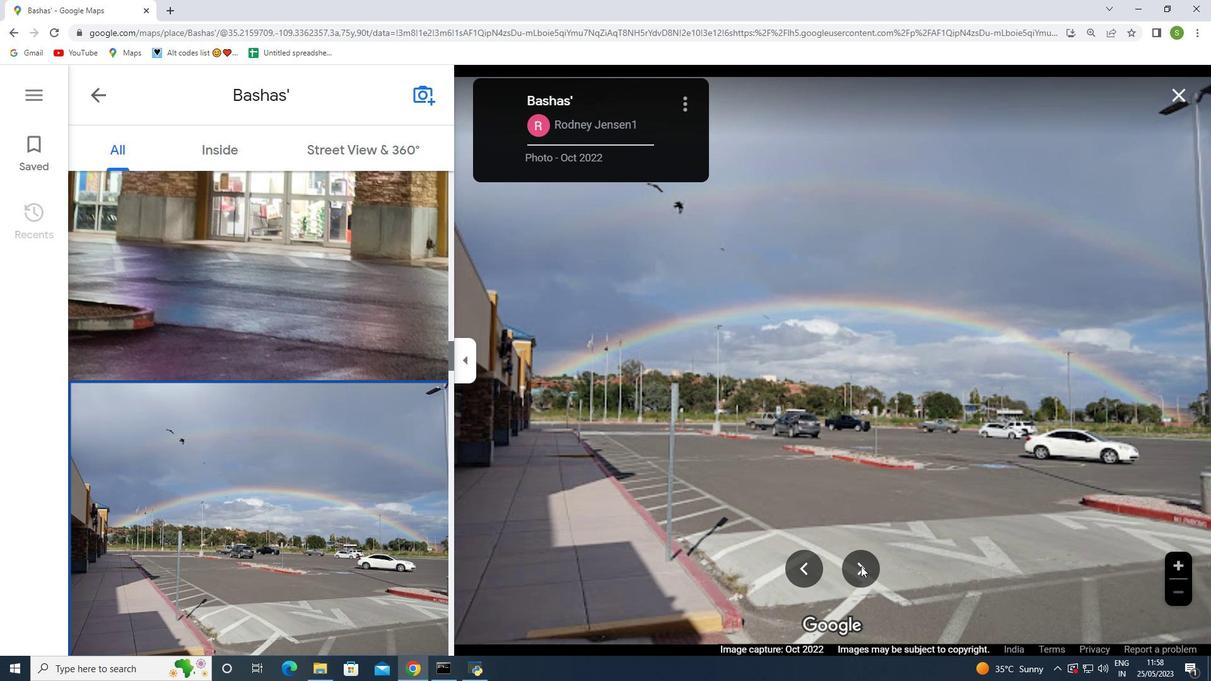 
Action: Mouse pressed left at (861, 566)
Screenshot: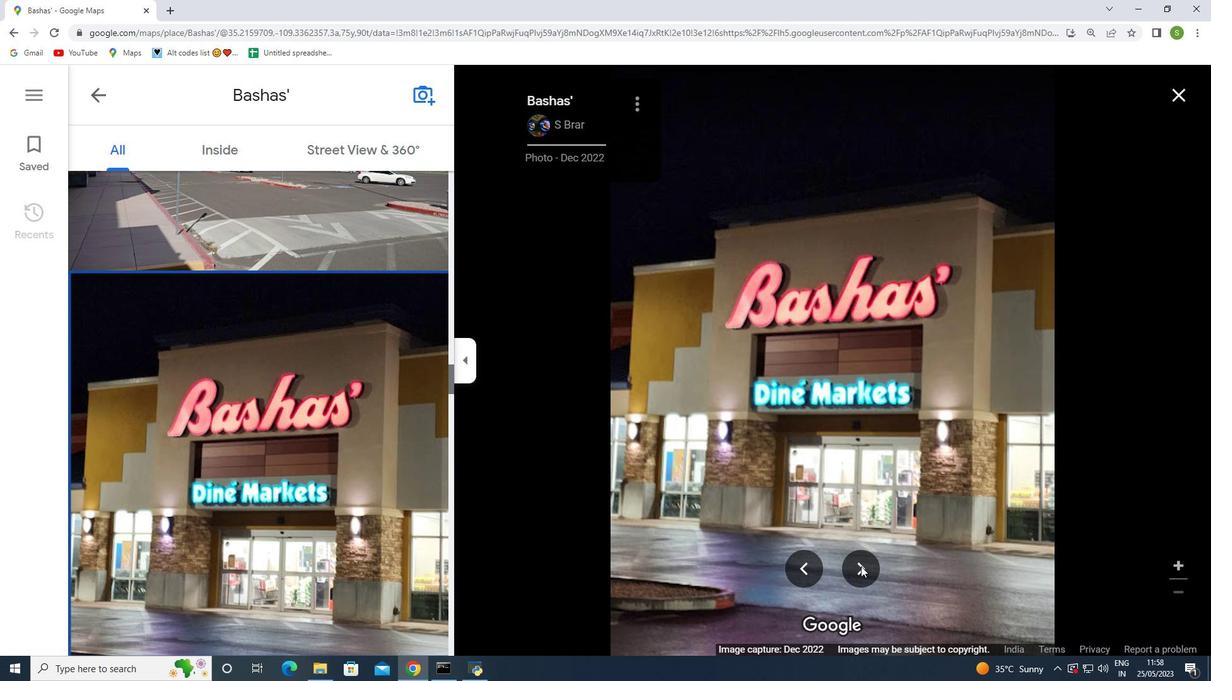 
Action: Mouse pressed left at (861, 566)
Screenshot: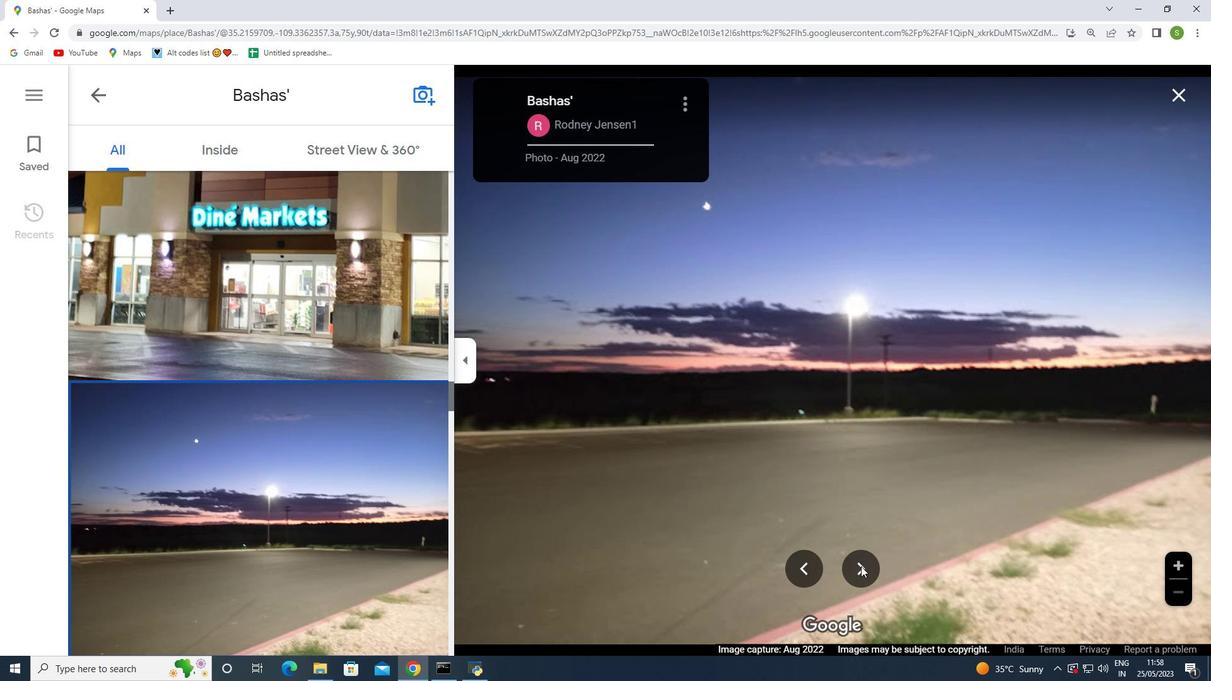 
Action: Mouse scrolled (861, 565) with delta (0, 0)
Screenshot: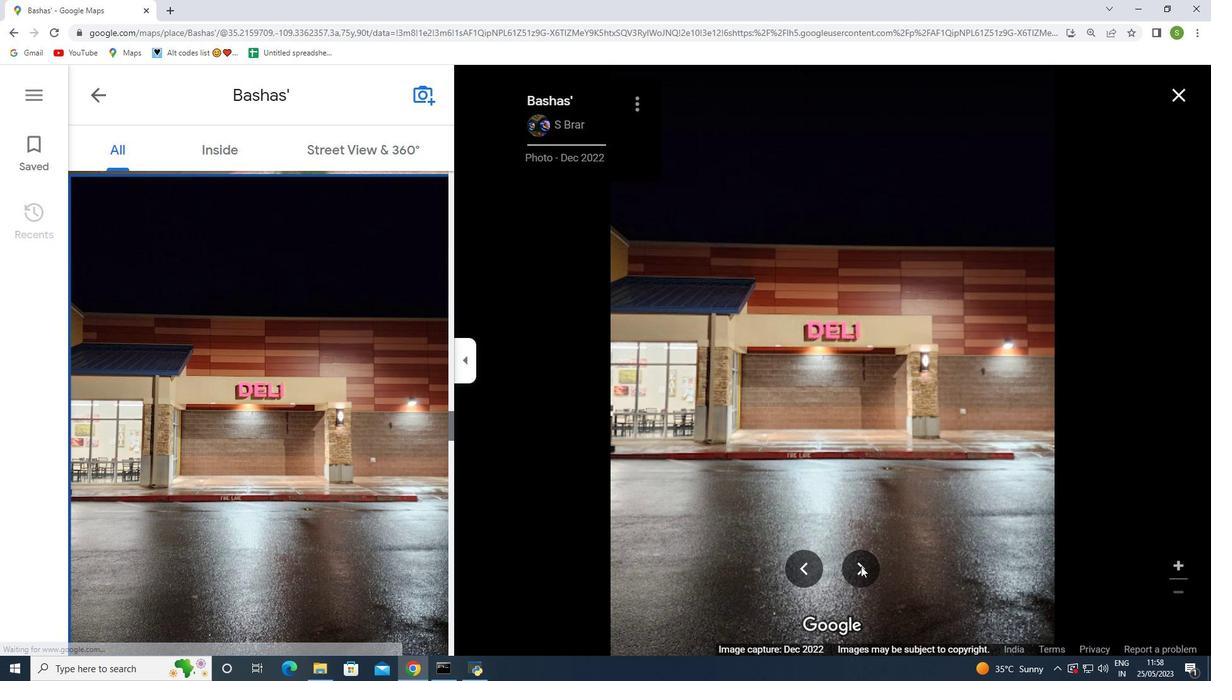 
Action: Mouse pressed left at (861, 566)
Screenshot: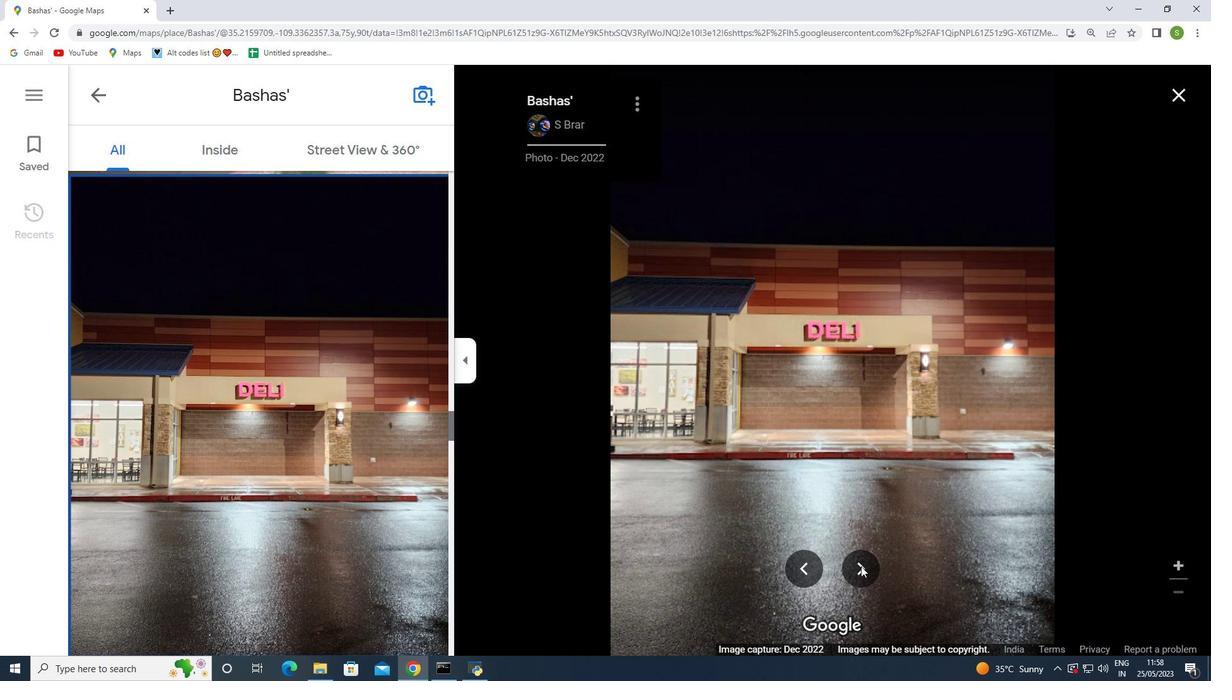 
Action: Mouse moved to (864, 451)
Screenshot: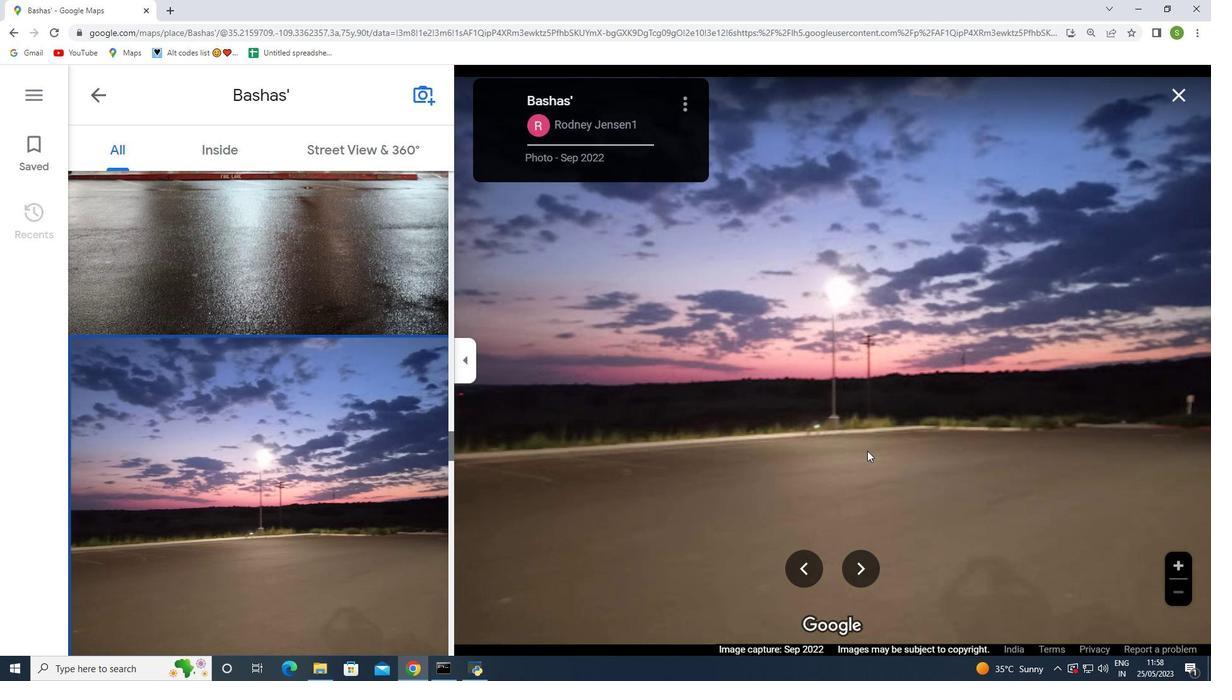 
Action: Mouse pressed left at (864, 451)
Screenshot: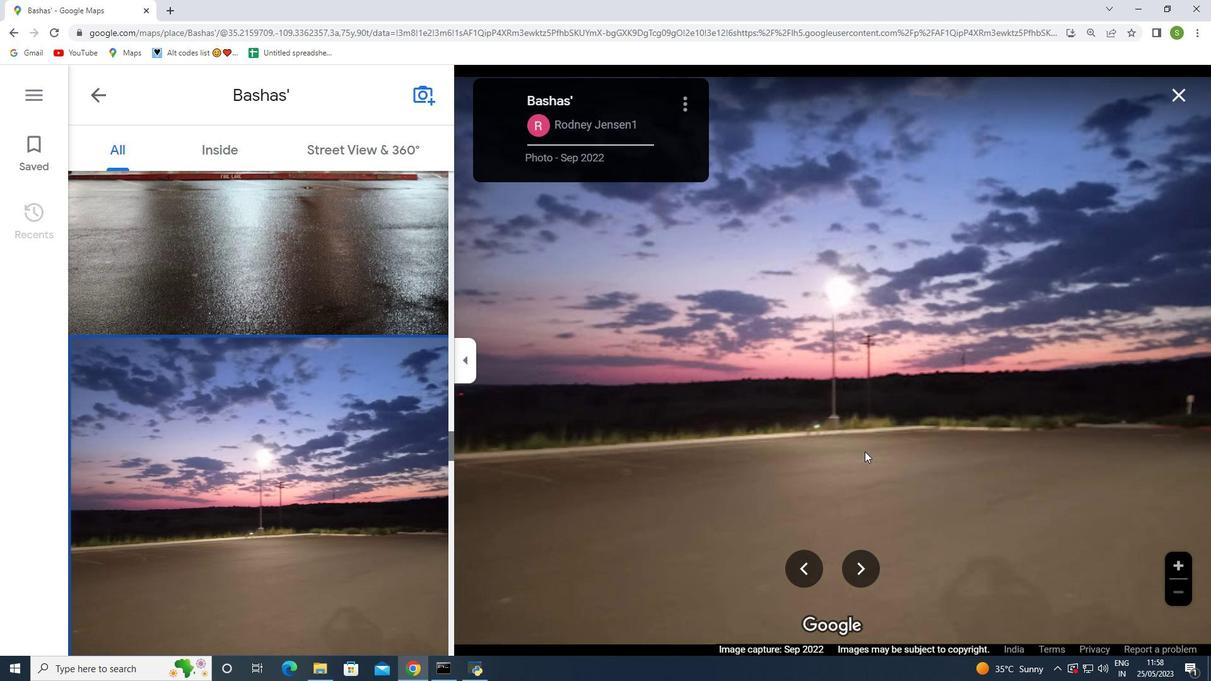 
Action: Mouse moved to (862, 575)
Screenshot: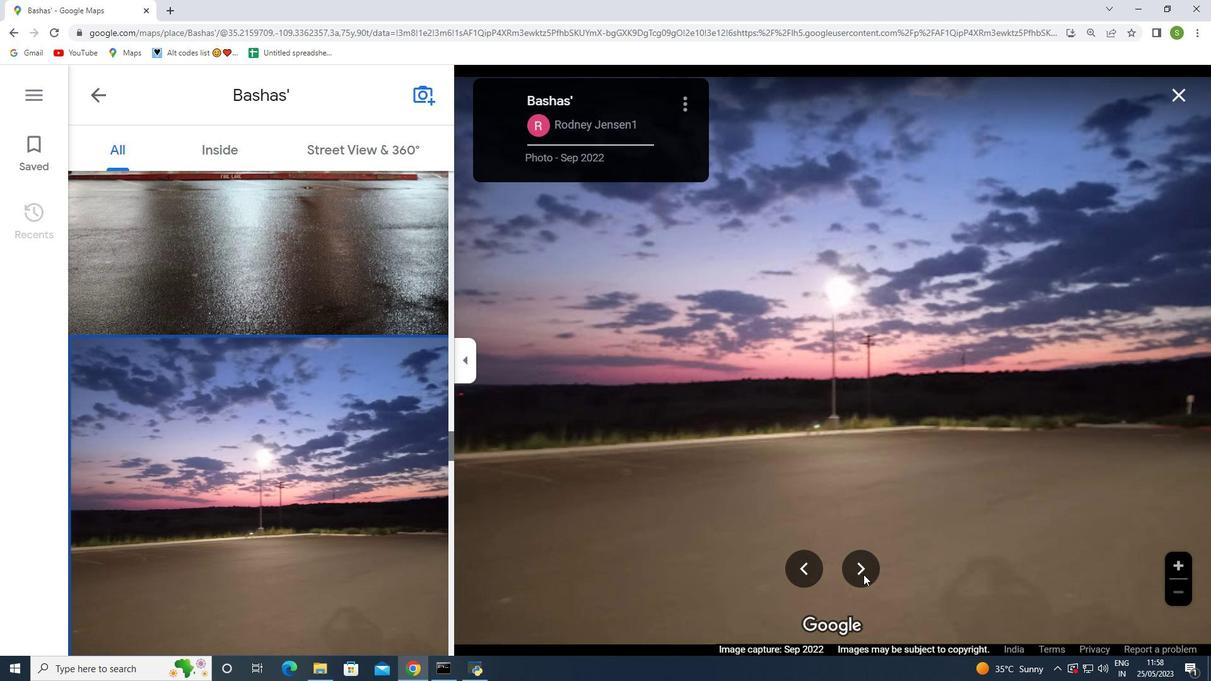 
Action: Mouse pressed left at (862, 575)
Screenshot: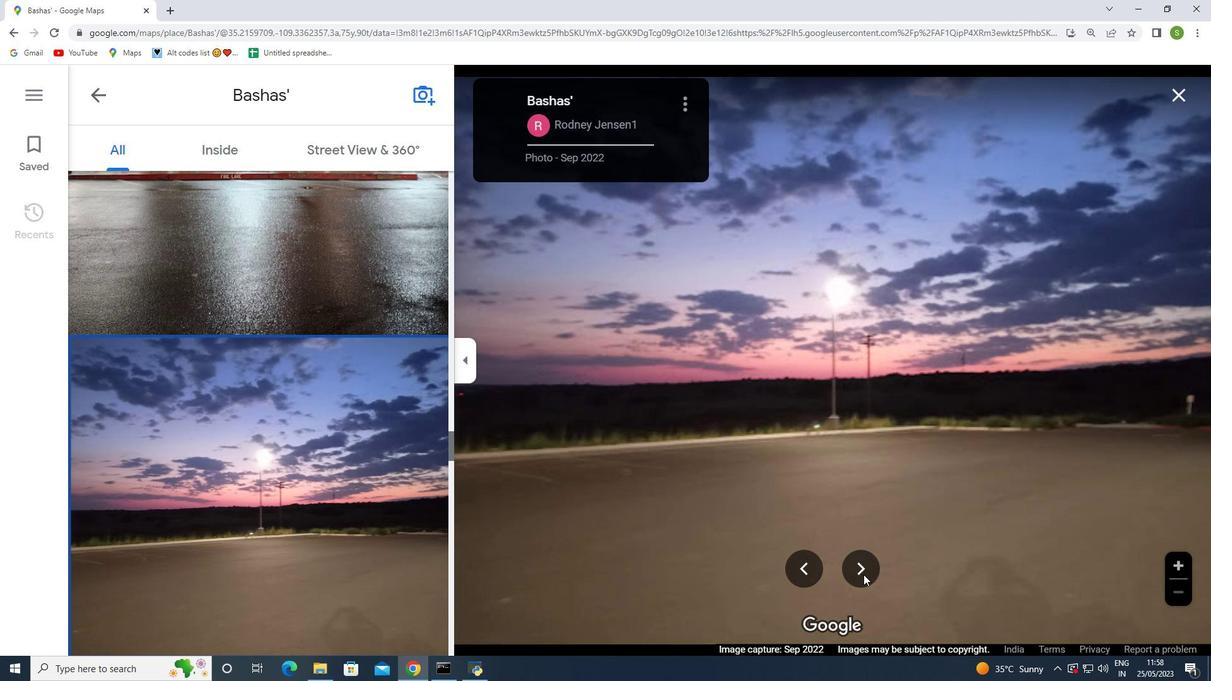 
Action: Mouse moved to (862, 571)
Screenshot: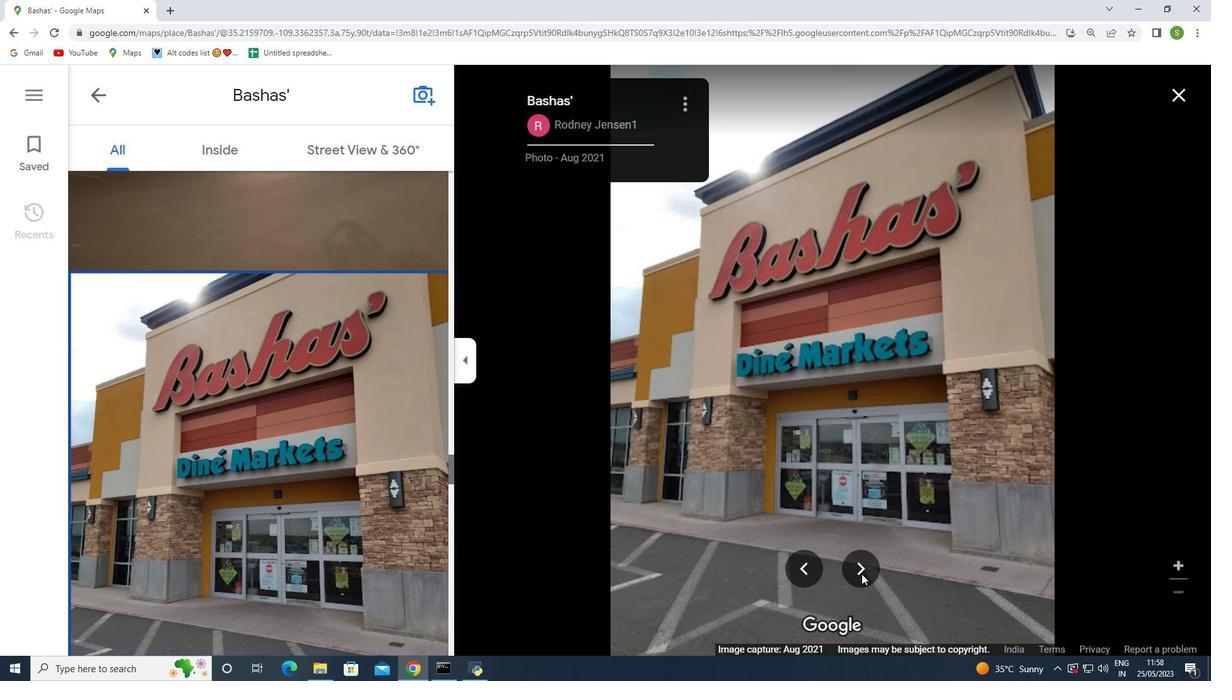 
Action: Mouse pressed left at (862, 571)
Screenshot: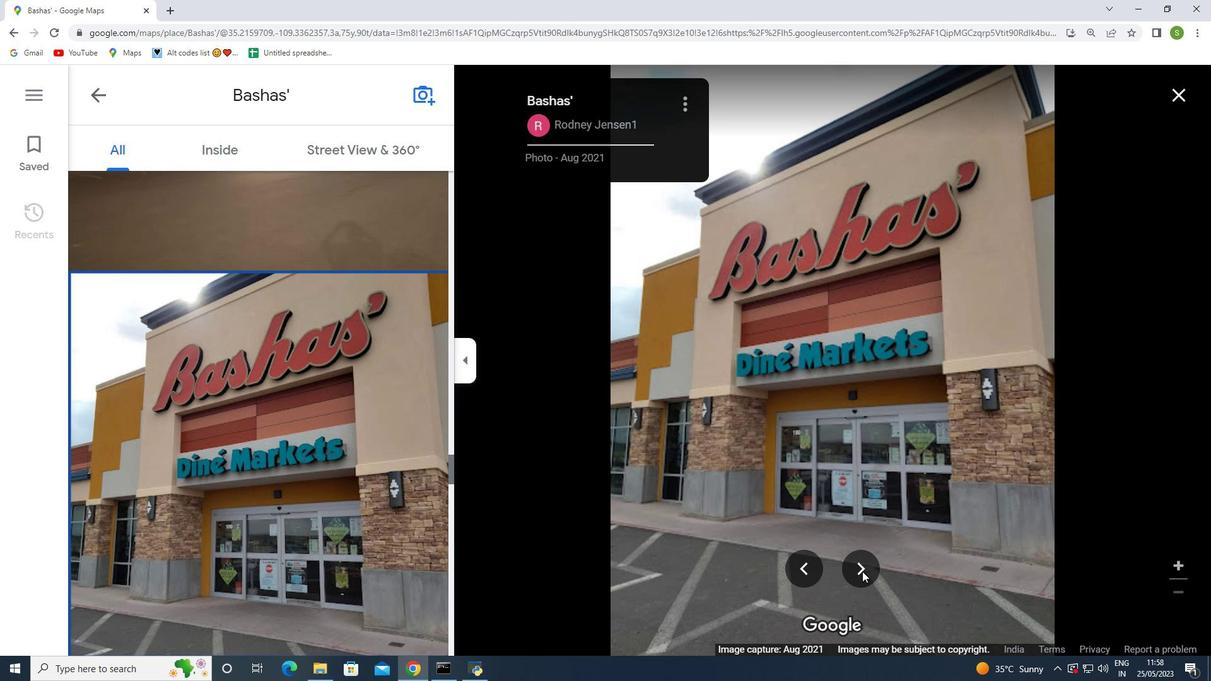 
Action: Mouse pressed left at (862, 571)
Screenshot: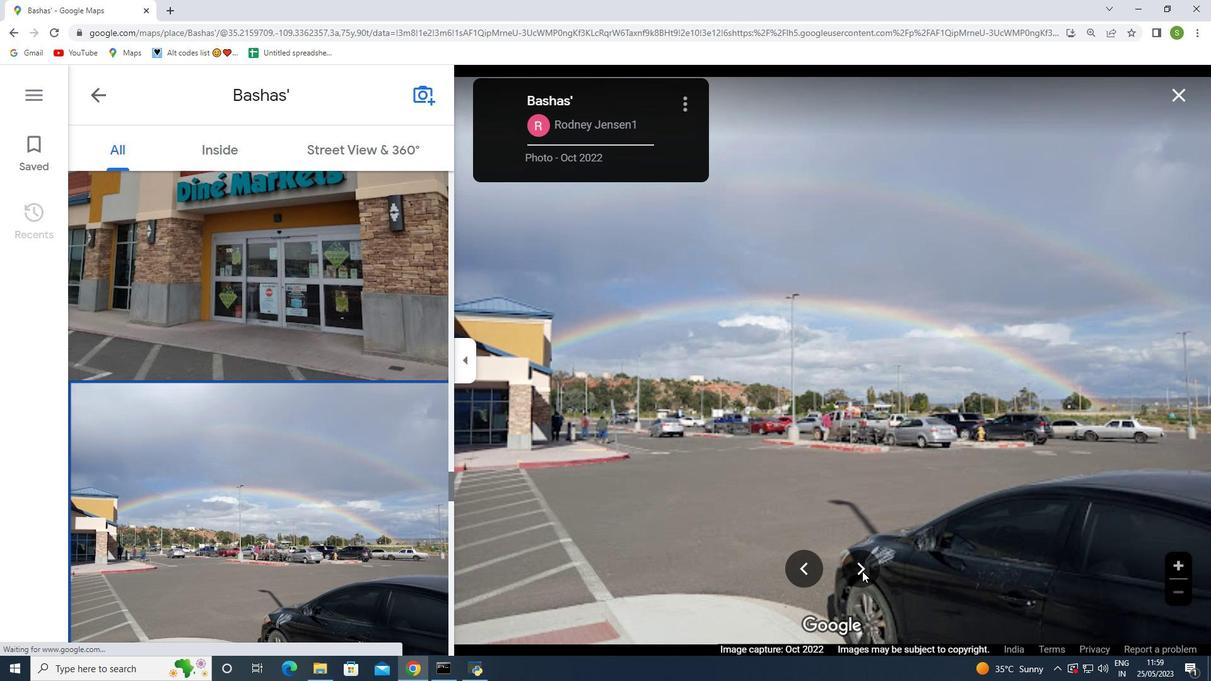 
Action: Mouse pressed left at (862, 571)
Screenshot: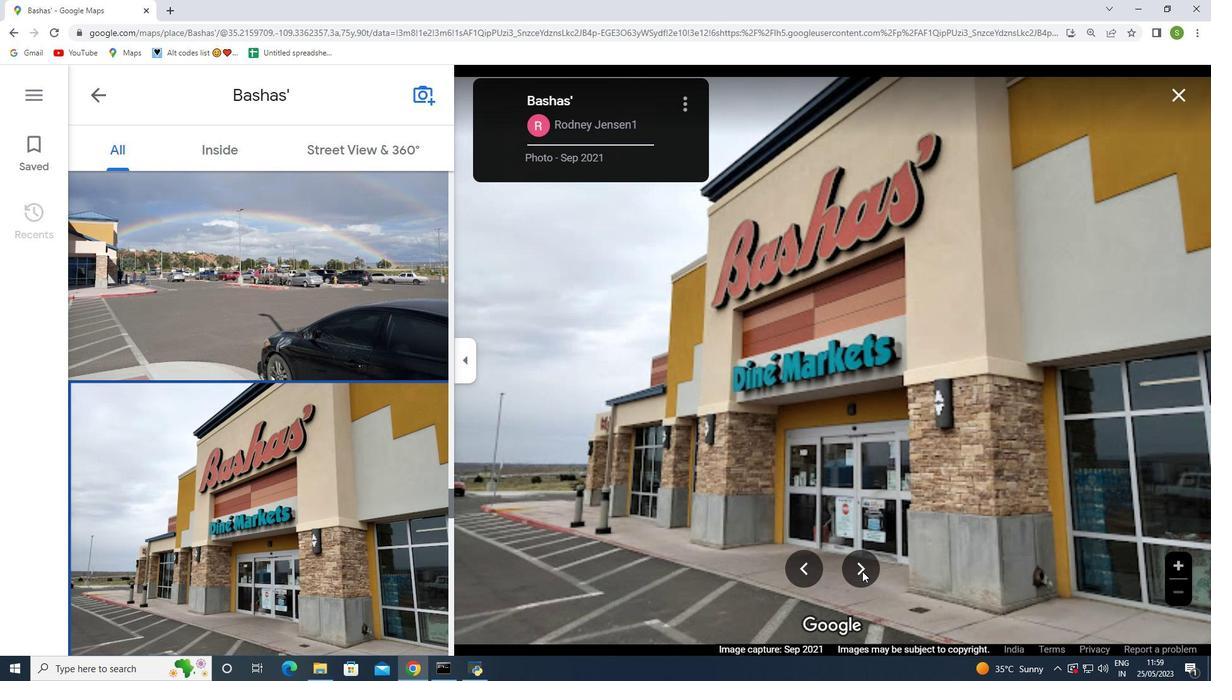 
Action: Mouse pressed left at (862, 571)
Screenshot: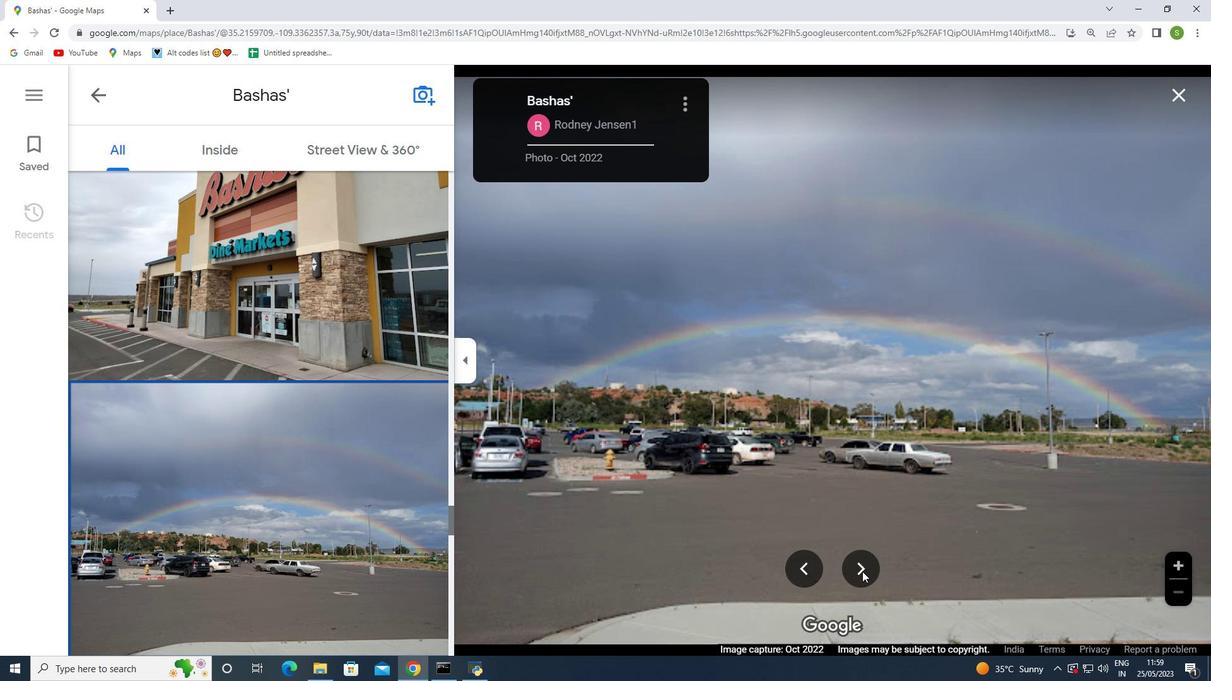 
Action: Mouse moved to (856, 571)
Screenshot: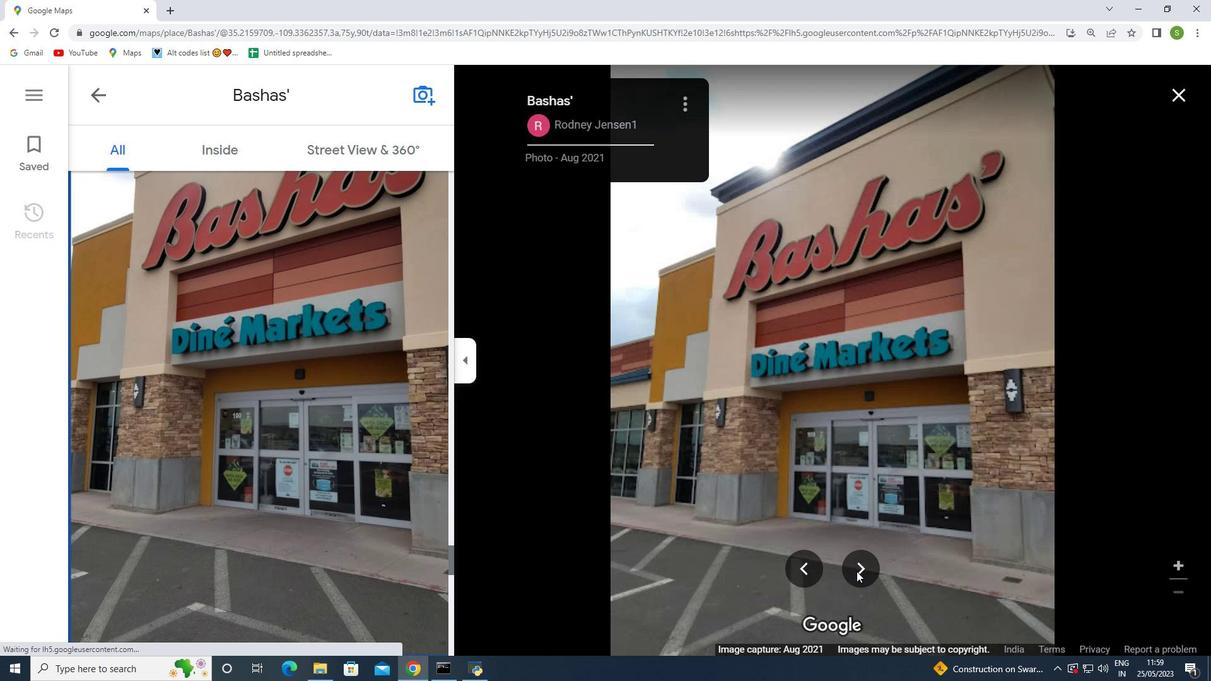 
Action: Mouse pressed left at (856, 571)
Screenshot: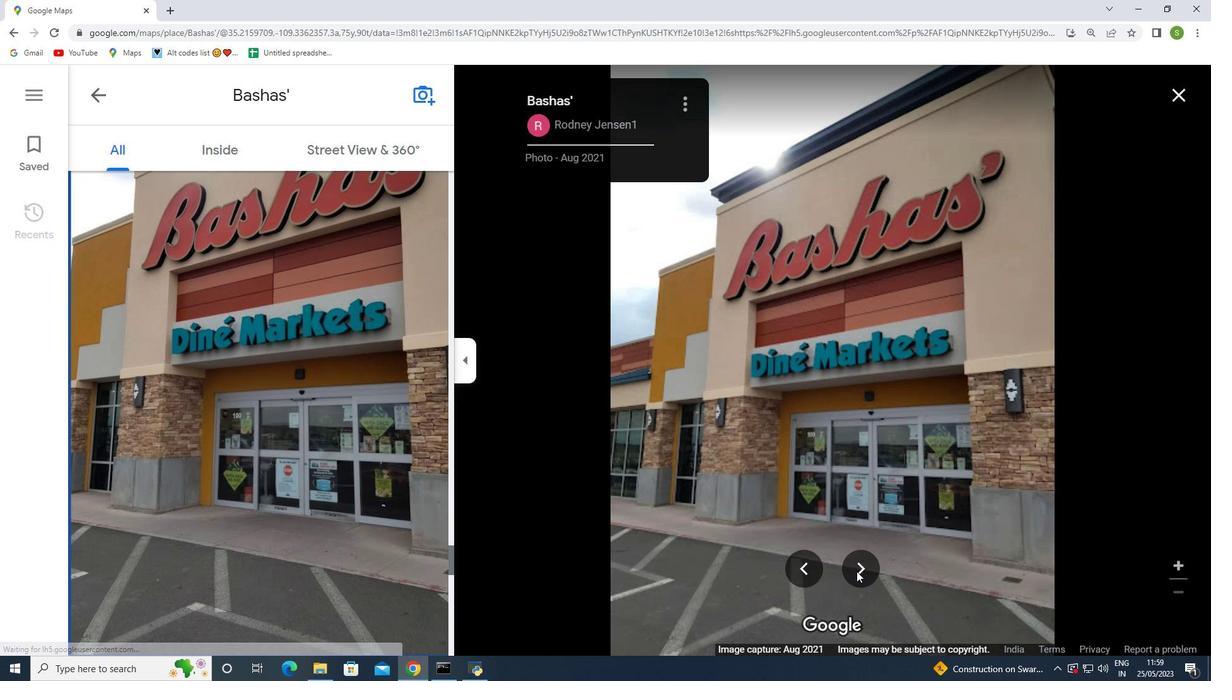 
Action: Mouse moved to (1187, 97)
Screenshot: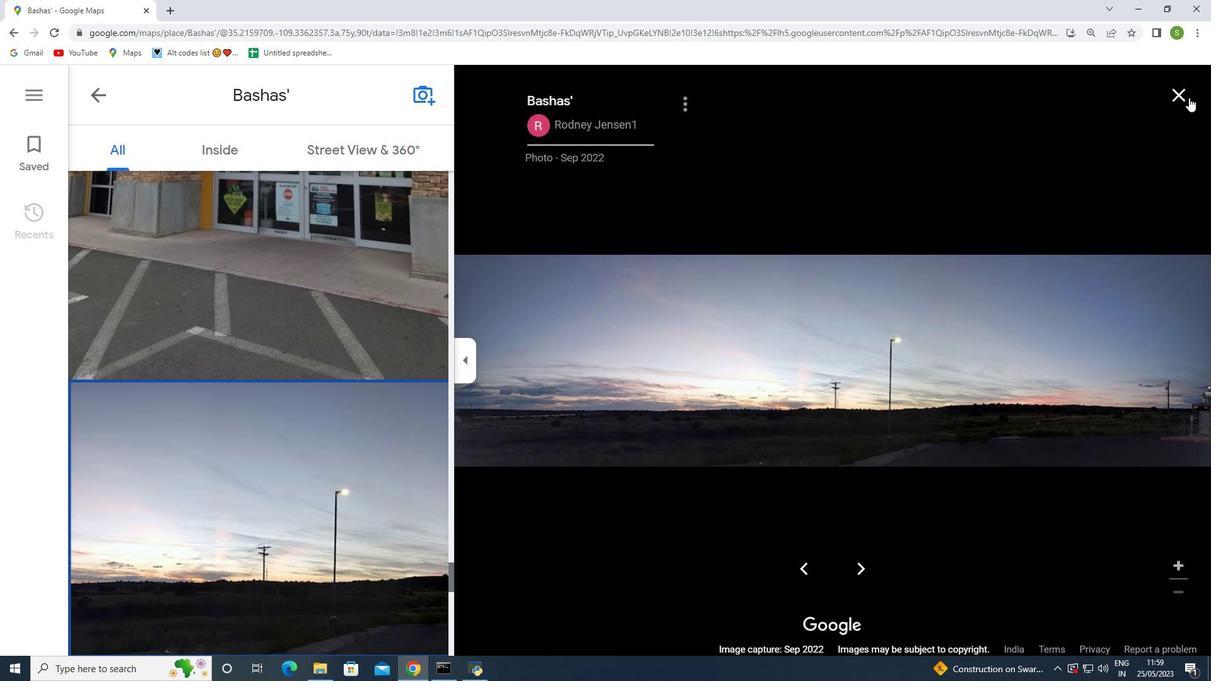 
Action: Mouse pressed left at (1187, 97)
Screenshot: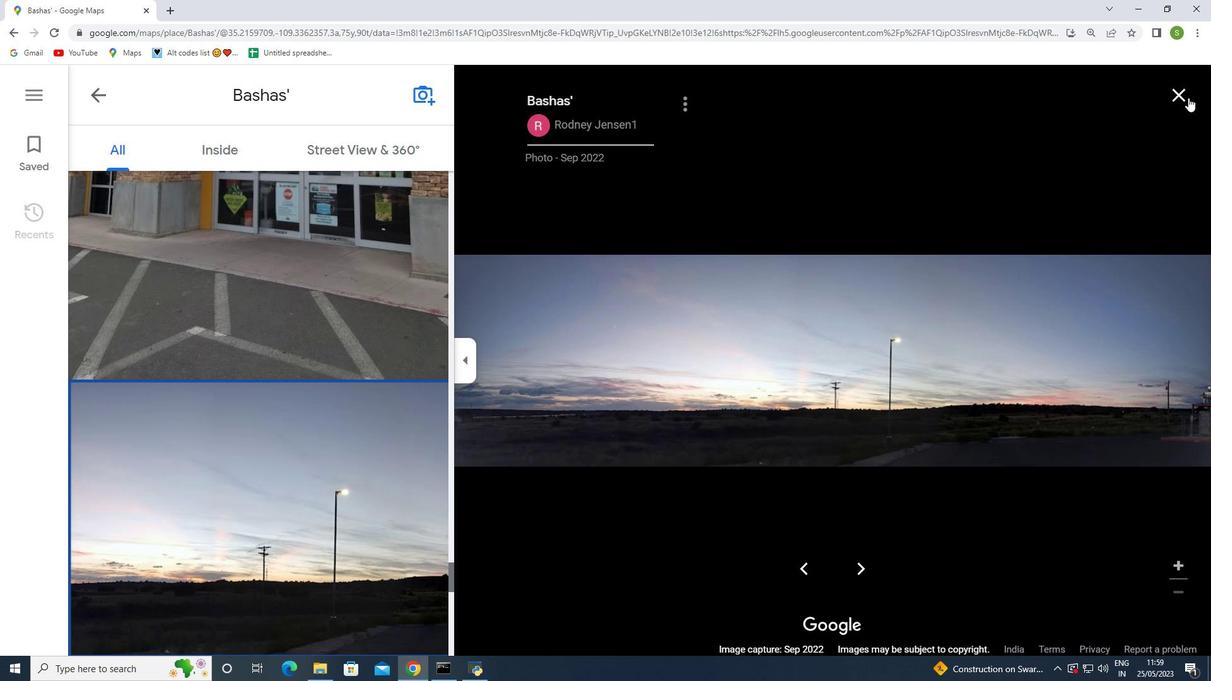 
Action: Mouse moved to (301, 378)
Screenshot: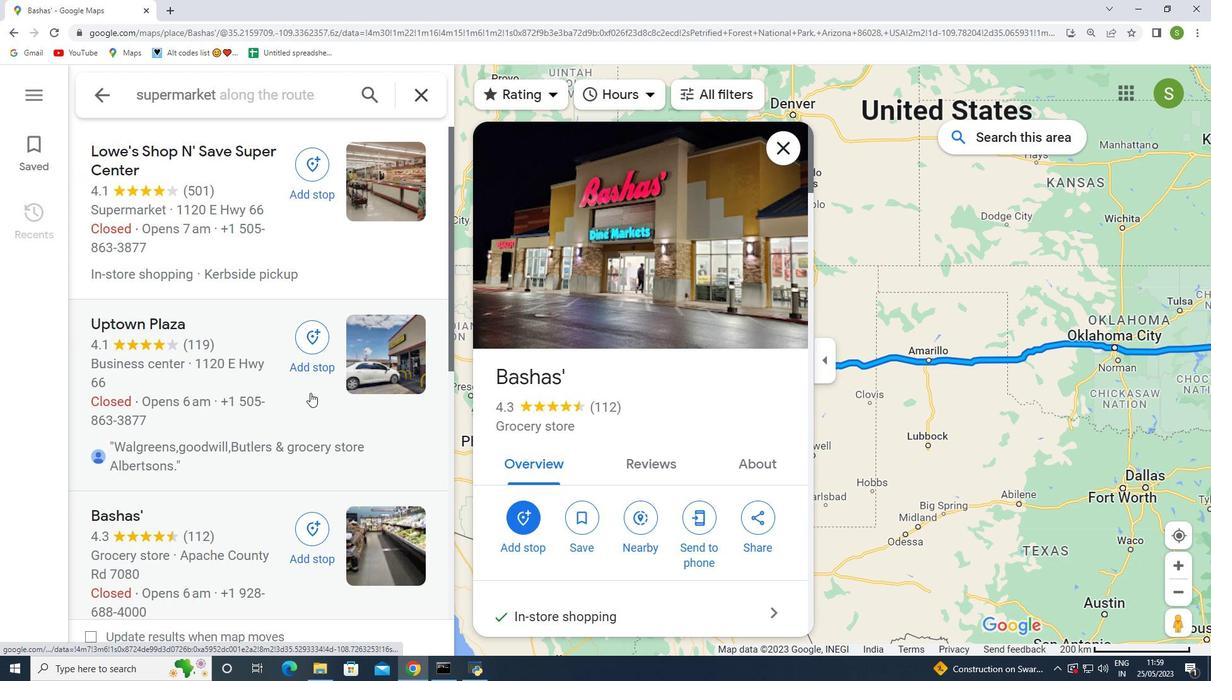 
Action: Mouse scrolled (301, 377) with delta (0, 0)
Screenshot: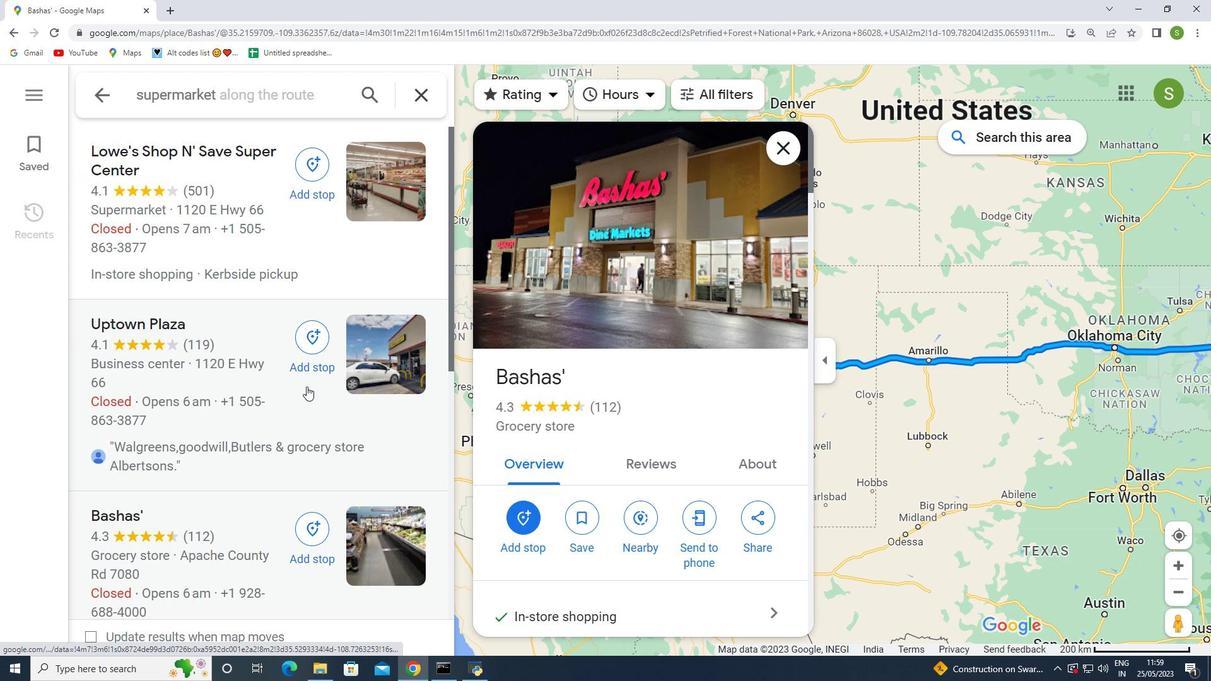 
Action: Mouse scrolled (301, 377) with delta (0, 0)
Screenshot: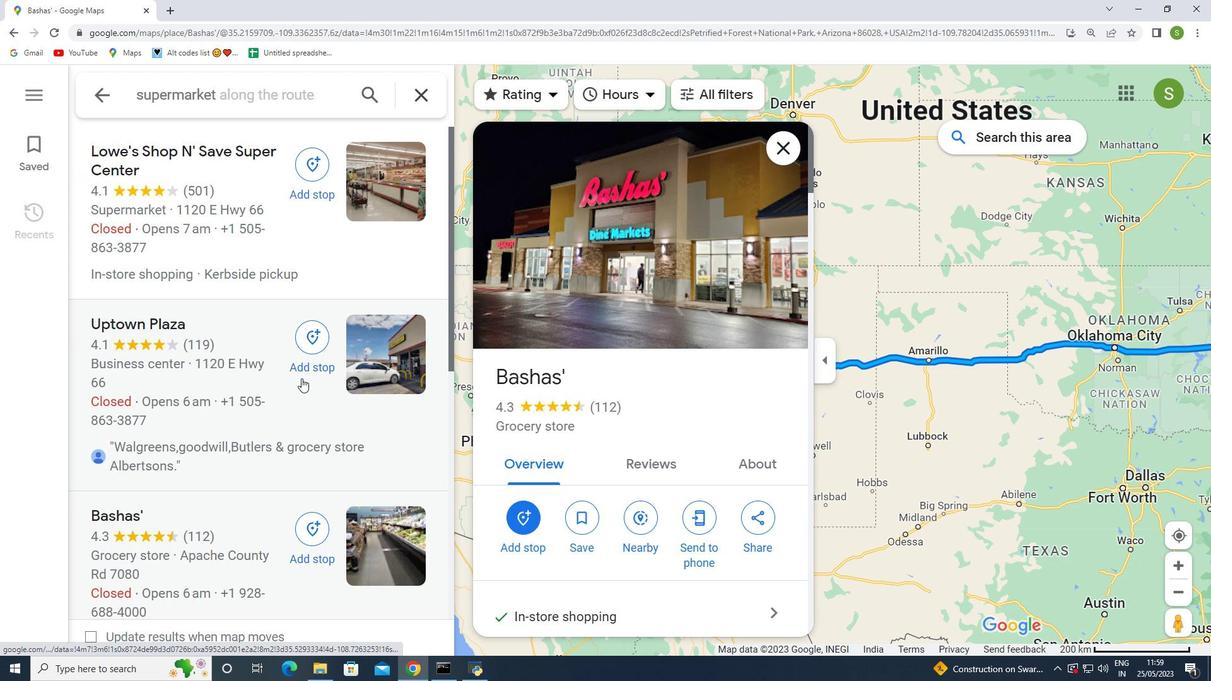 
Action: Mouse moved to (299, 372)
Screenshot: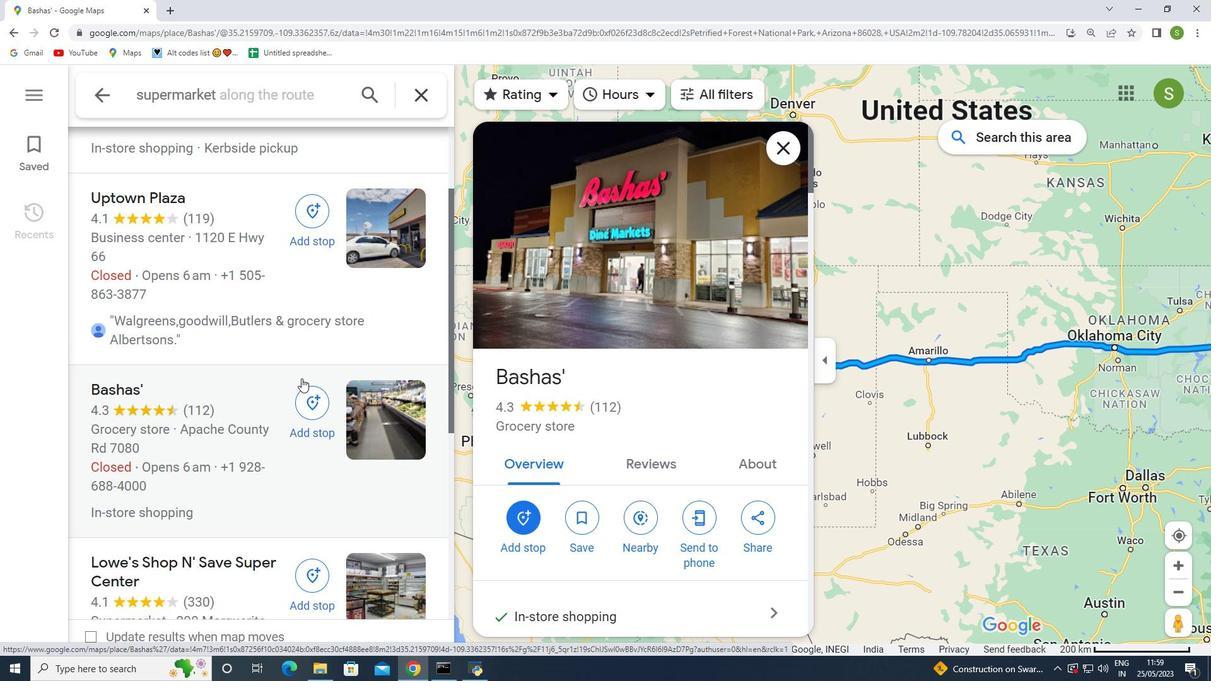 
Action: Mouse scrolled (299, 372) with delta (0, 0)
Screenshot: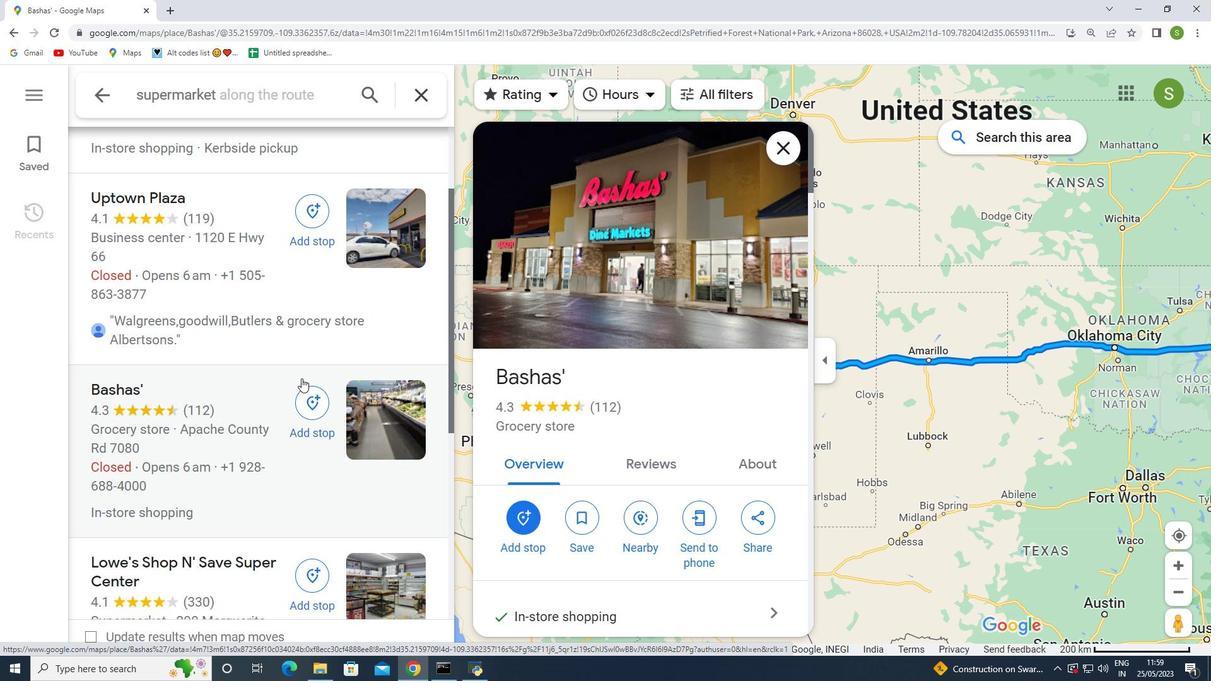 
Action: Mouse pressed middle at (299, 372)
Screenshot: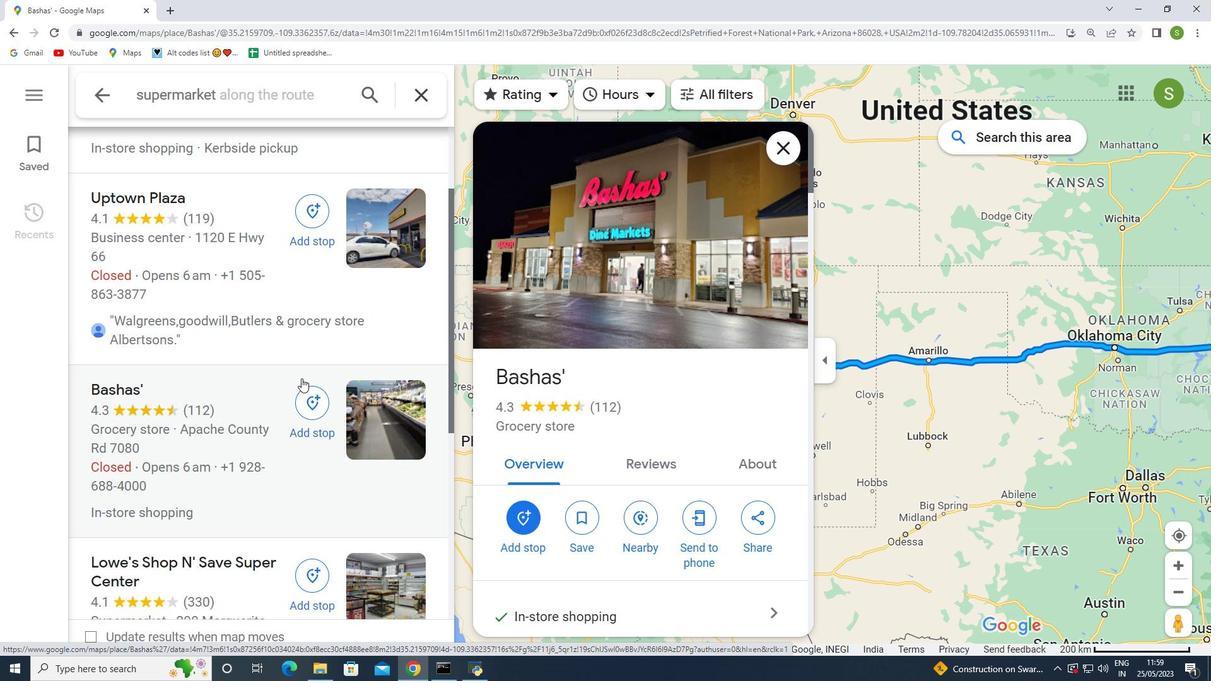 
Action: Mouse scrolled (299, 372) with delta (0, 0)
Screenshot: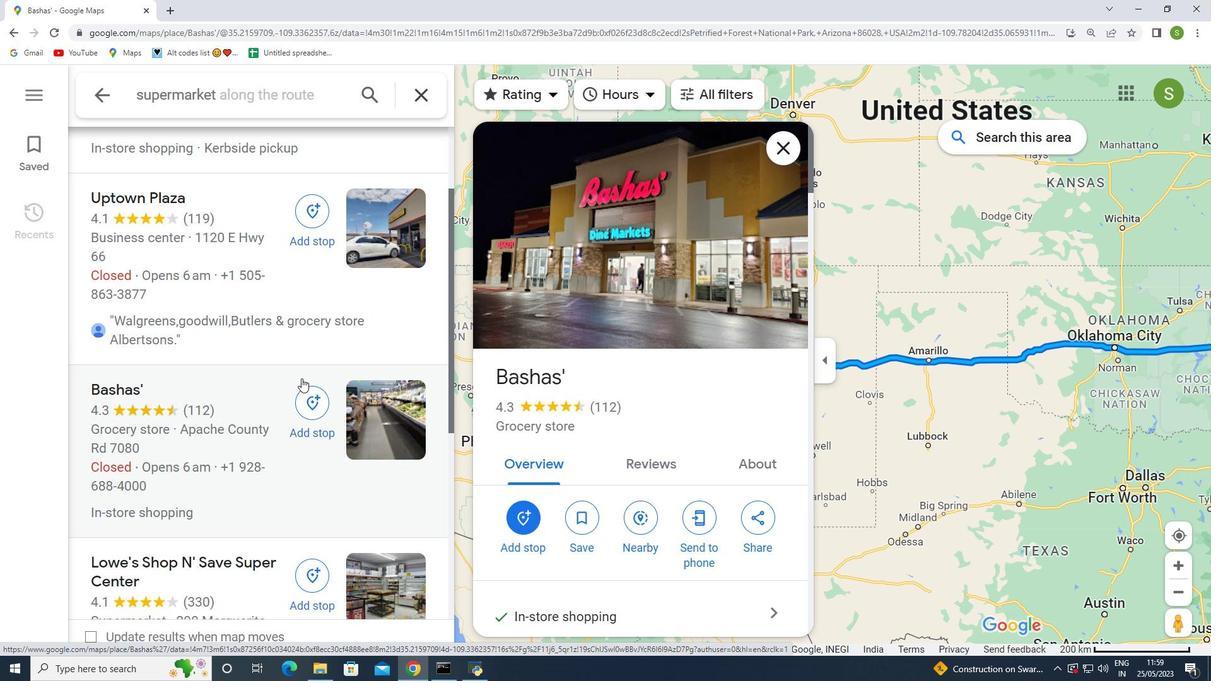 
Action: Mouse scrolled (299, 372) with delta (0, 0)
Screenshot: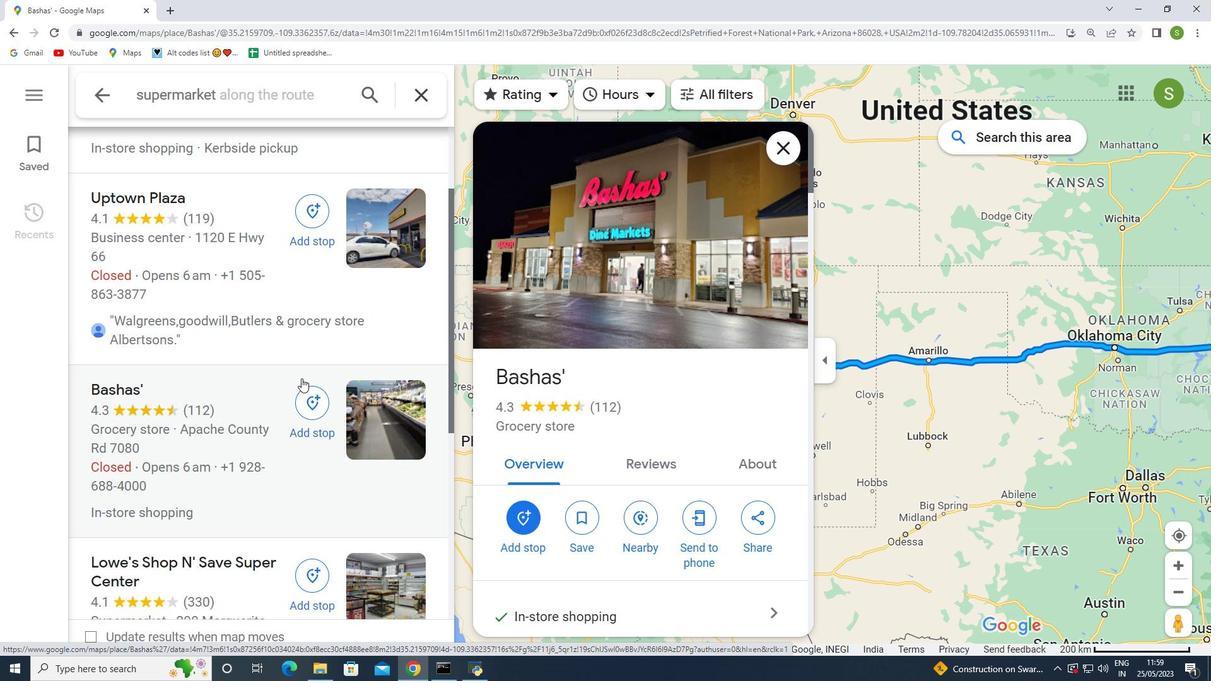 
Action: Mouse scrolled (299, 372) with delta (0, 0)
Screenshot: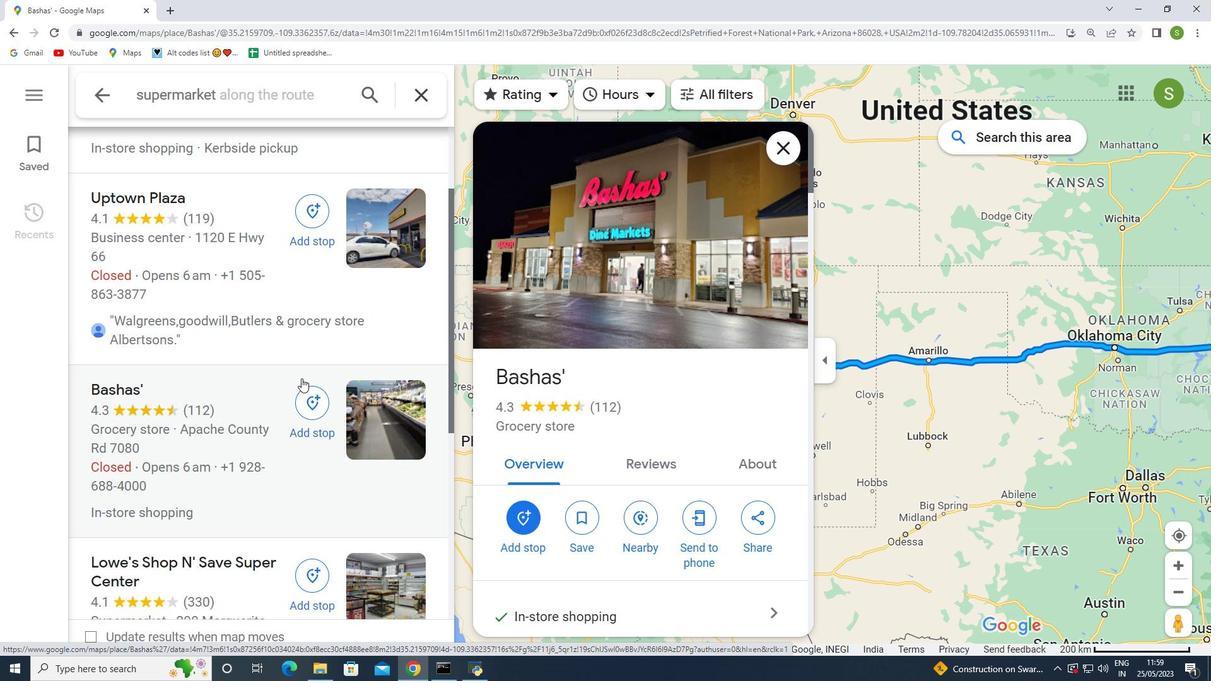 
Action: Mouse scrolled (299, 372) with delta (0, 0)
Screenshot: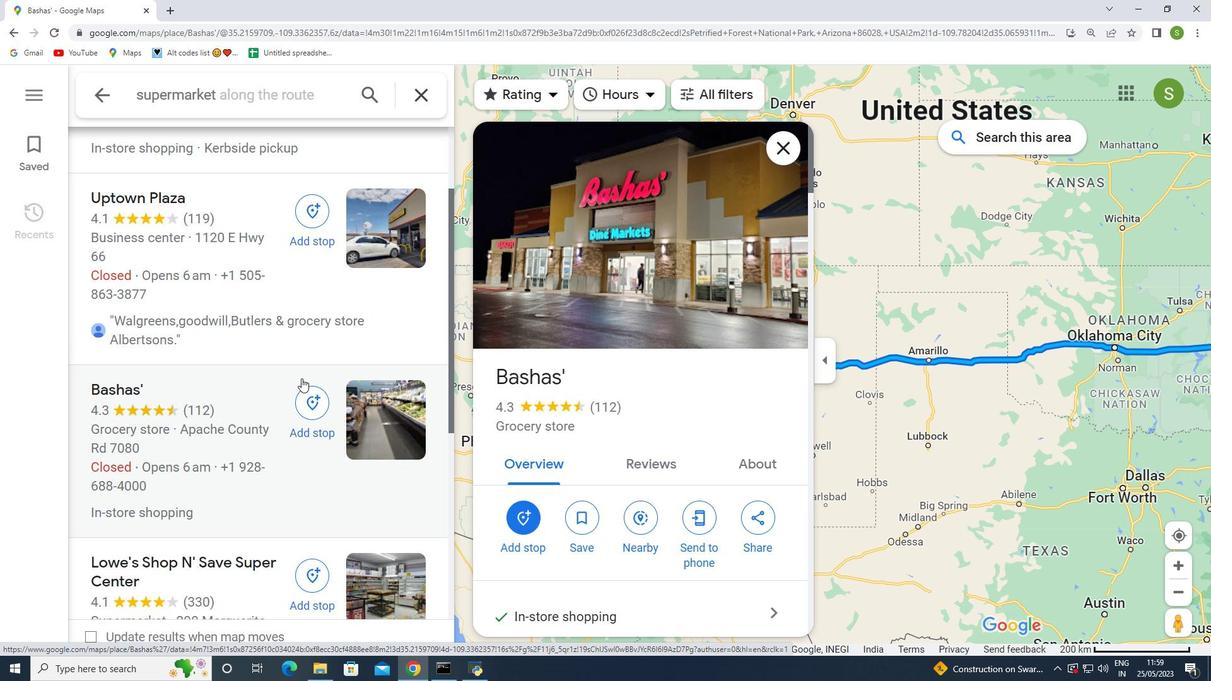 
Action: Mouse scrolled (299, 372) with delta (0, 0)
Screenshot: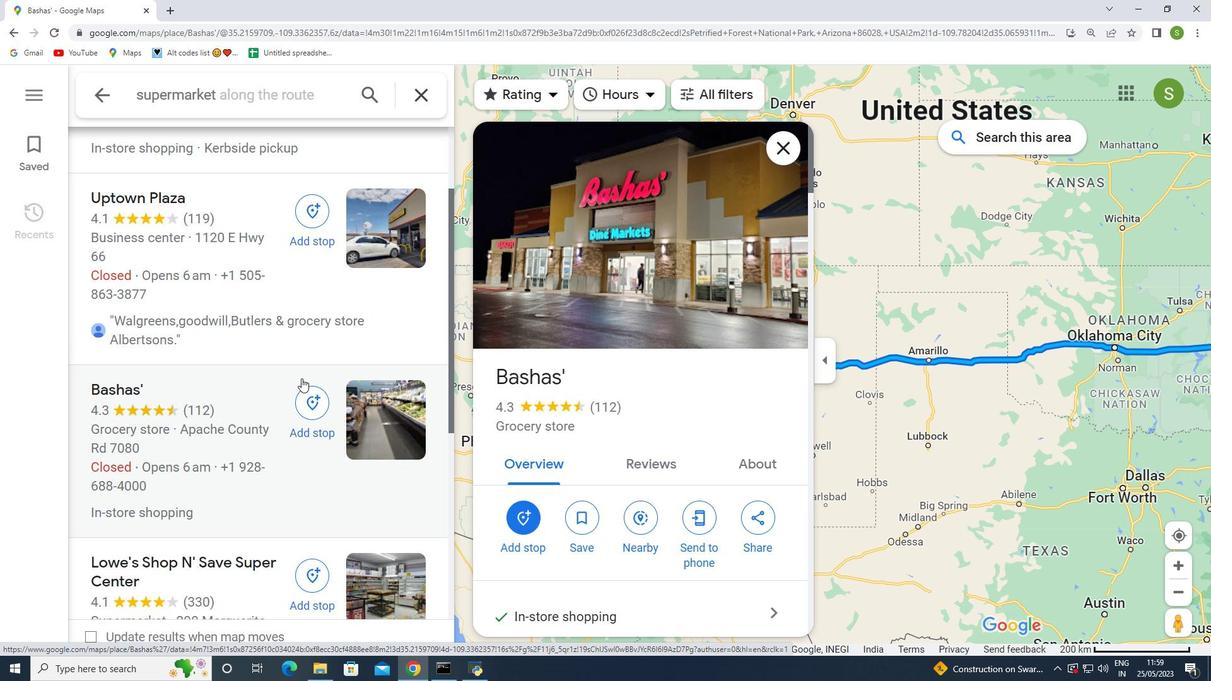 
Action: Mouse moved to (283, 357)
Screenshot: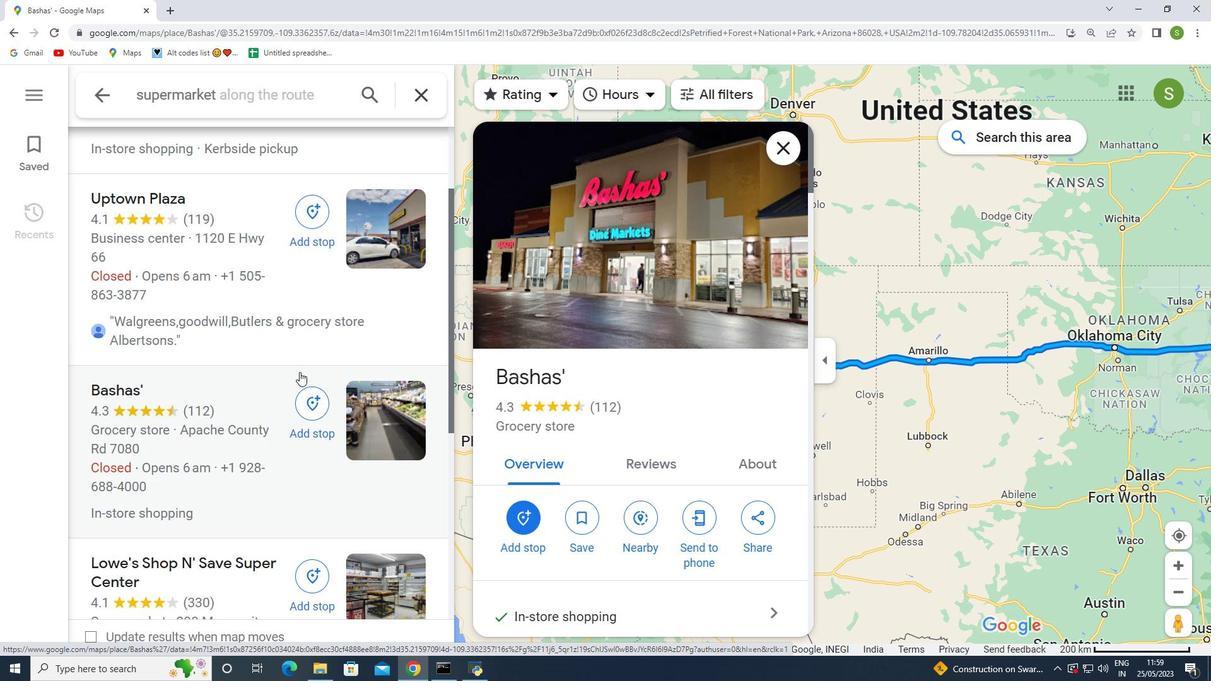 
Action: Mouse scrolled (284, 359) with delta (0, 0)
Screenshot: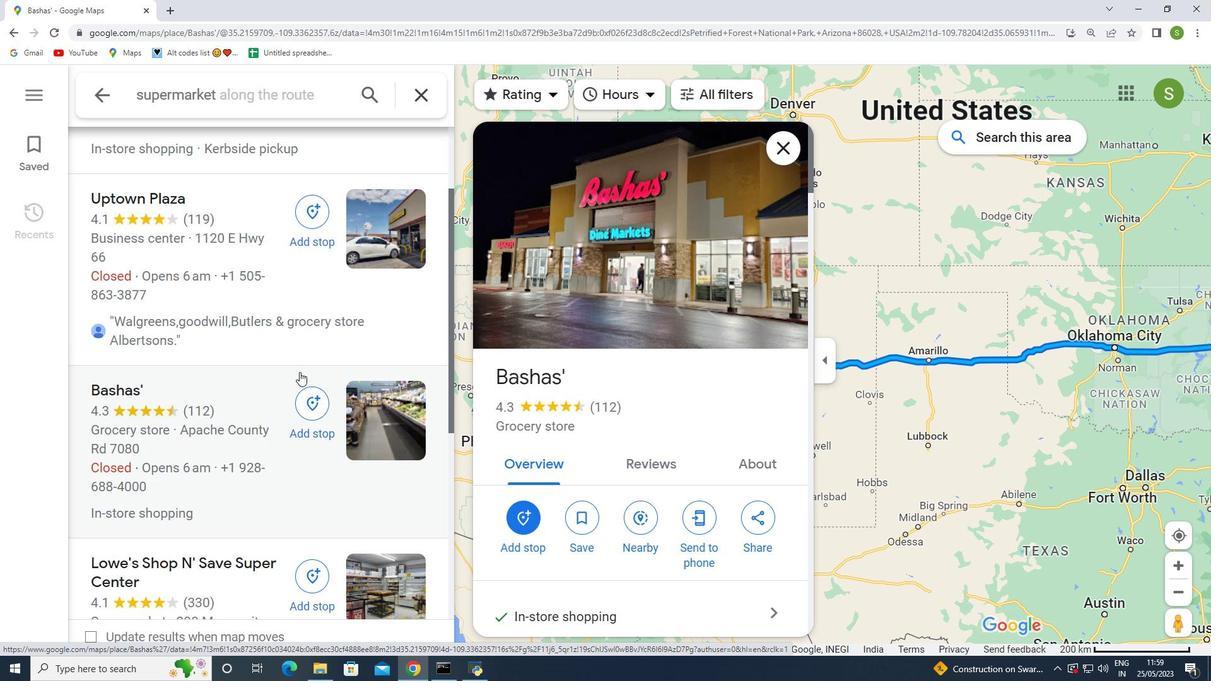 
Action: Mouse moved to (282, 357)
Screenshot: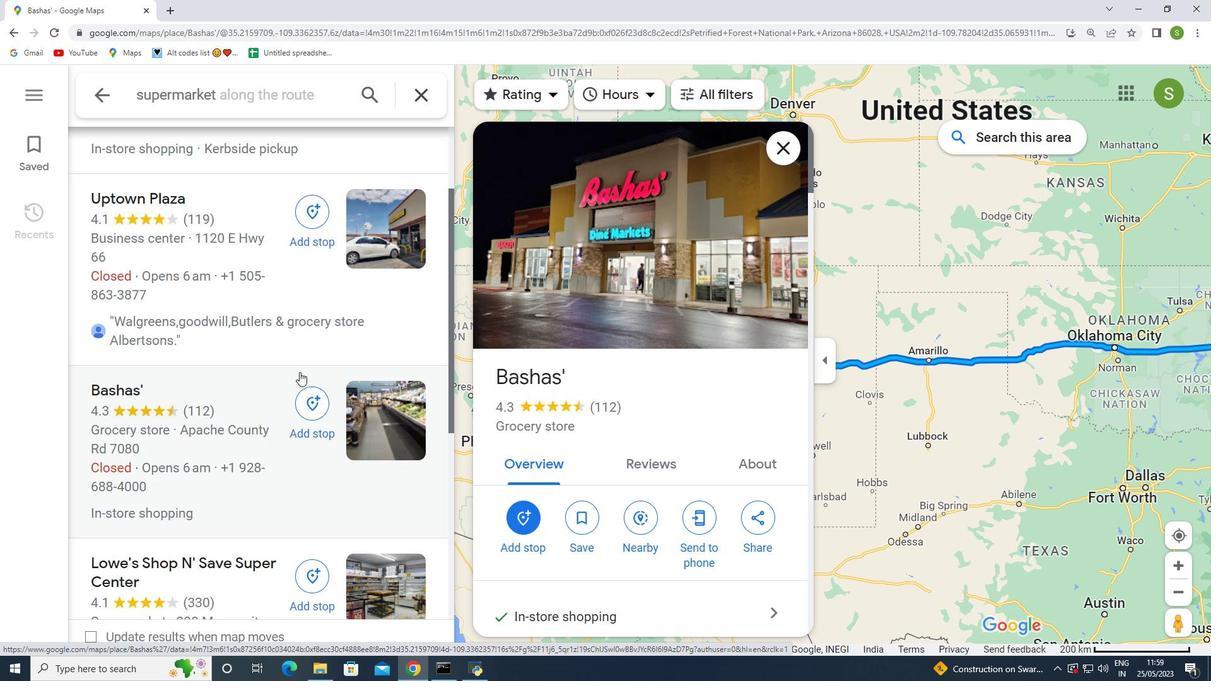 
Action: Mouse scrolled (282, 357) with delta (0, 0)
Screenshot: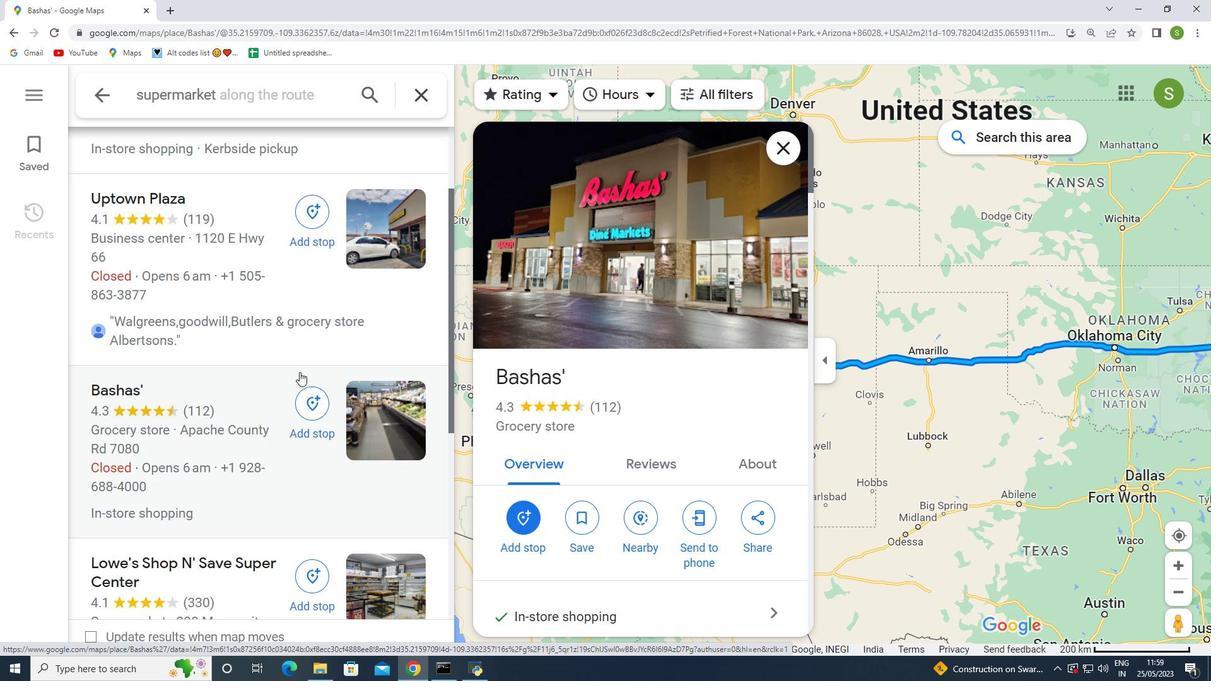 
Action: Mouse moved to (281, 355)
Screenshot: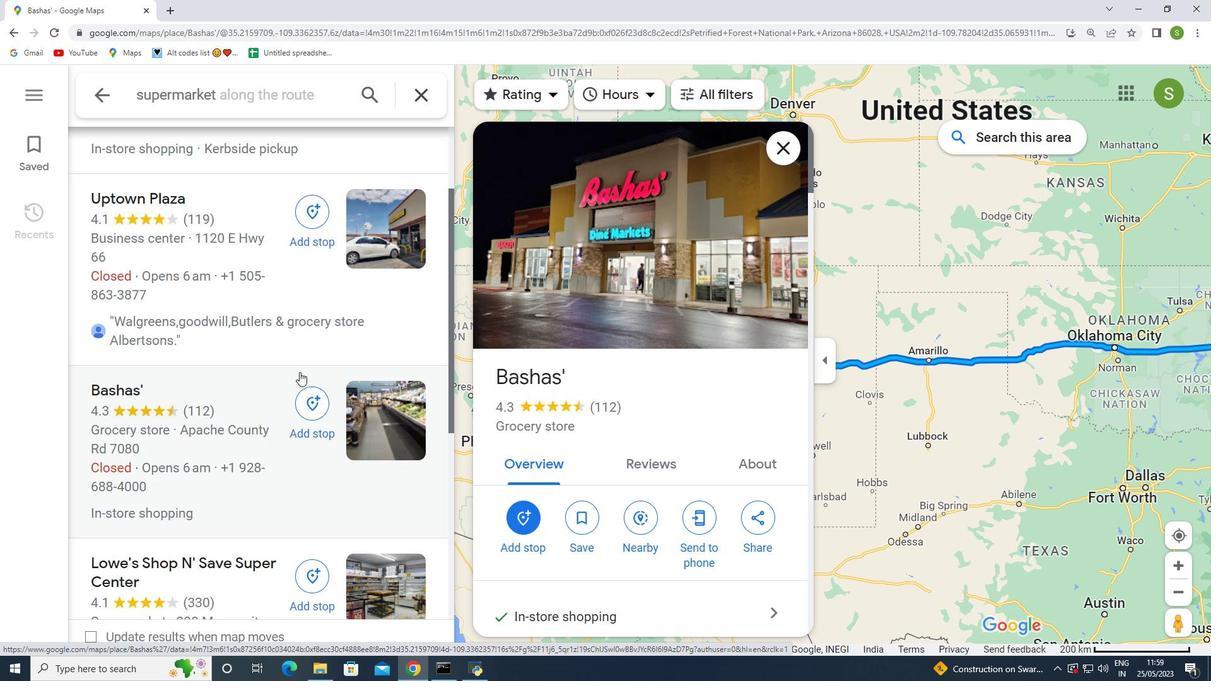 
Action: Mouse scrolled (281, 357) with delta (0, 0)
Screenshot: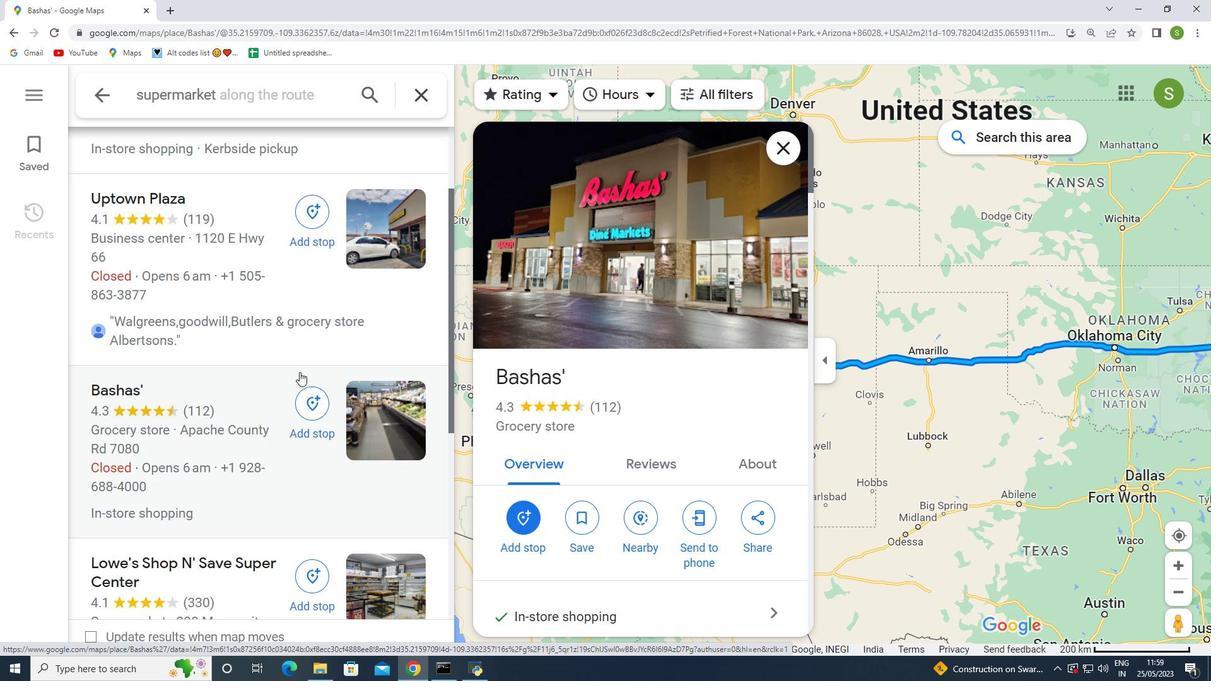 
Action: Mouse moved to (280, 355)
Screenshot: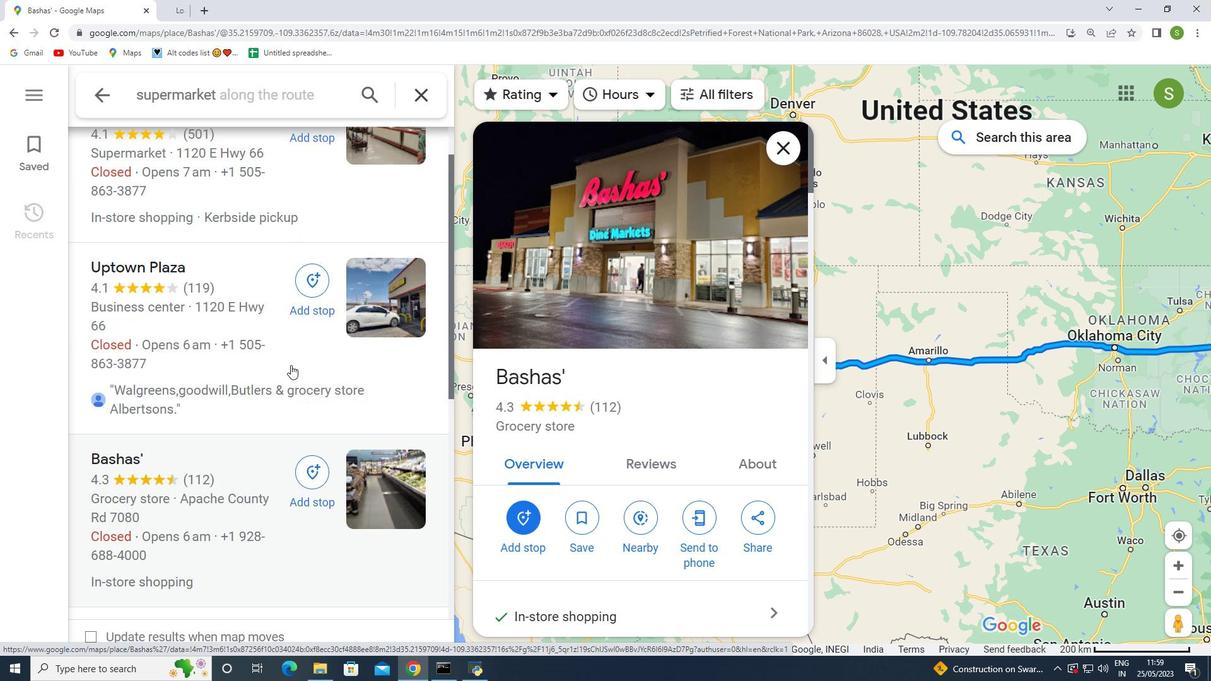 
Action: Mouse scrolled (281, 356) with delta (0, 0)
Screenshot: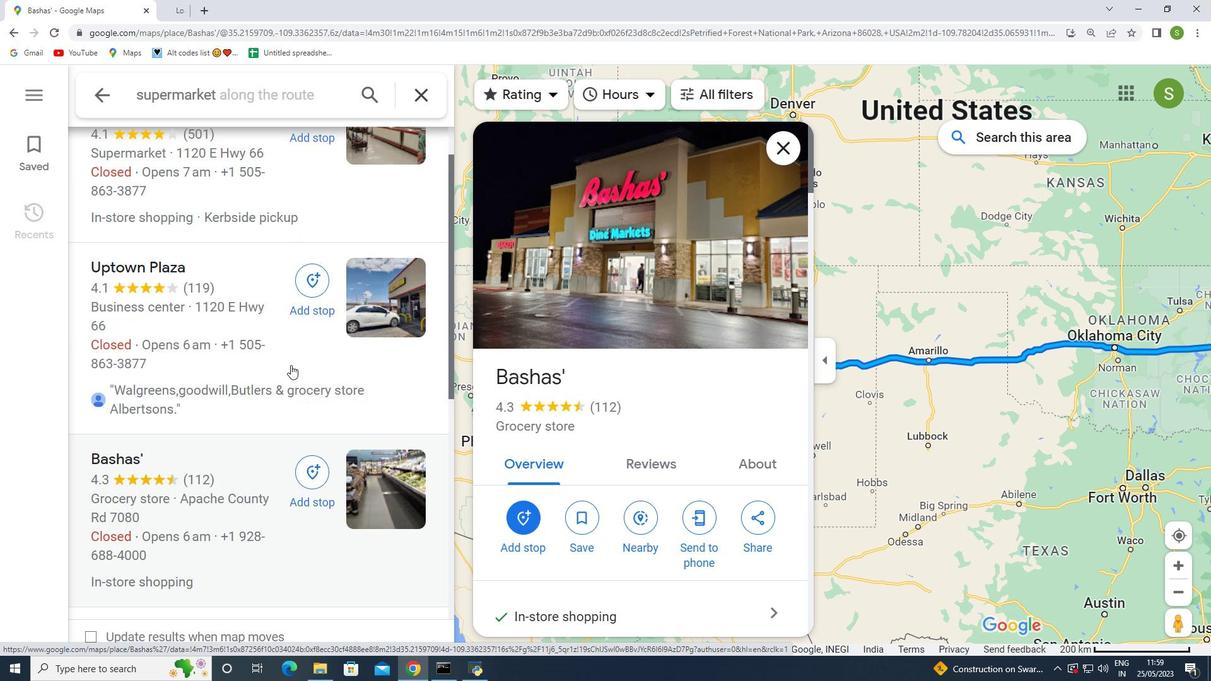 
Action: Mouse moved to (280, 353)
Screenshot: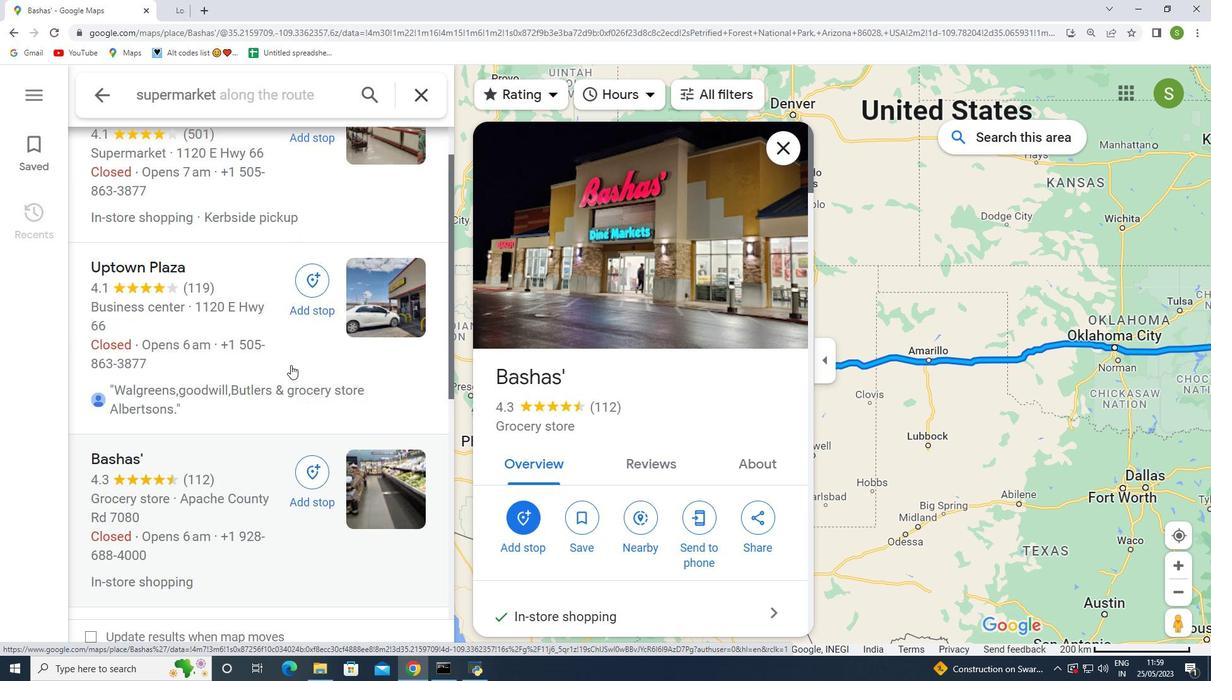 
Action: Mouse scrolled (280, 354) with delta (0, 0)
Screenshot: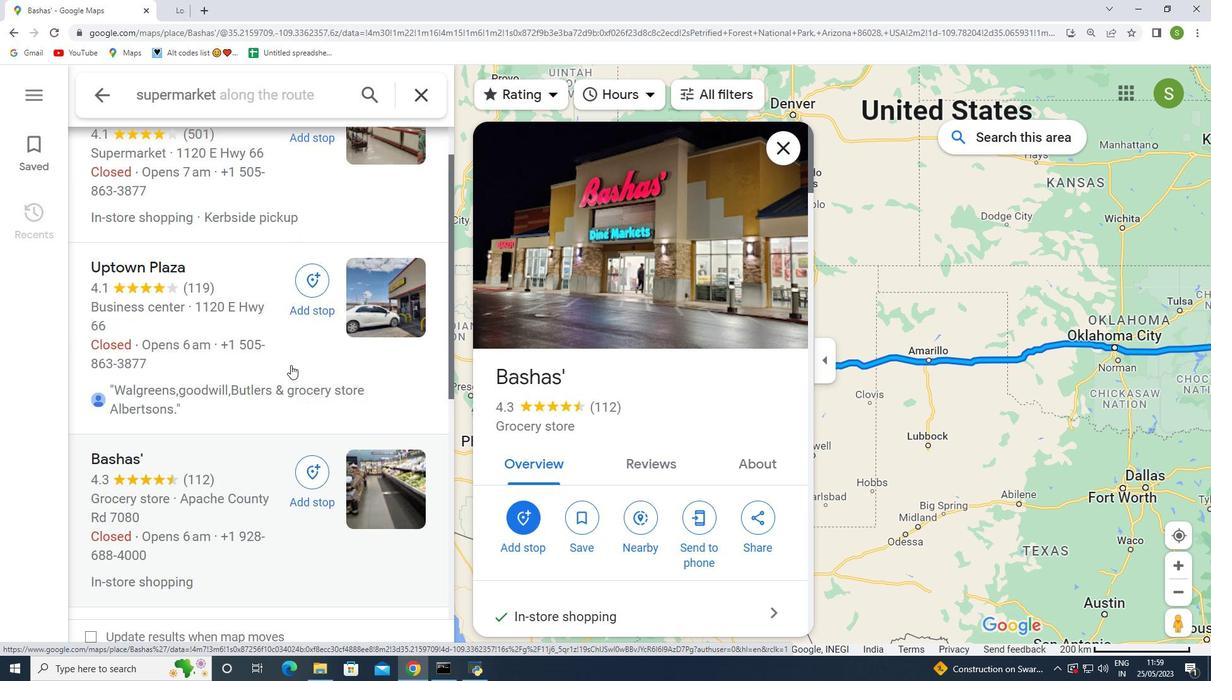 
Action: Mouse moved to (285, 313)
Screenshot: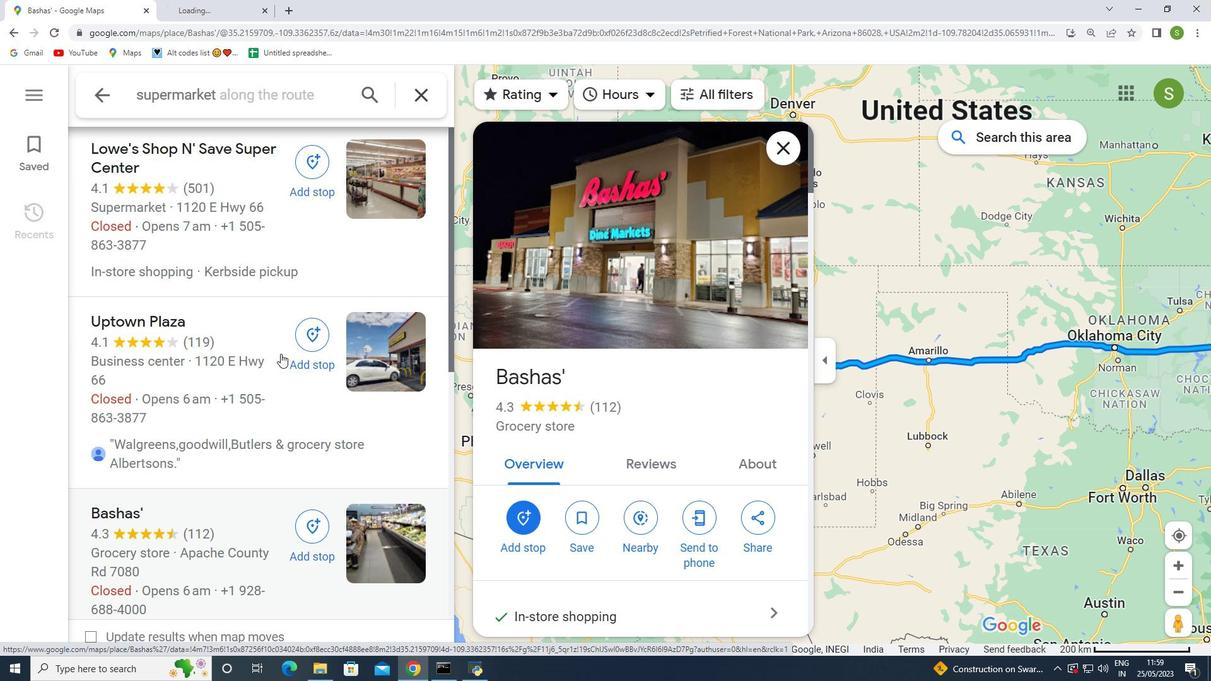 
Action: Mouse scrolled (285, 314) with delta (0, 0)
Screenshot: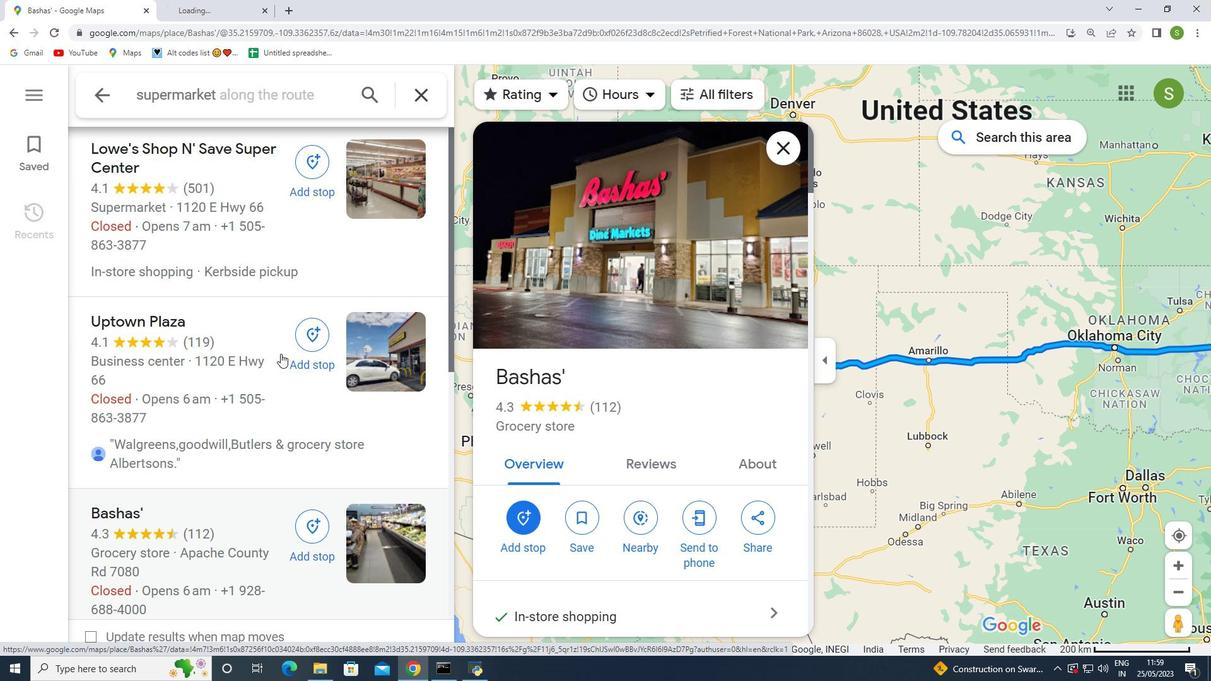 
Action: Mouse scrolled (285, 314) with delta (0, 0)
Screenshot: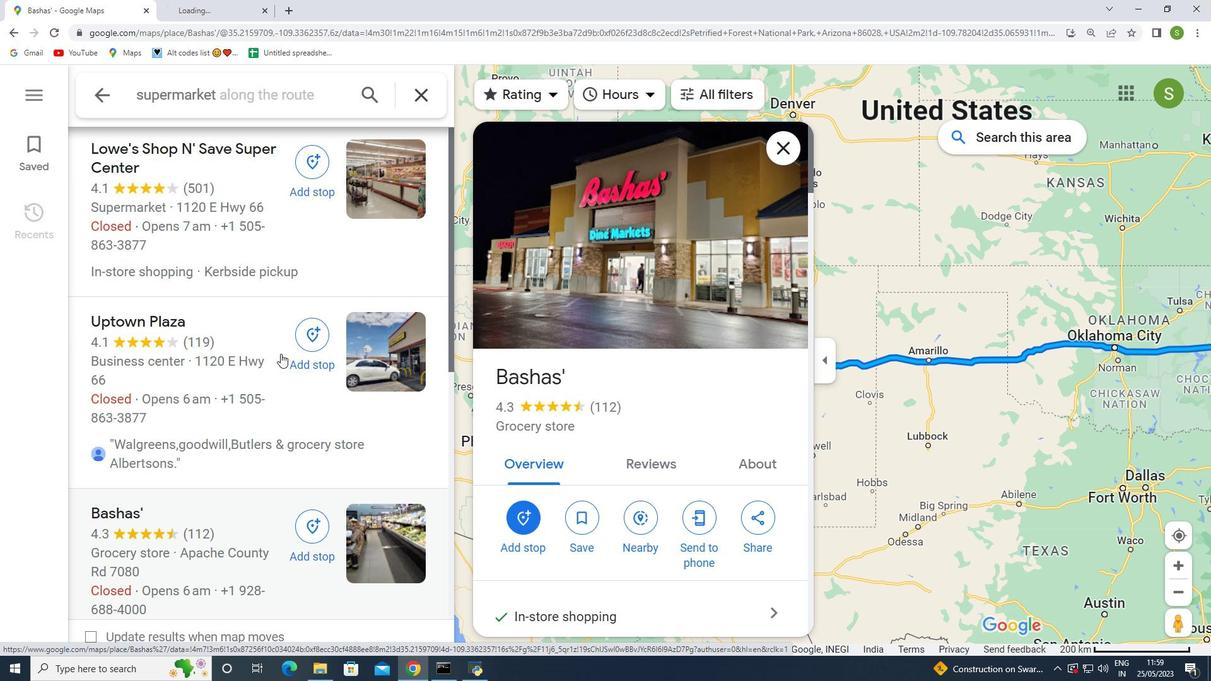 
Action: Mouse scrolled (285, 314) with delta (0, 0)
Screenshot: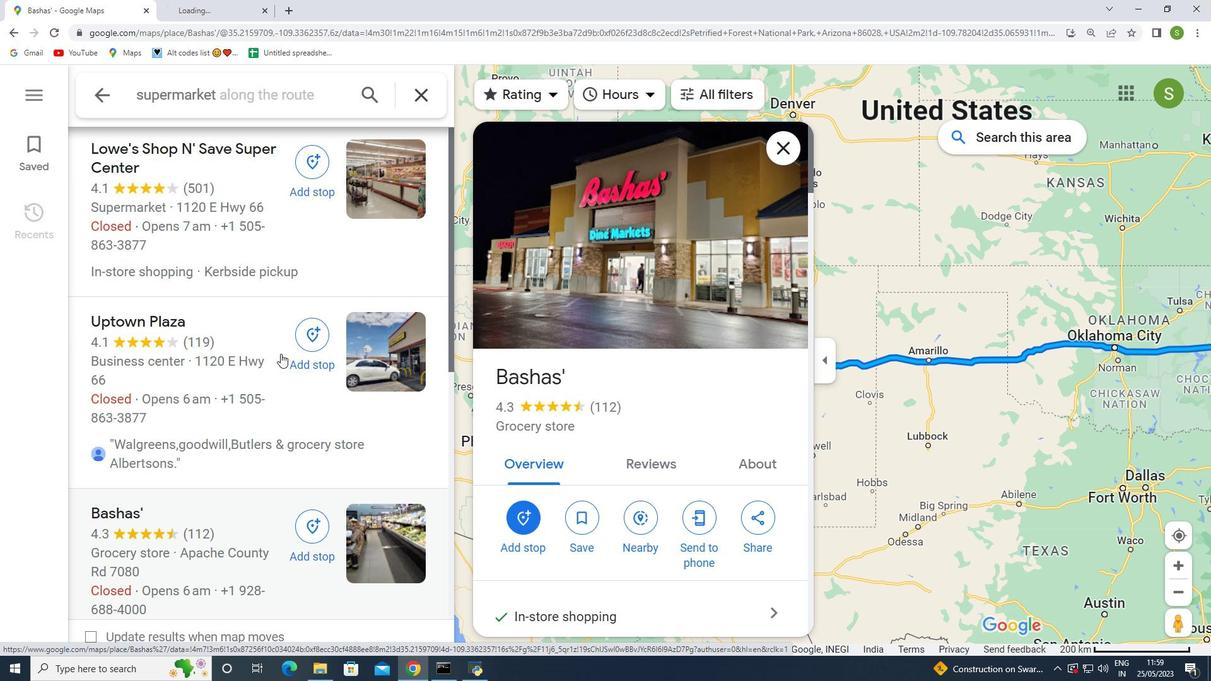 
Action: Mouse scrolled (285, 314) with delta (0, 0)
Screenshot: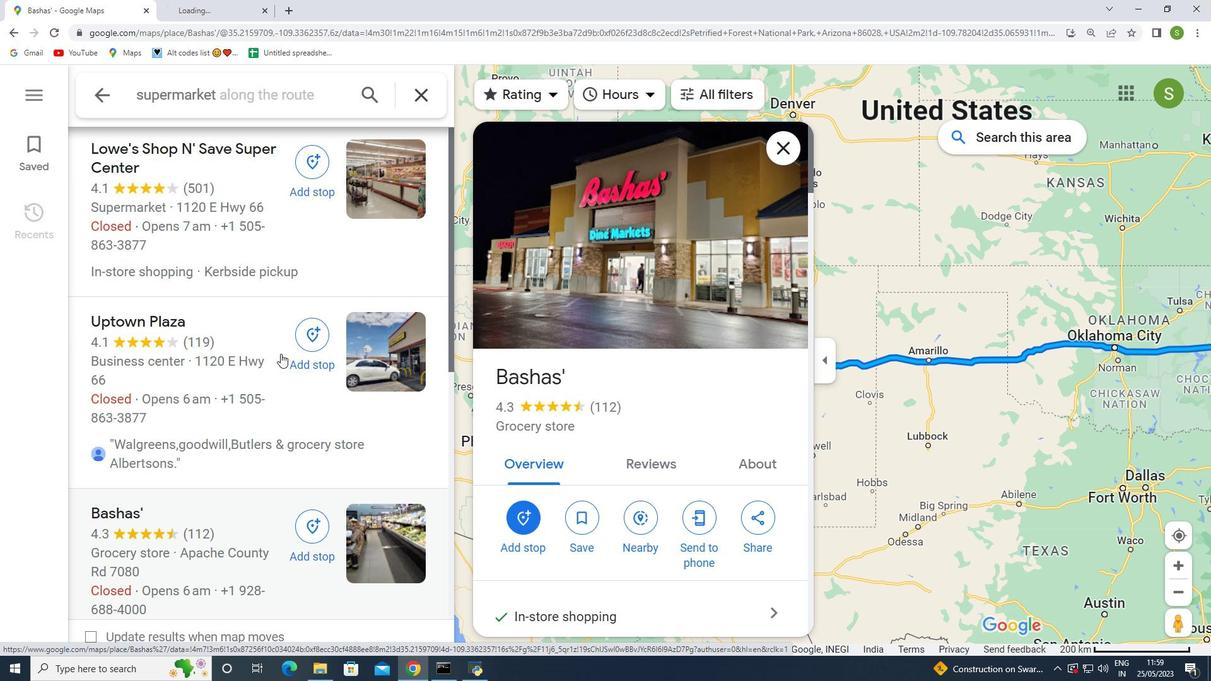 
Action: Mouse scrolled (285, 314) with delta (0, 0)
Screenshot: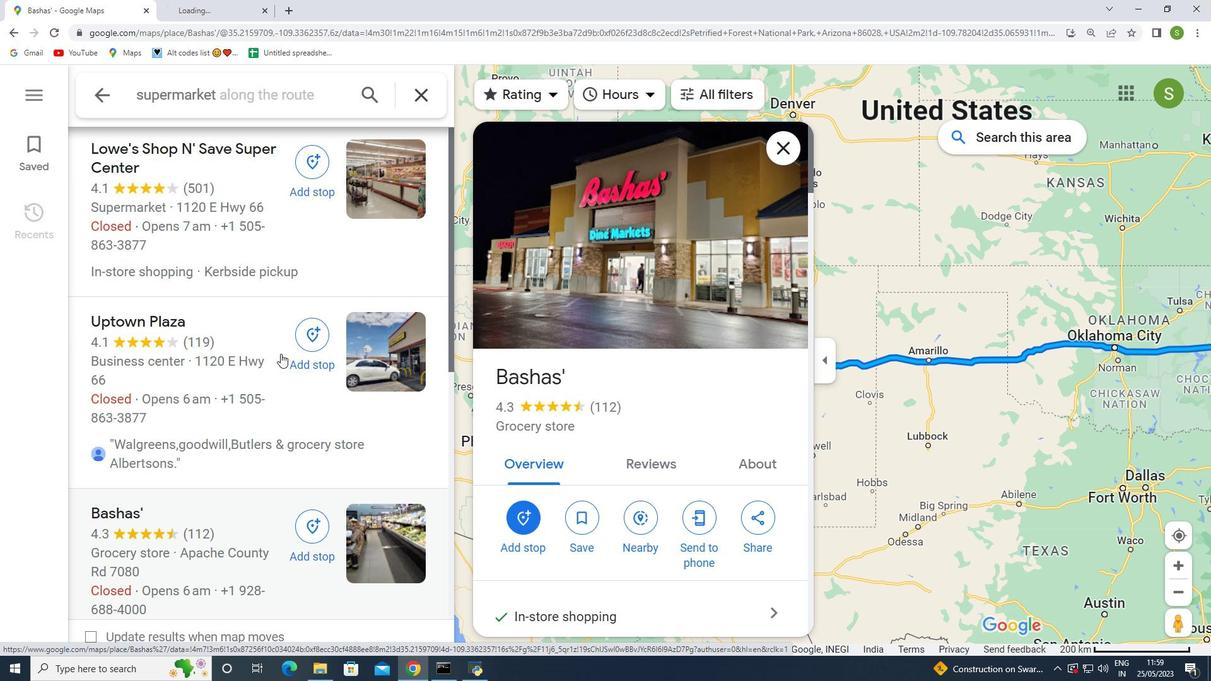 
Action: Mouse scrolled (285, 314) with delta (0, 0)
Screenshot: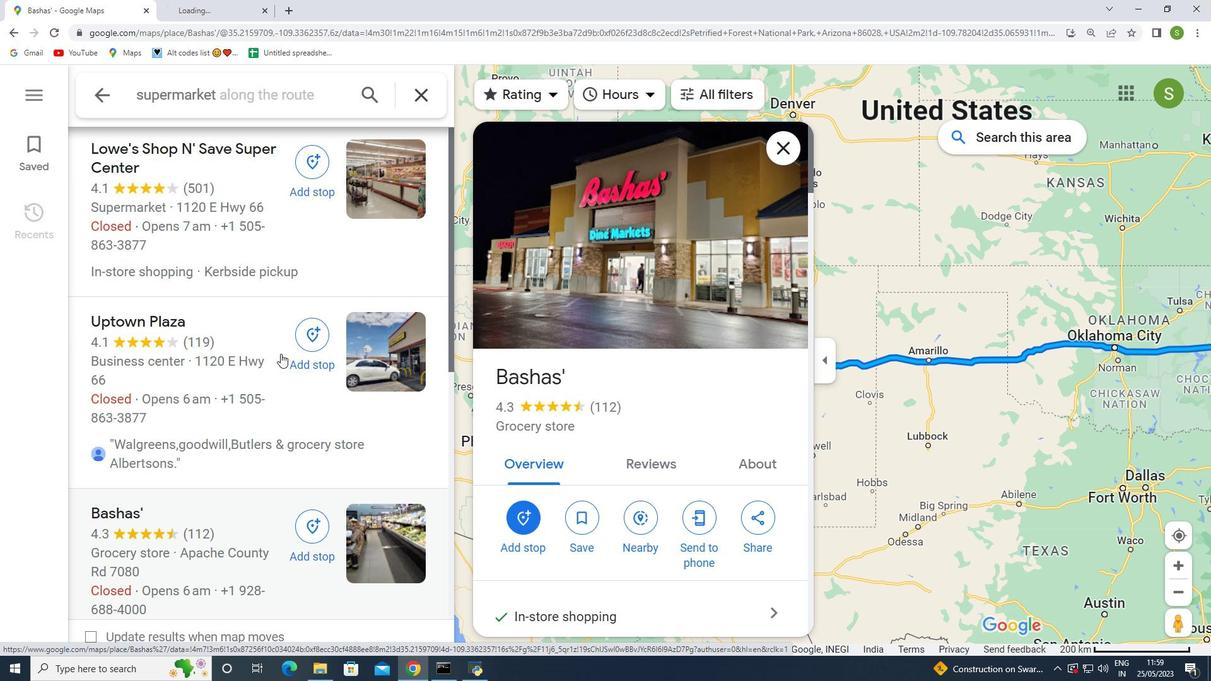 
Action: Mouse moved to (285, 314)
Screenshot: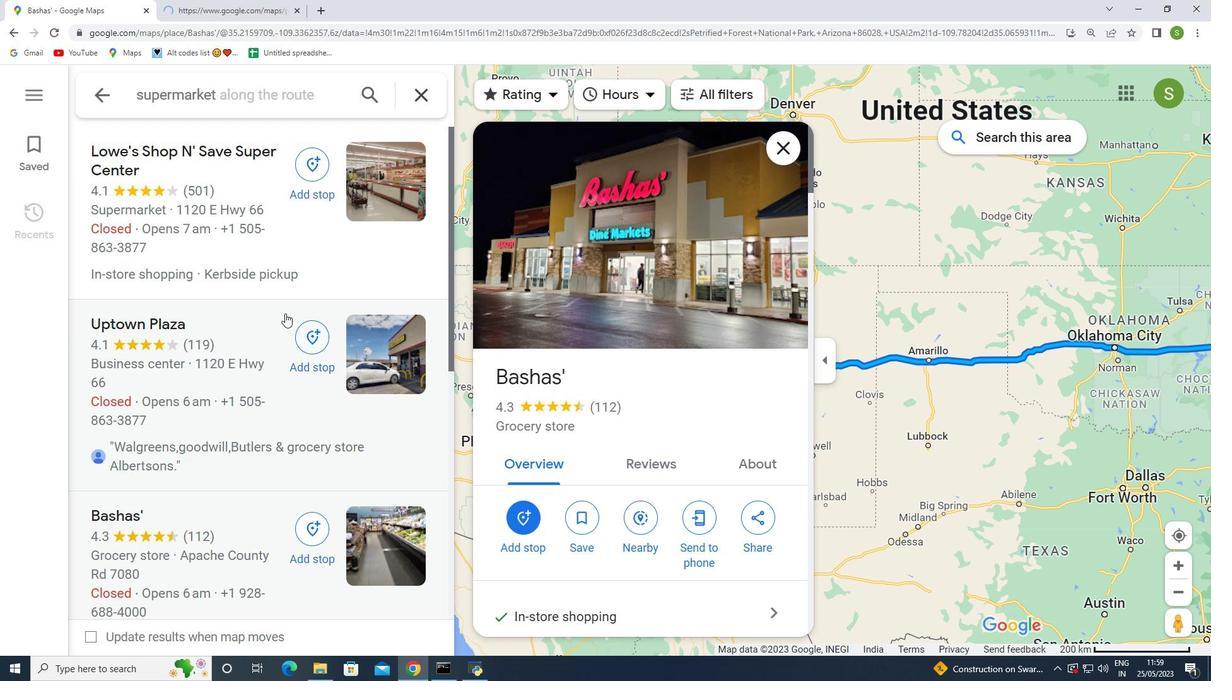 
Action: Mouse scrolled (285, 313) with delta (0, 0)
Screenshot: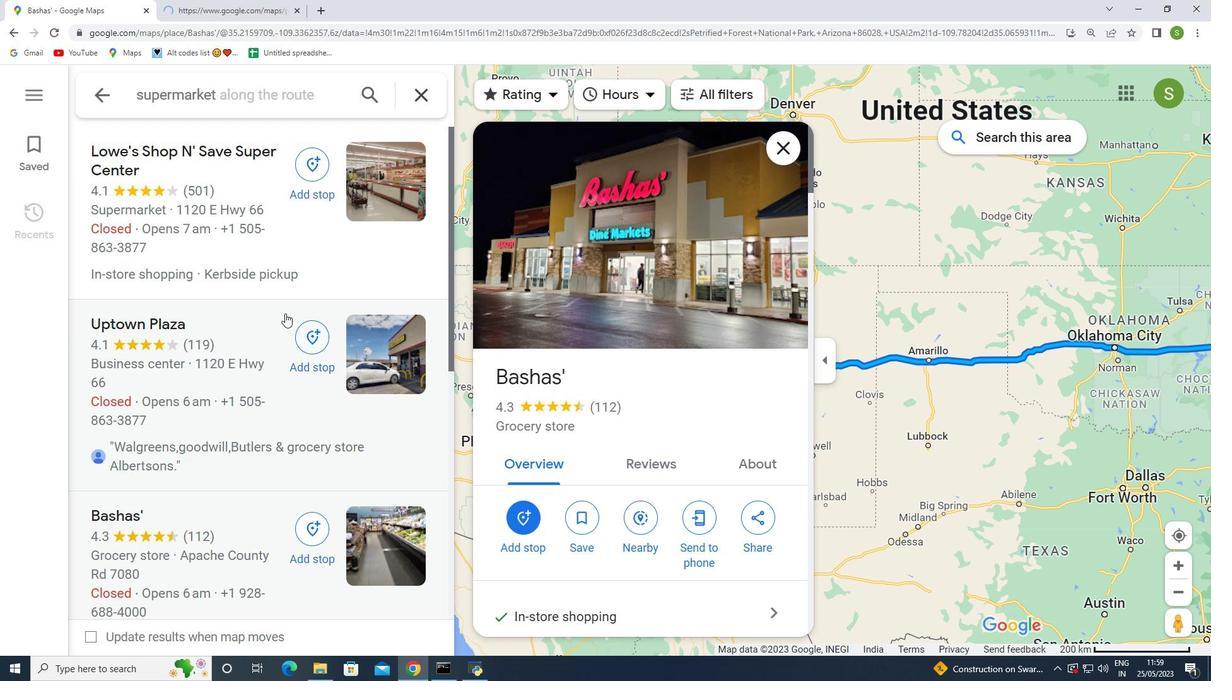 
Action: Mouse moved to (285, 314)
Screenshot: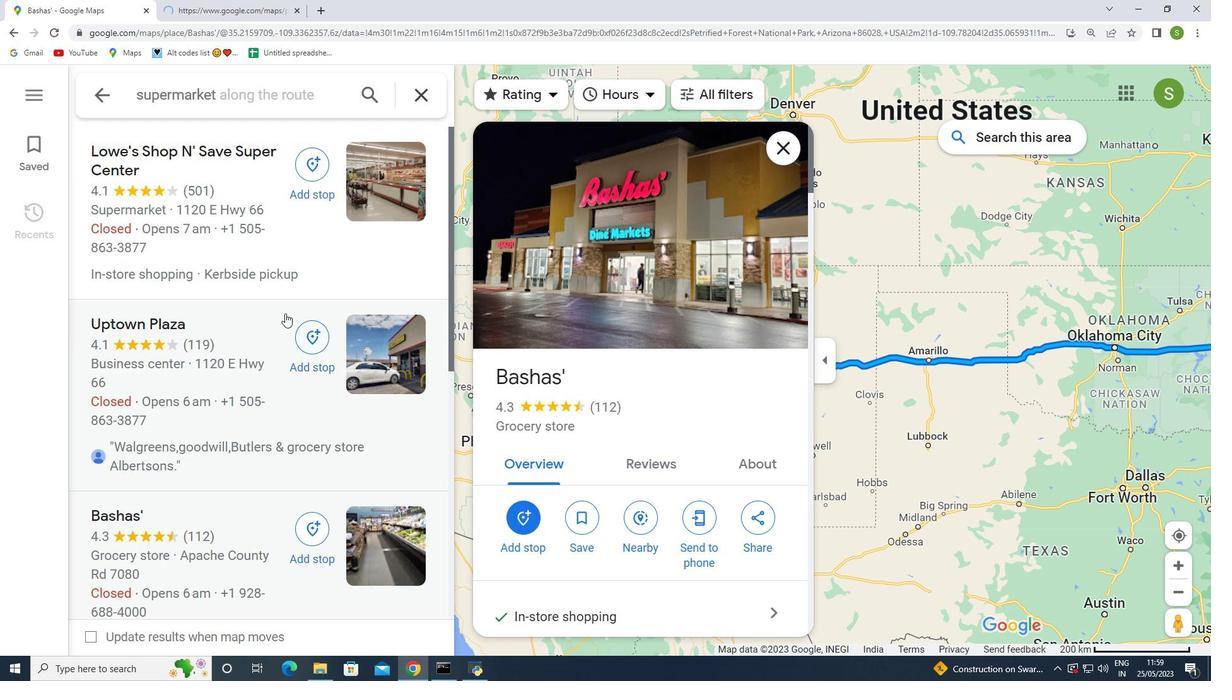 
Action: Mouse scrolled (285, 314) with delta (0, 0)
Screenshot: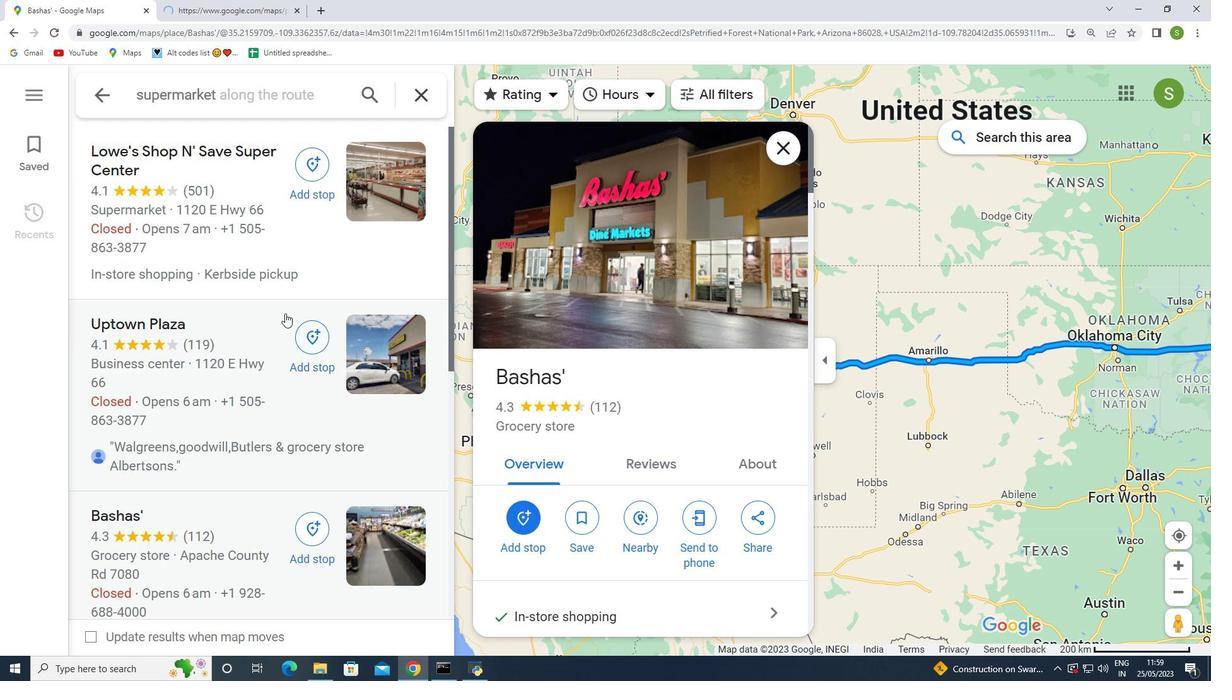 
Action: Mouse scrolled (285, 314) with delta (0, 0)
Screenshot: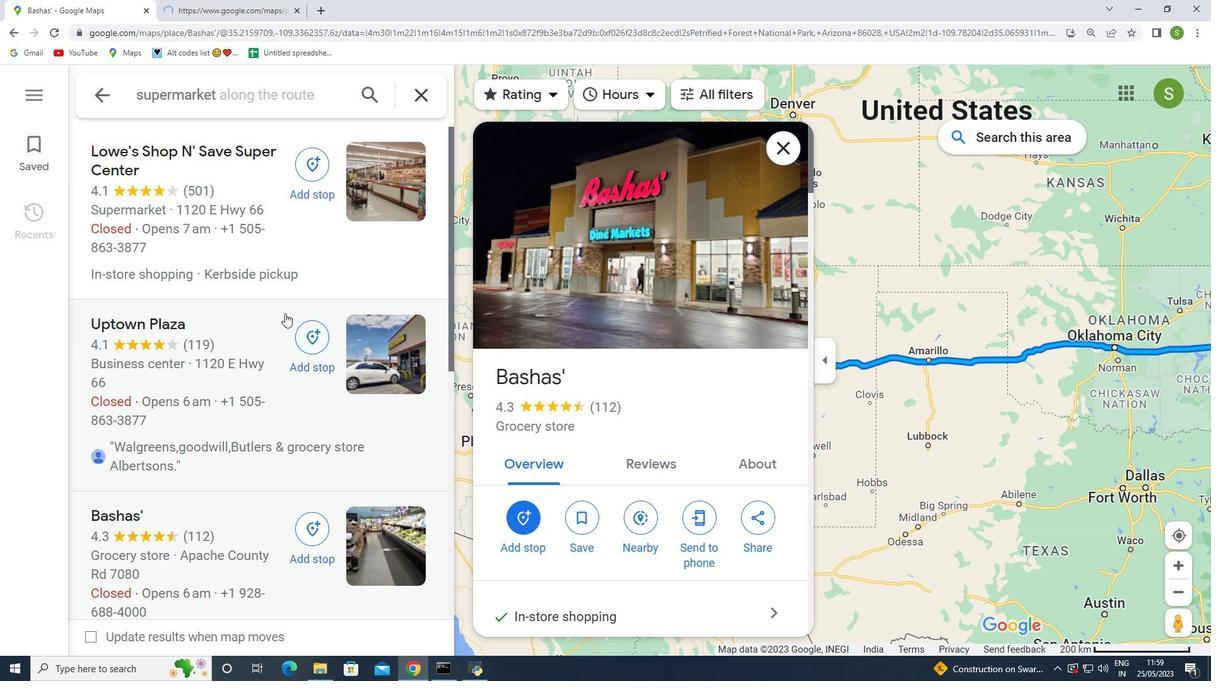 
Action: Mouse scrolled (285, 314) with delta (0, 0)
Screenshot: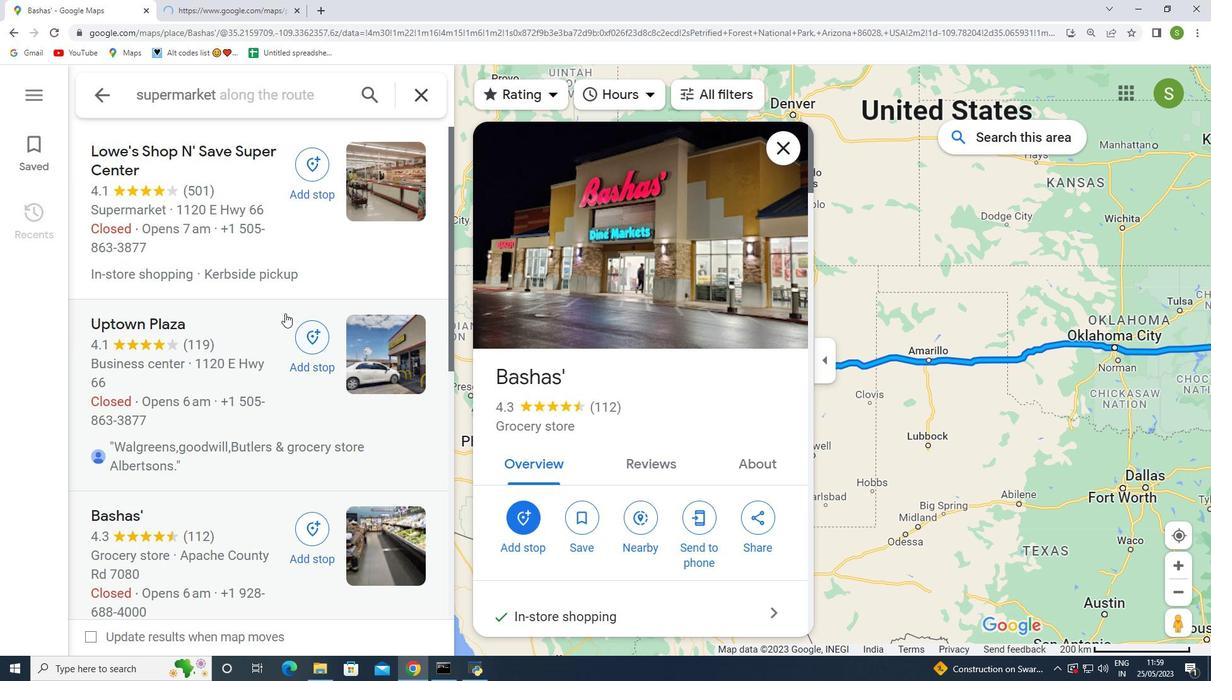 
Action: Mouse scrolled (285, 314) with delta (0, 0)
Screenshot: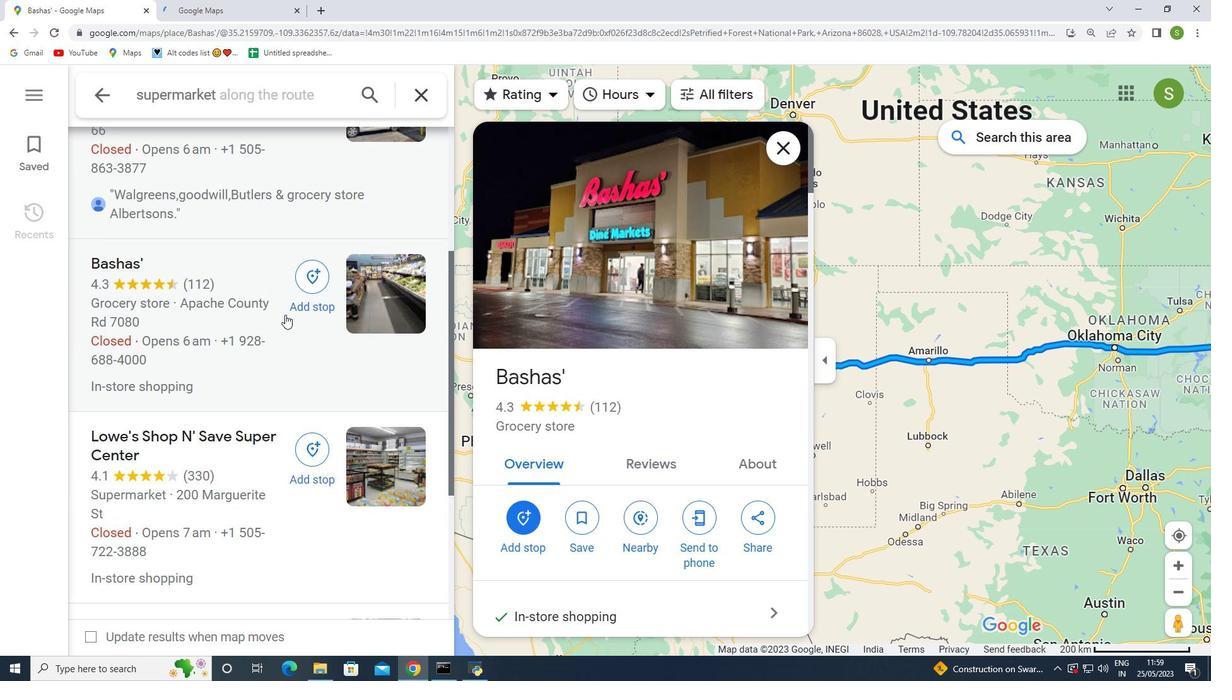 
Action: Mouse scrolled (285, 314) with delta (0, 0)
Screenshot: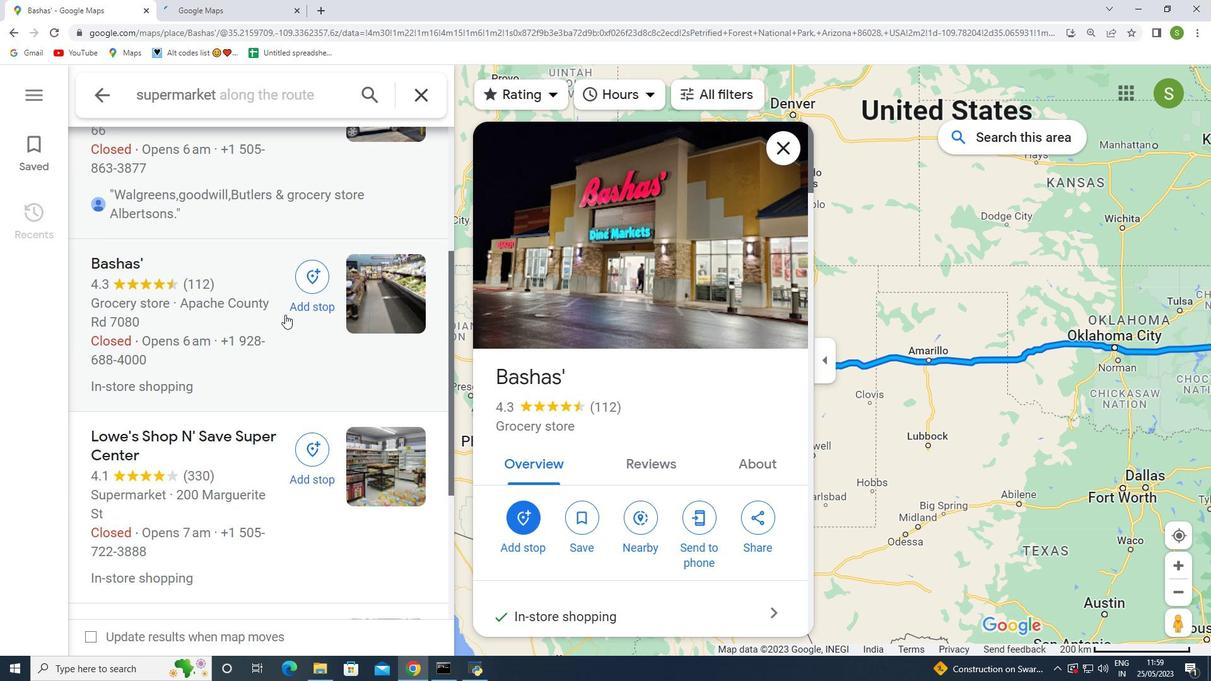 
Action: Mouse moved to (222, 305)
Screenshot: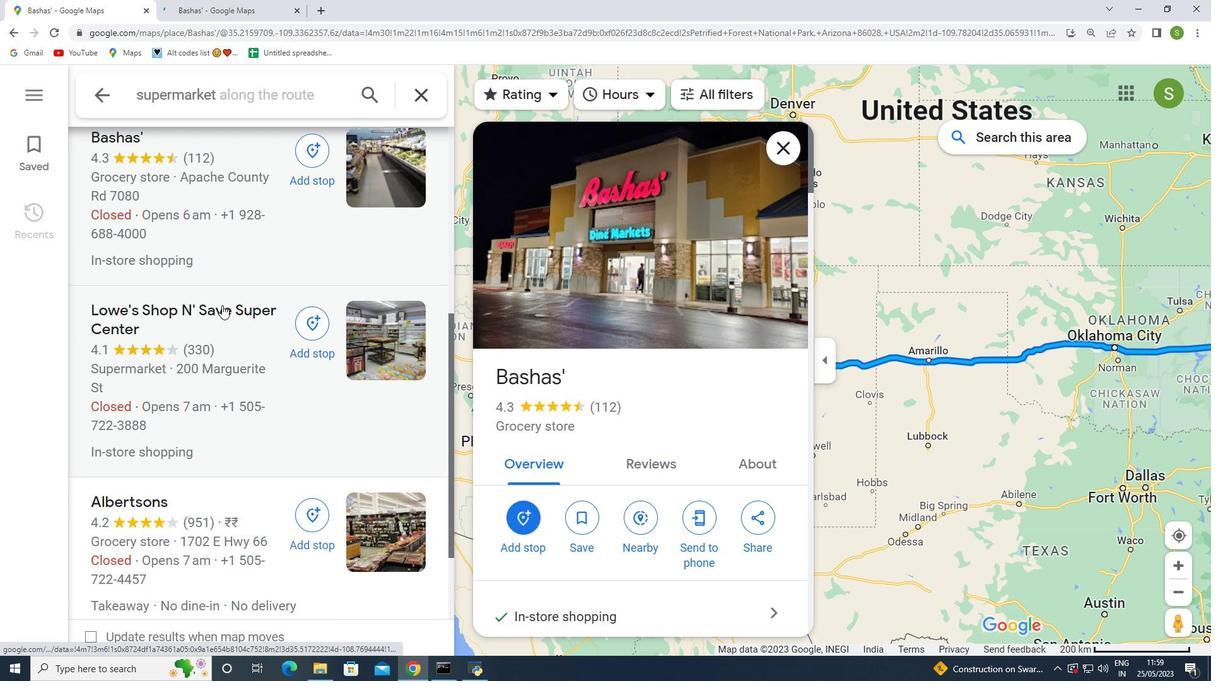 
Action: Mouse pressed left at (222, 305)
Screenshot: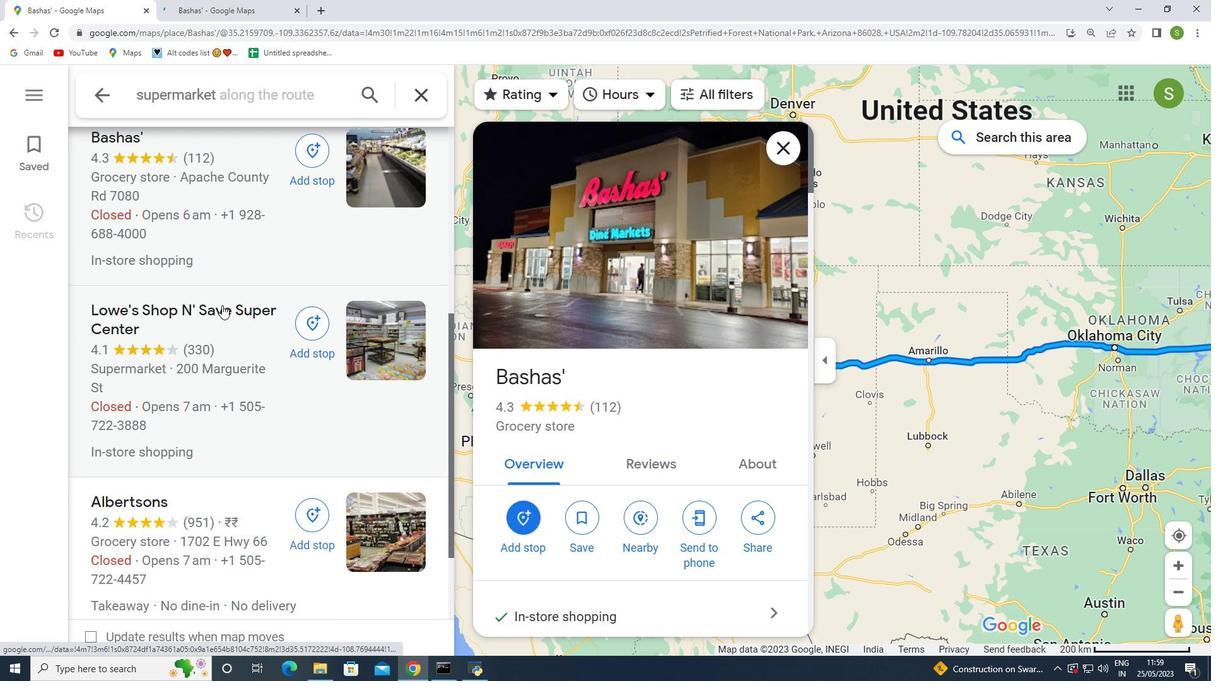 
Action: Mouse moved to (614, 297)
Screenshot: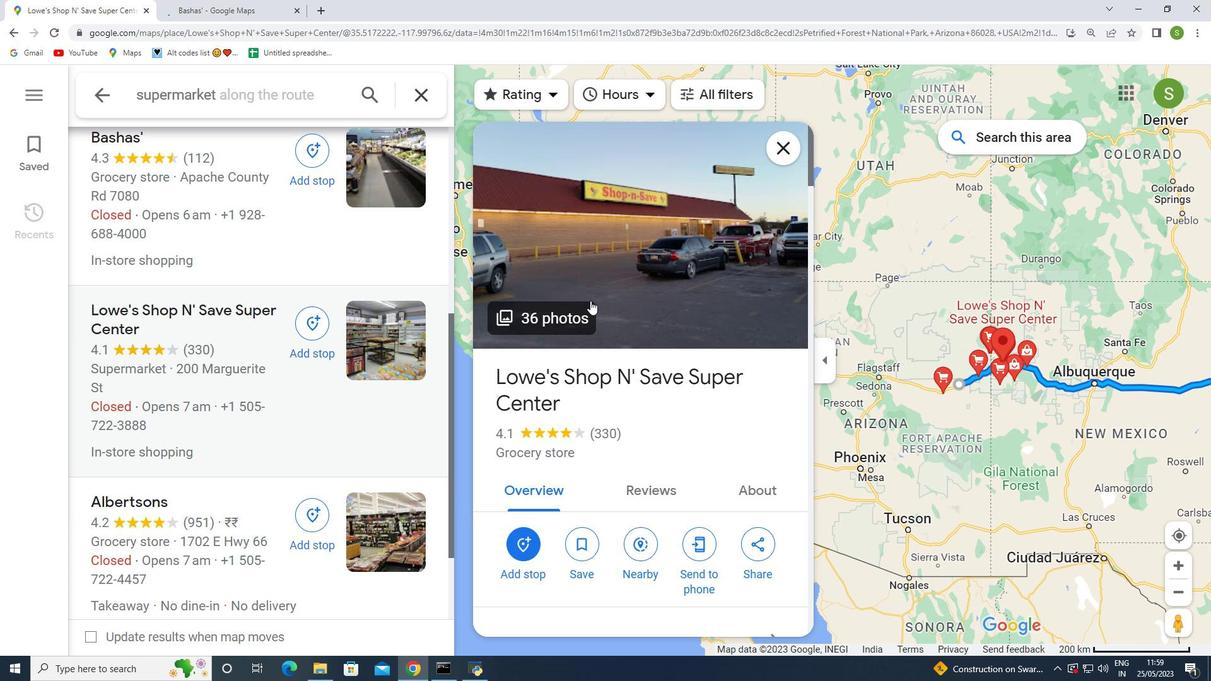
Action: Mouse pressed left at (614, 297)
Screenshot: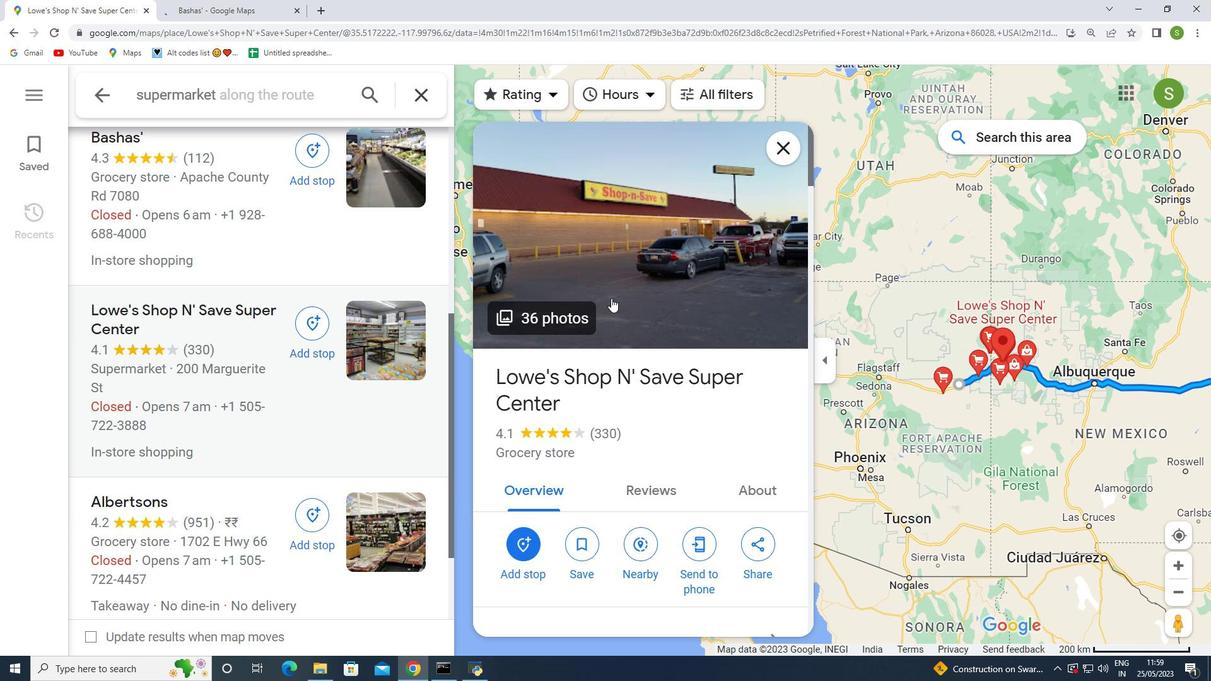 
Action: Mouse moved to (860, 560)
Screenshot: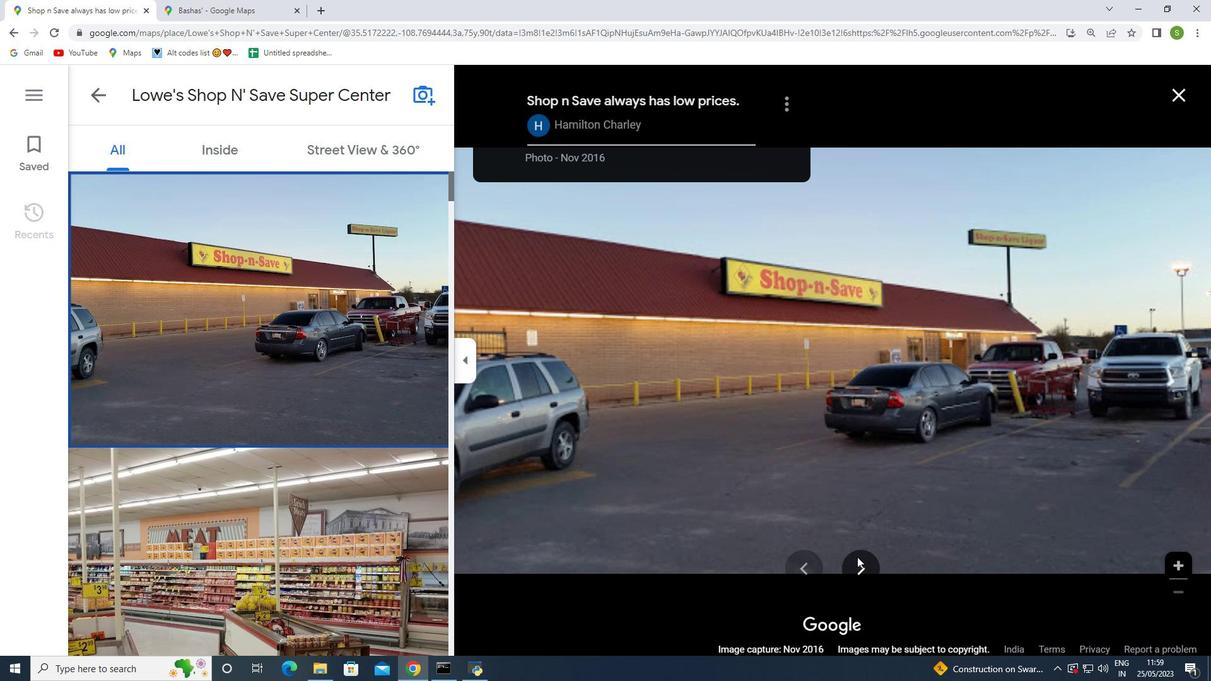 
Action: Mouse pressed left at (860, 560)
Screenshot: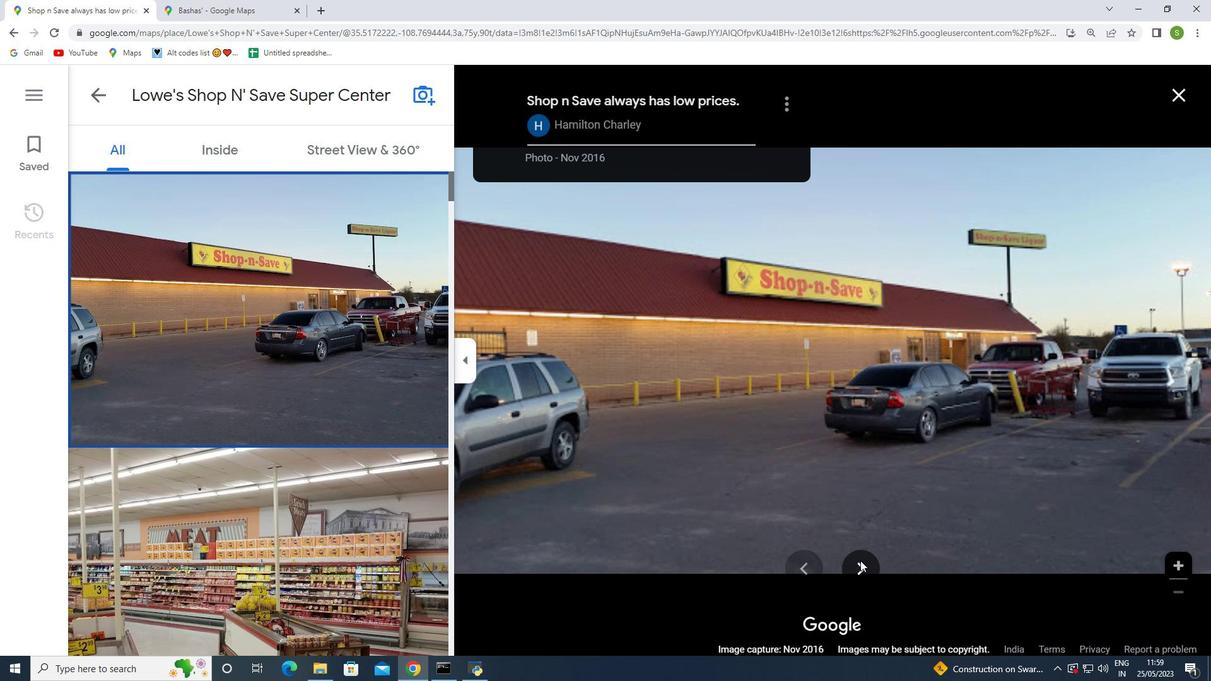 
Action: Mouse pressed left at (860, 560)
Screenshot: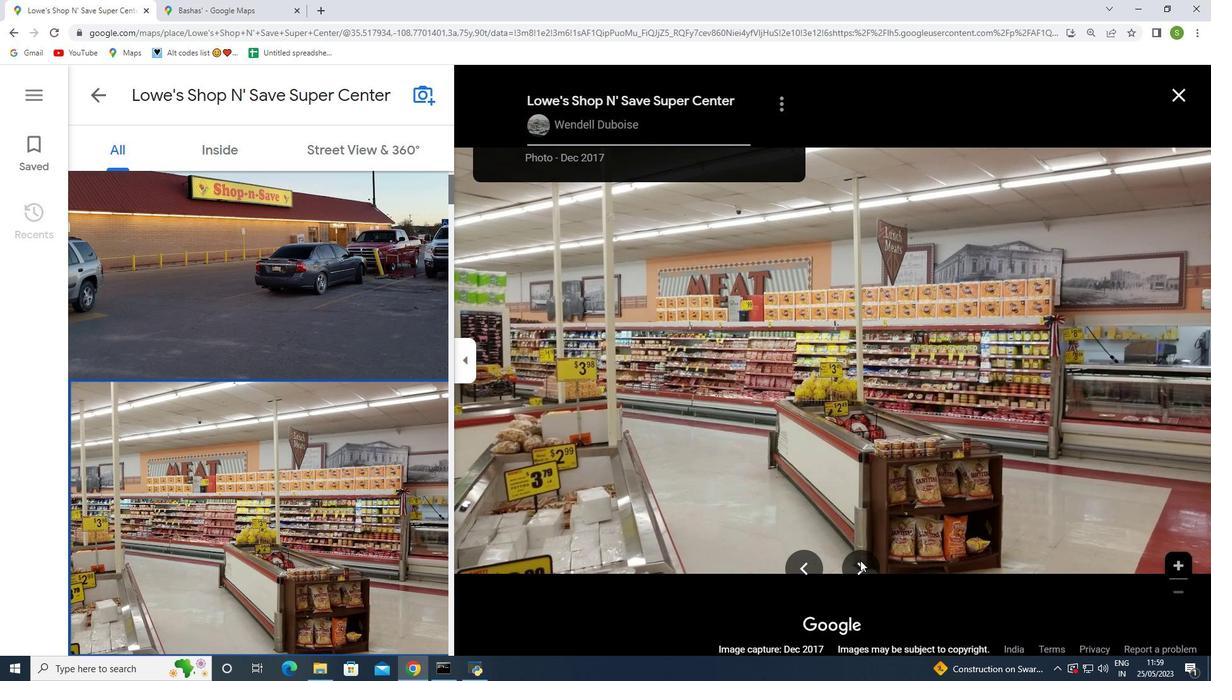
Action: Mouse moved to (862, 541)
Screenshot: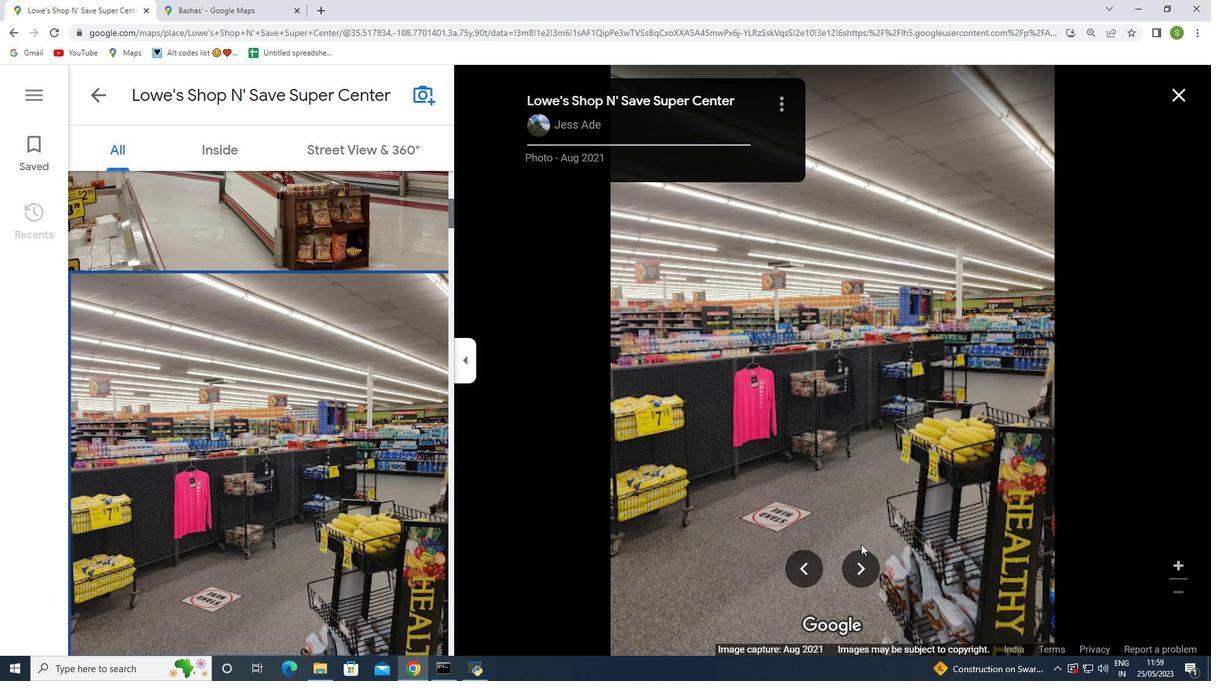 
Action: Mouse pressed left at (862, 541)
Screenshot: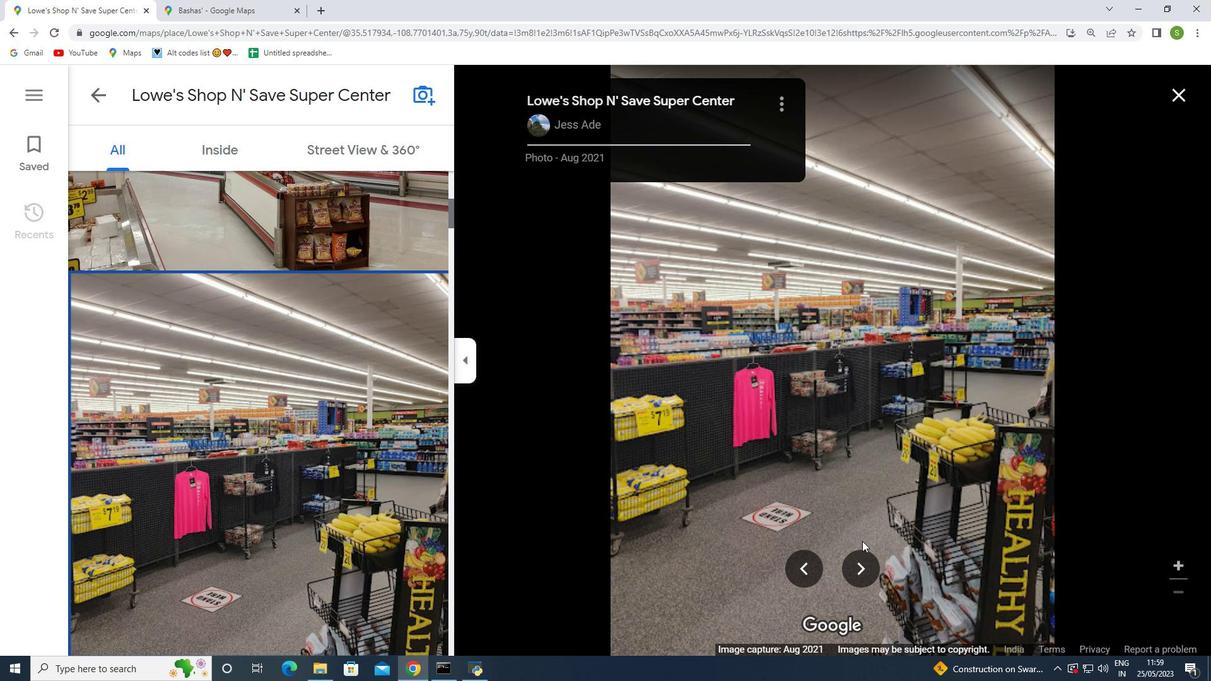 
Action: Mouse moved to (858, 573)
Screenshot: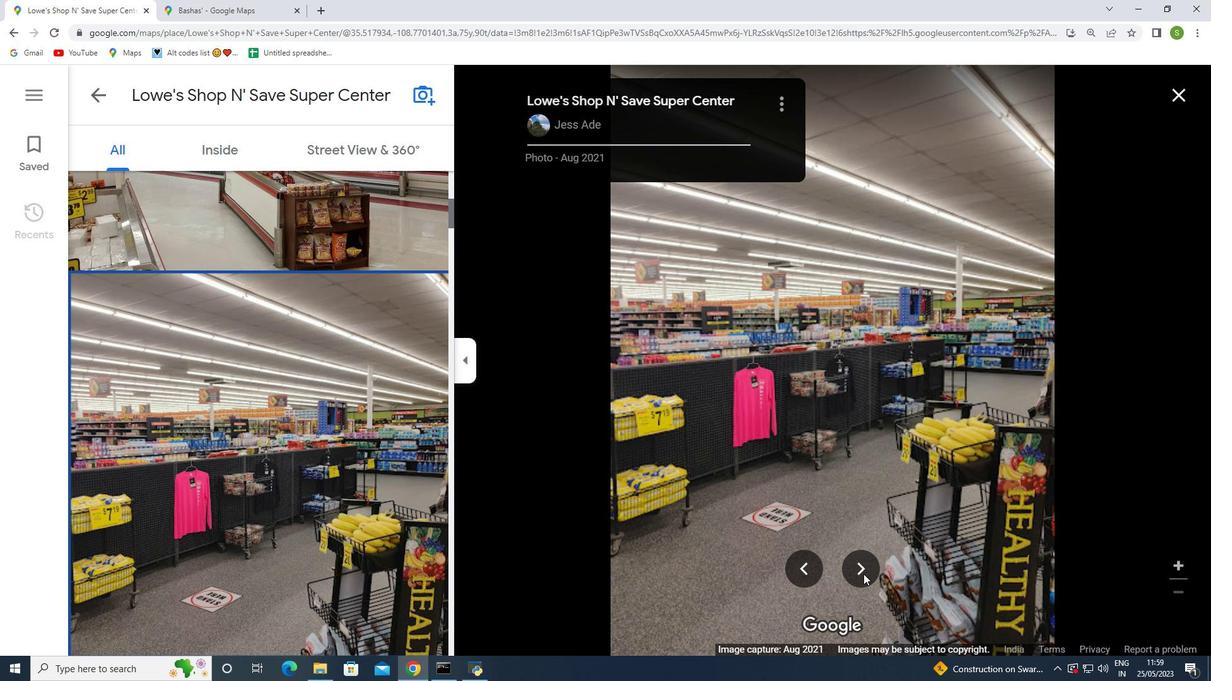 
Action: Mouse pressed left at (858, 573)
Screenshot: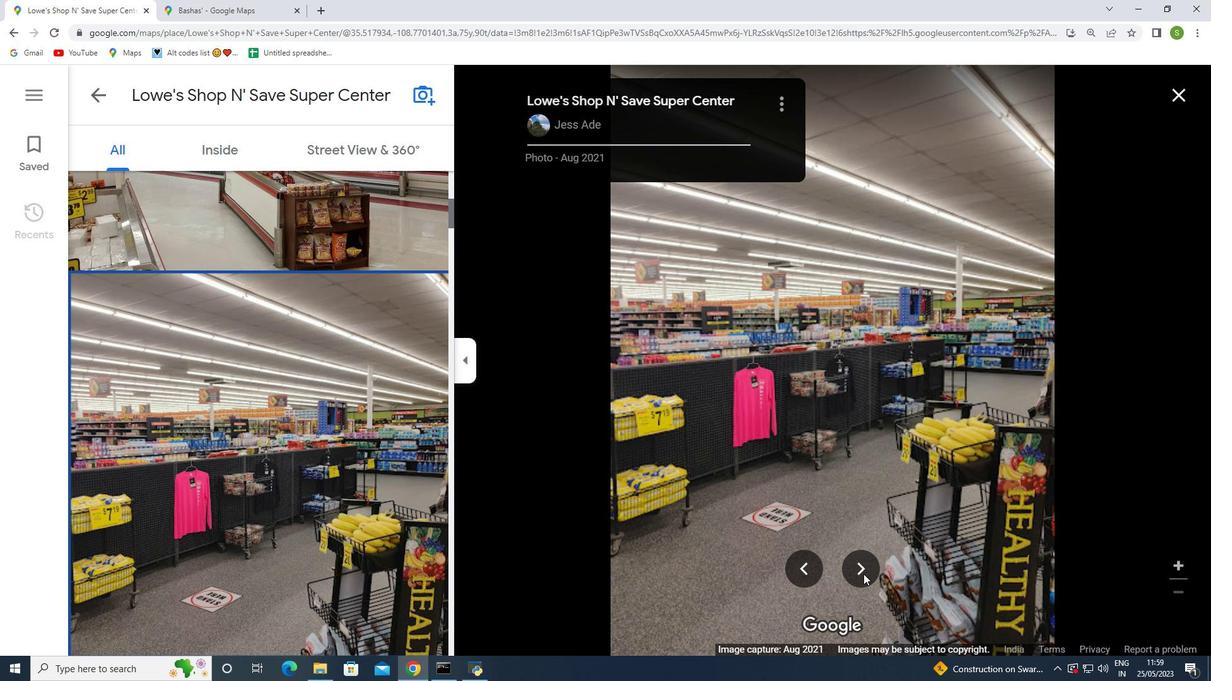 
Action: Mouse pressed left at (858, 573)
Screenshot: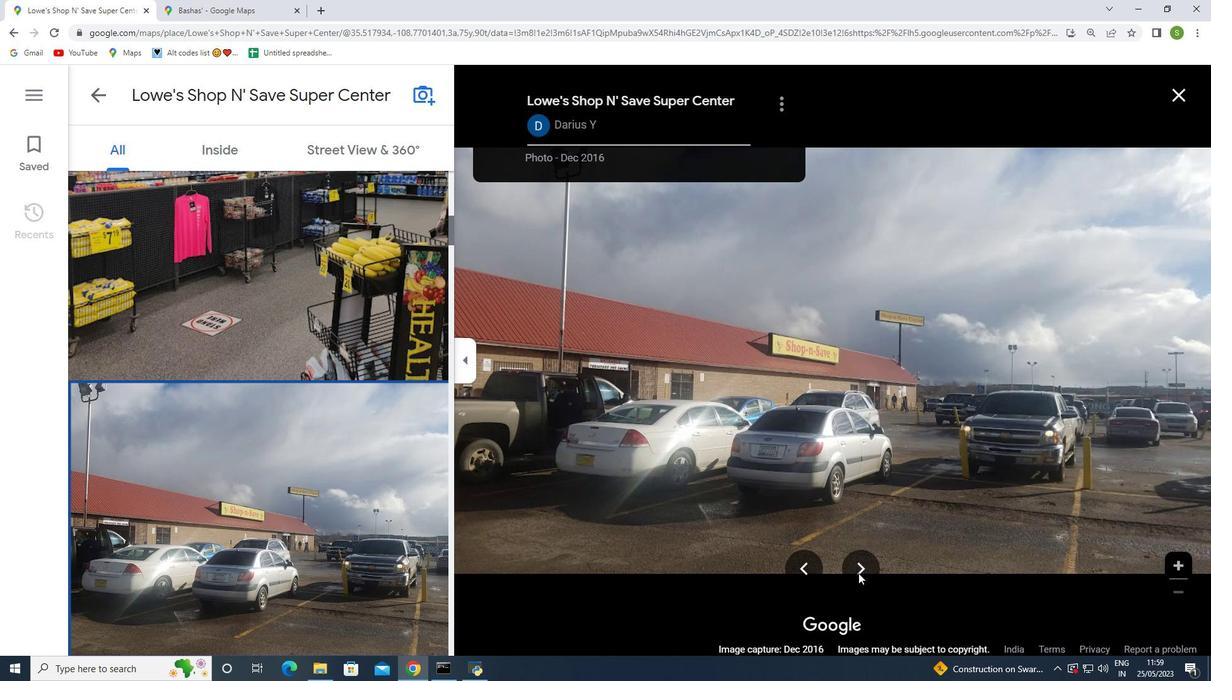 
Action: Mouse pressed left at (858, 573)
Screenshot: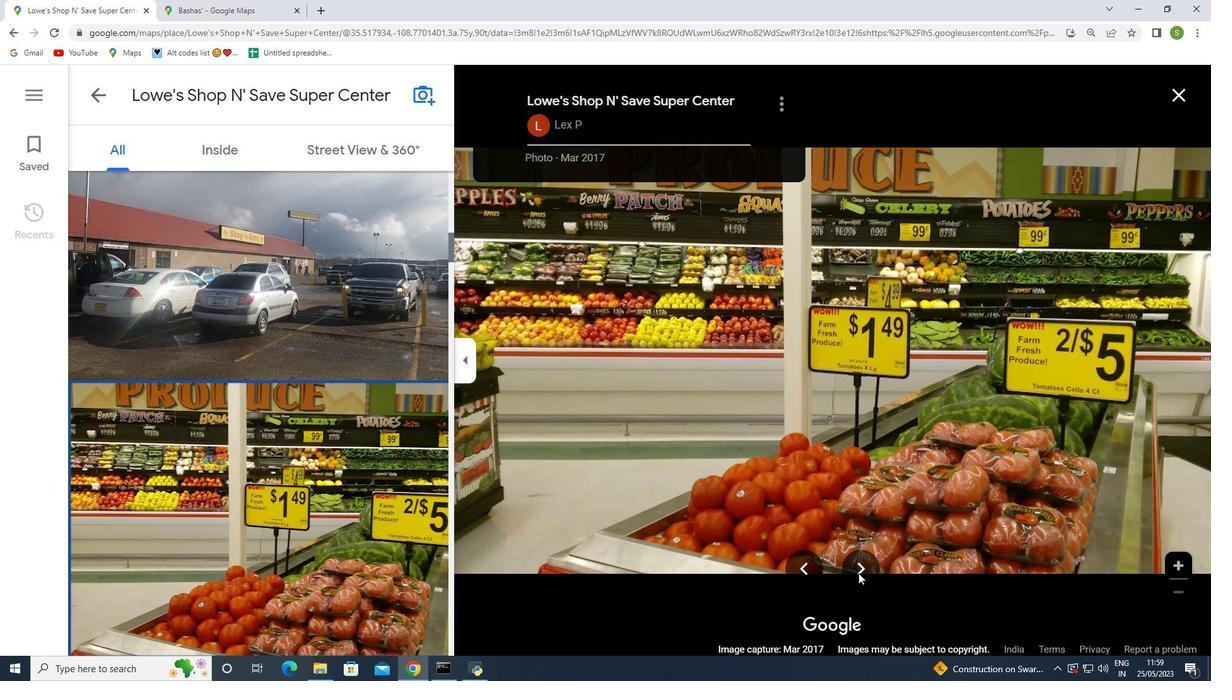 
Action: Mouse moved to (858, 586)
Screenshot: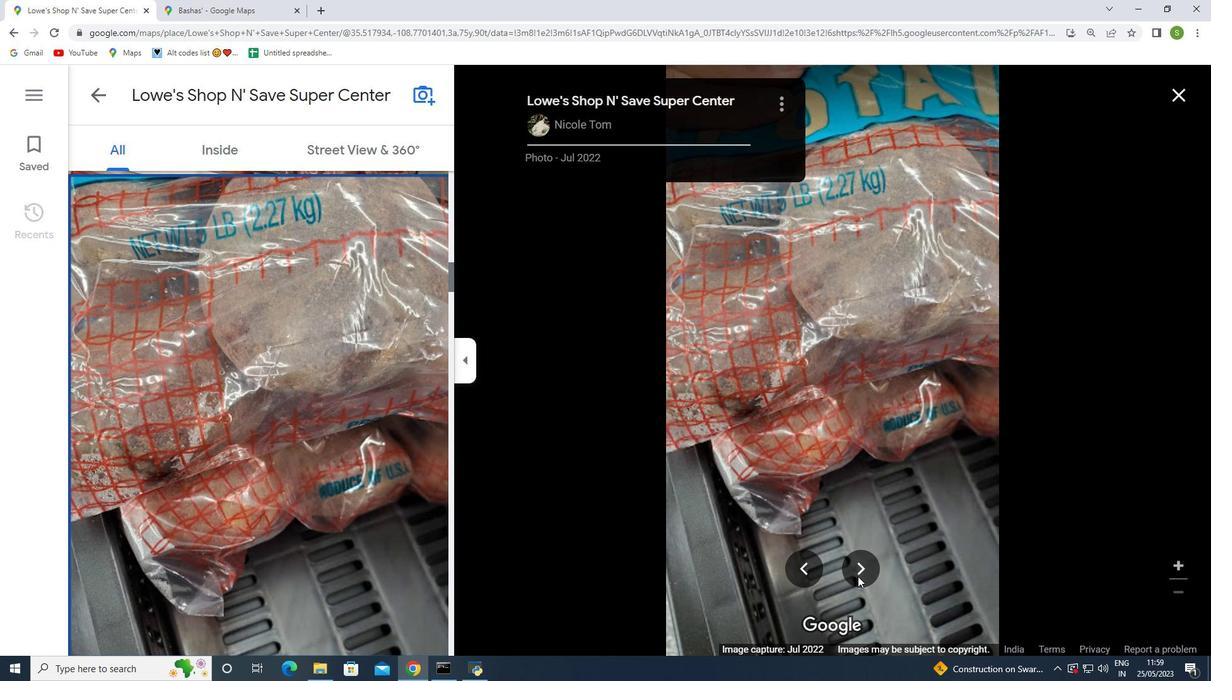 
Action: Mouse pressed left at (858, 586)
Screenshot: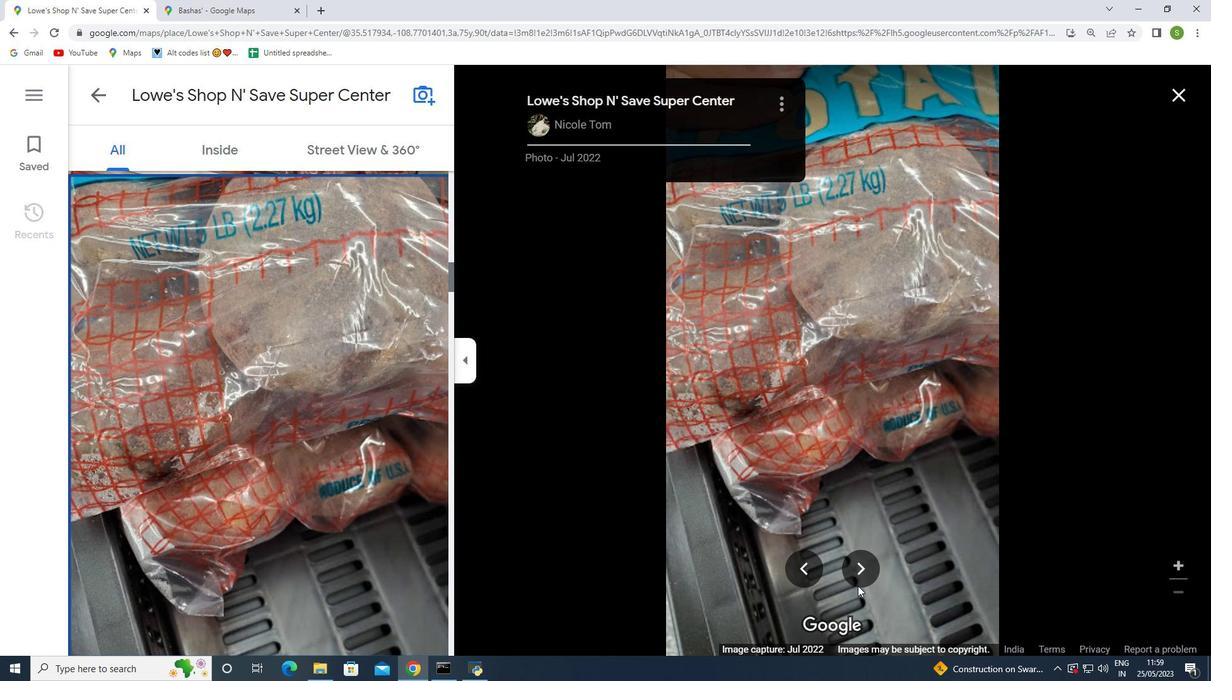 
Action: Mouse moved to (862, 579)
Screenshot: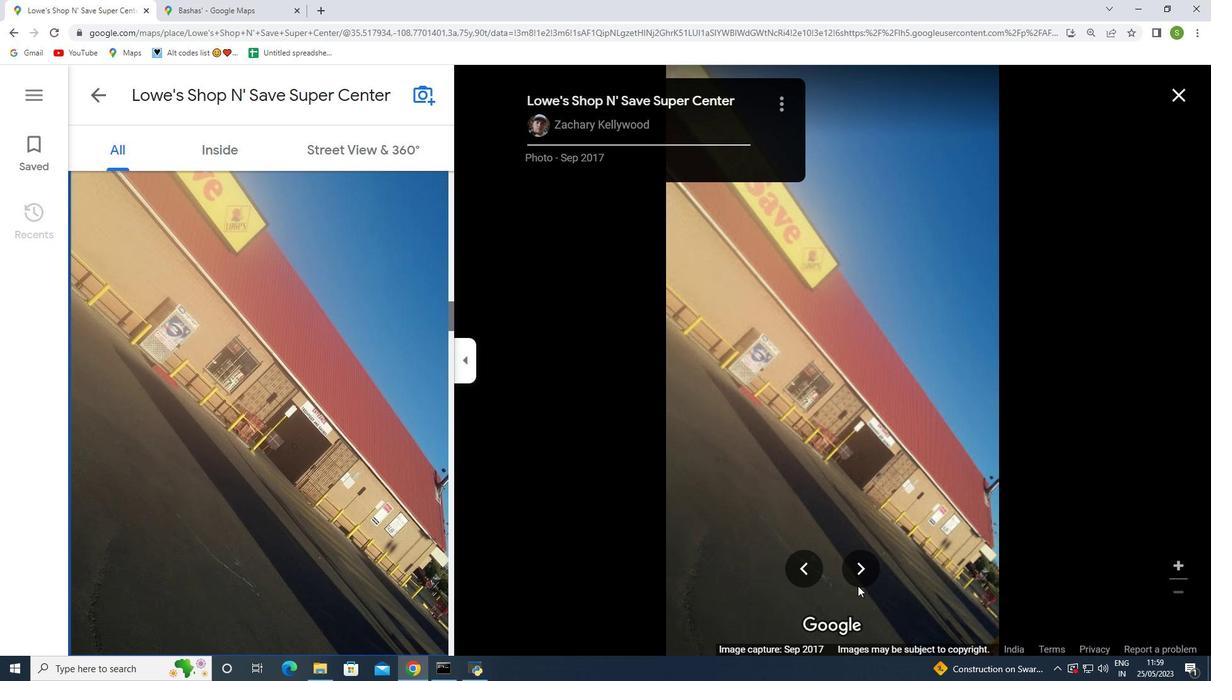 
Action: Mouse pressed left at (862, 579)
Screenshot: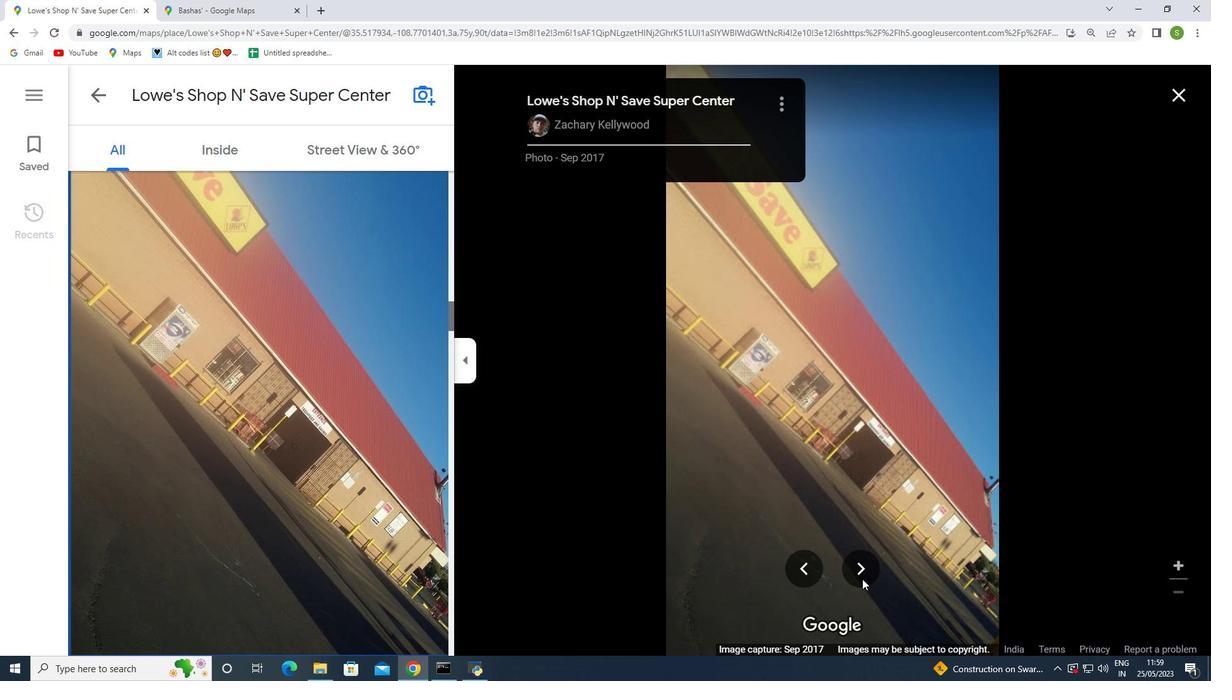 
Action: Mouse moved to (858, 574)
Screenshot: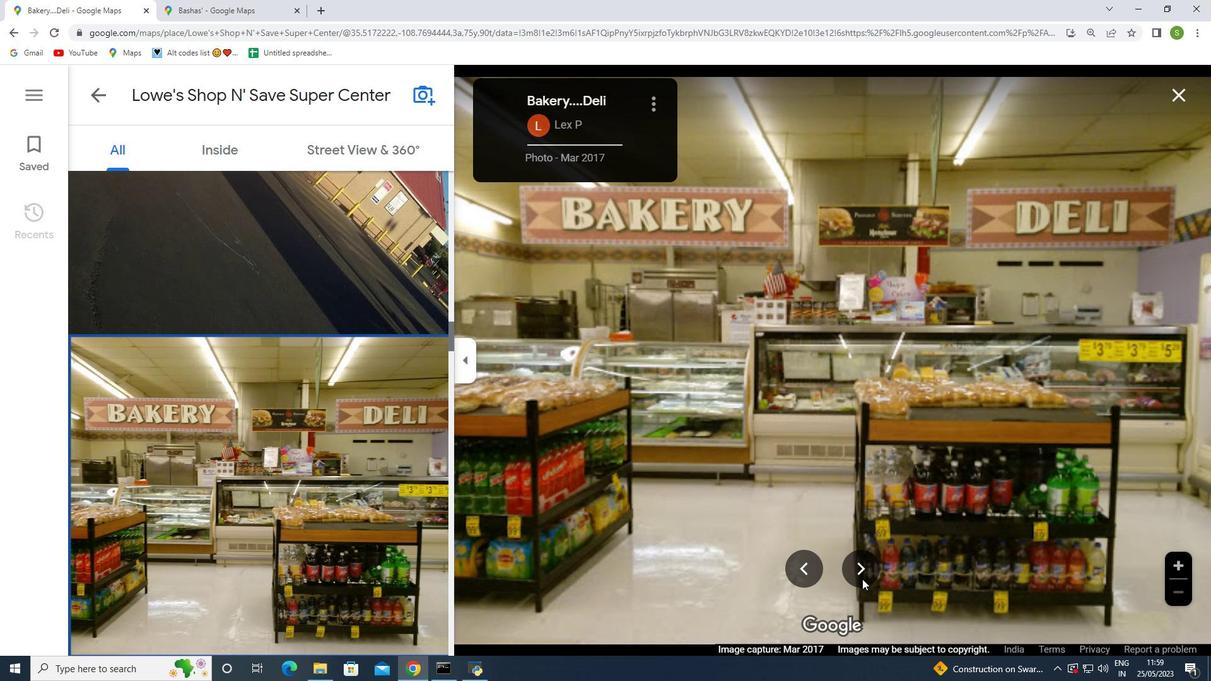 
Action: Mouse pressed left at (858, 574)
Screenshot: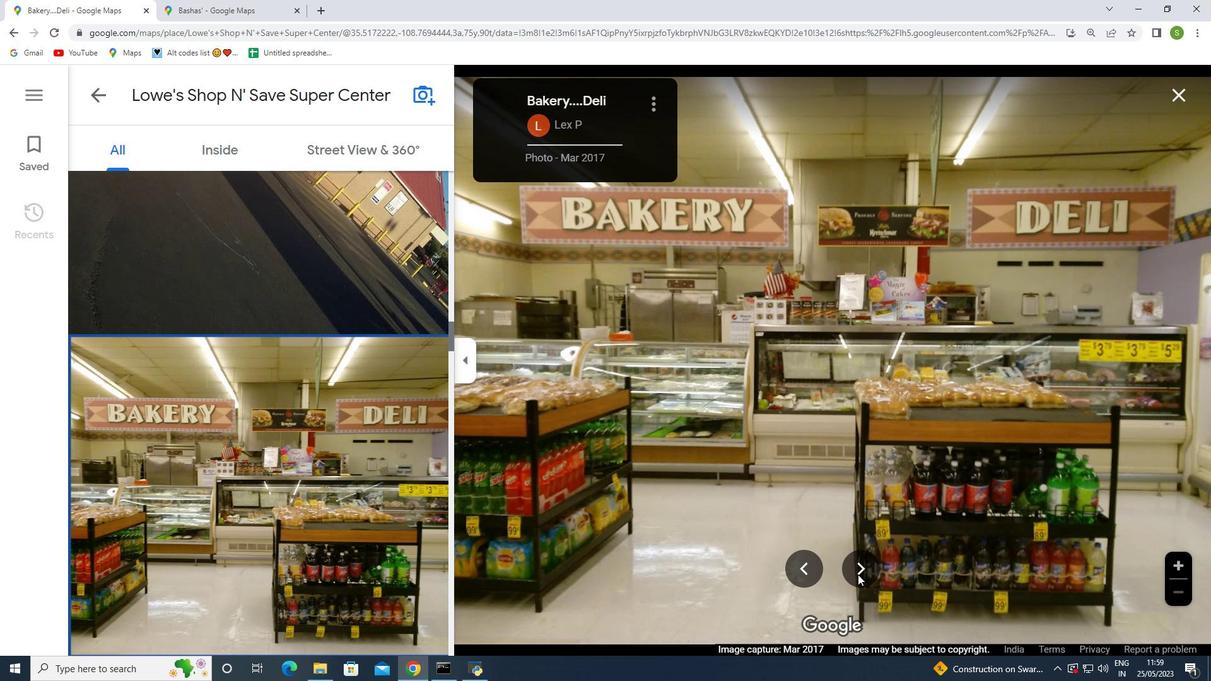 
Action: Mouse pressed left at (858, 574)
Screenshot: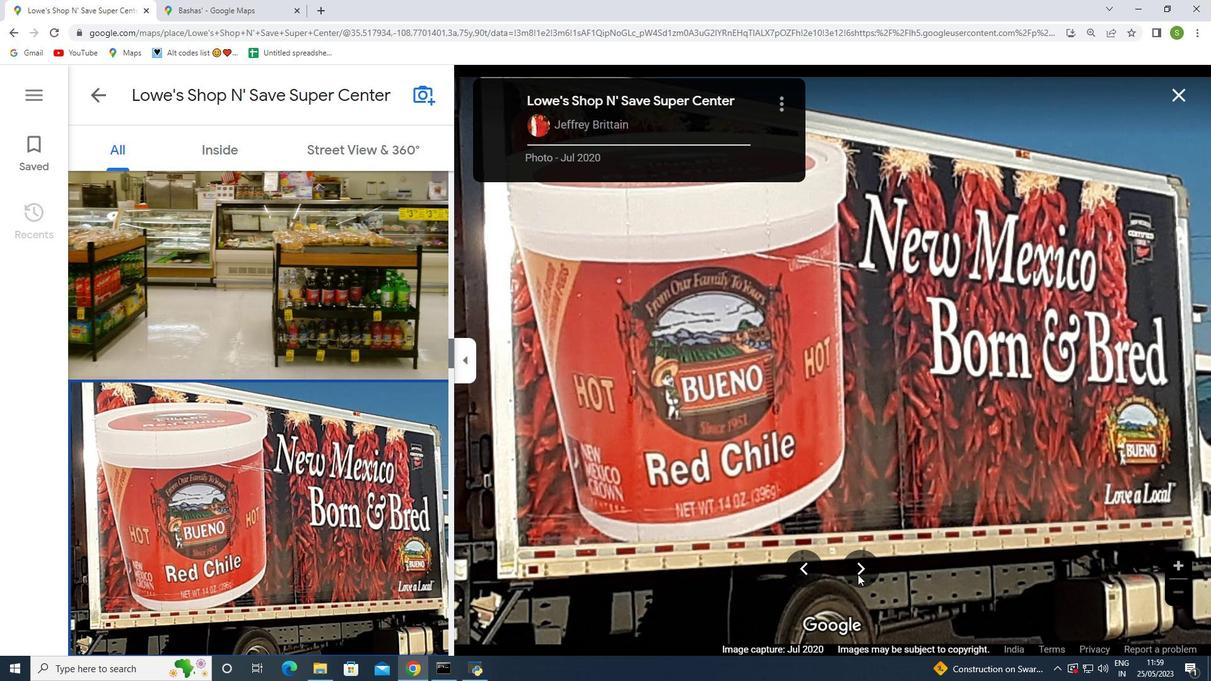 
Action: Mouse pressed left at (858, 574)
Screenshot: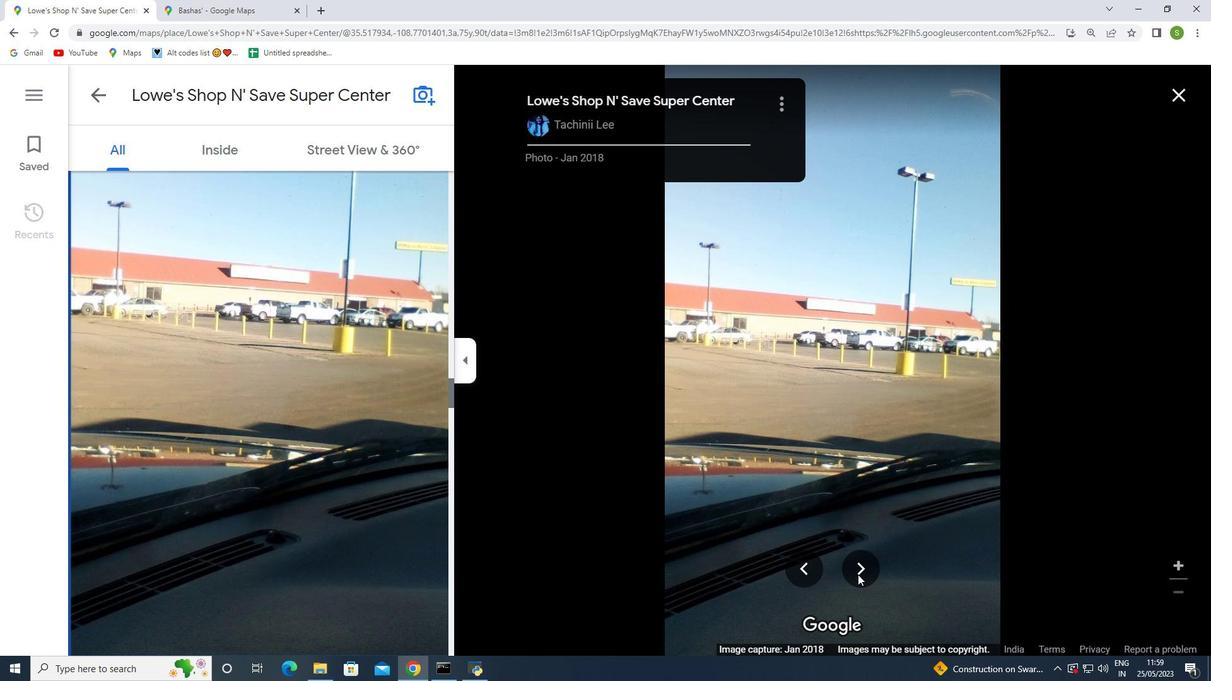 
Action: Mouse pressed left at (858, 574)
Screenshot: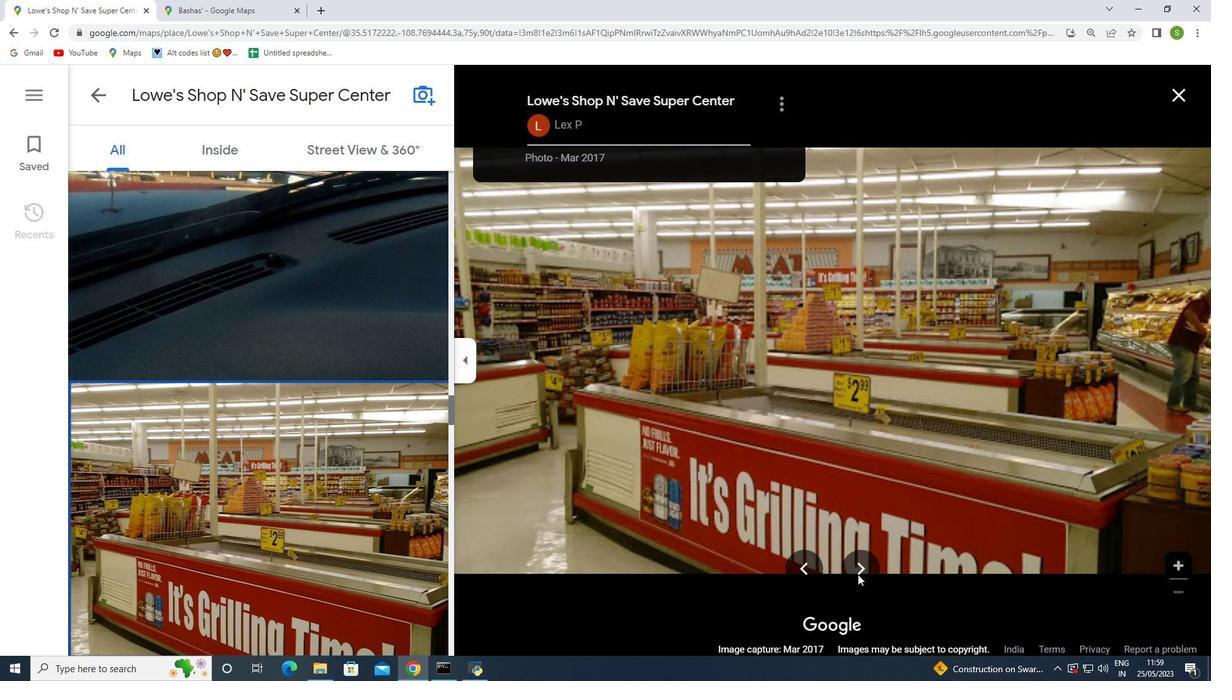 
Action: Mouse moved to (1052, 459)
Screenshot: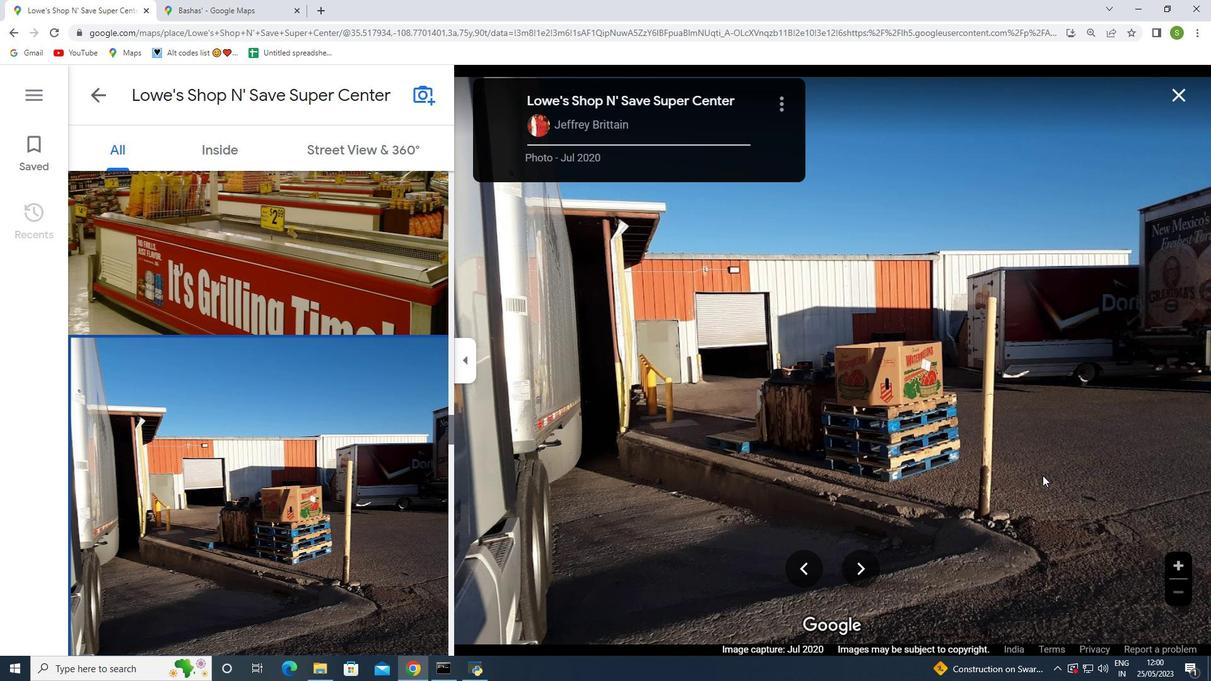 
Action: Mouse pressed left at (1052, 459)
Screenshot: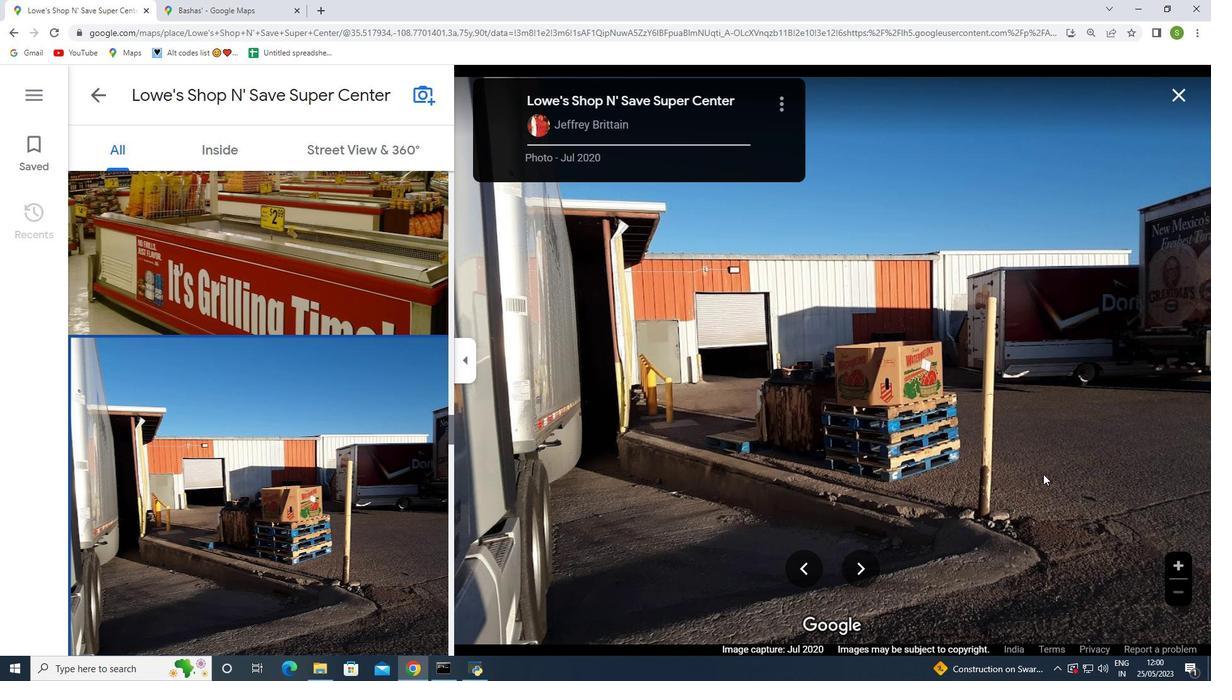 
Action: Mouse moved to (870, 567)
Screenshot: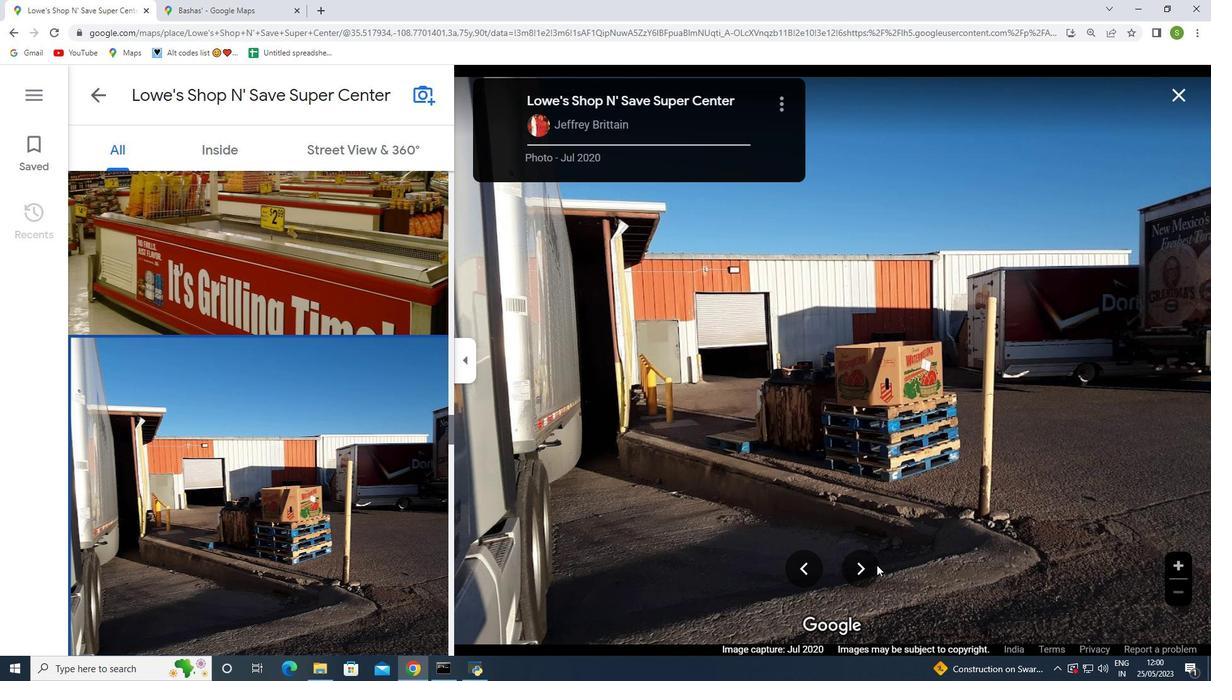 
Action: Mouse pressed left at (870, 567)
Screenshot: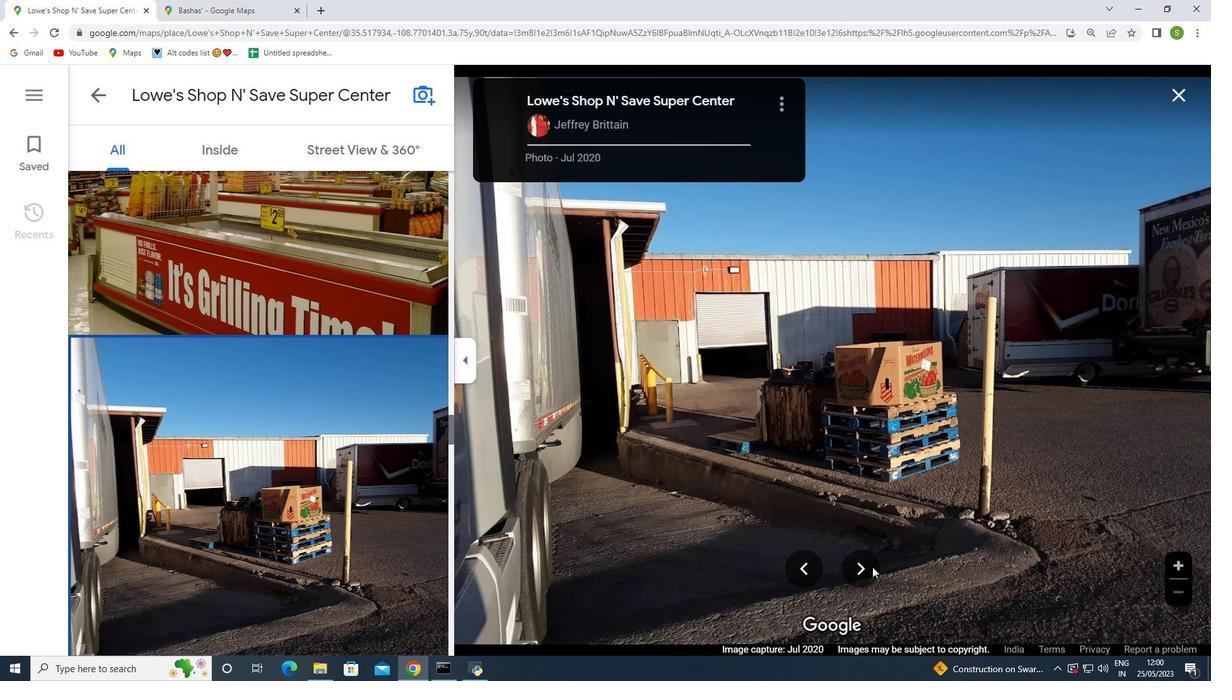 
Action: Mouse moved to (871, 560)
Screenshot: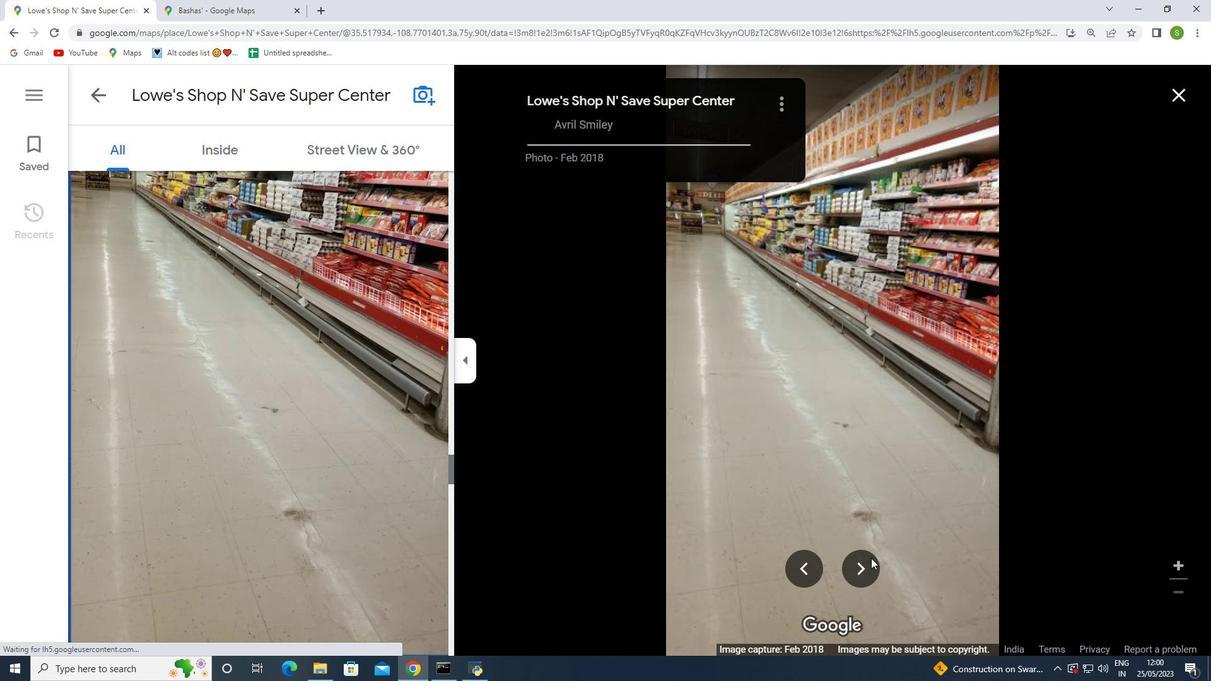 
Action: Mouse pressed left at (871, 560)
Screenshot: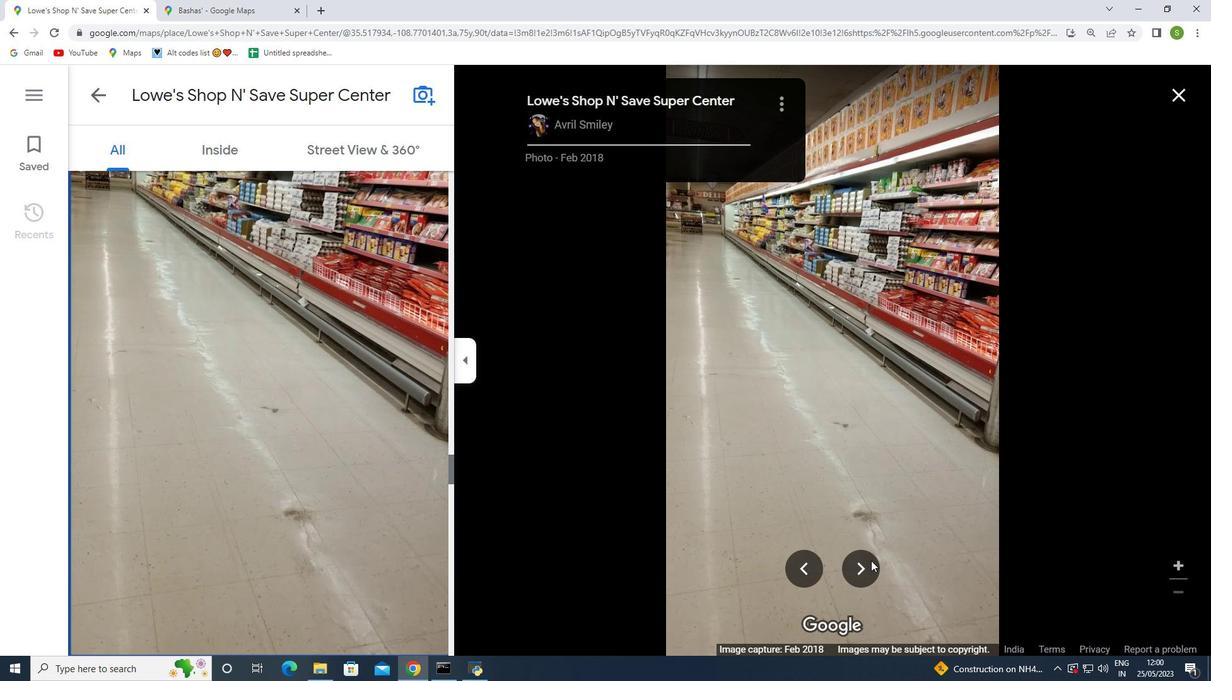 
Action: Mouse moved to (864, 570)
Screenshot: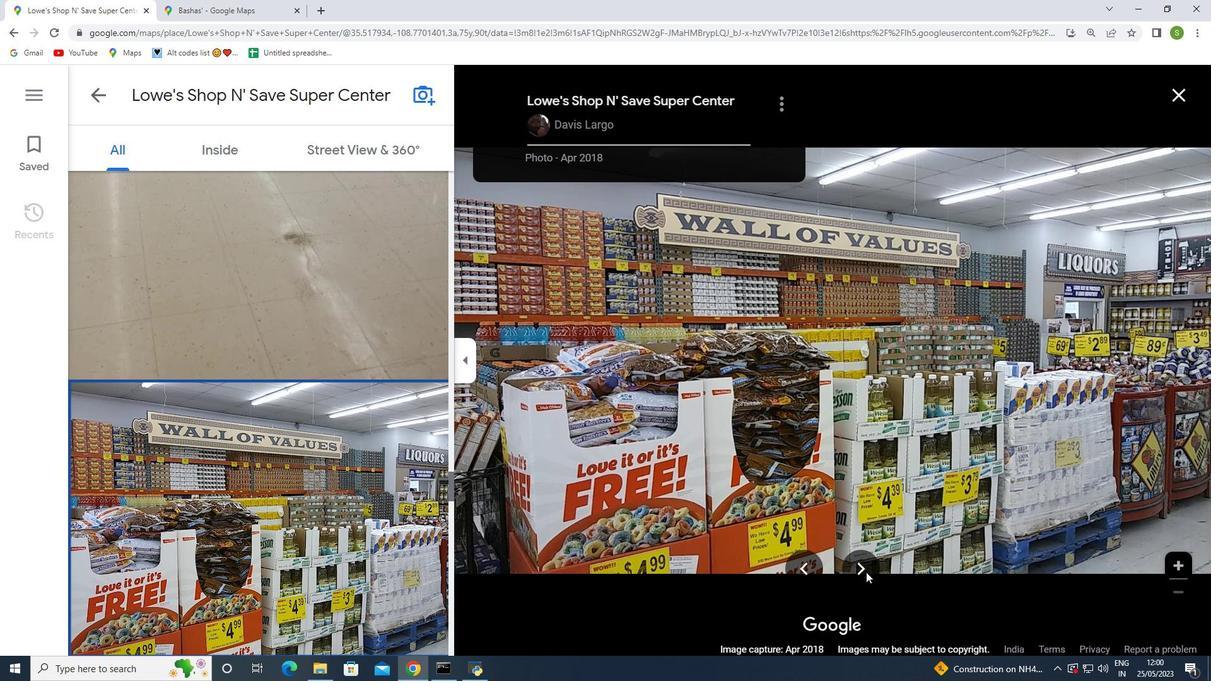 
Action: Mouse pressed left at (864, 570)
Screenshot: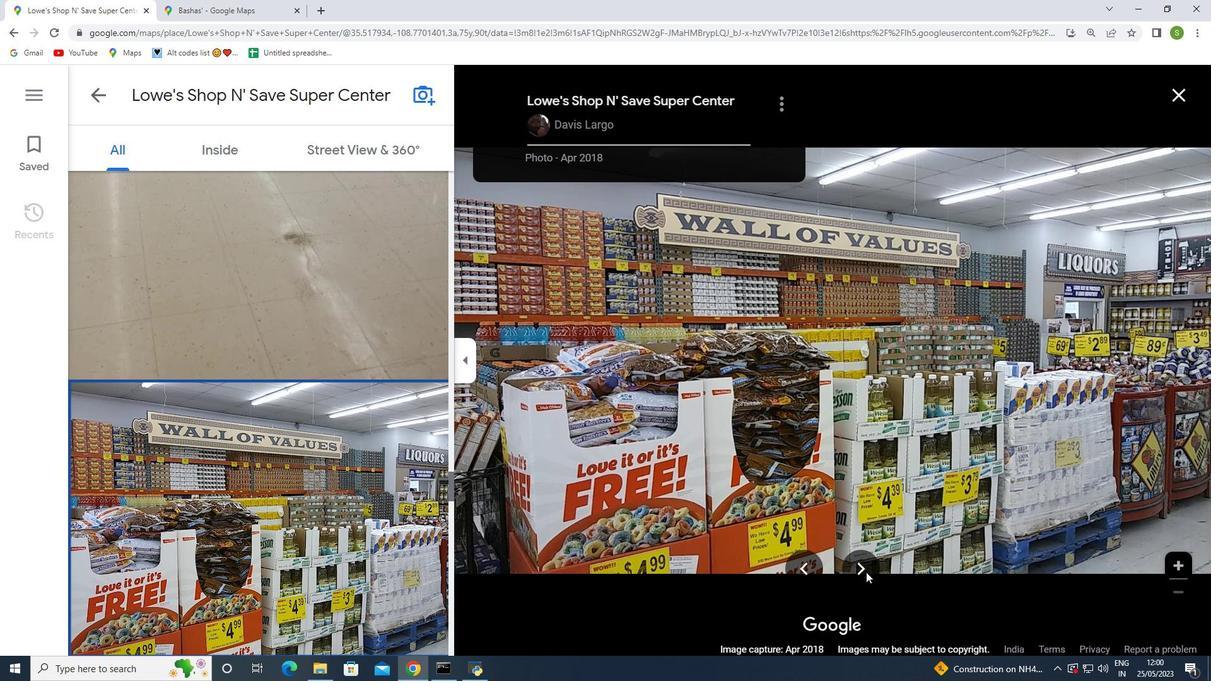 
Action: Mouse pressed left at (864, 570)
Screenshot: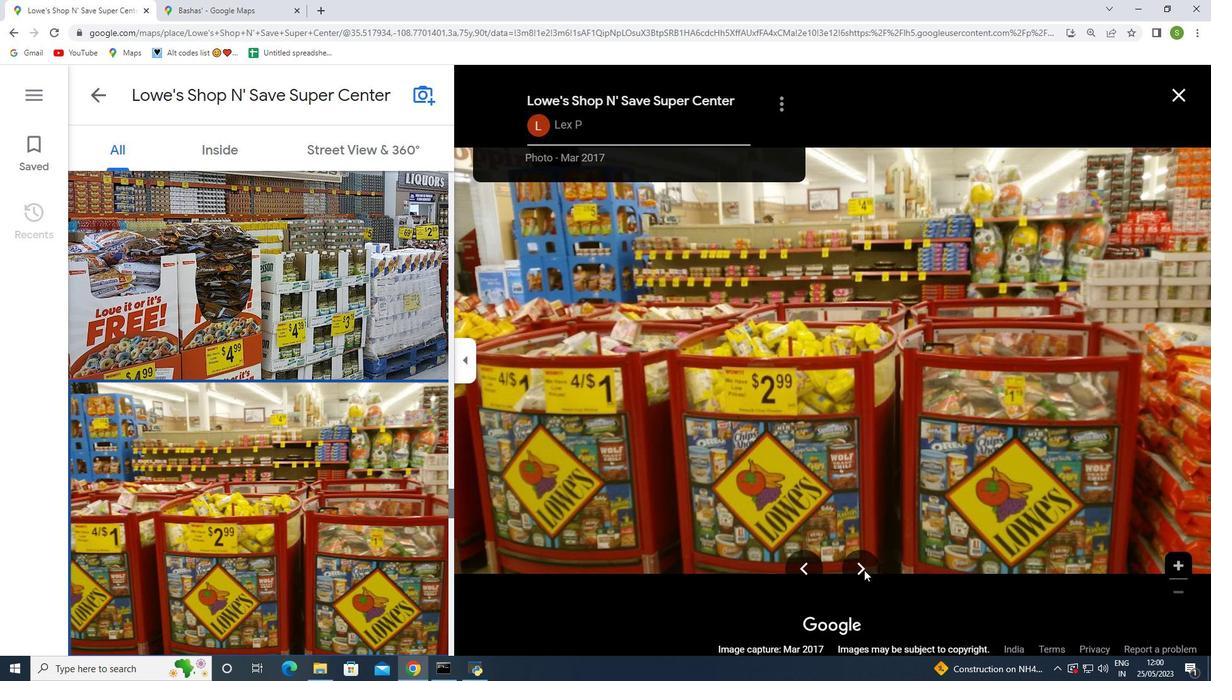 
Action: Mouse pressed left at (864, 570)
Screenshot: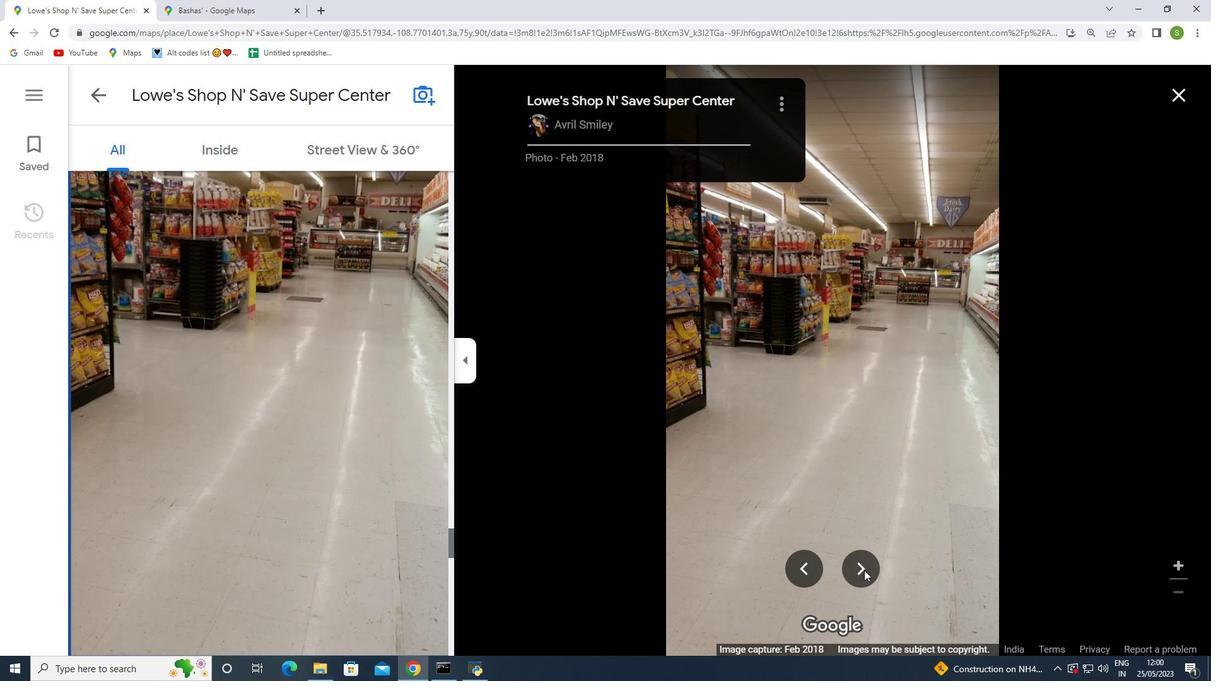 
Action: Mouse pressed left at (864, 570)
